 Task: Get directions from Big Thicket National Preserve, Texas, United States to Jekyll Island, Georgia, United States and reverse  starting point and destination and check the best travel modes
Action: Mouse moved to (1008, 655)
Screenshot: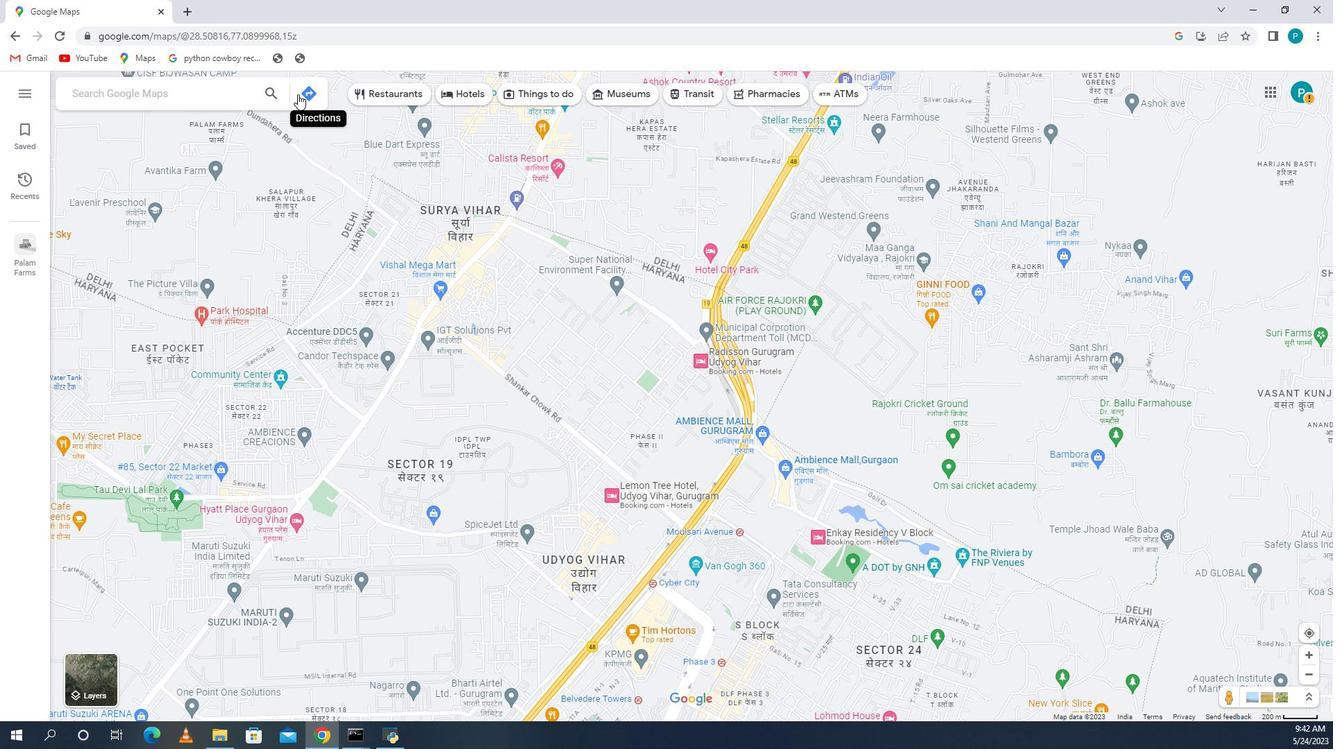 
Action: Mouse pressed left at (1008, 655)
Screenshot: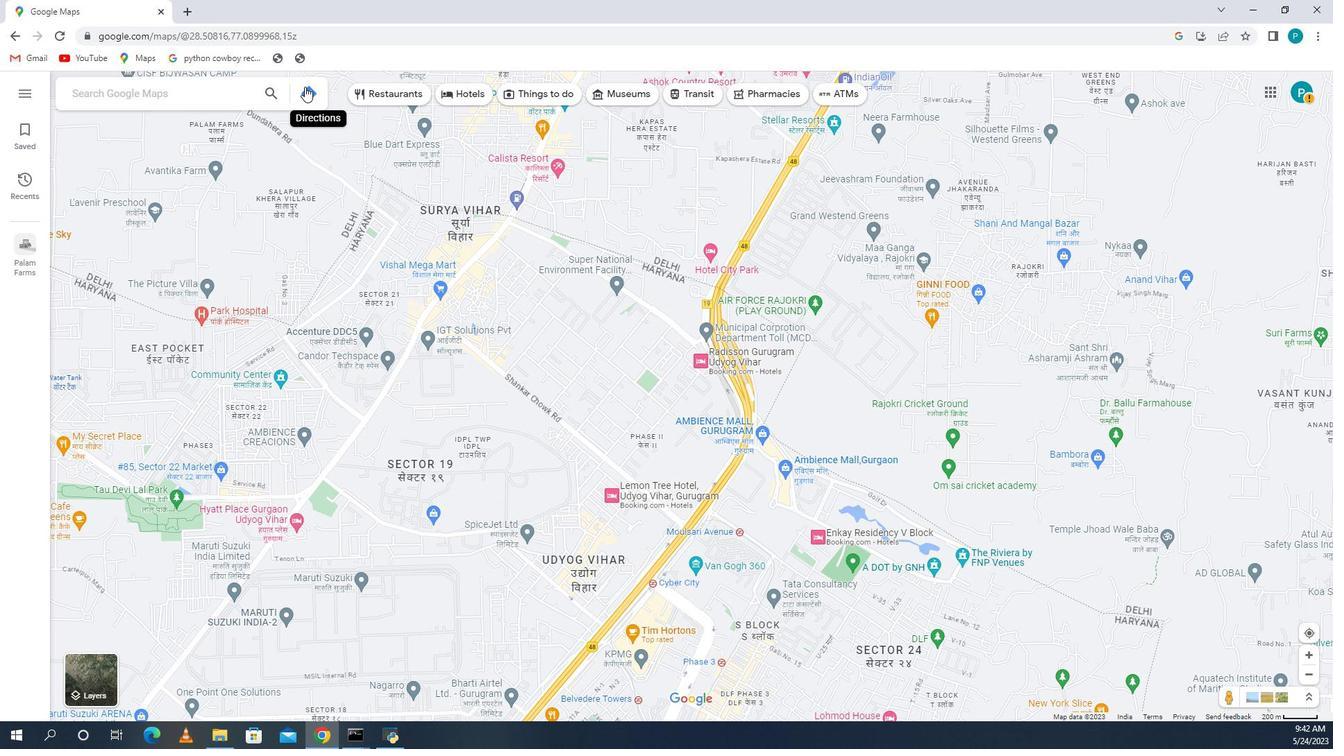 
Action: Mouse moved to (1050, 638)
Screenshot: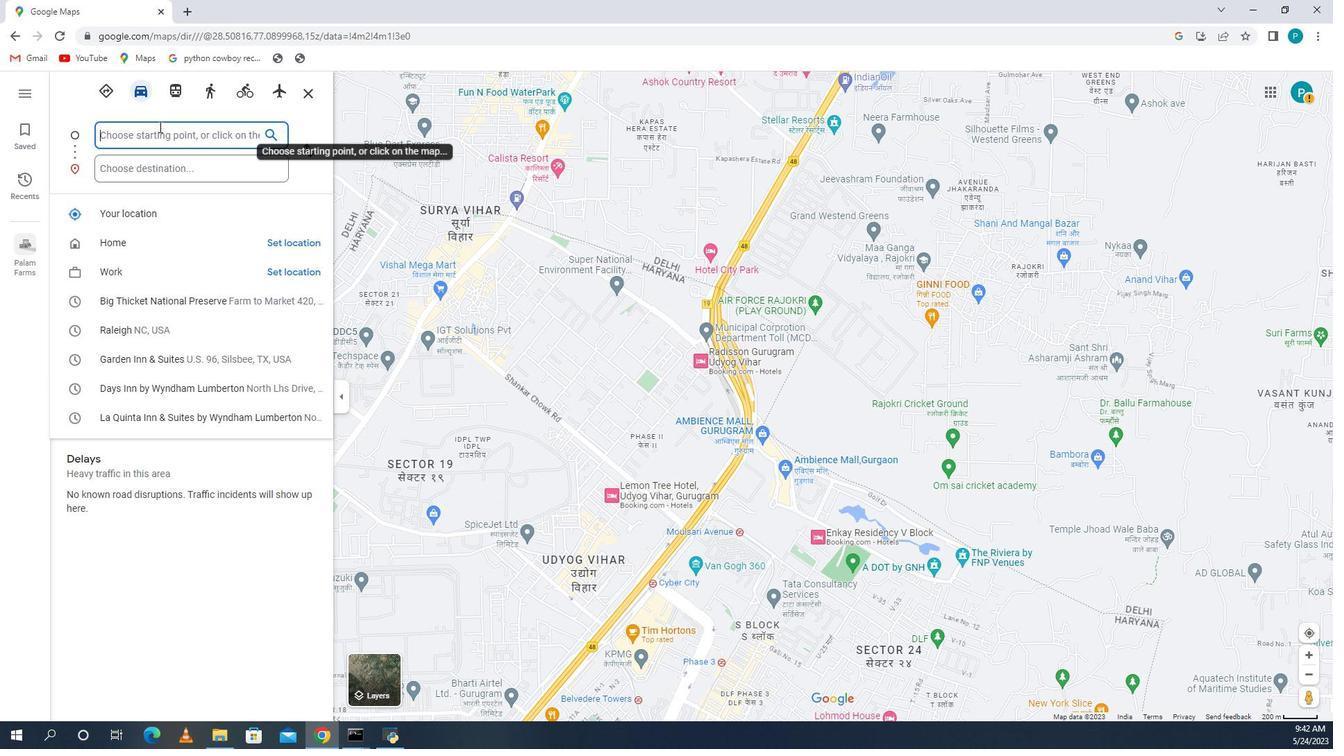 
Action: Mouse pressed left at (1050, 638)
Screenshot: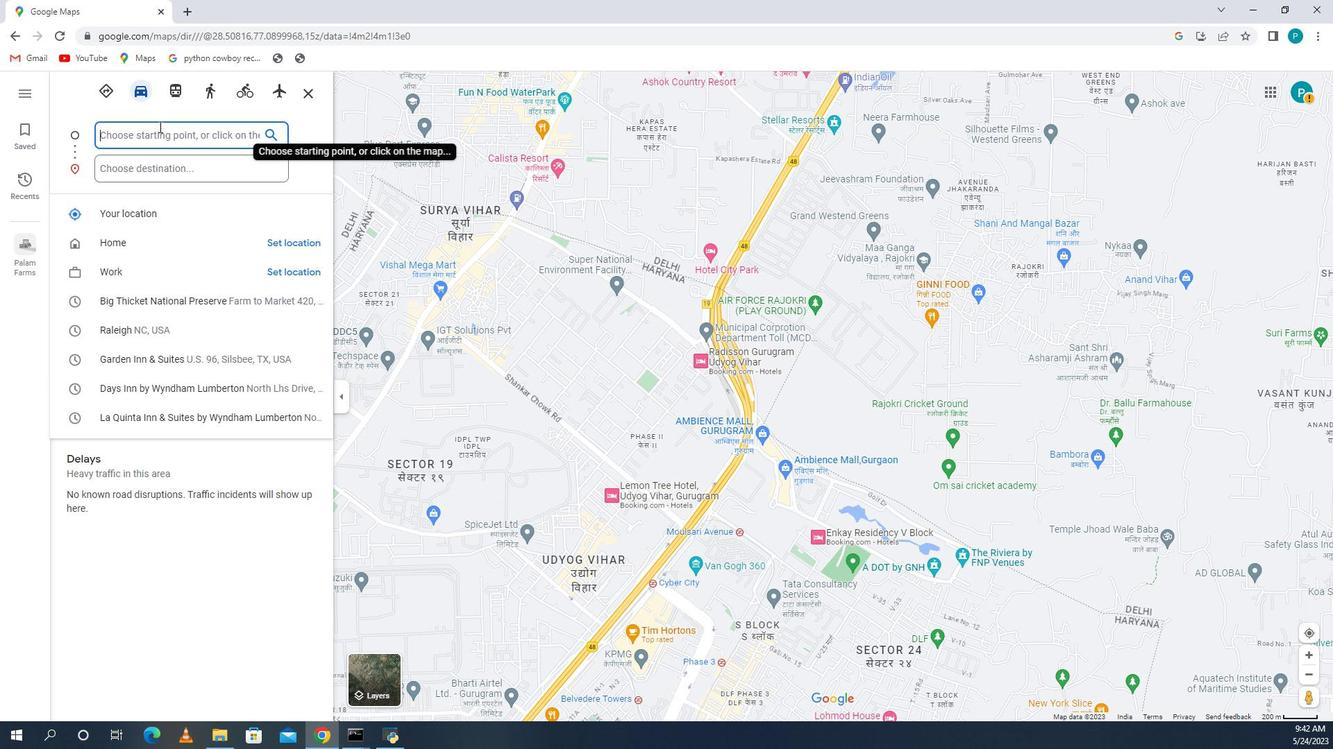 
Action: Mouse moved to (1052, 636)
Screenshot: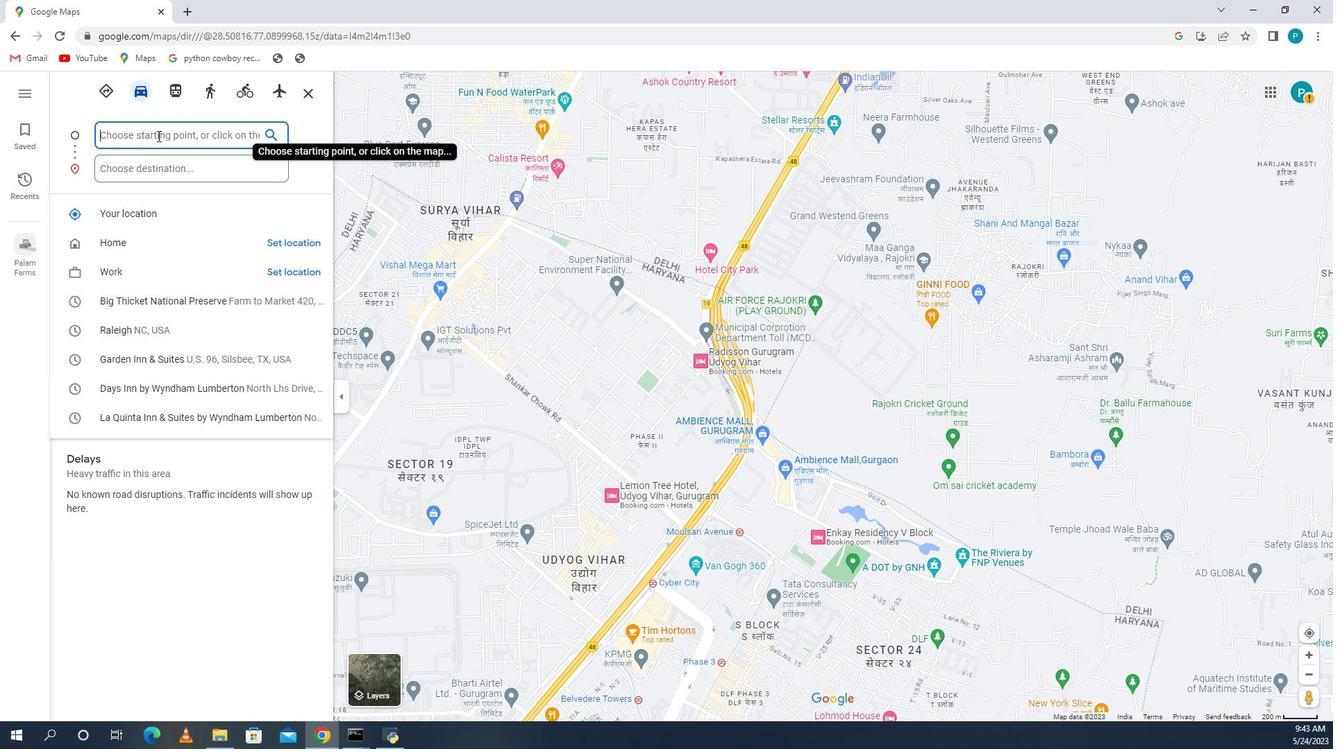 
Action: Key pressed b
Screenshot: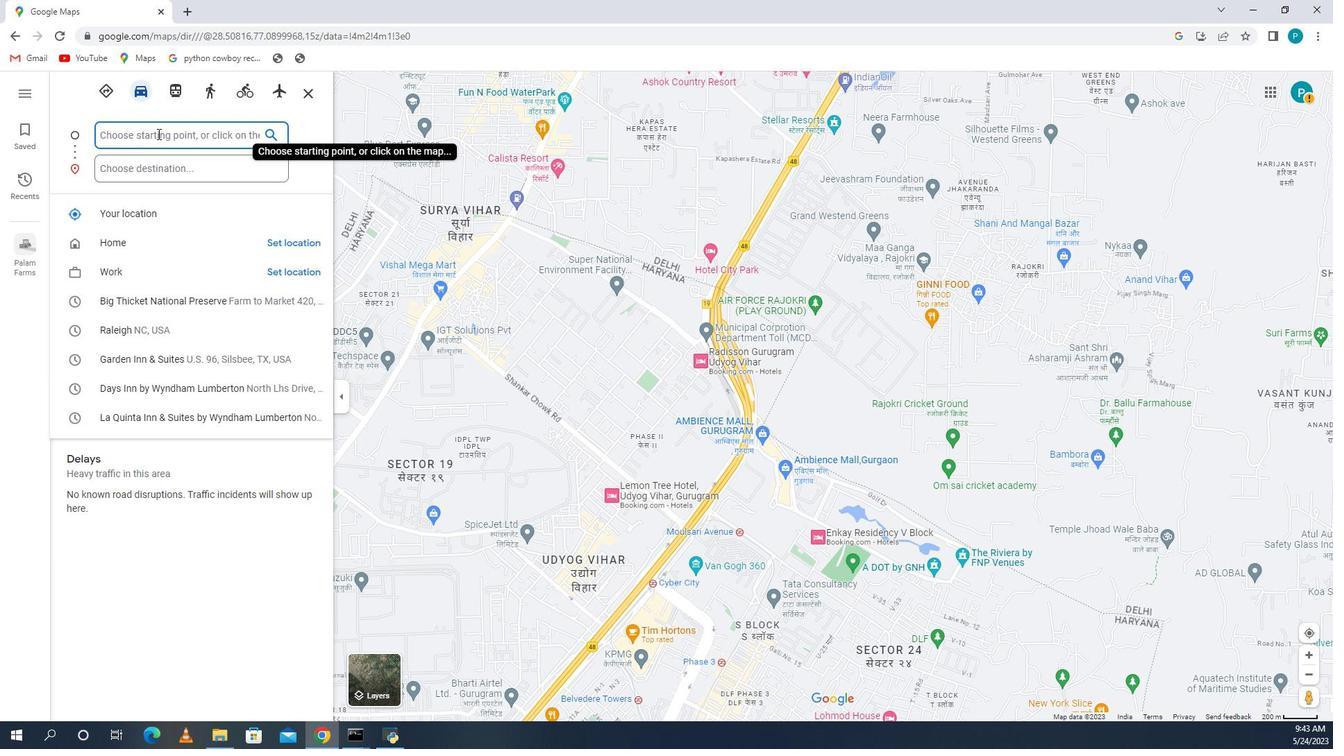 
Action: Mouse moved to (1052, 636)
Screenshot: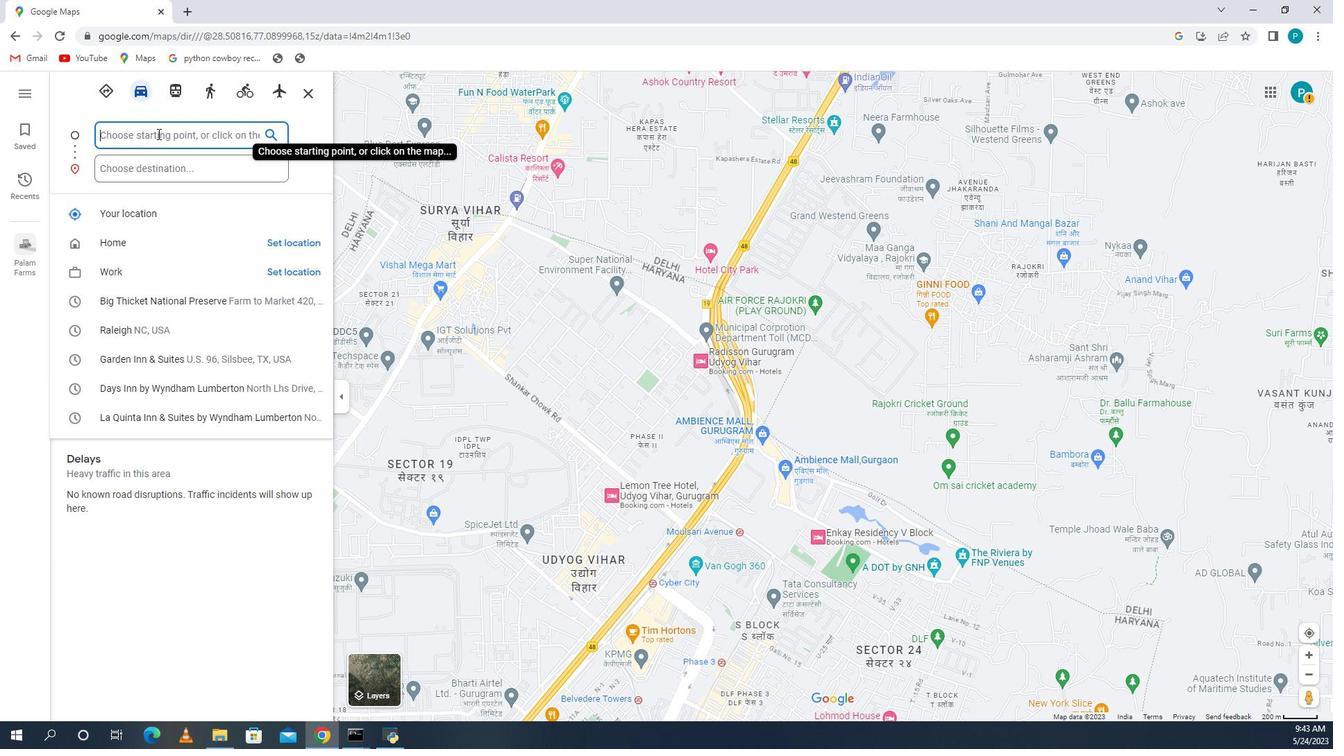 
Action: Key pressed ig
Screenshot: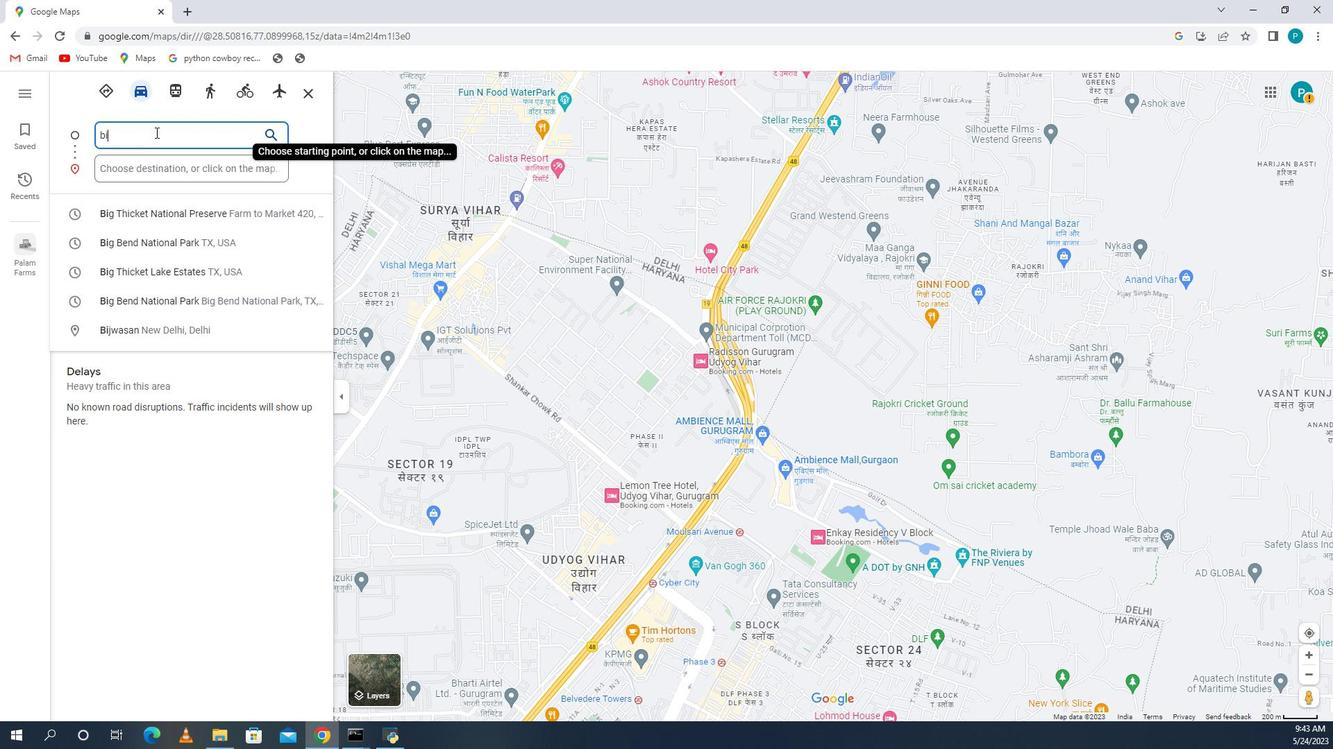 
Action: Mouse moved to (1045, 604)
Screenshot: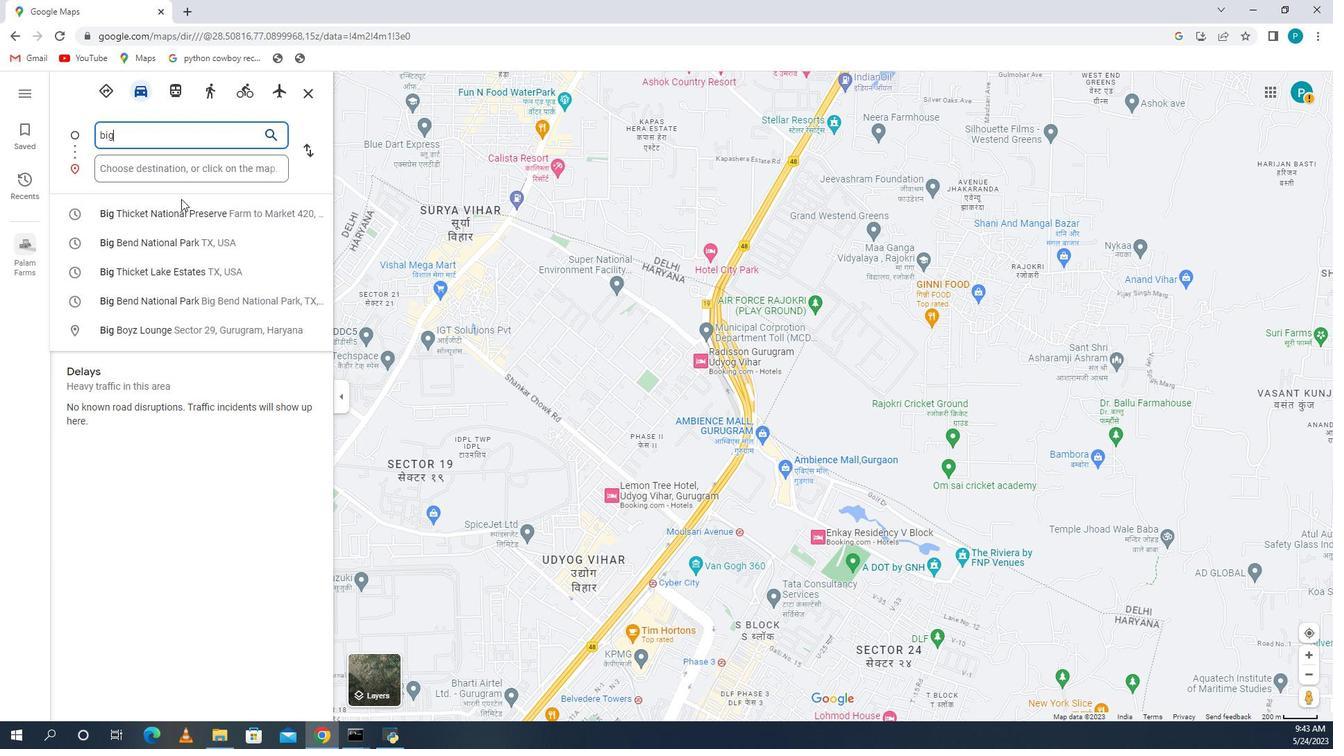 
Action: Mouse pressed left at (1045, 604)
Screenshot: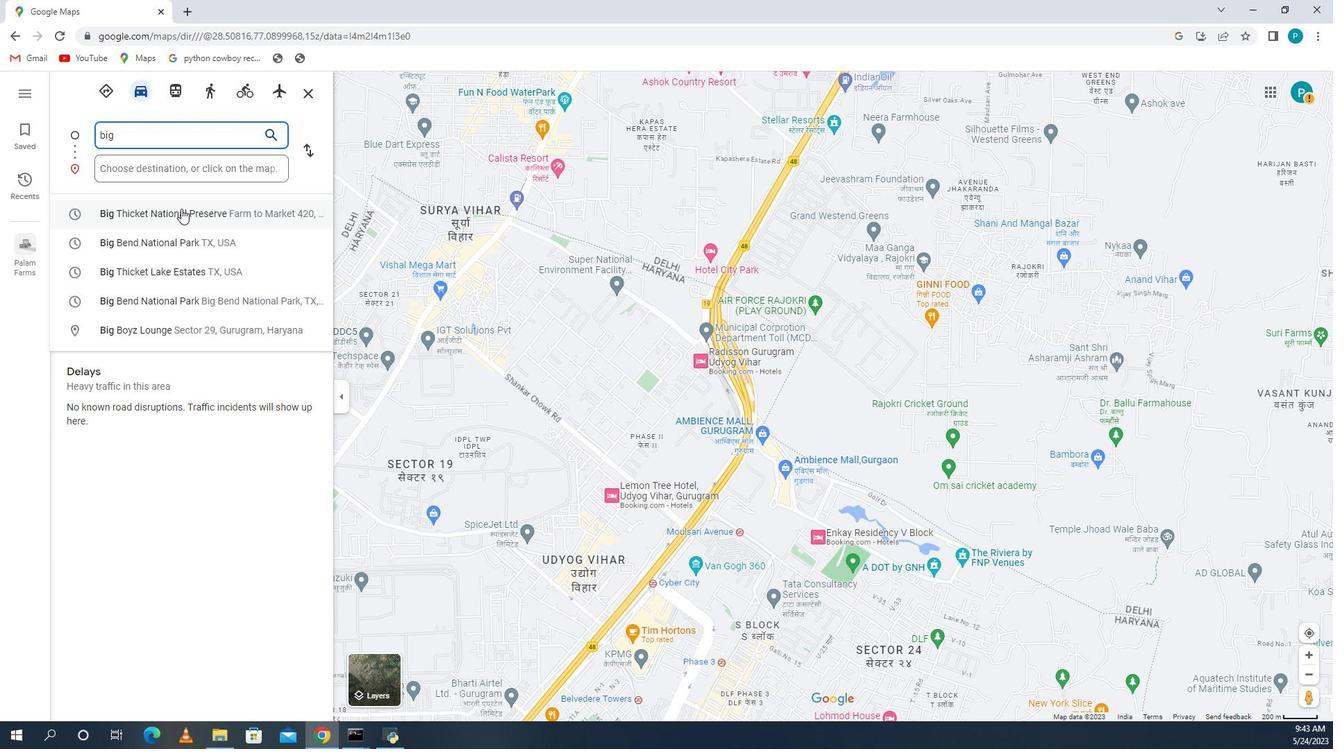 
Action: Mouse moved to (1038, 620)
Screenshot: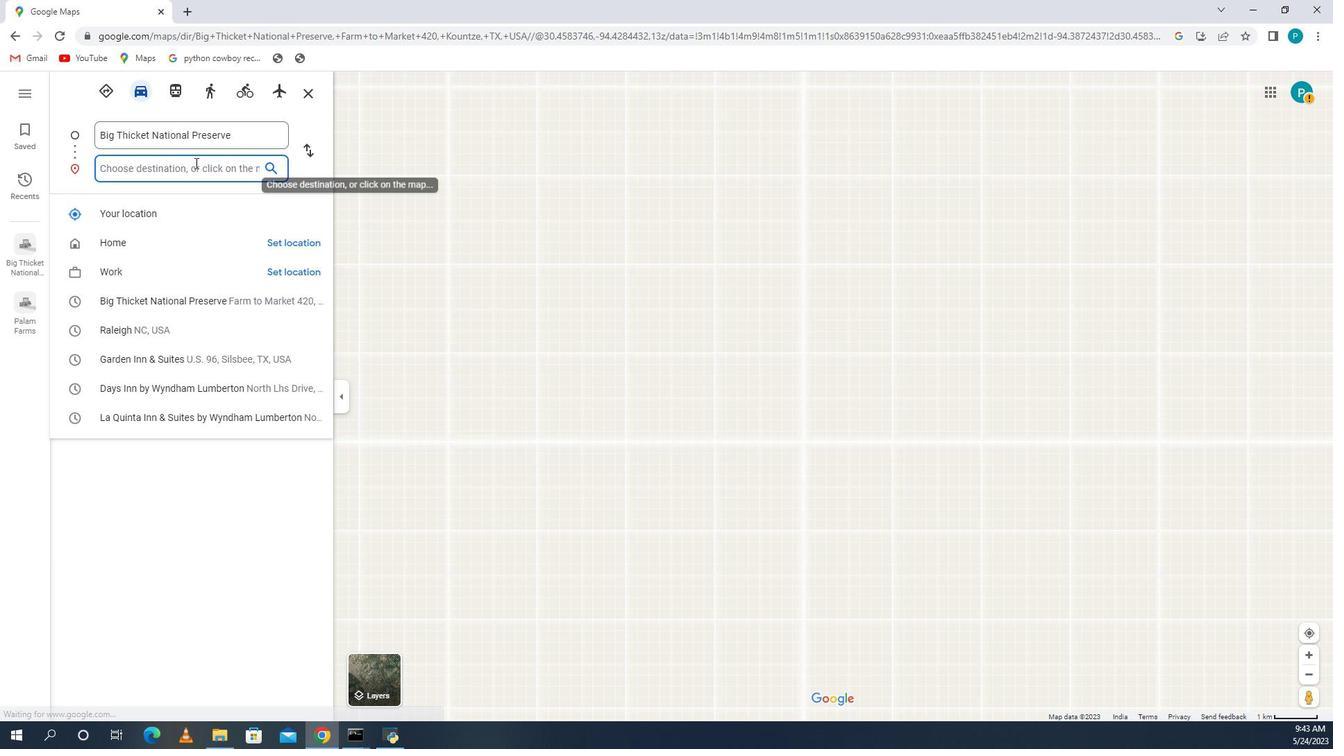 
Action: Mouse pressed left at (1038, 620)
Screenshot: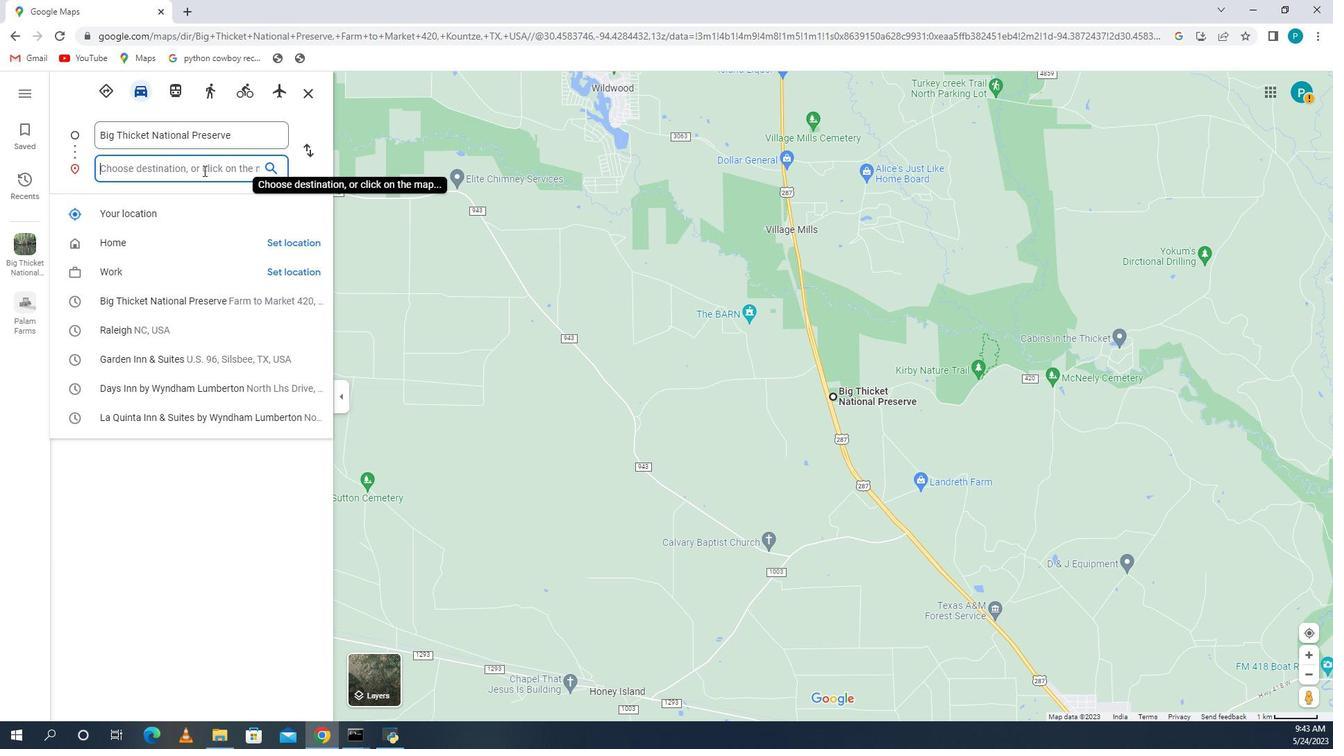 
Action: Mouse moved to (1167, 598)
Screenshot: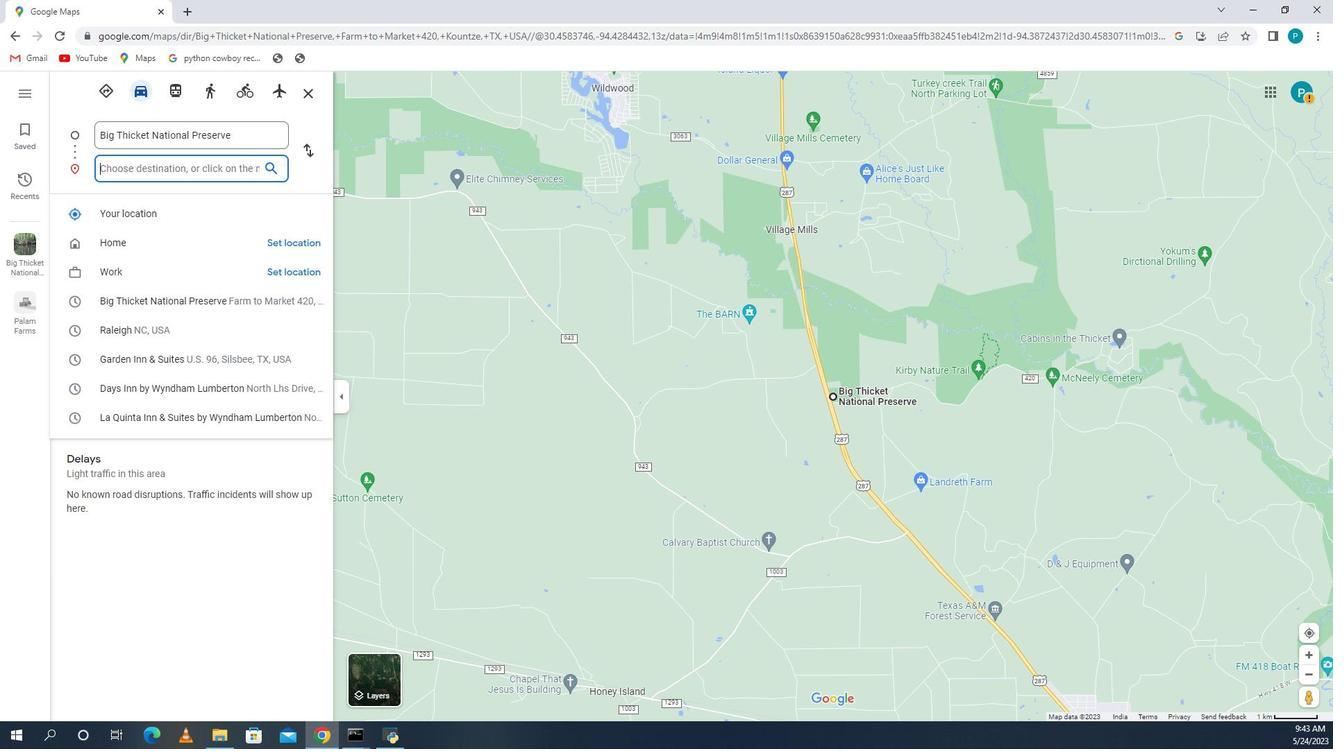 
Action: Key pressed je
Screenshot: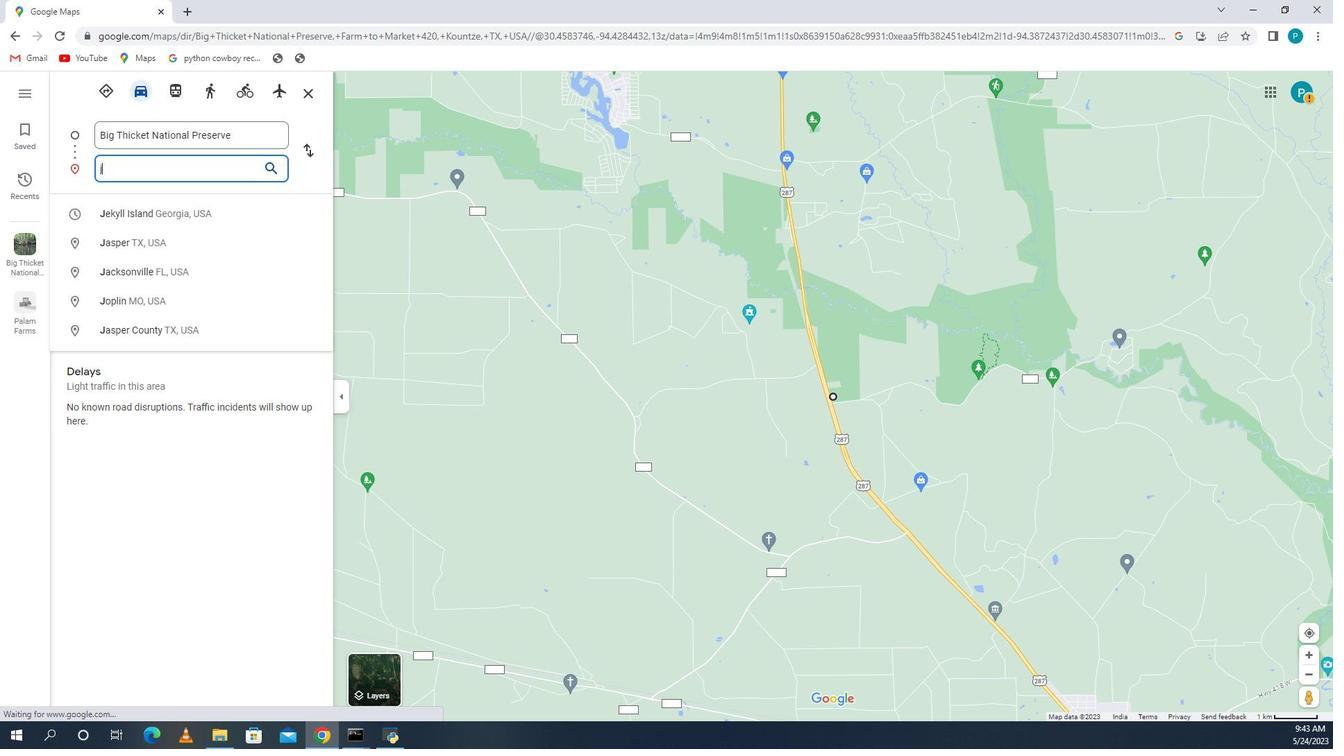 
Action: Mouse moved to (1167, 600)
Screenshot: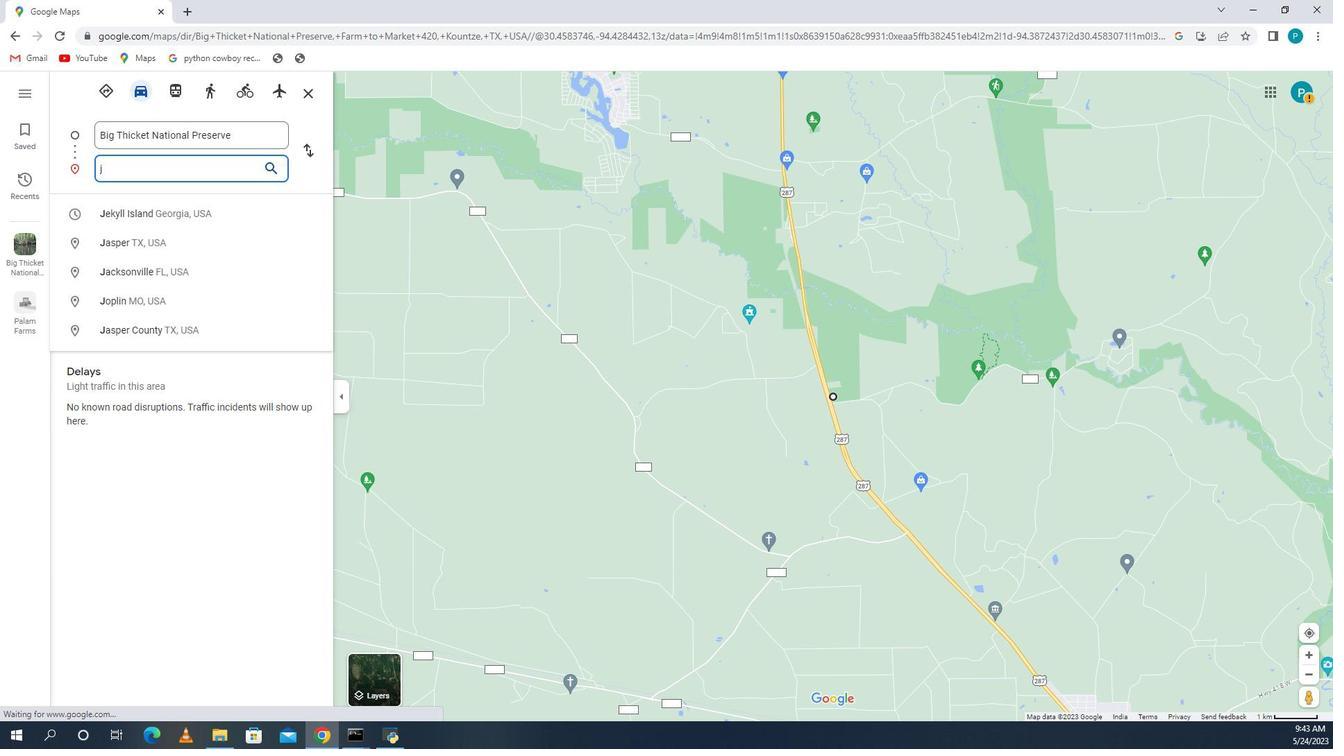 
Action: Key pressed ky
Screenshot: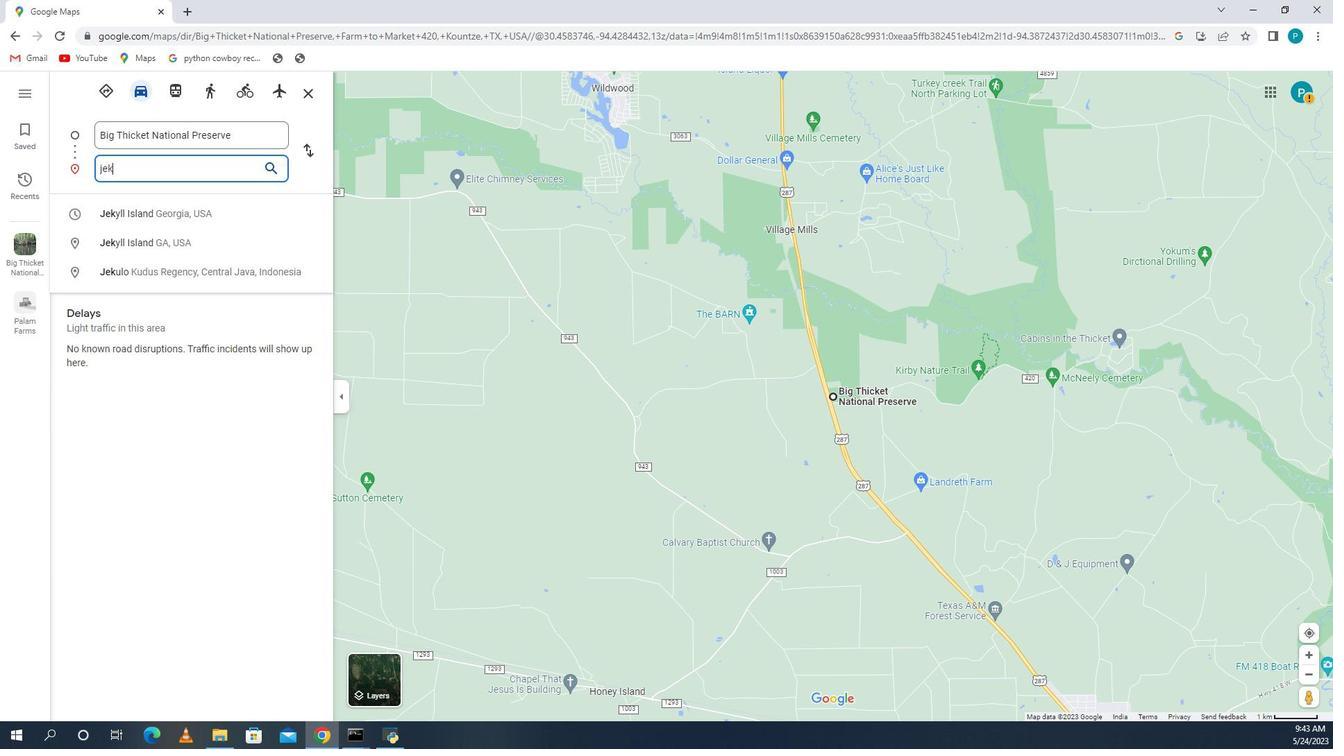 
Action: Mouse moved to (1040, 607)
Screenshot: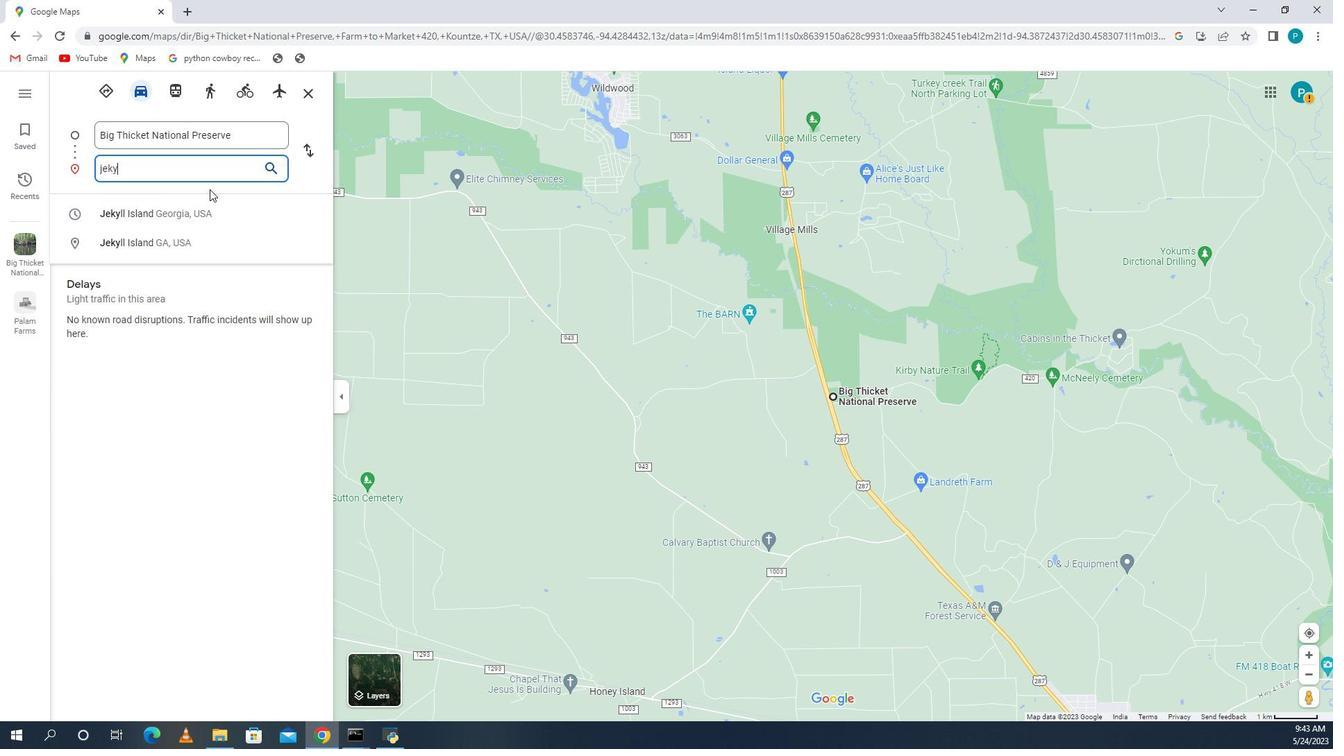 
Action: Mouse pressed left at (1040, 607)
Screenshot: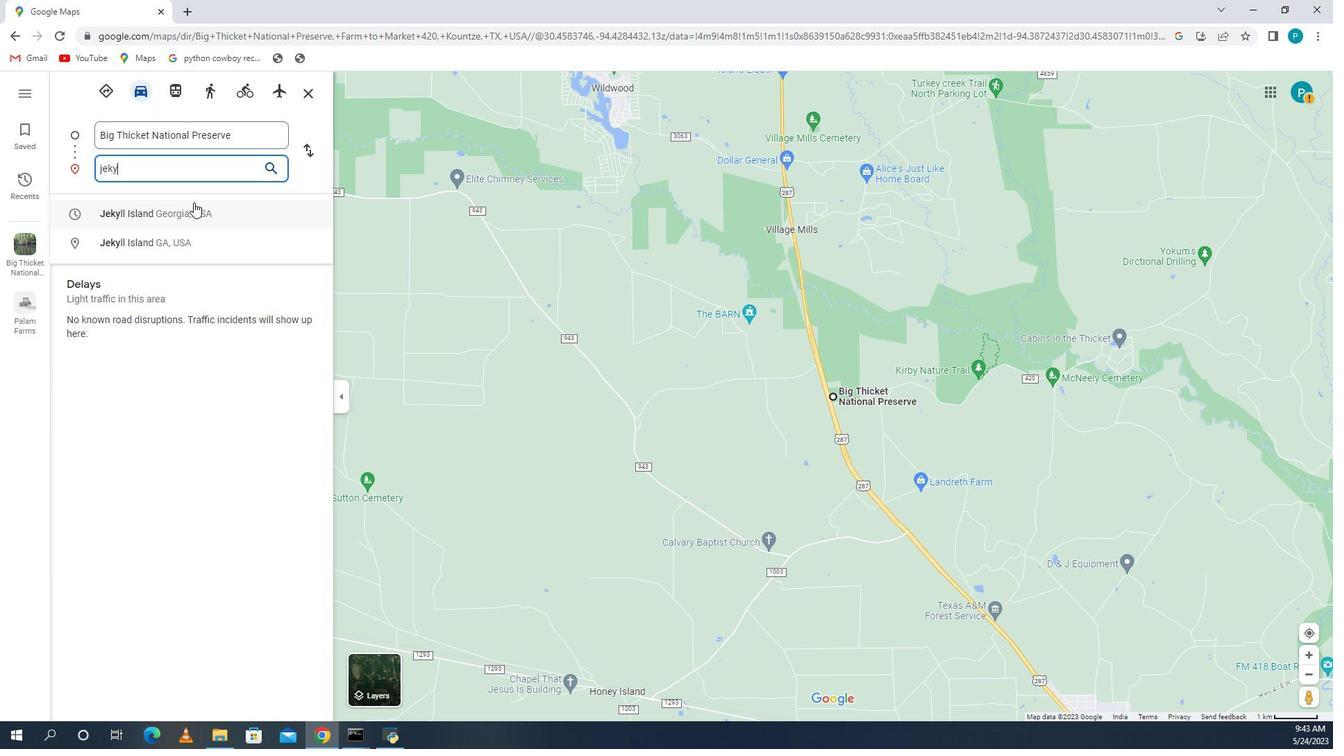 
Action: Mouse moved to (1025, 486)
Screenshot: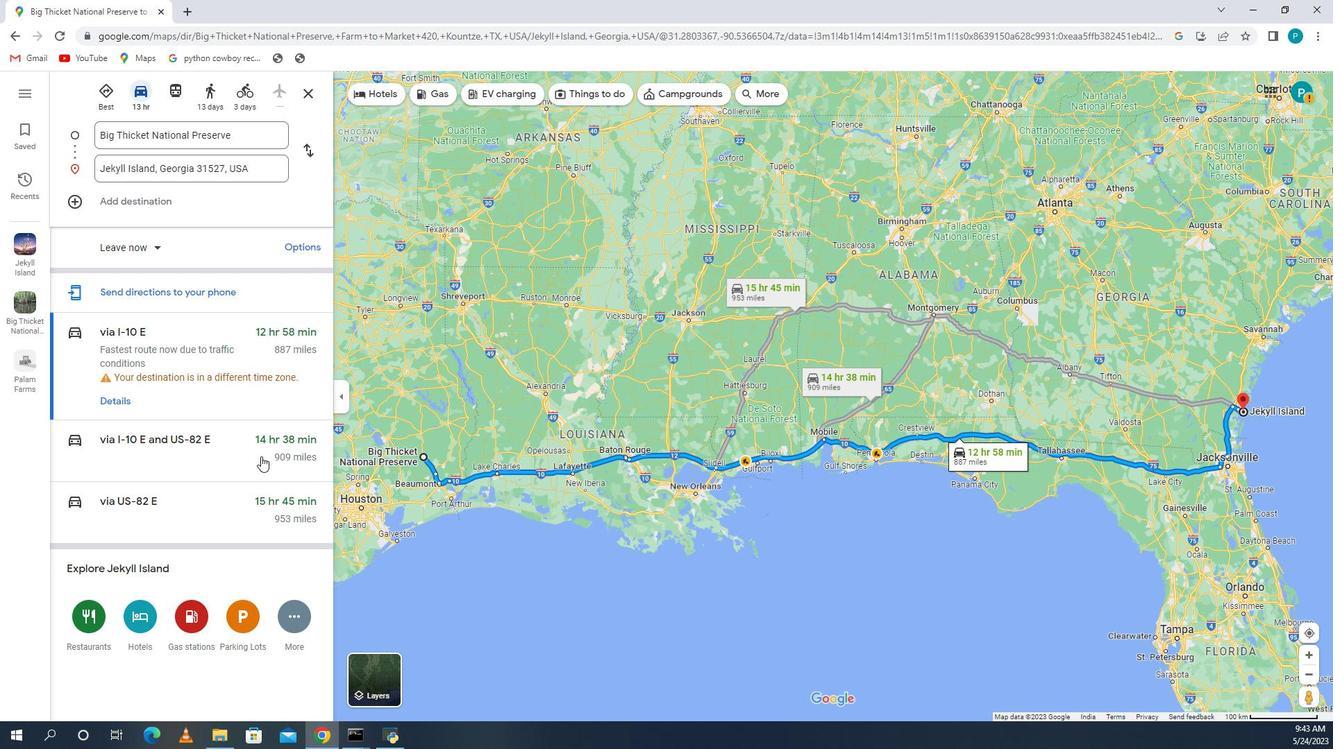 
Action: Mouse scrolled (1025, 486) with delta (0, 0)
Screenshot: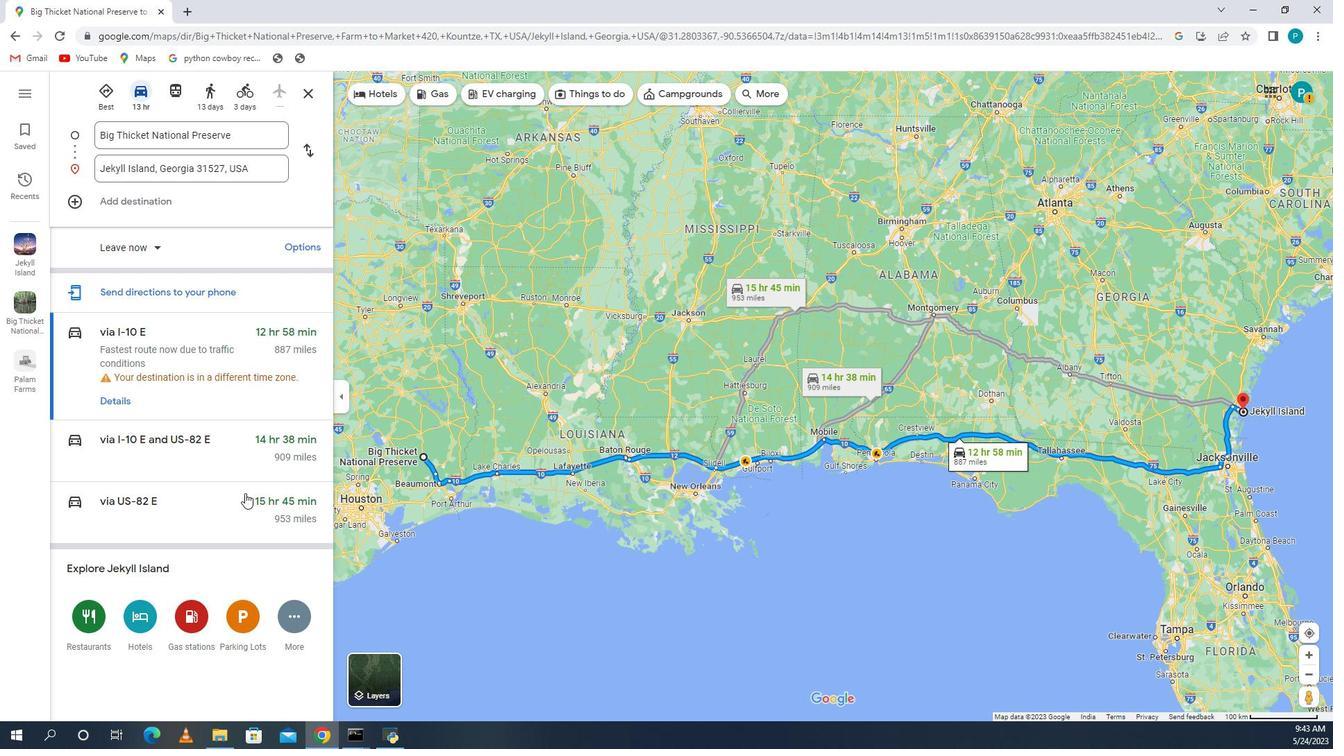
Action: Mouse scrolled (1025, 486) with delta (0, 0)
Screenshot: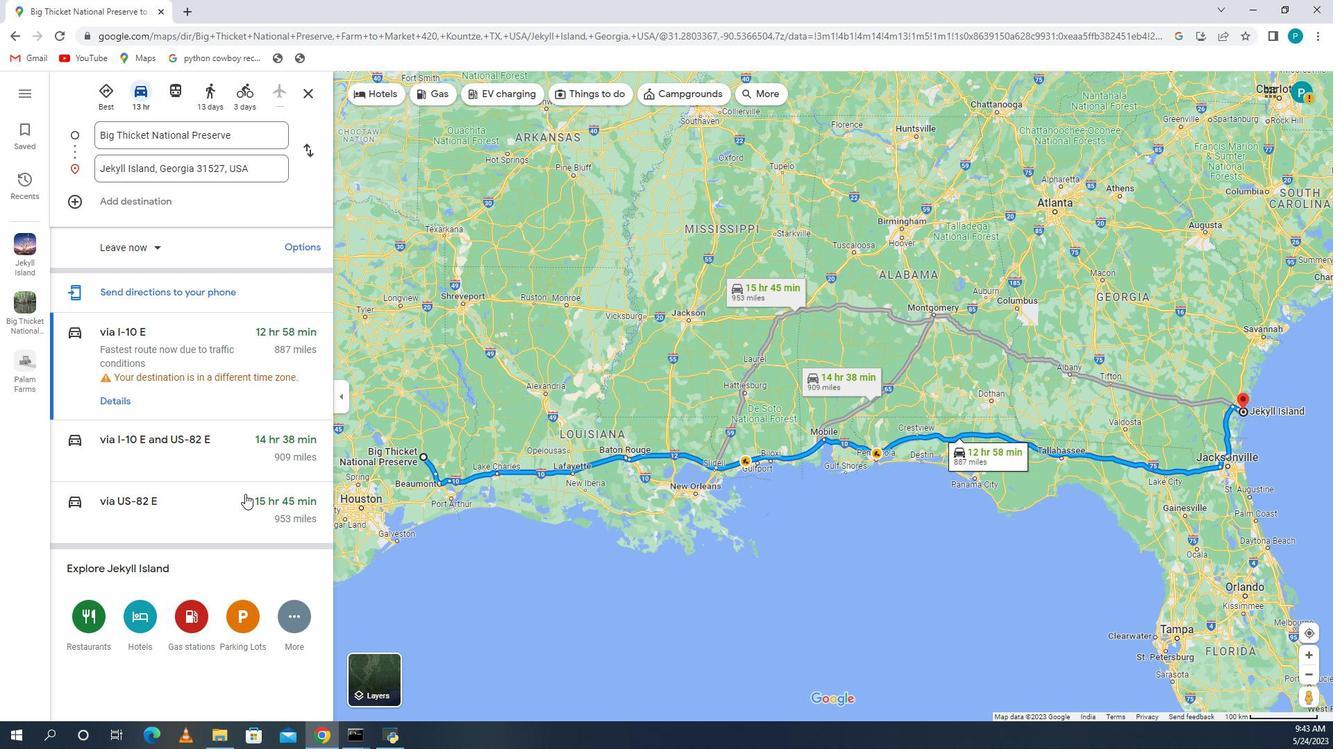
Action: Mouse scrolled (1025, 486) with delta (0, 0)
Screenshot: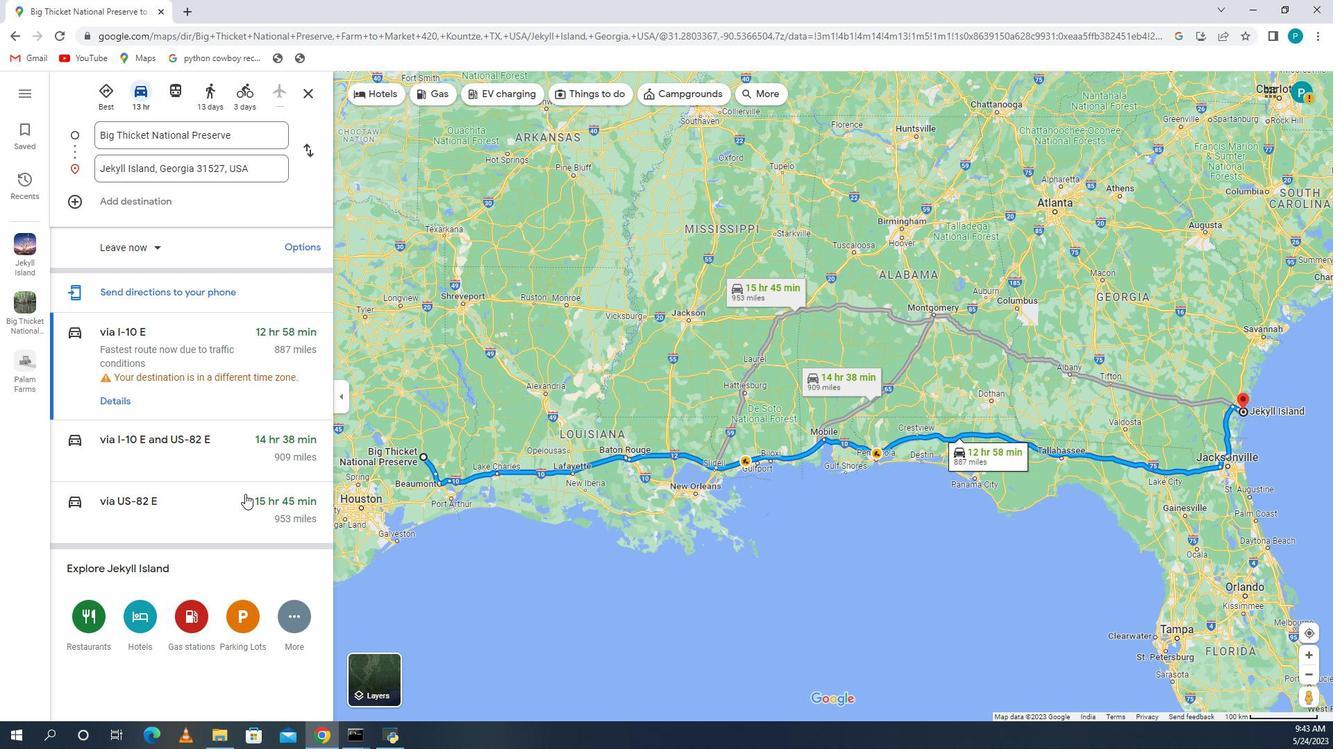 
Action: Mouse scrolled (1025, 486) with delta (0, 0)
Screenshot: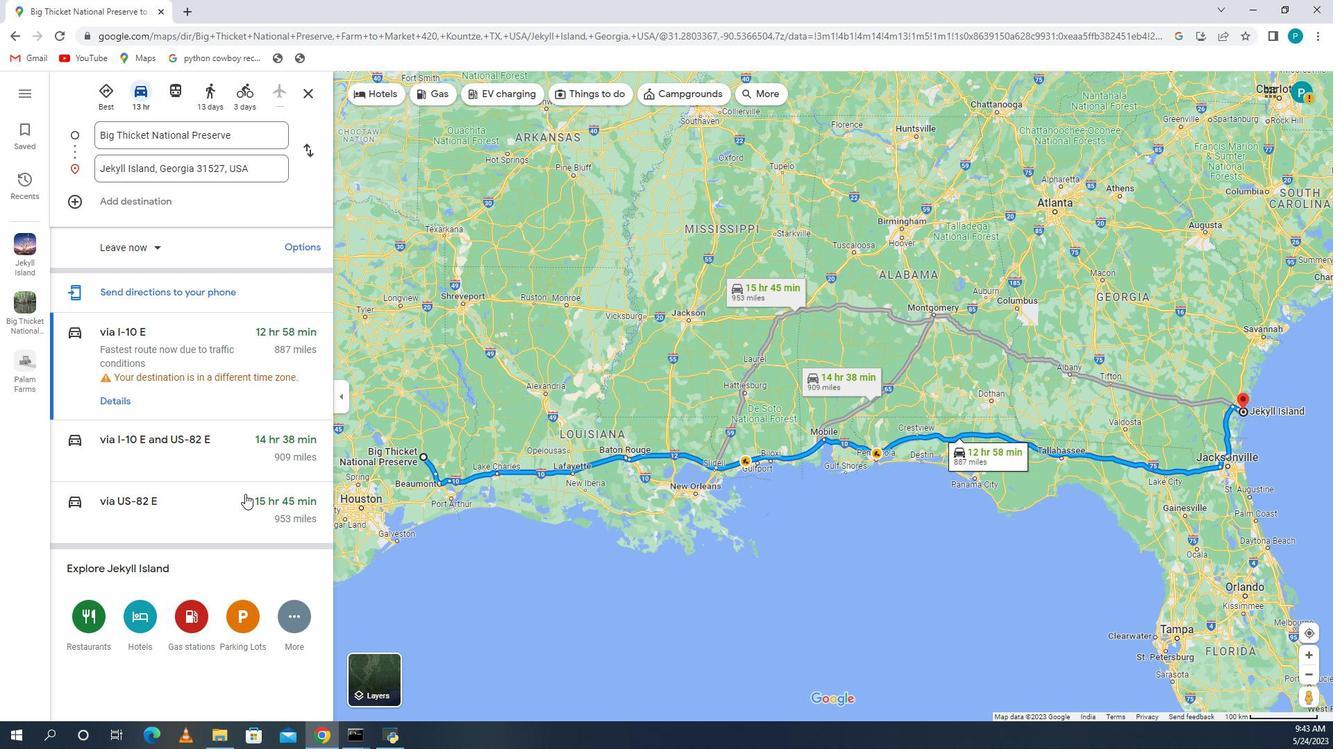 
Action: Mouse scrolled (1025, 486) with delta (0, 0)
Screenshot: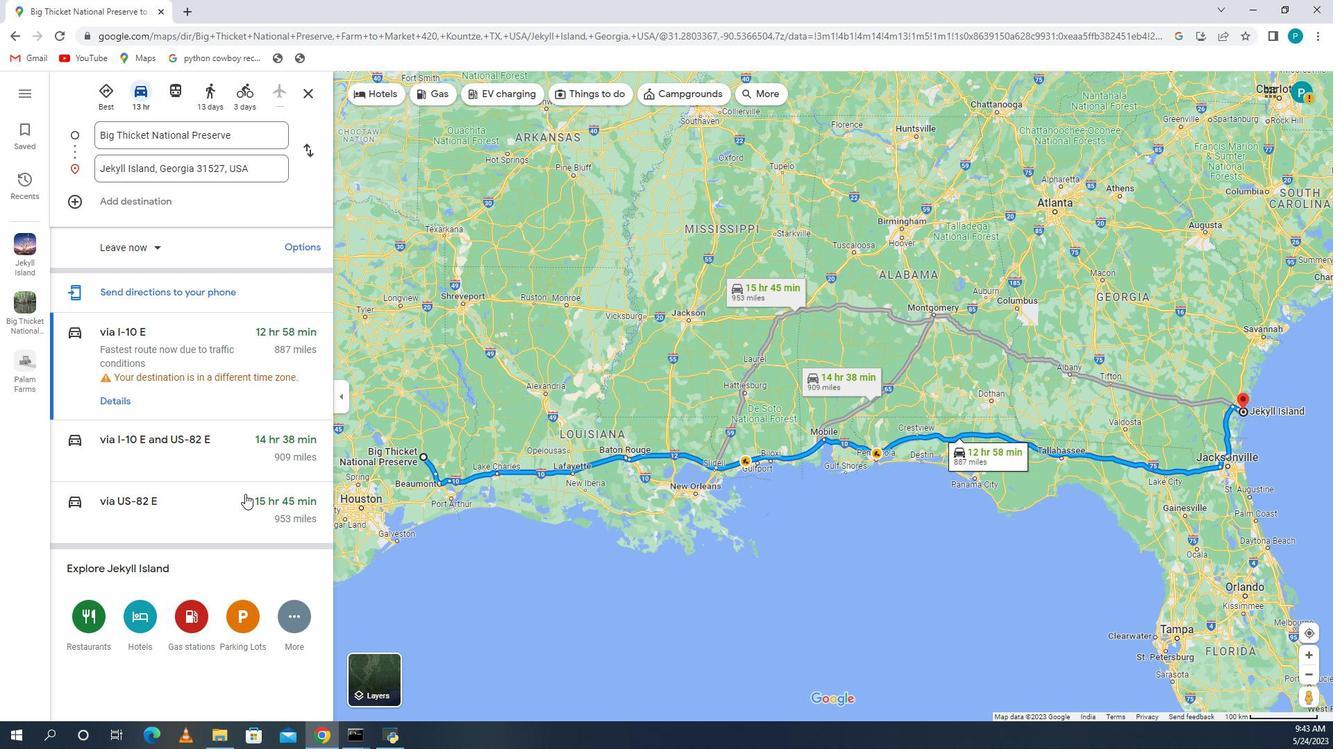 
Action: Mouse scrolled (1025, 486) with delta (0, 0)
Screenshot: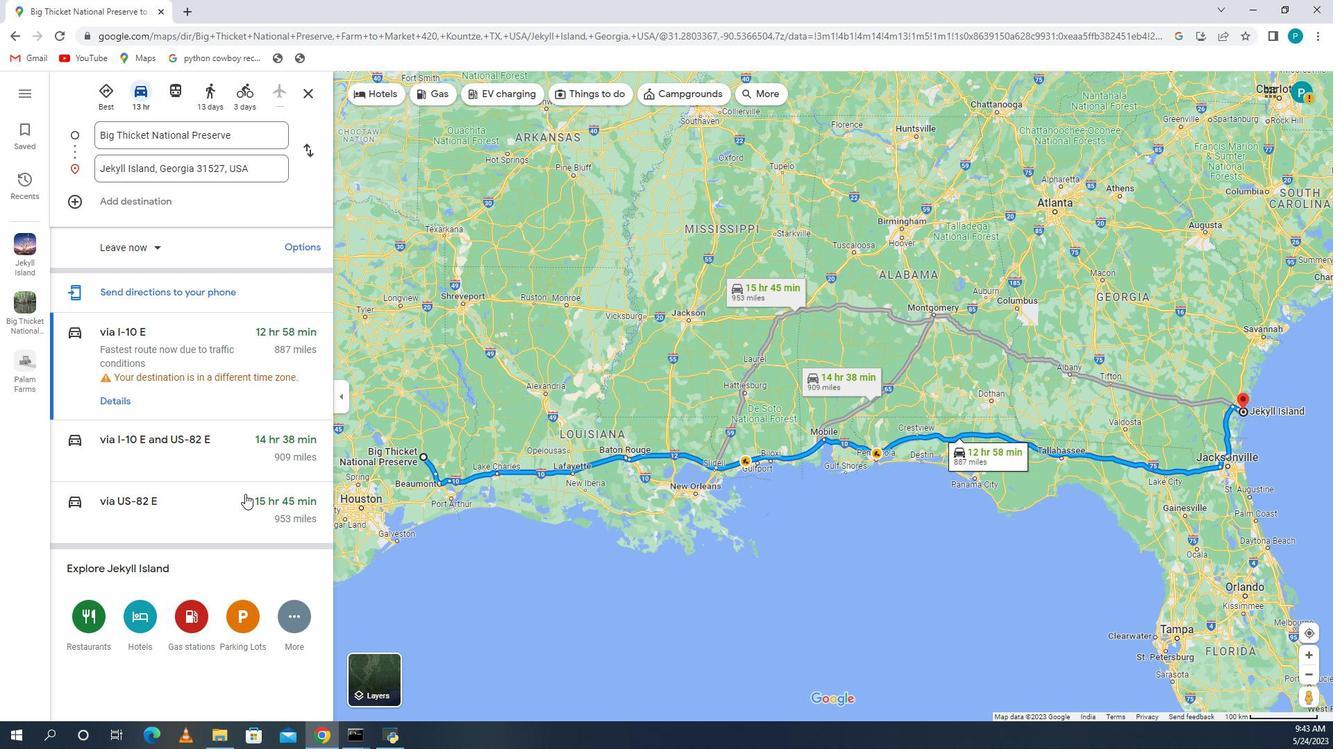 
Action: Mouse scrolled (1025, 486) with delta (0, 0)
Screenshot: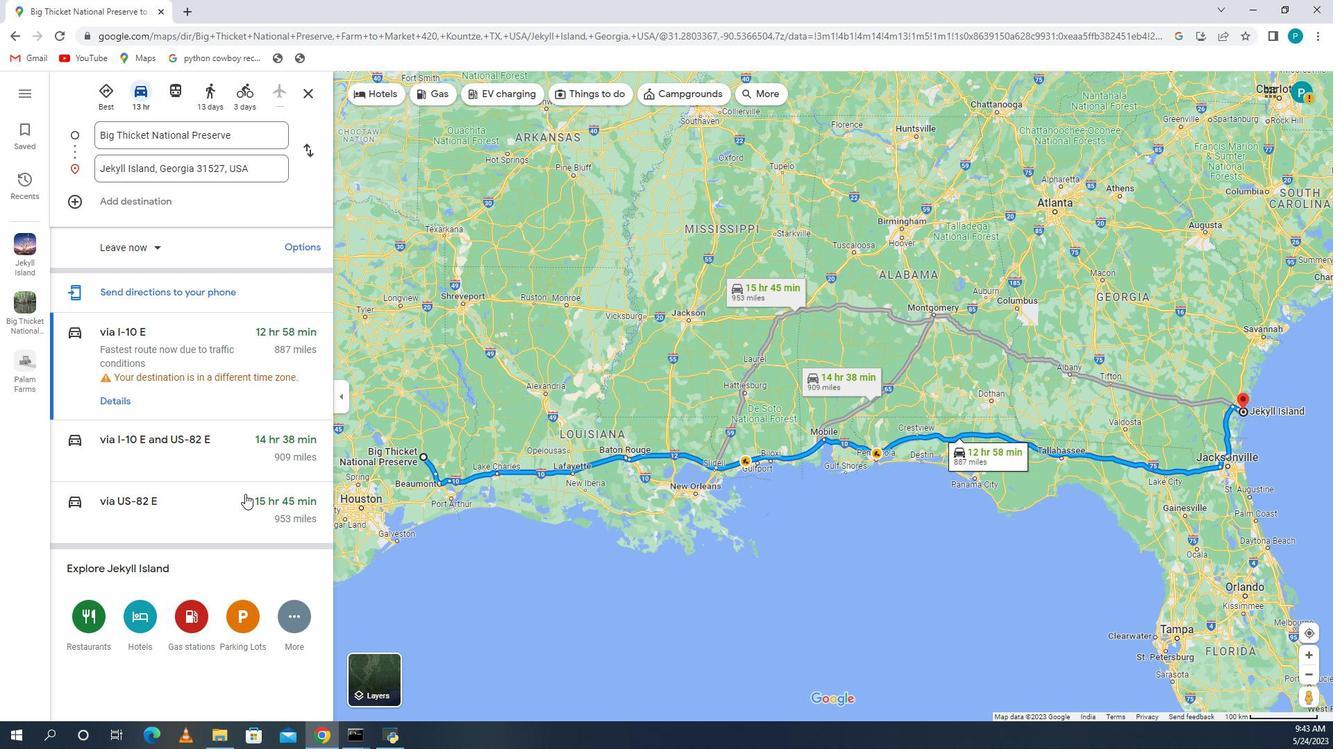 
Action: Mouse scrolled (1025, 486) with delta (0, 0)
Screenshot: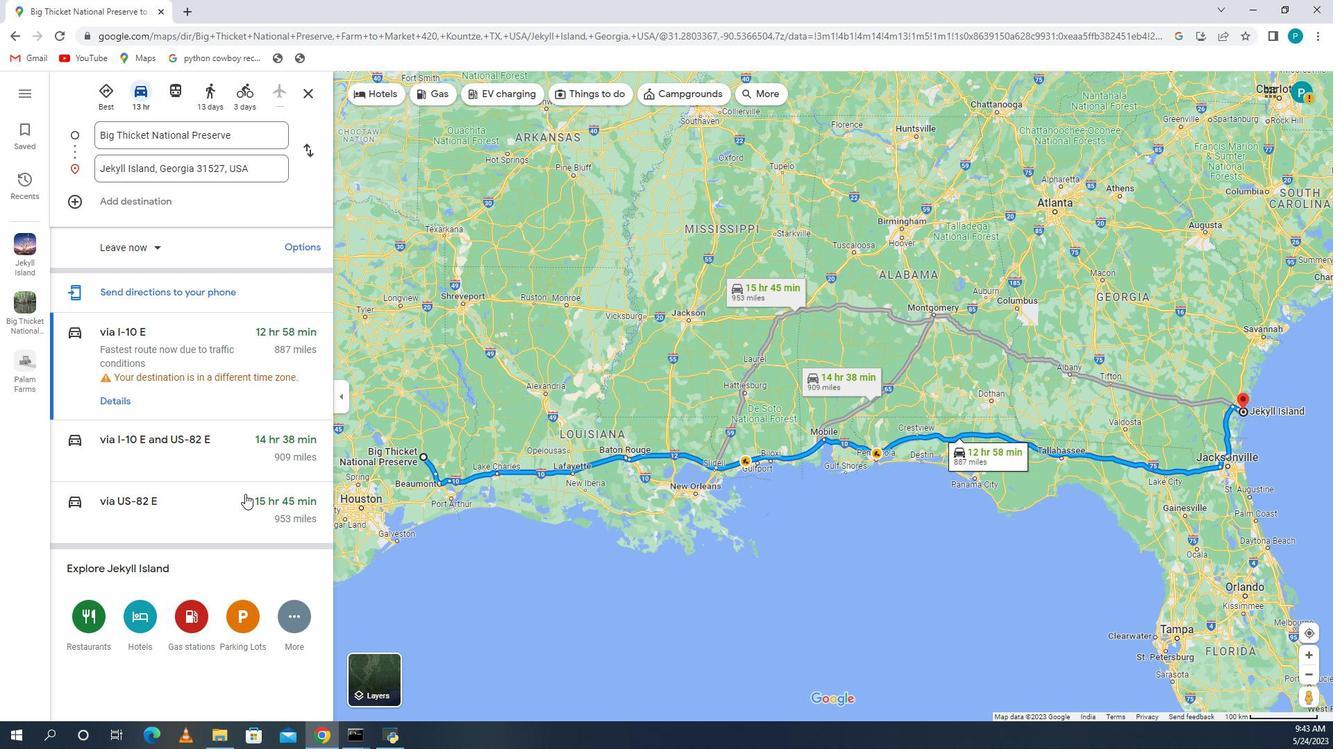 
Action: Mouse scrolled (1025, 486) with delta (0, 0)
Screenshot: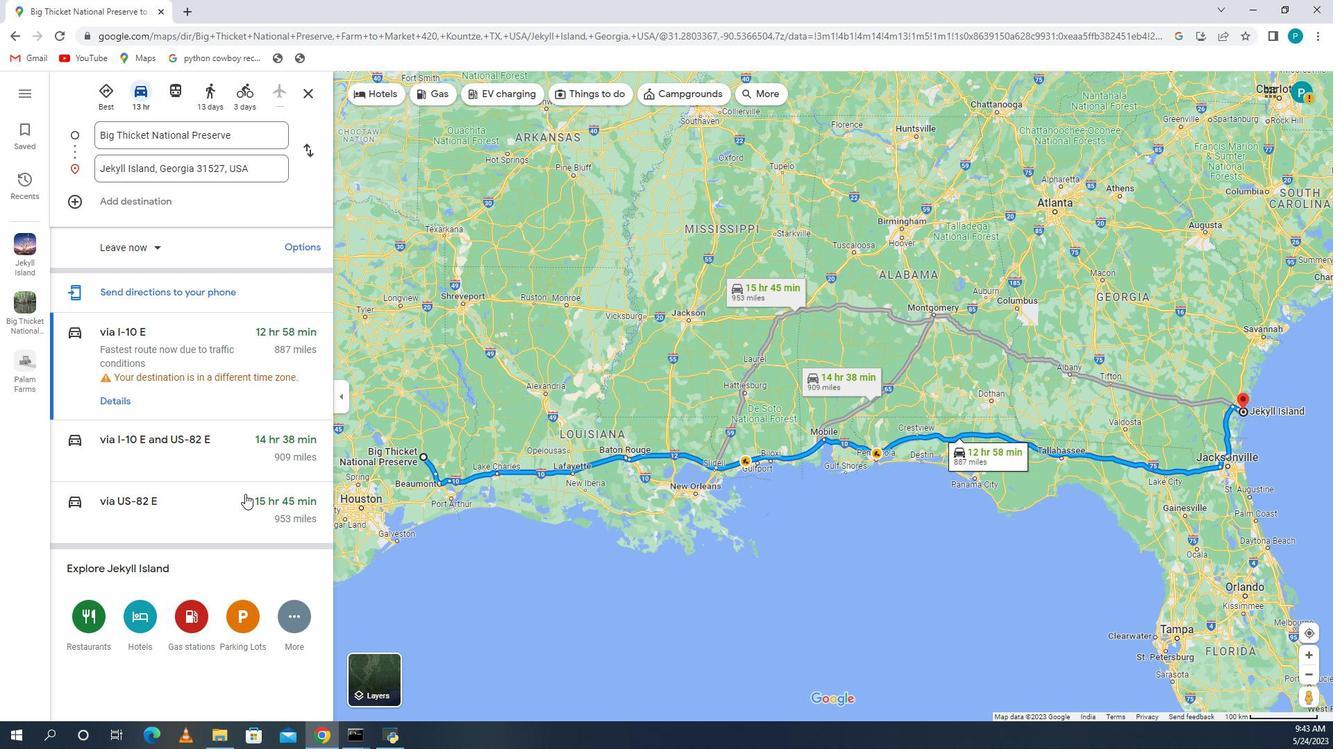 
Action: Mouse scrolled (1025, 486) with delta (0, 0)
Screenshot: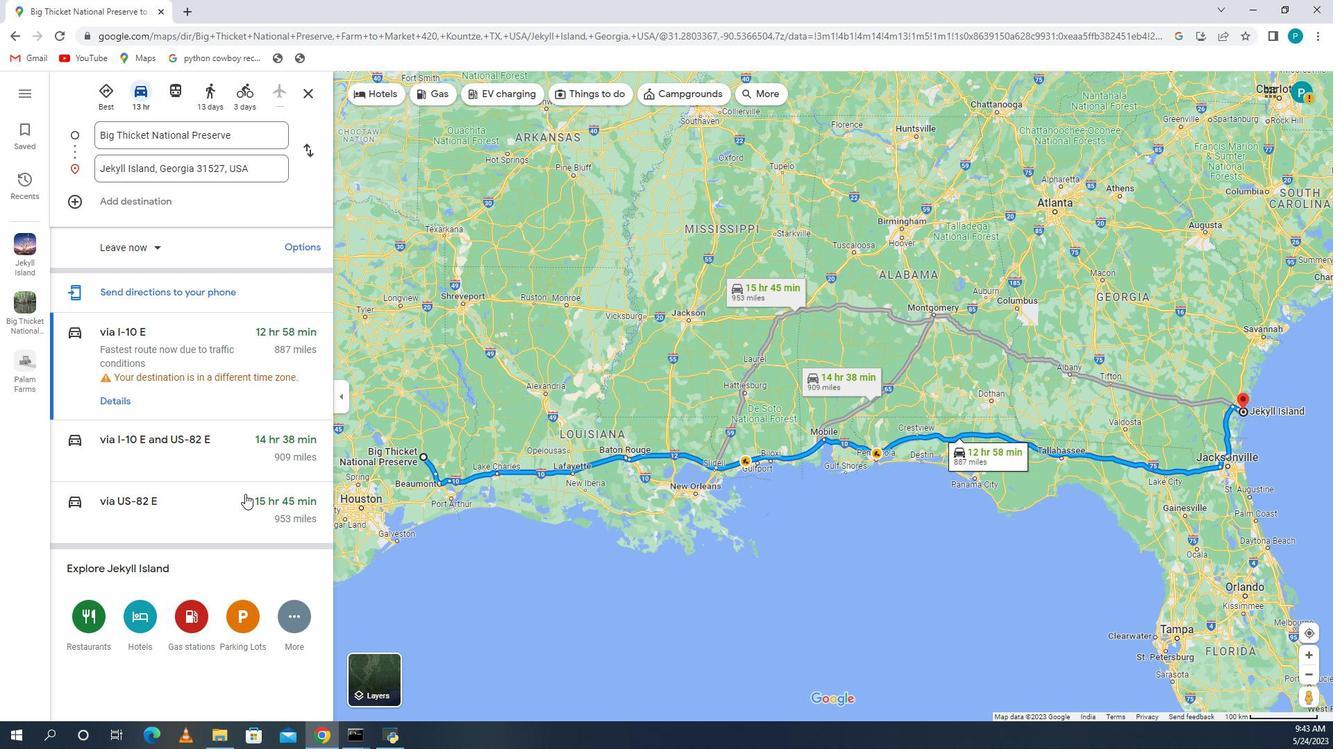 
Action: Mouse scrolled (1025, 486) with delta (0, 0)
Screenshot: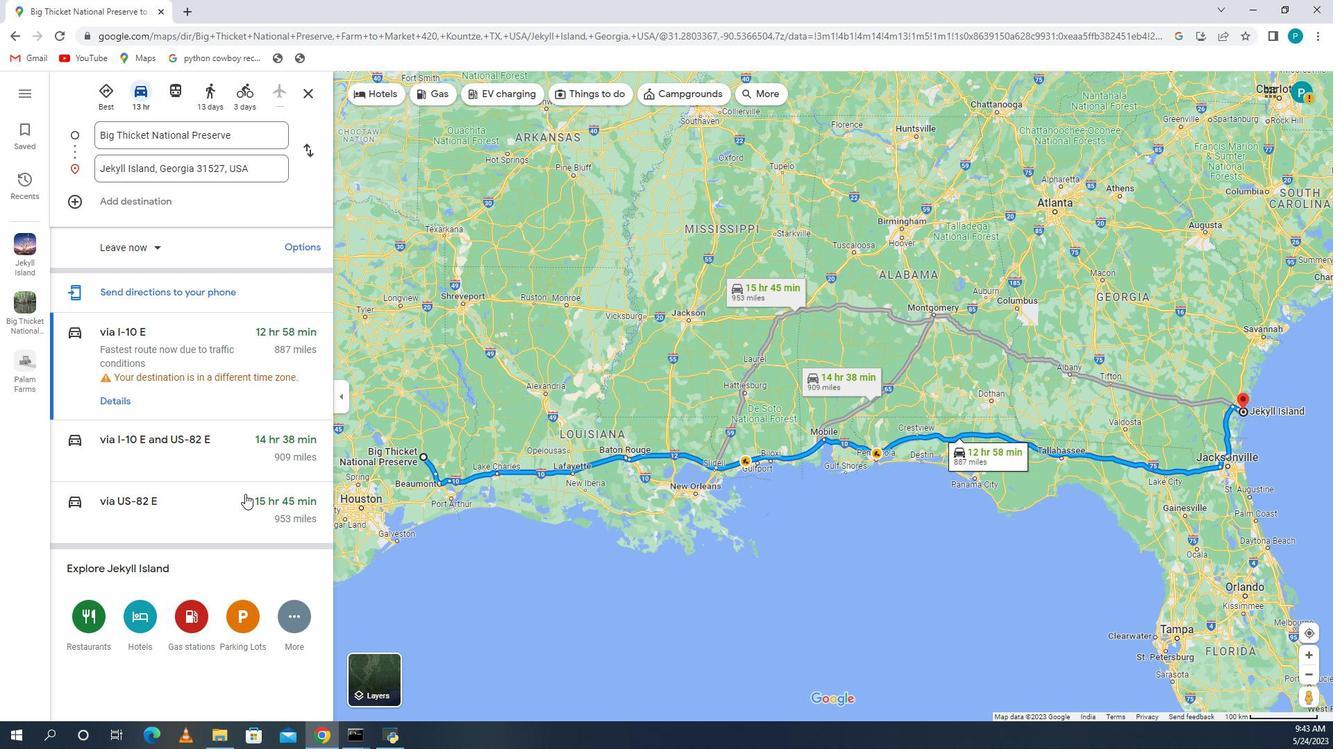 
Action: Mouse scrolled (1025, 486) with delta (0, 0)
Screenshot: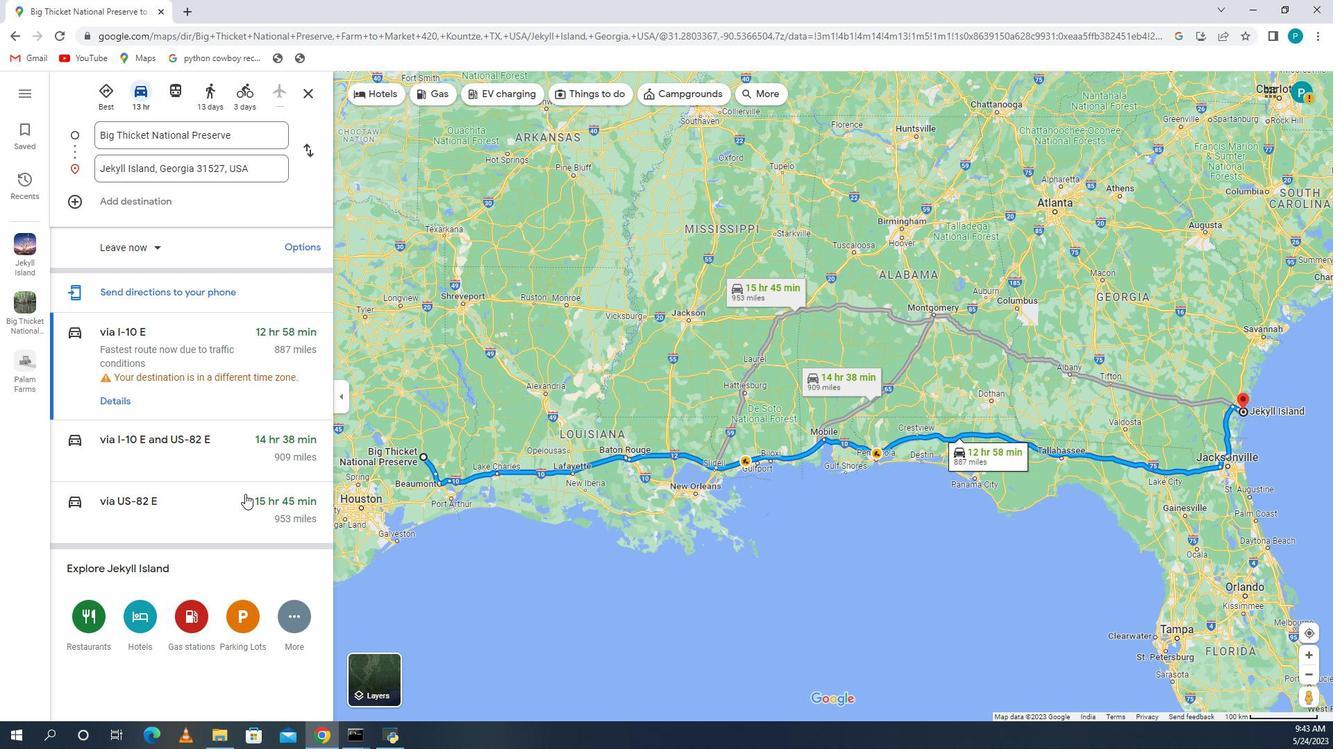 
Action: Mouse scrolled (1025, 486) with delta (0, 0)
Screenshot: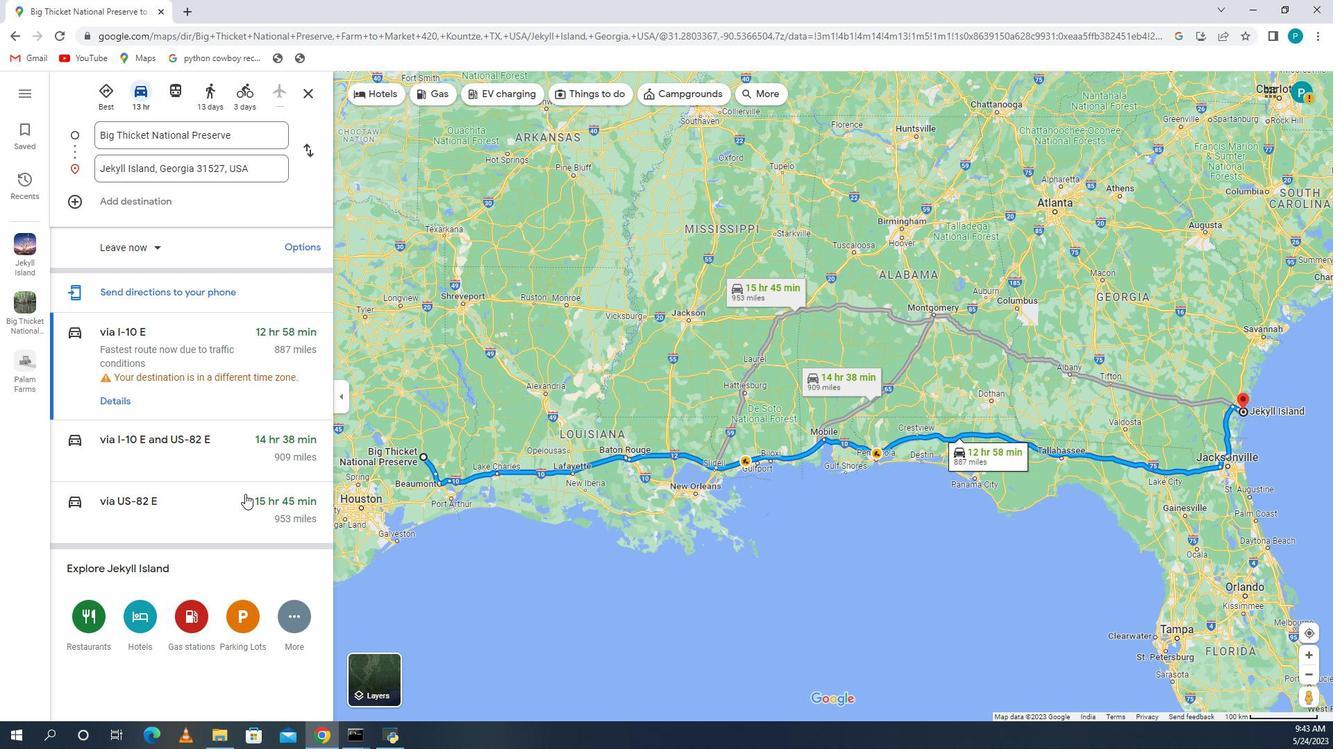 
Action: Mouse moved to (1067, 652)
Screenshot: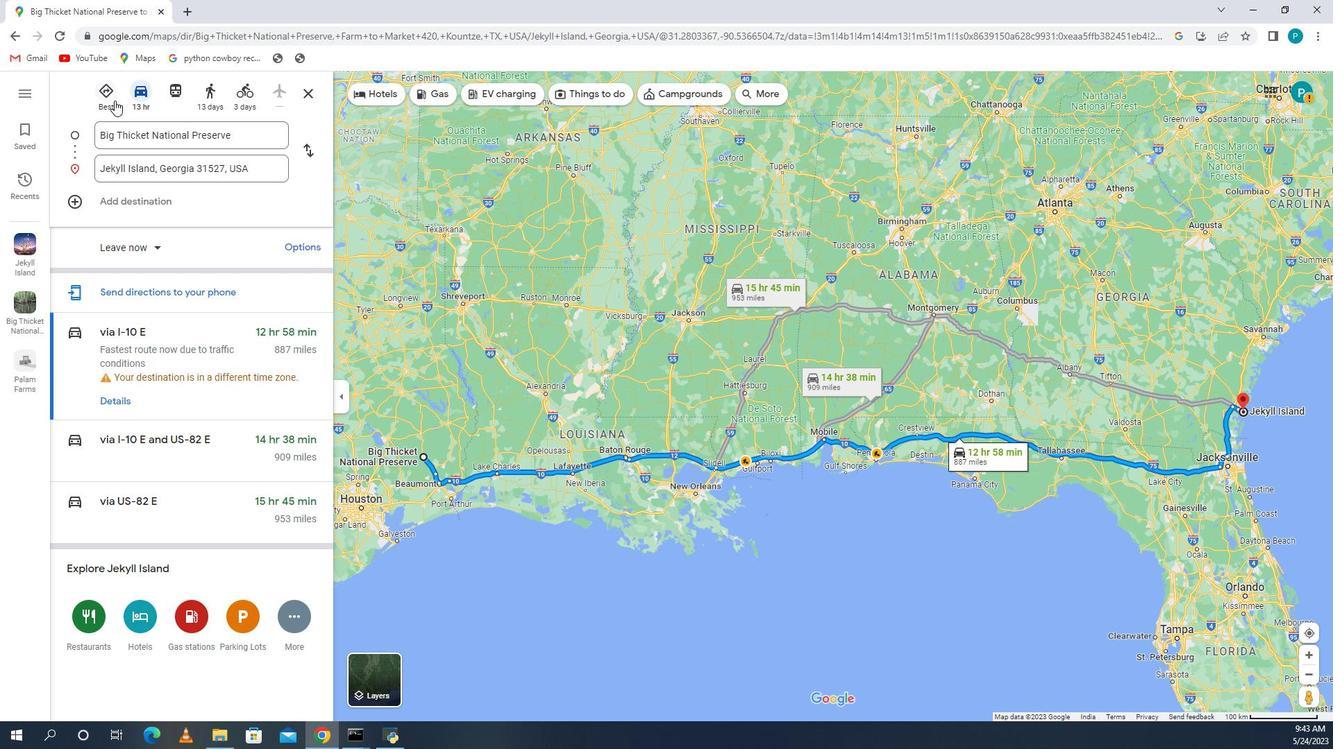
Action: Mouse pressed left at (1067, 652)
Screenshot: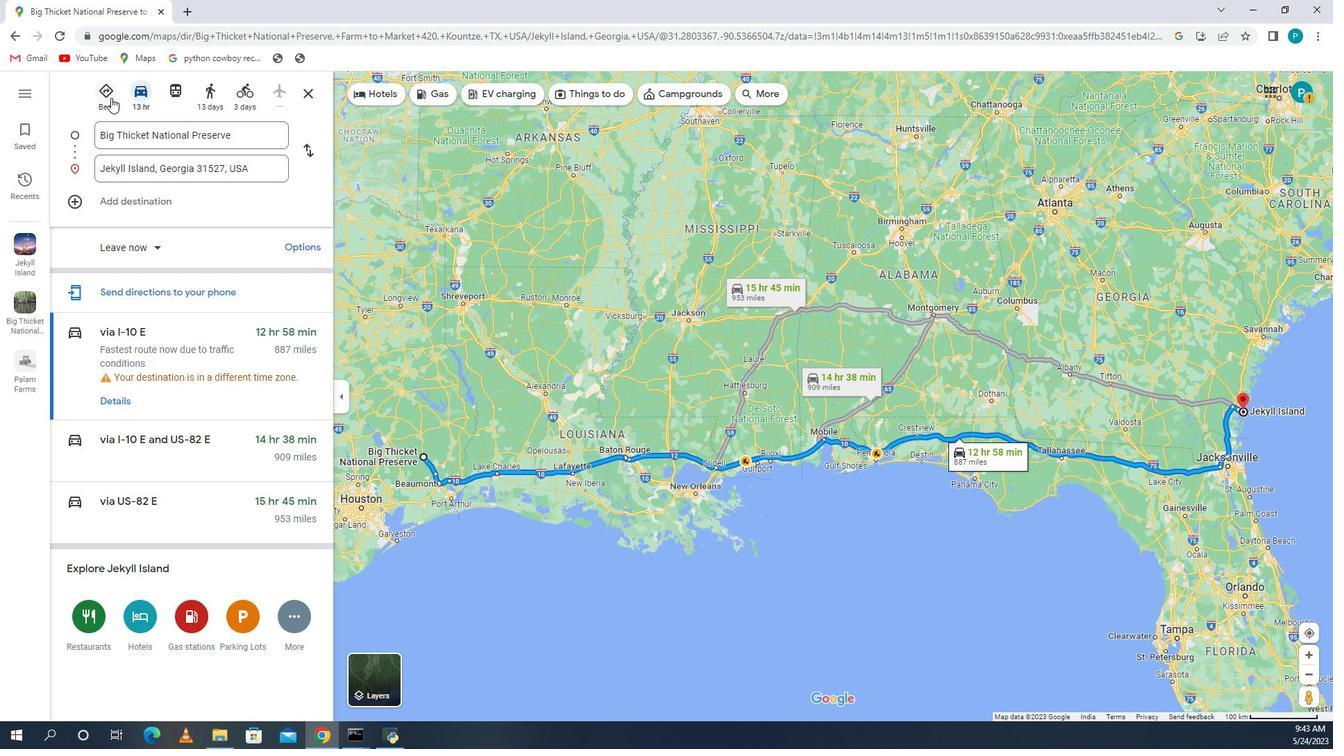 
Action: Mouse moved to (1046, 652)
Screenshot: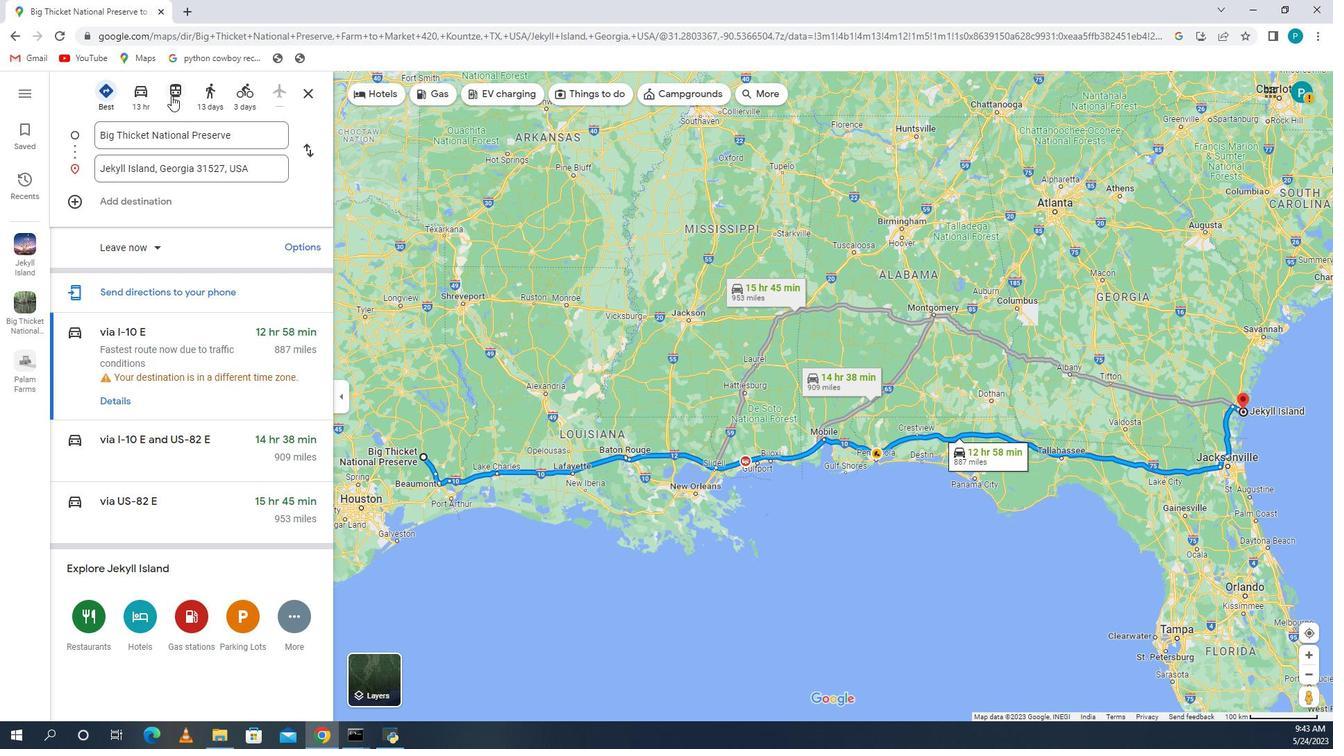 
Action: Mouse pressed left at (1046, 652)
Screenshot: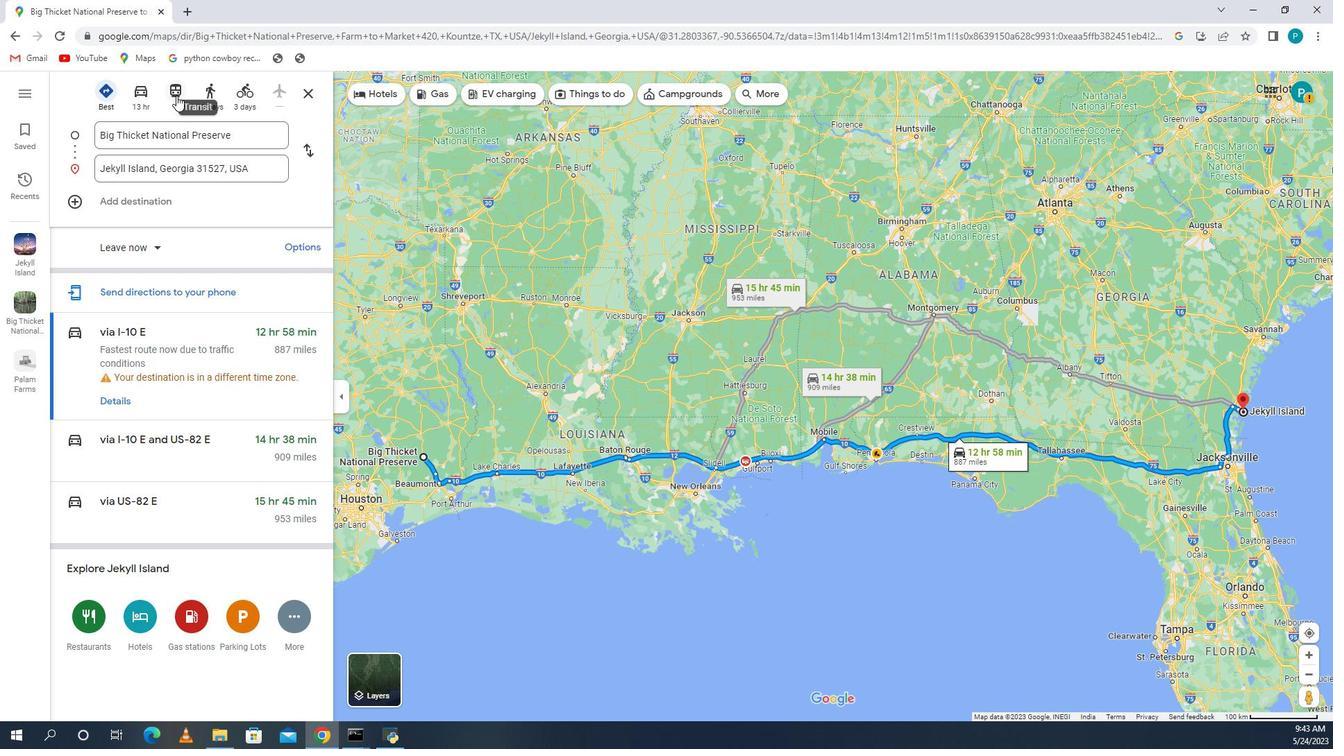 
Action: Mouse moved to (1037, 653)
Screenshot: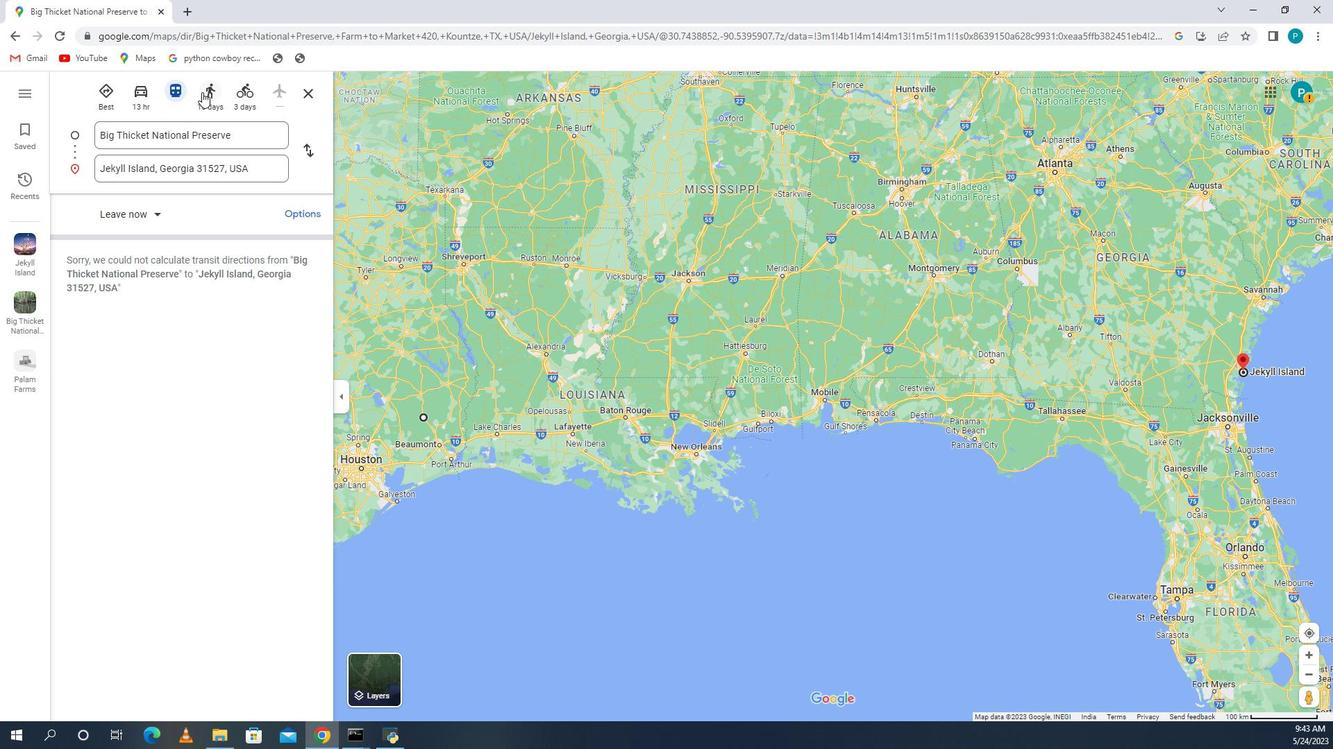 
Action: Mouse pressed left at (1037, 653)
Screenshot: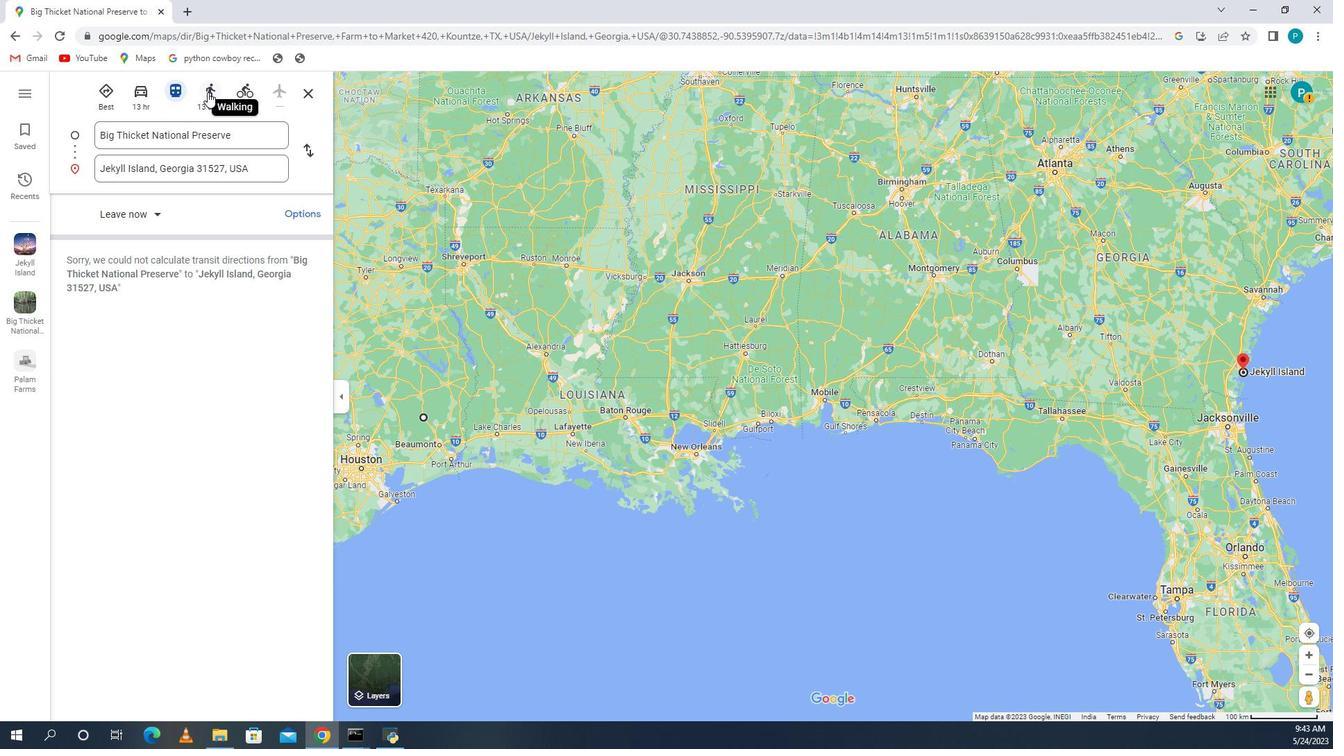 
Action: Mouse moved to (1024, 654)
Screenshot: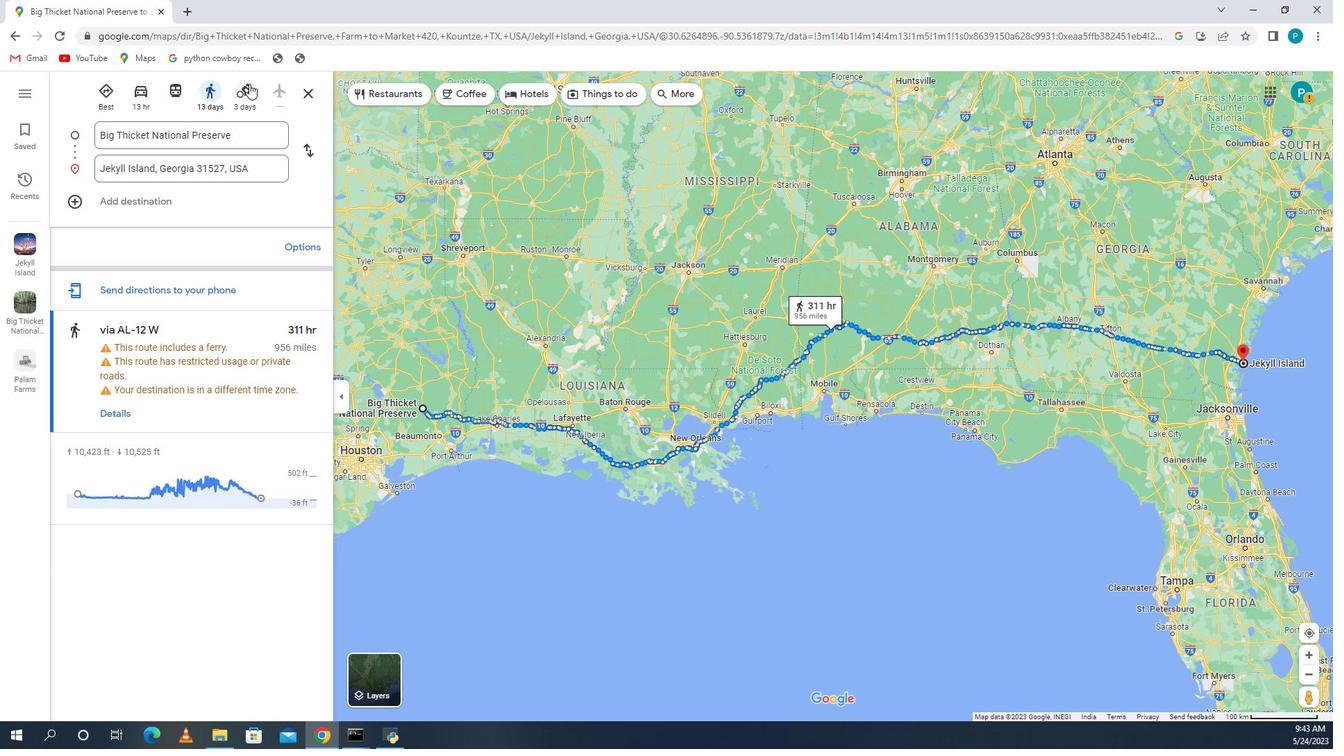 
Action: Mouse pressed left at (1024, 654)
Screenshot: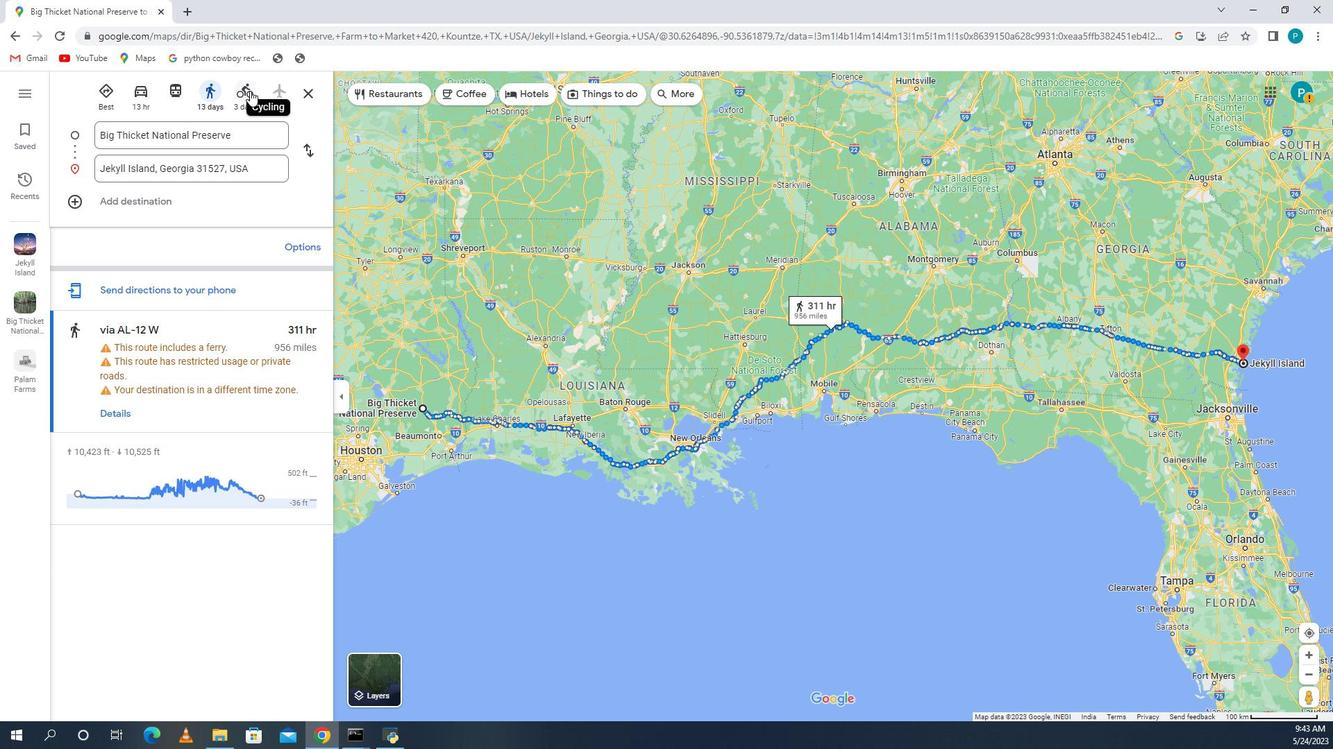 
Action: Mouse moved to (1045, 654)
Screenshot: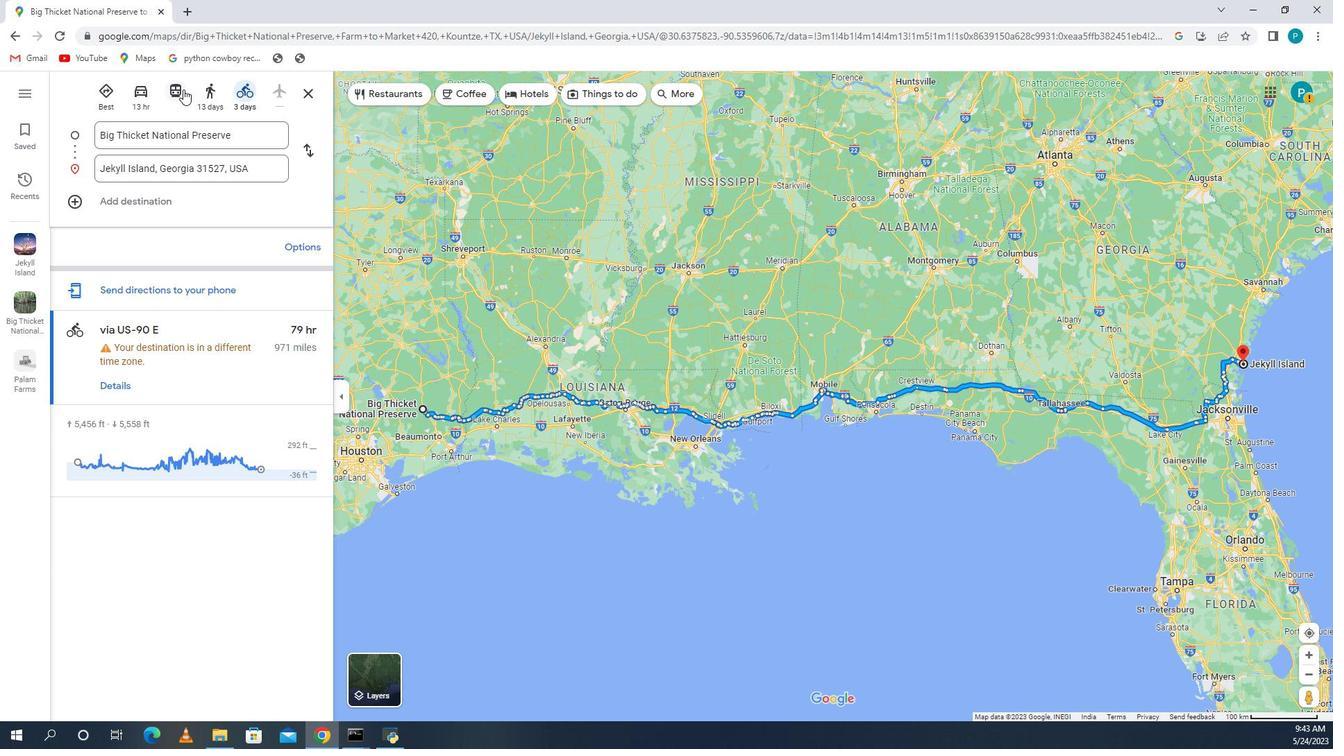 
Action: Mouse pressed left at (1045, 654)
Screenshot: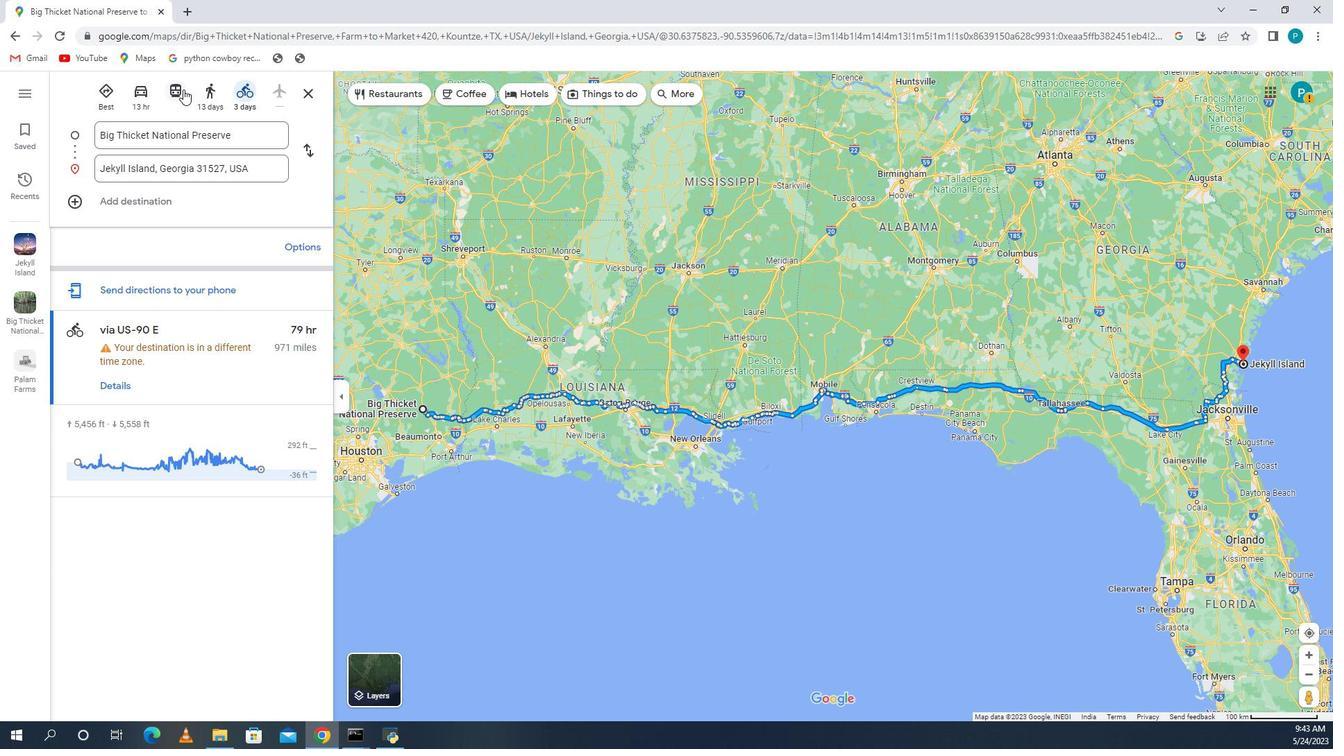
Action: Mouse moved to (1060, 650)
Screenshot: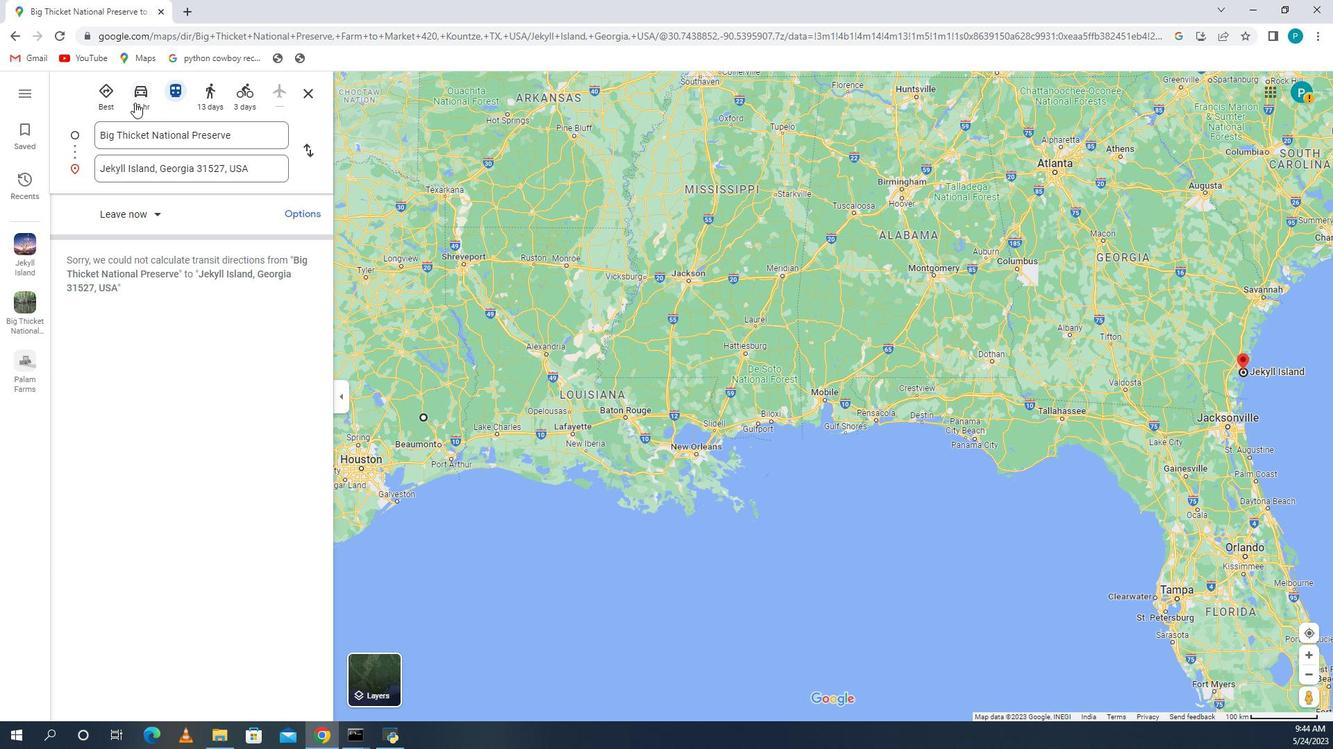 
Action: Mouse pressed left at (1060, 650)
Screenshot: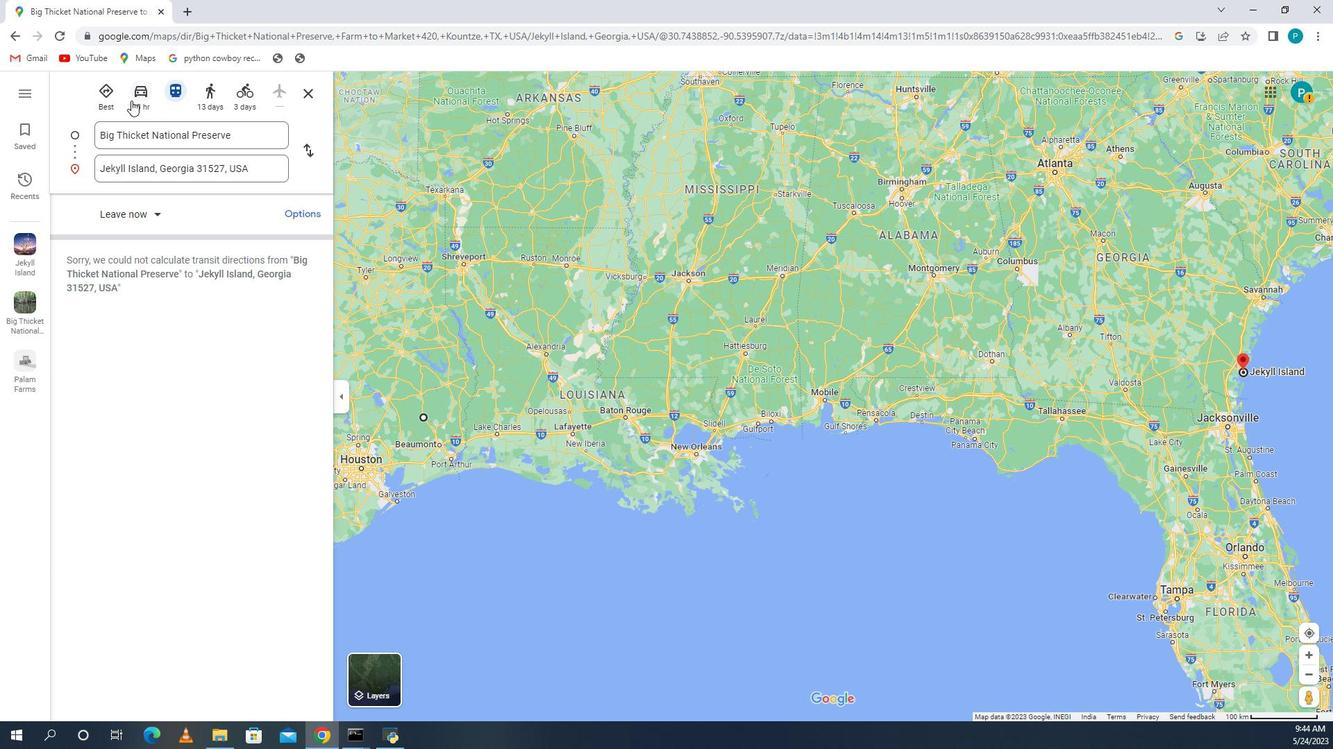 
Action: Mouse moved to (1068, 654)
Screenshot: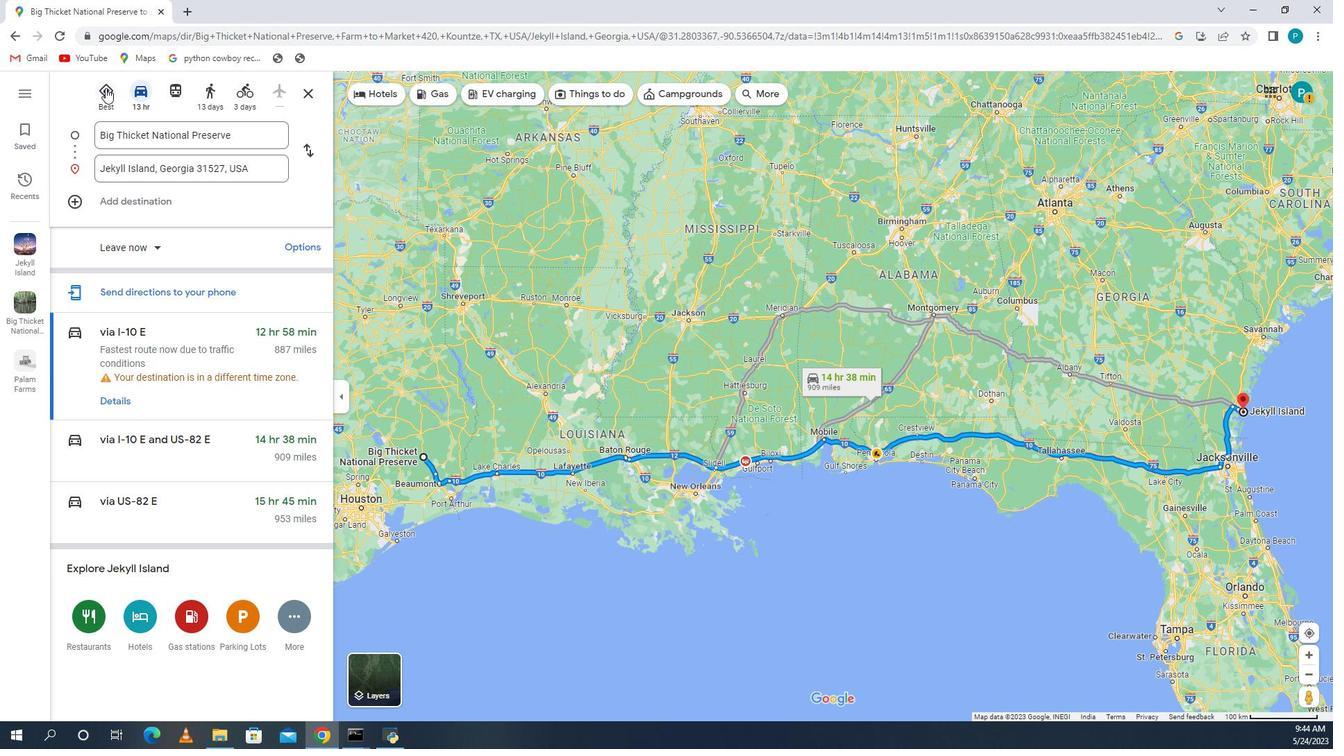 
Action: Mouse pressed left at (1068, 654)
Screenshot: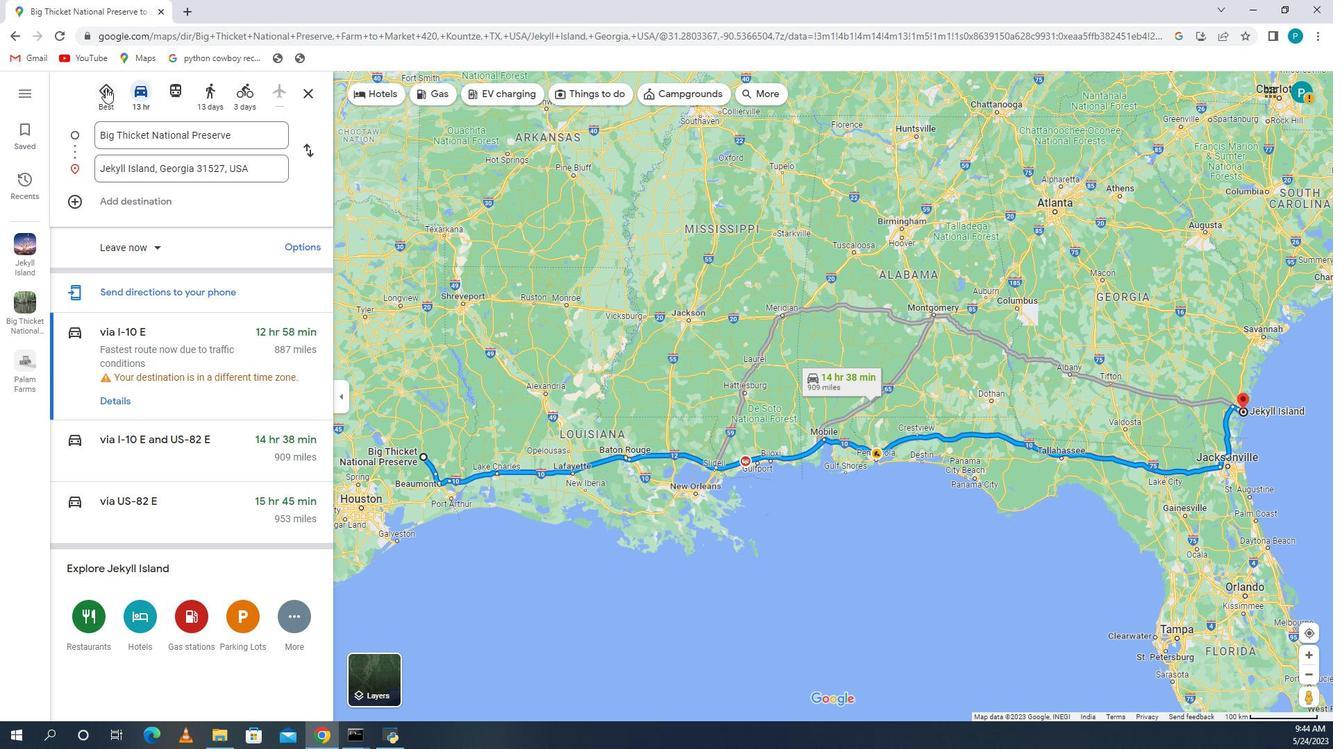 
Action: Mouse moved to (1007, 631)
Screenshot: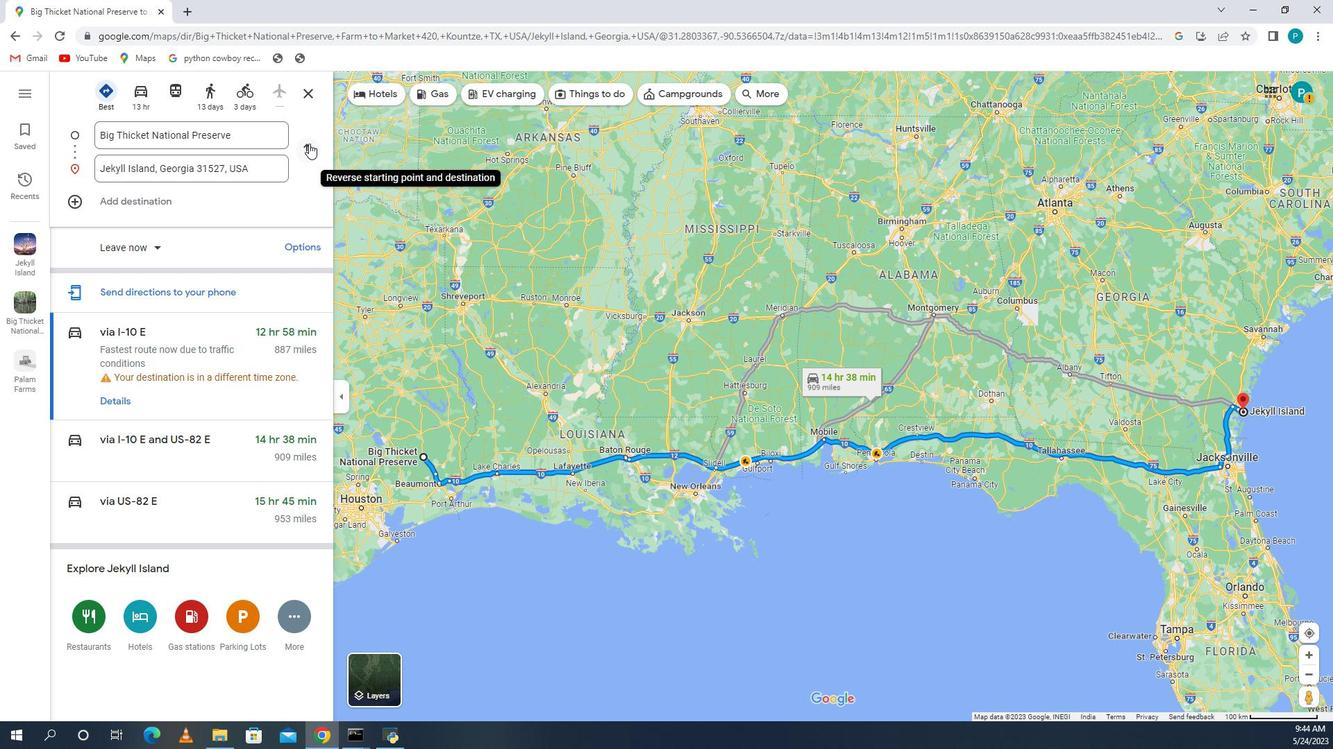 
Action: Mouse pressed left at (1007, 631)
Screenshot: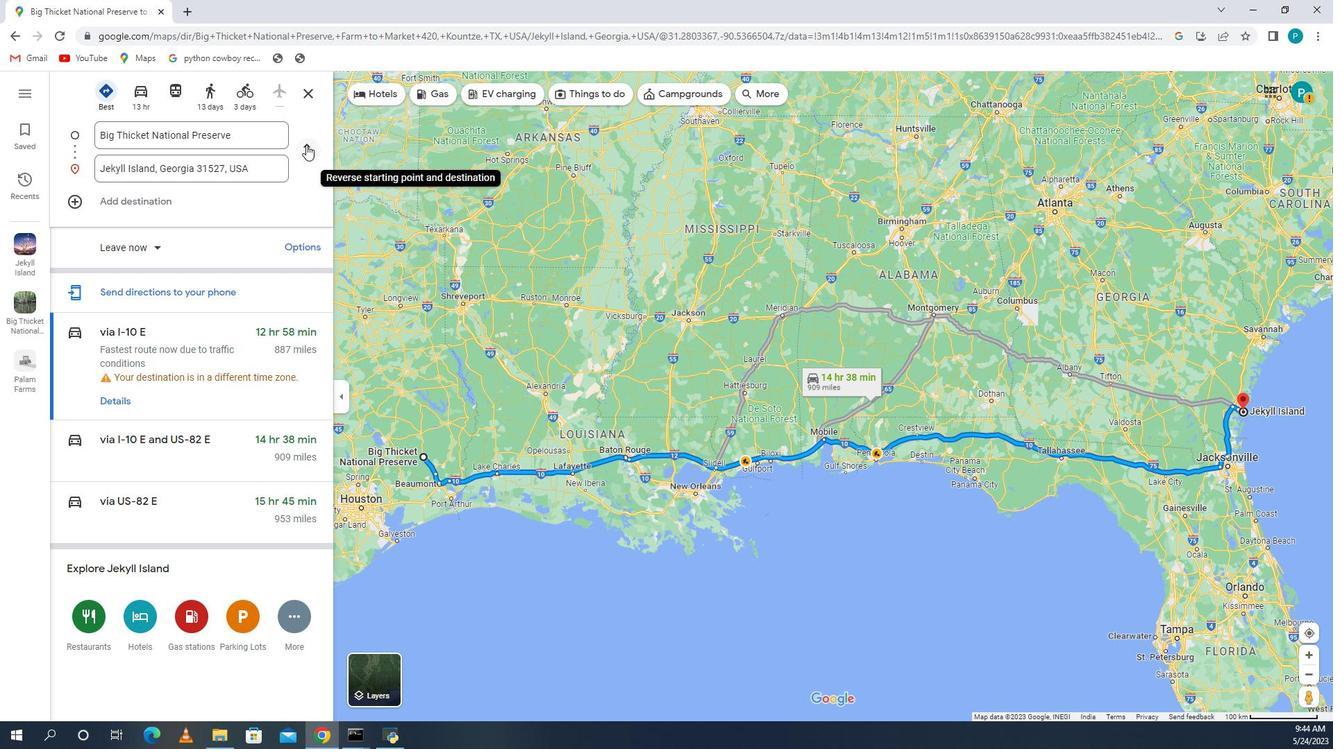 
Action: Mouse moved to (1056, 652)
Screenshot: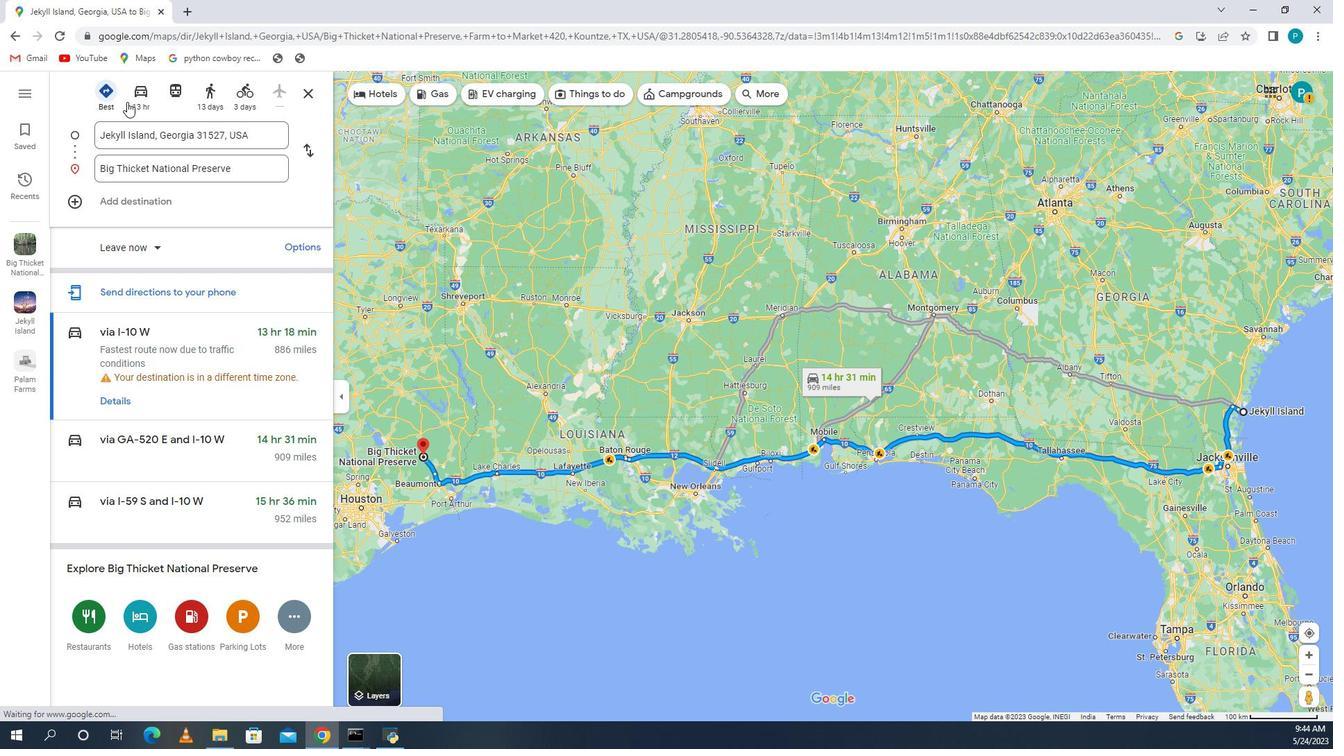 
Action: Mouse pressed left at (1056, 652)
Screenshot: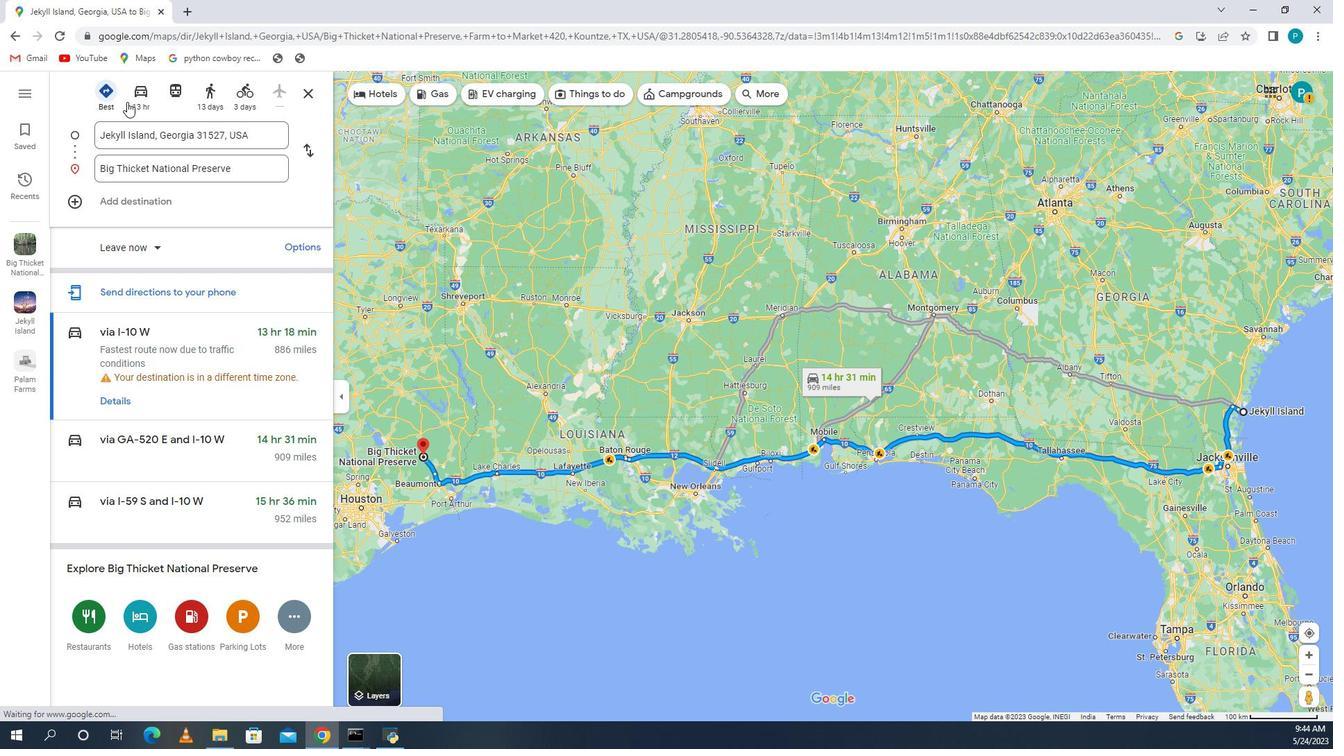 
Action: Mouse moved to (1045, 653)
Screenshot: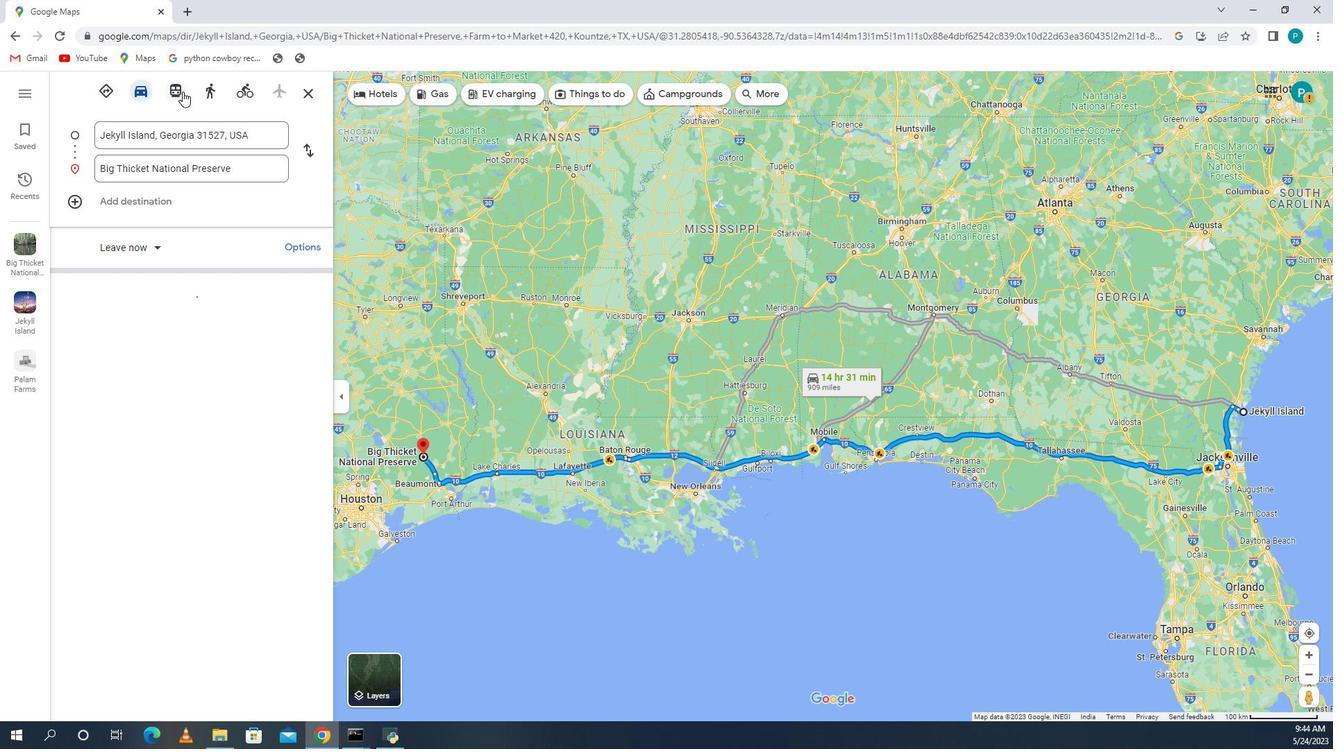 
Action: Mouse pressed left at (1045, 653)
Screenshot: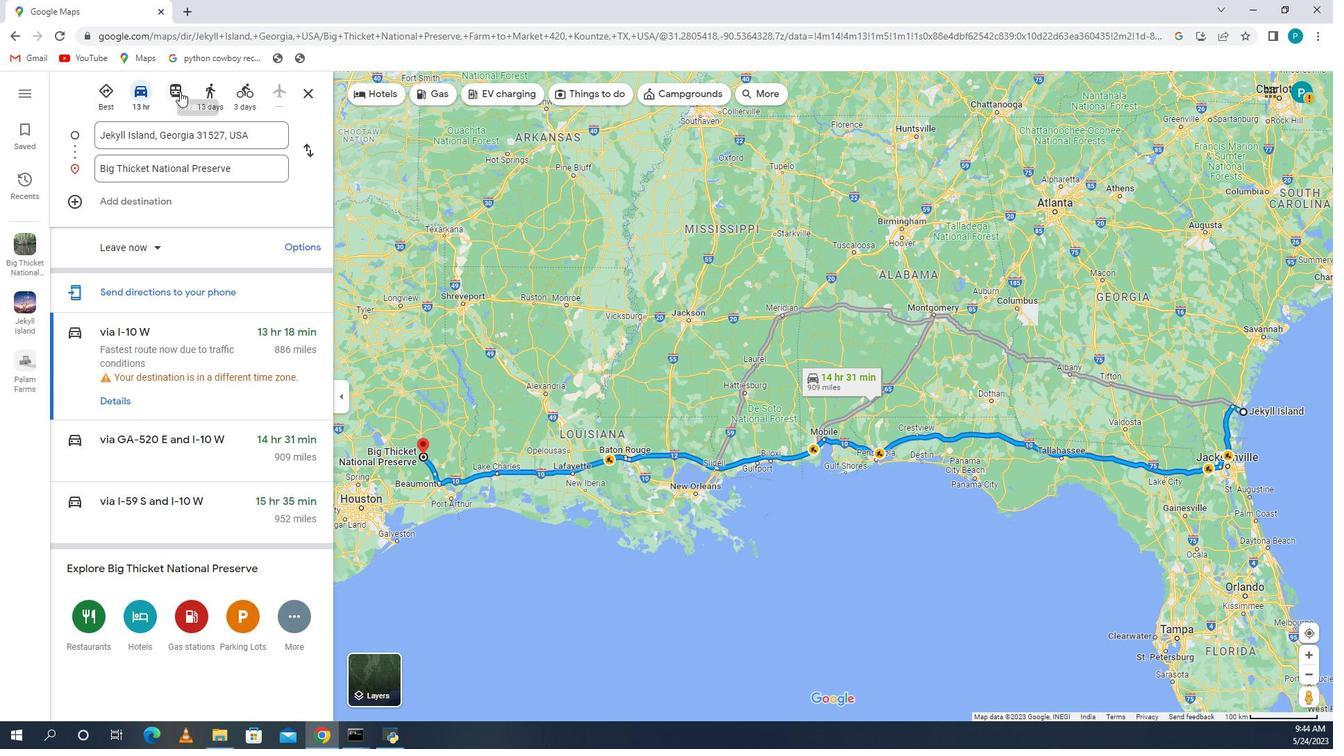
Action: Mouse moved to (1036, 654)
Screenshot: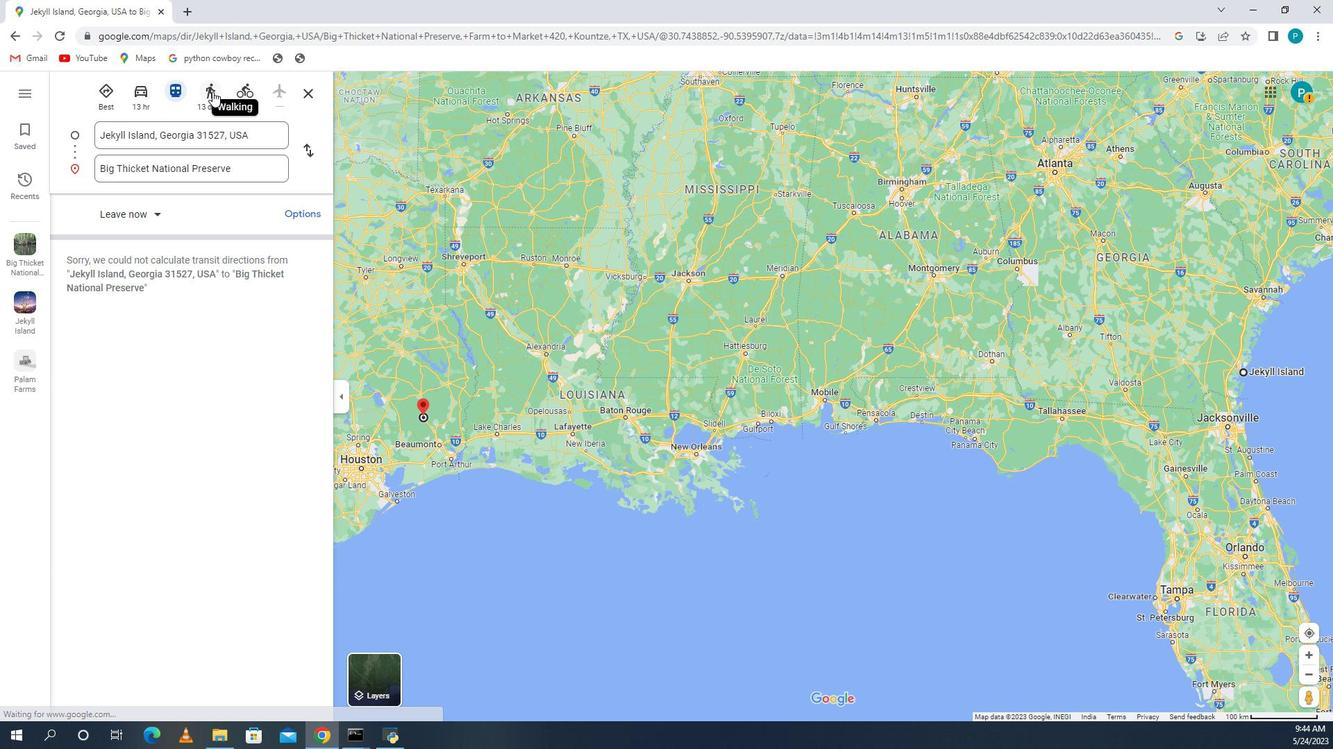 
Action: Mouse pressed left at (1036, 654)
Screenshot: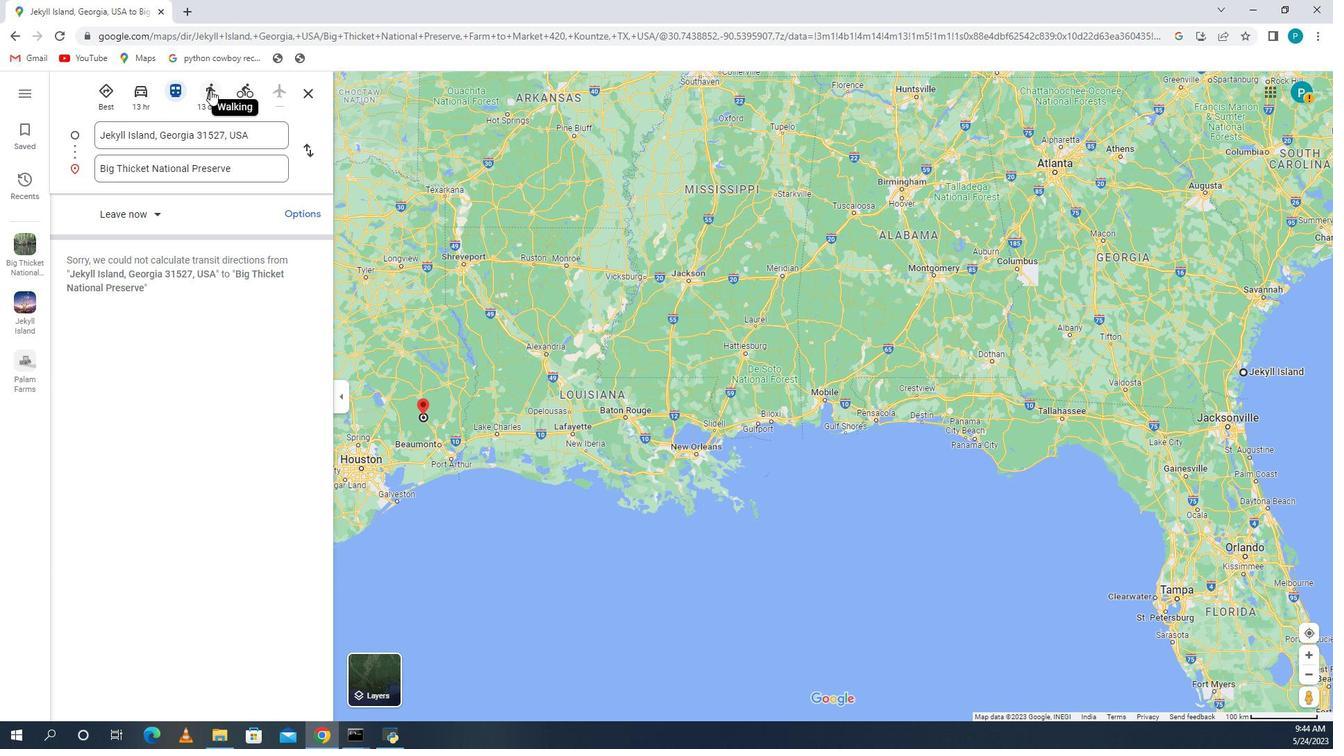 
Action: Mouse moved to (1024, 653)
Screenshot: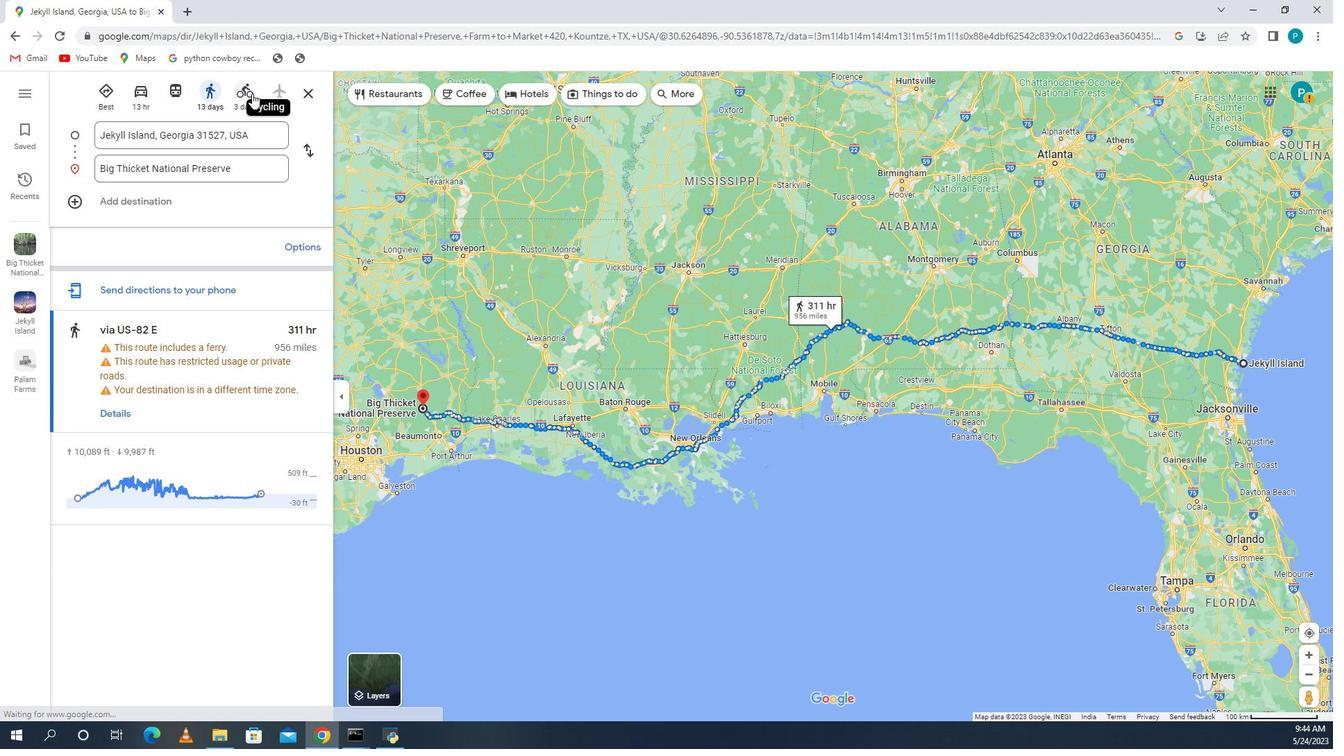 
Action: Mouse pressed left at (1024, 653)
Screenshot: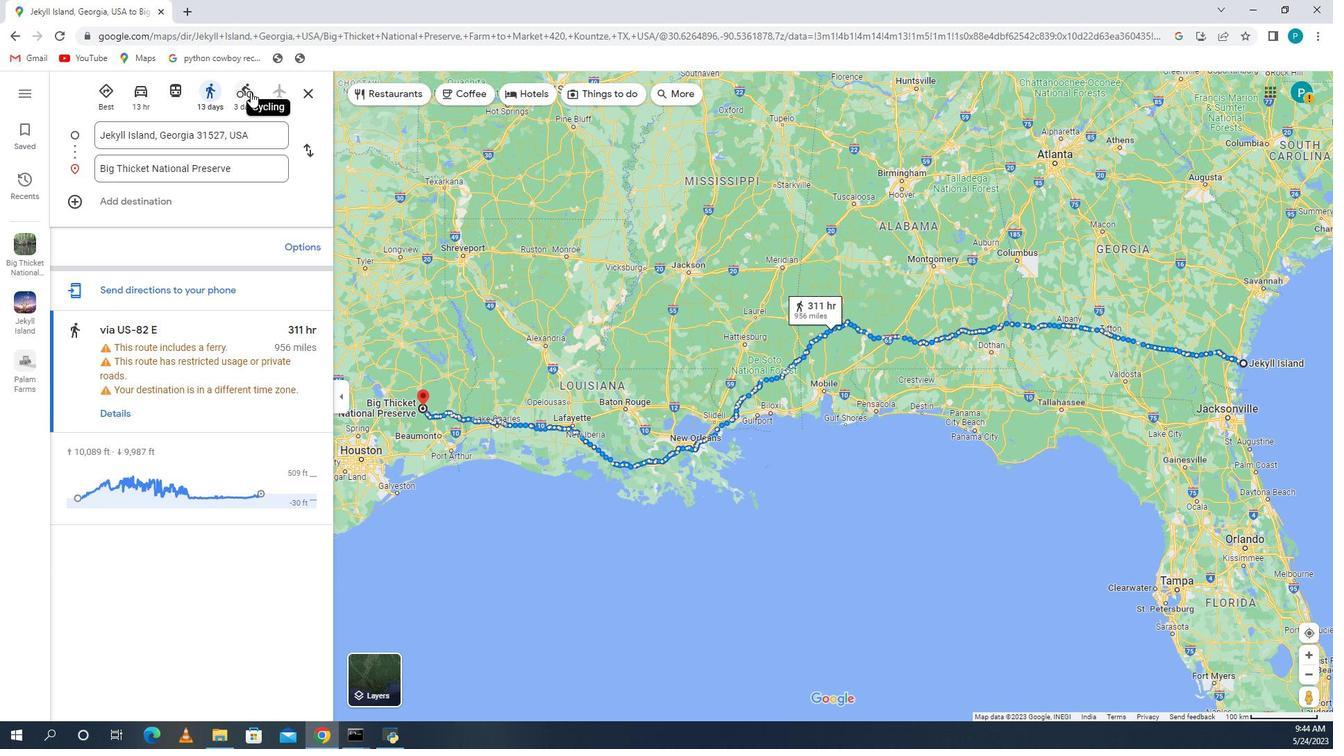 
Action: Mouse moved to (1066, 648)
Screenshot: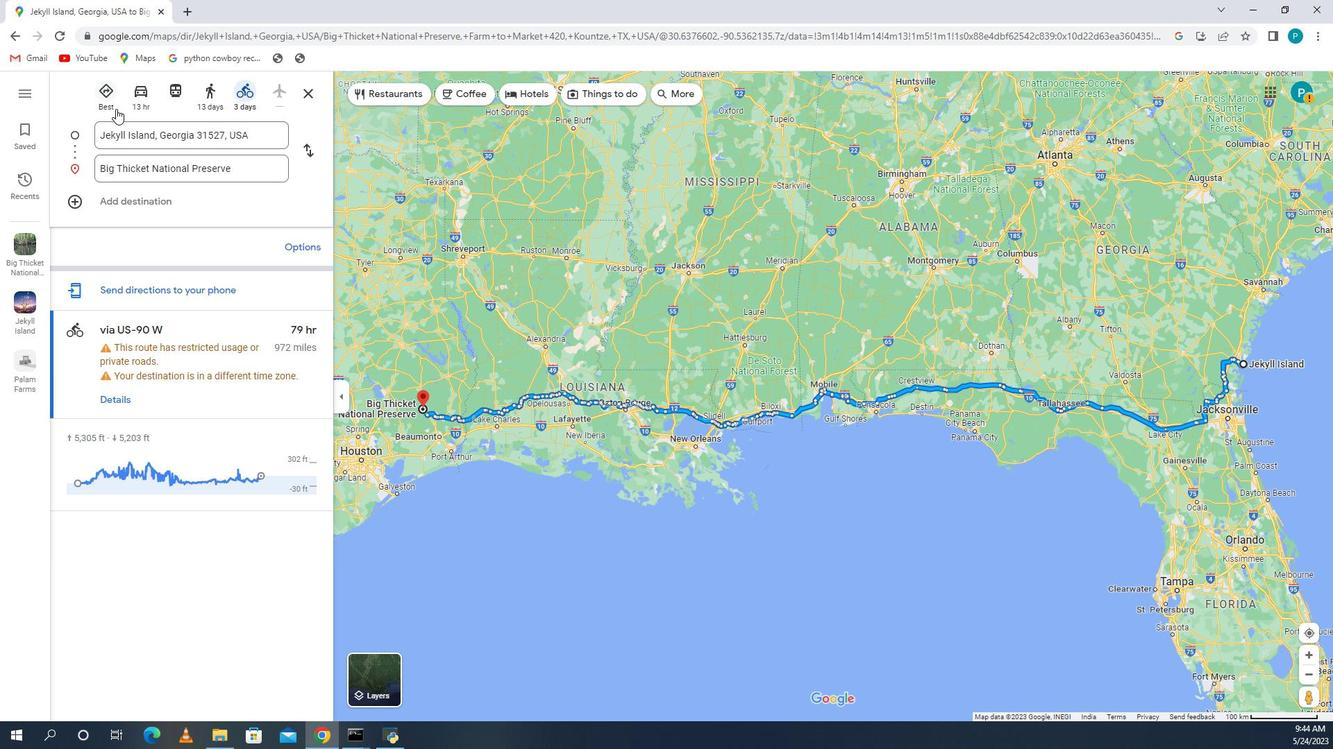 
Action: Mouse pressed left at (1066, 648)
Screenshot: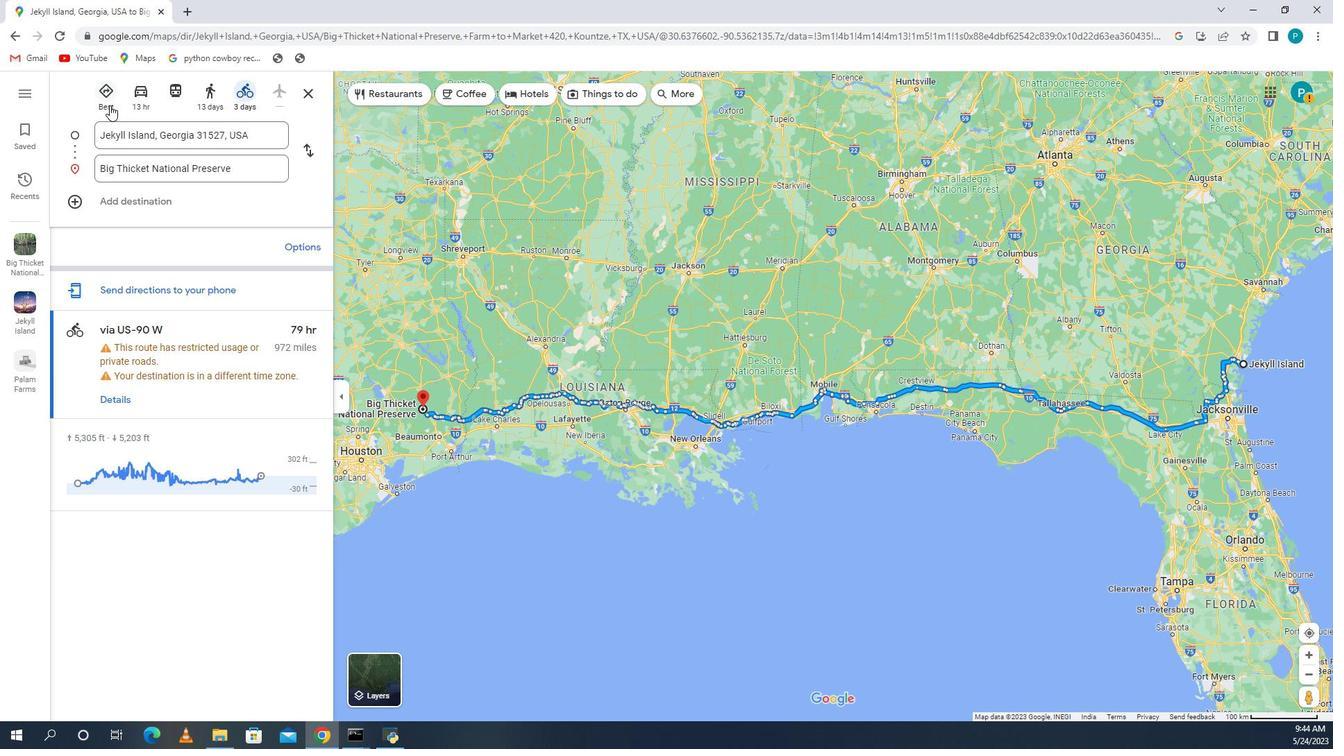 
Action: Mouse moved to (1057, 656)
Screenshot: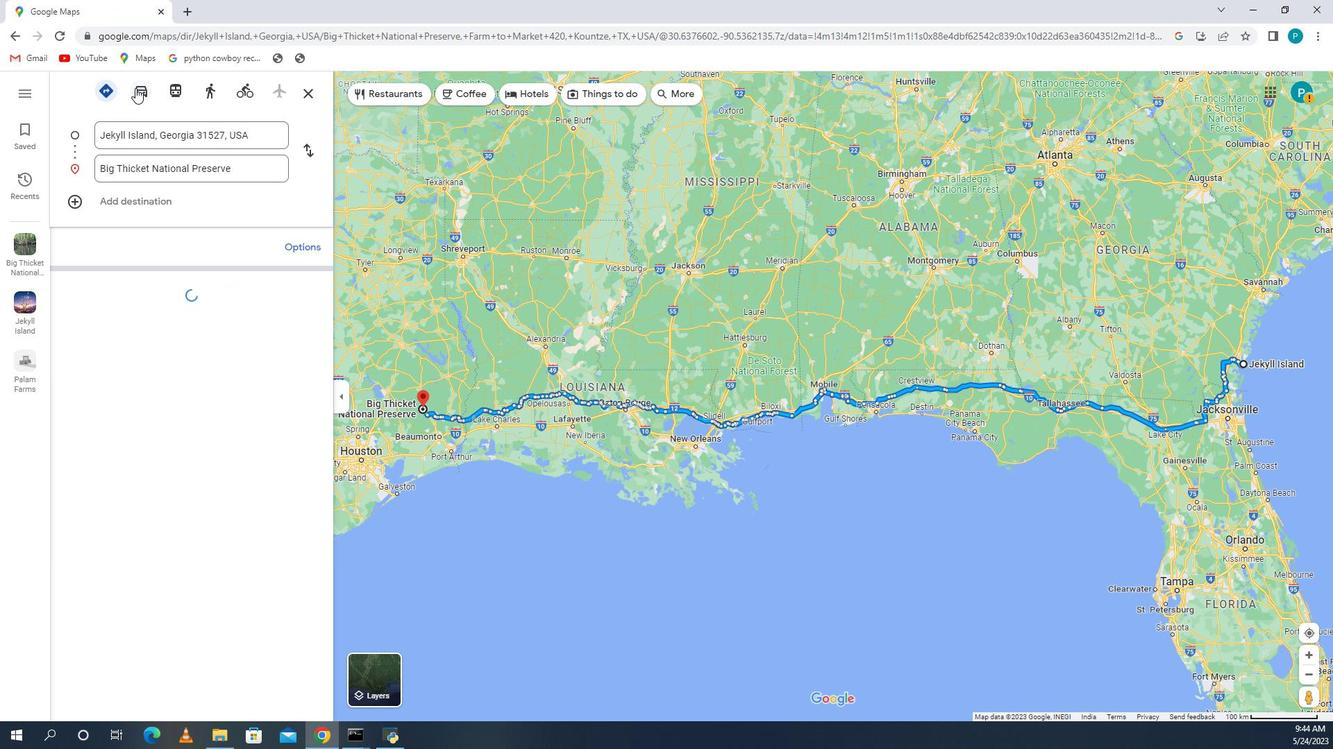 
Action: Mouse pressed left at (1057, 656)
Screenshot: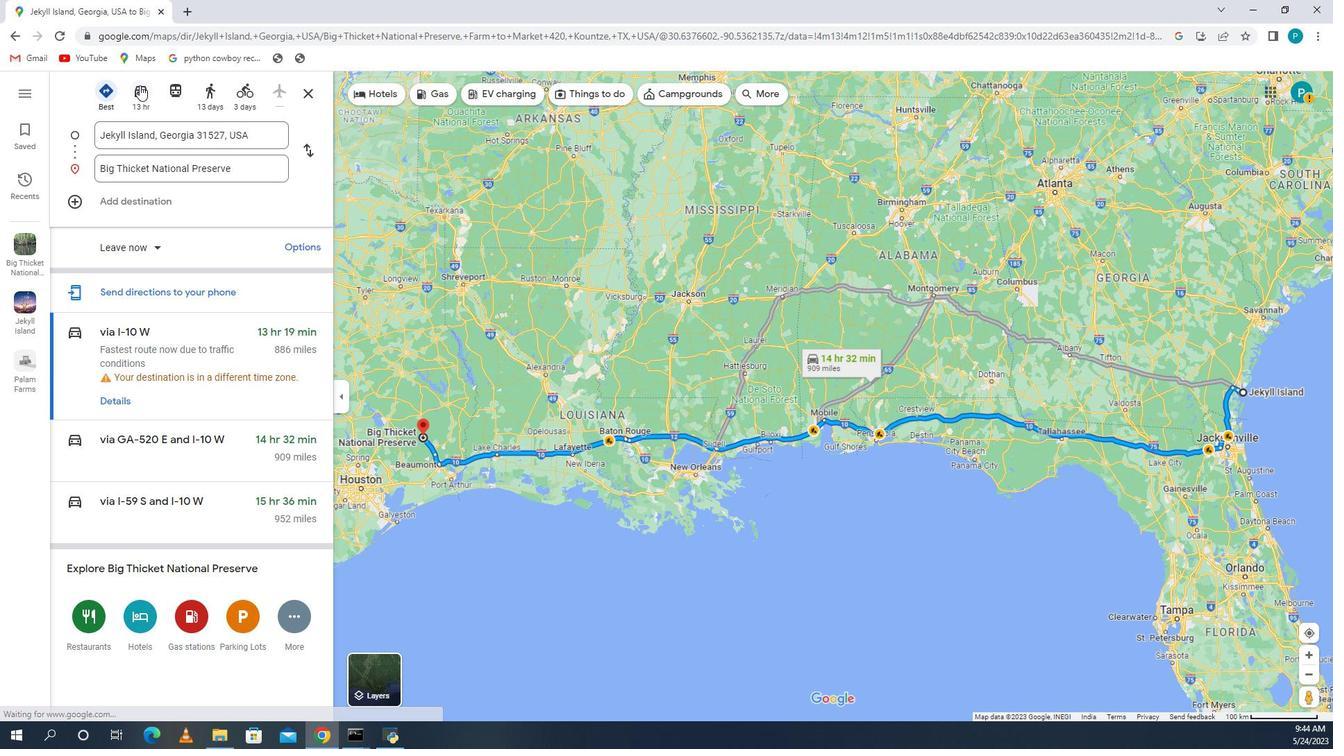 
Action: Mouse moved to (1046, 656)
Screenshot: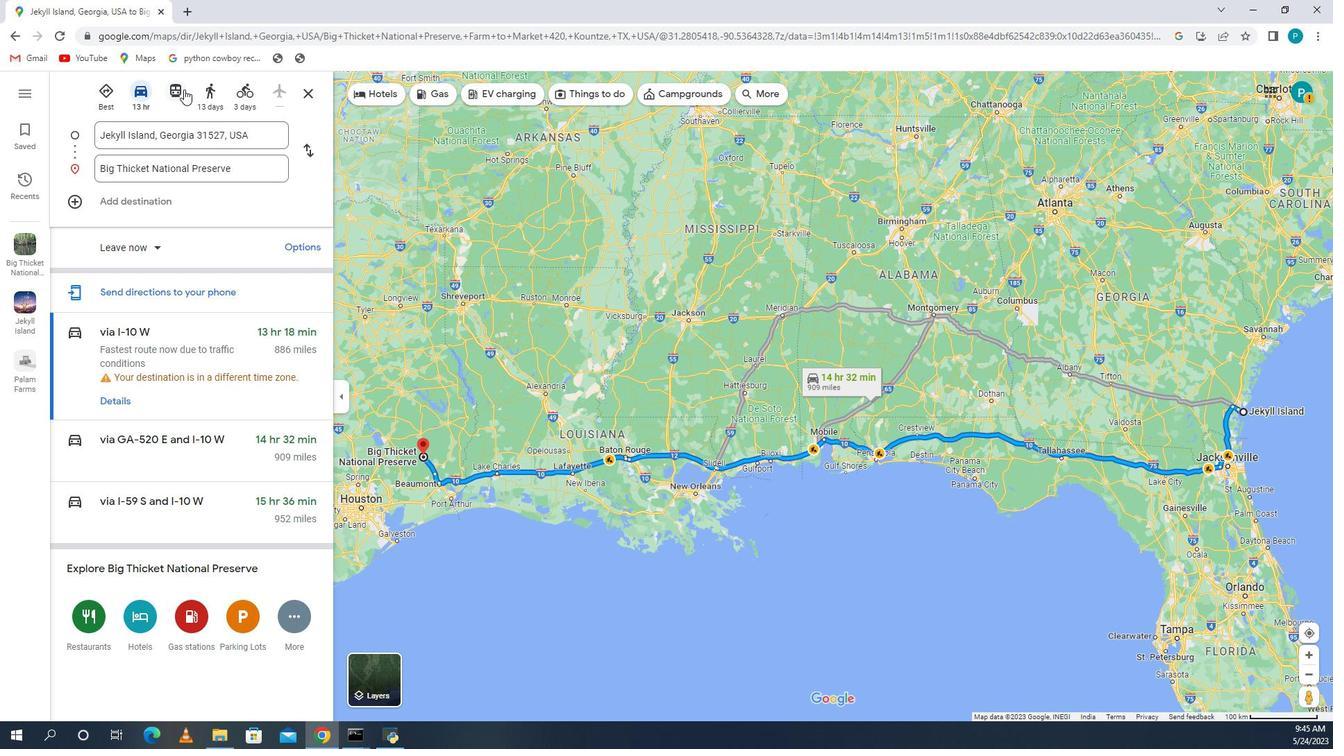 
Action: Mouse pressed left at (1046, 656)
Screenshot: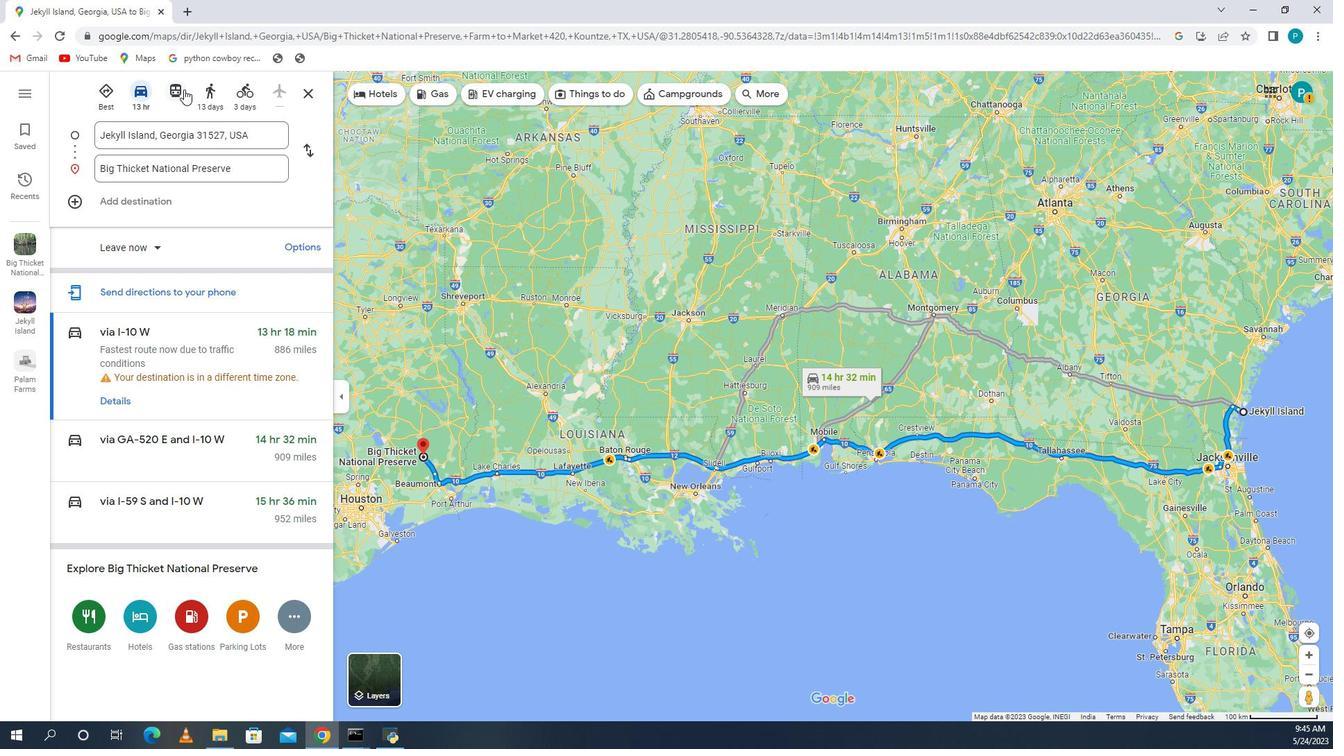 
Action: Mouse moved to (1035, 658)
Screenshot: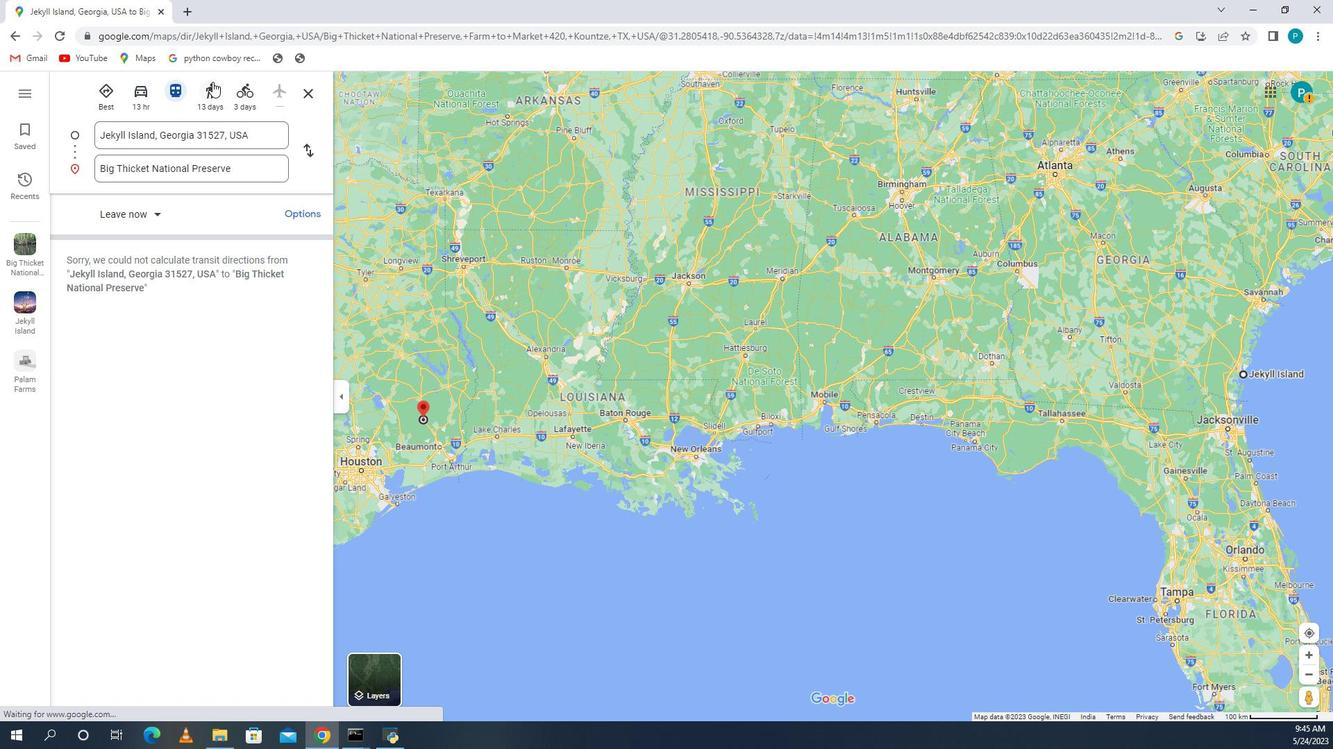 
Action: Mouse pressed left at (1035, 658)
Screenshot: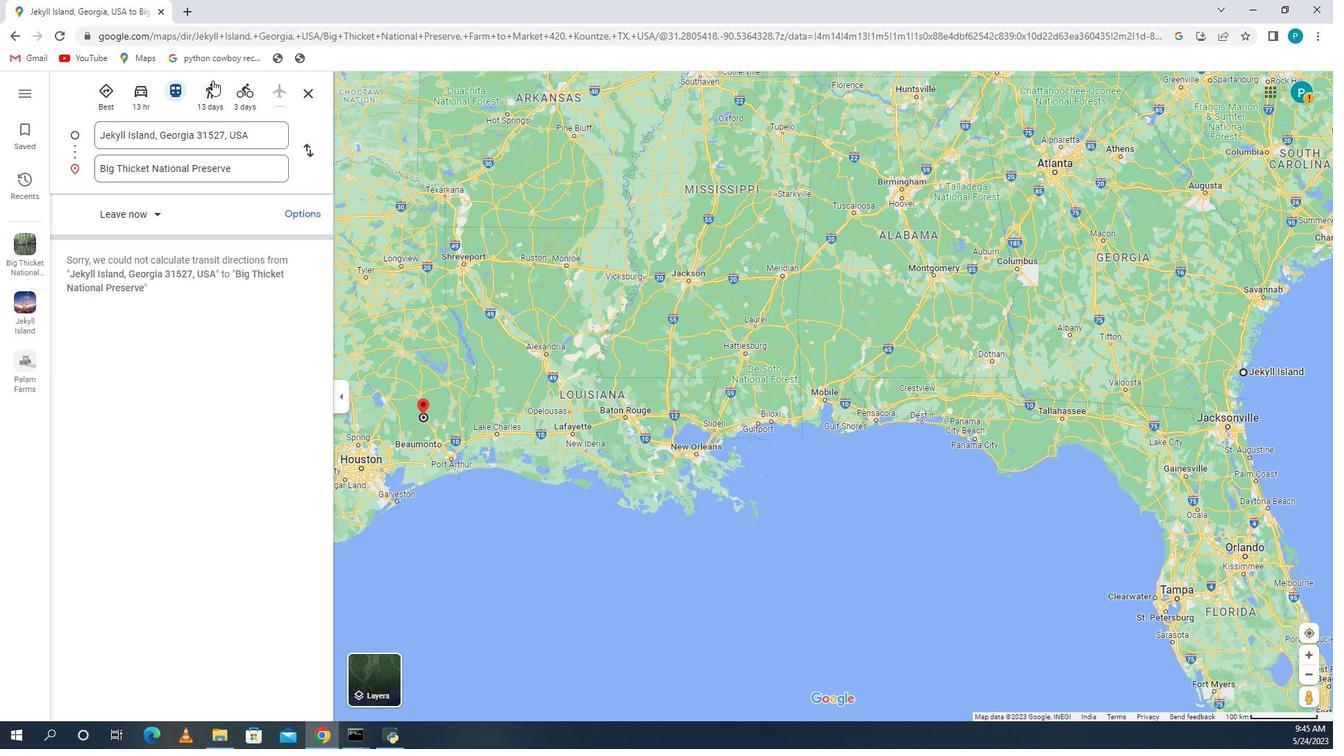 
Action: Mouse moved to (1024, 653)
Screenshot: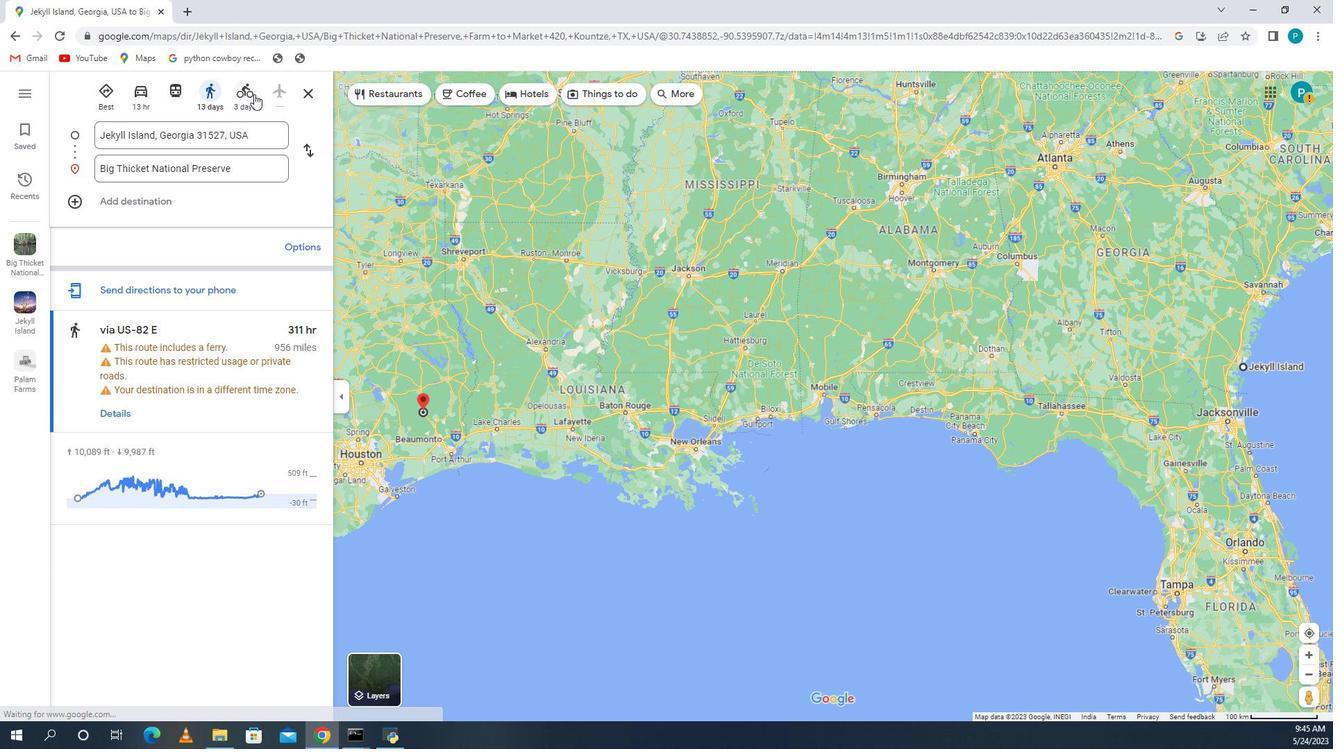 
Action: Mouse pressed left at (1024, 653)
Screenshot: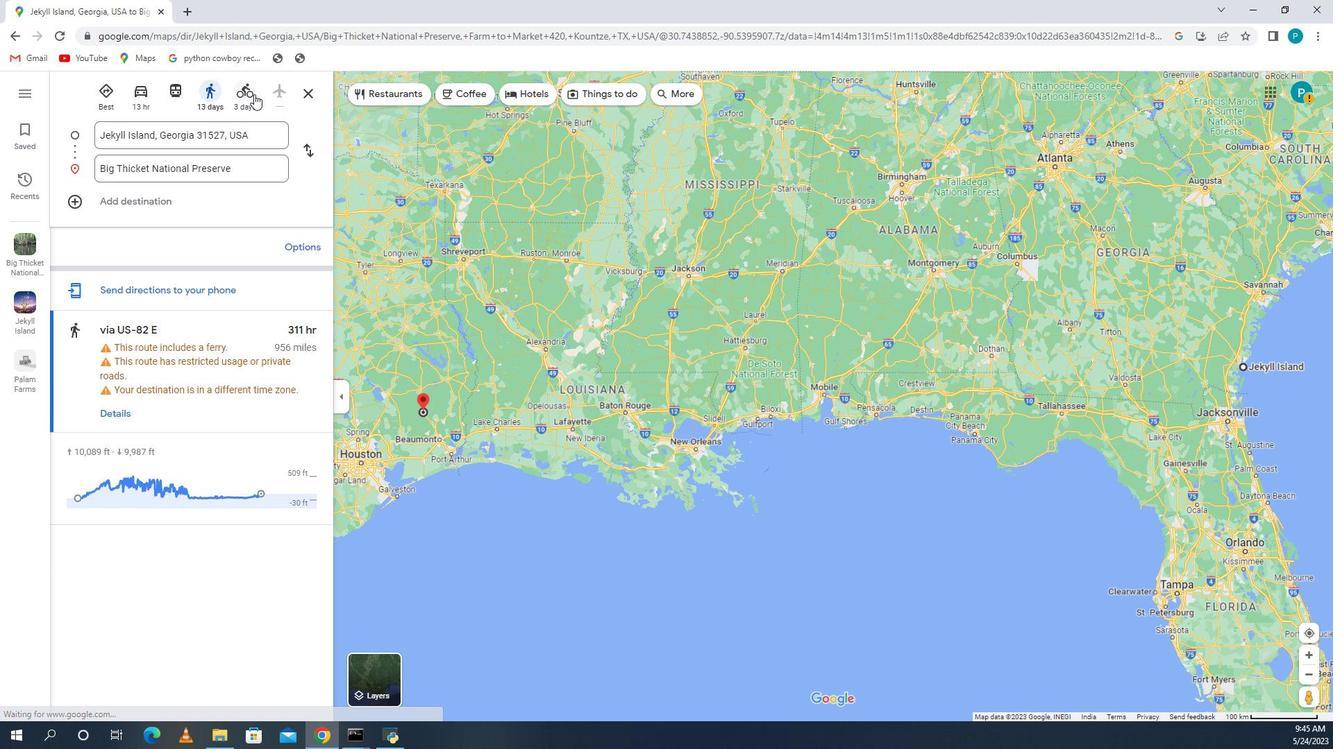 
Action: Mouse moved to (1211, 588)
Screenshot: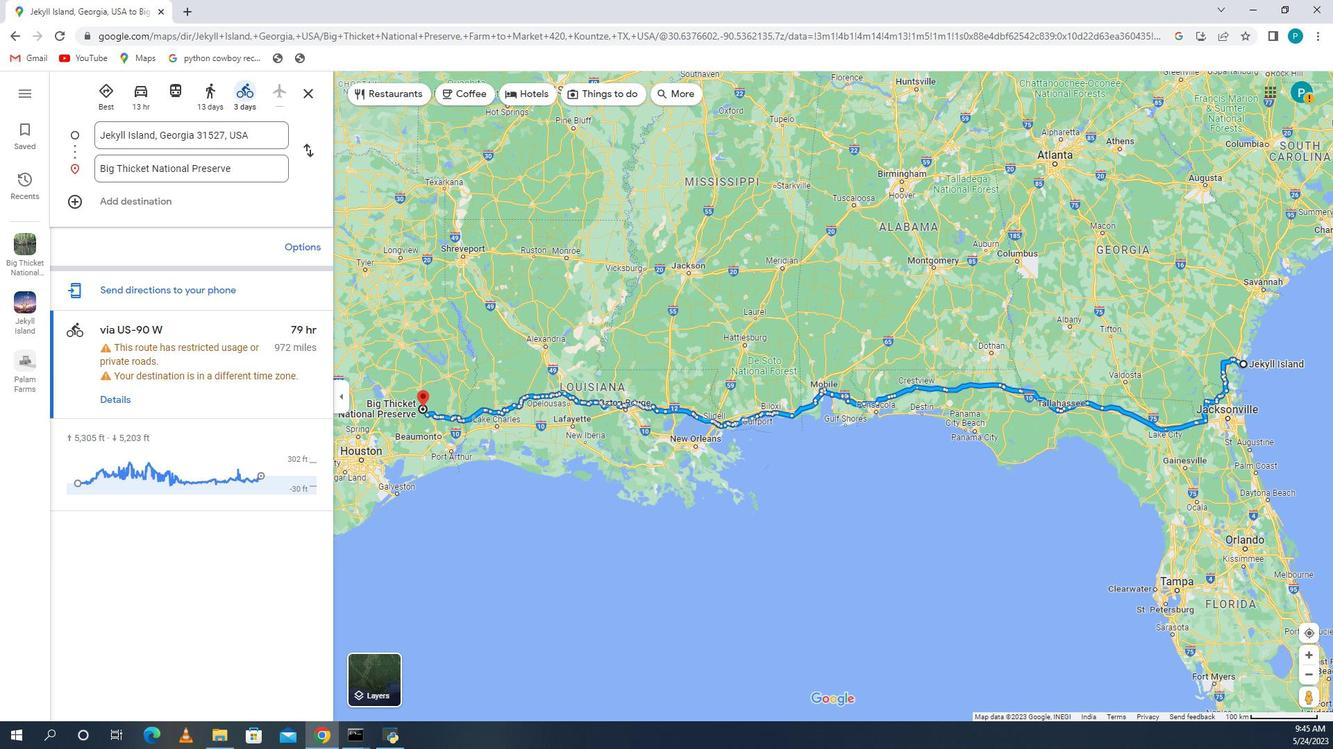 
Action: Mouse pressed left at (1211, 588)
Screenshot: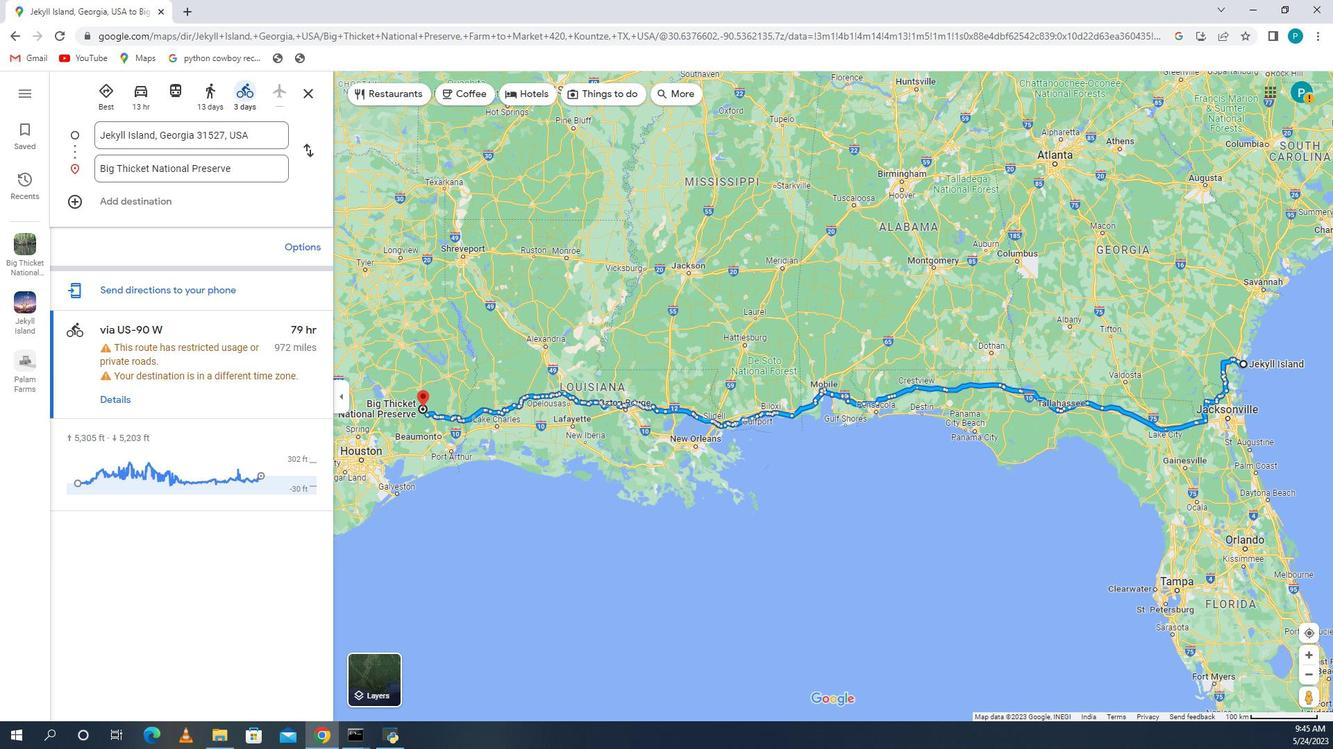 
Action: Mouse moved to (1177, 588)
Screenshot: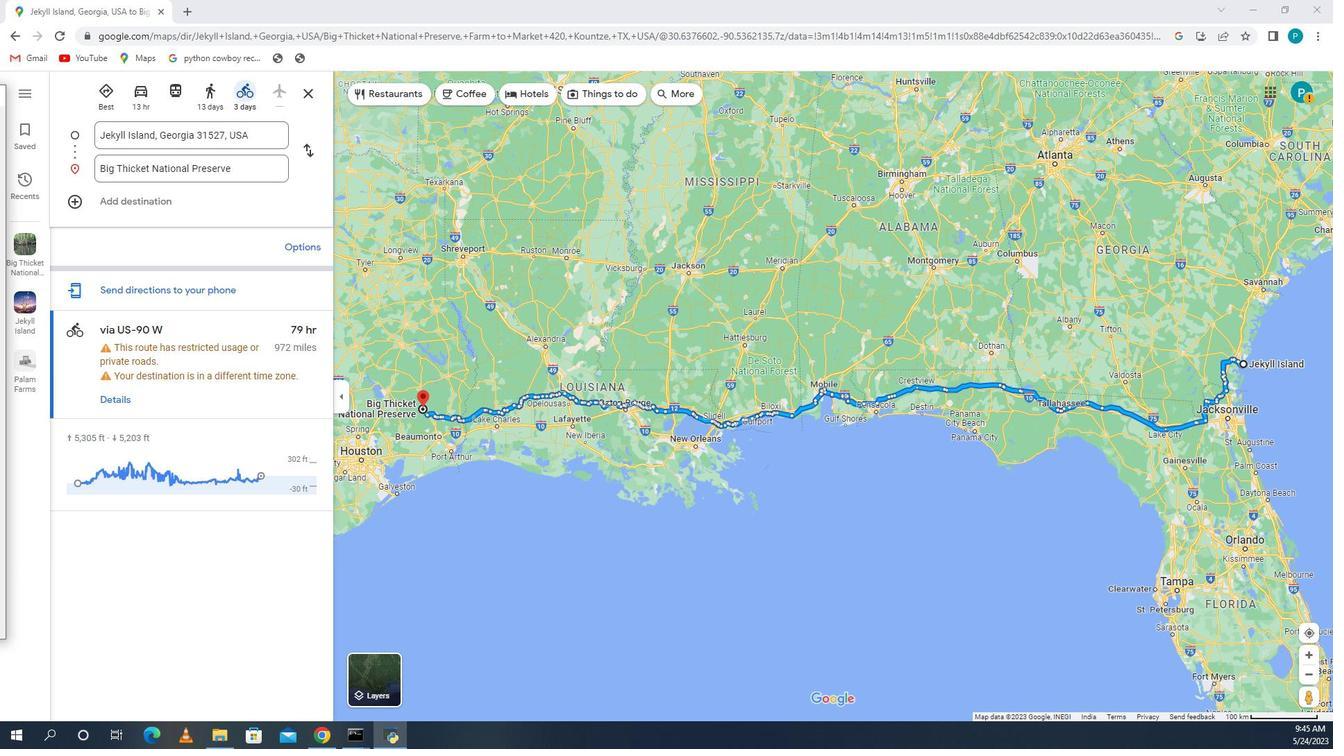 
Action: Mouse pressed left at (1177, 588)
Screenshot: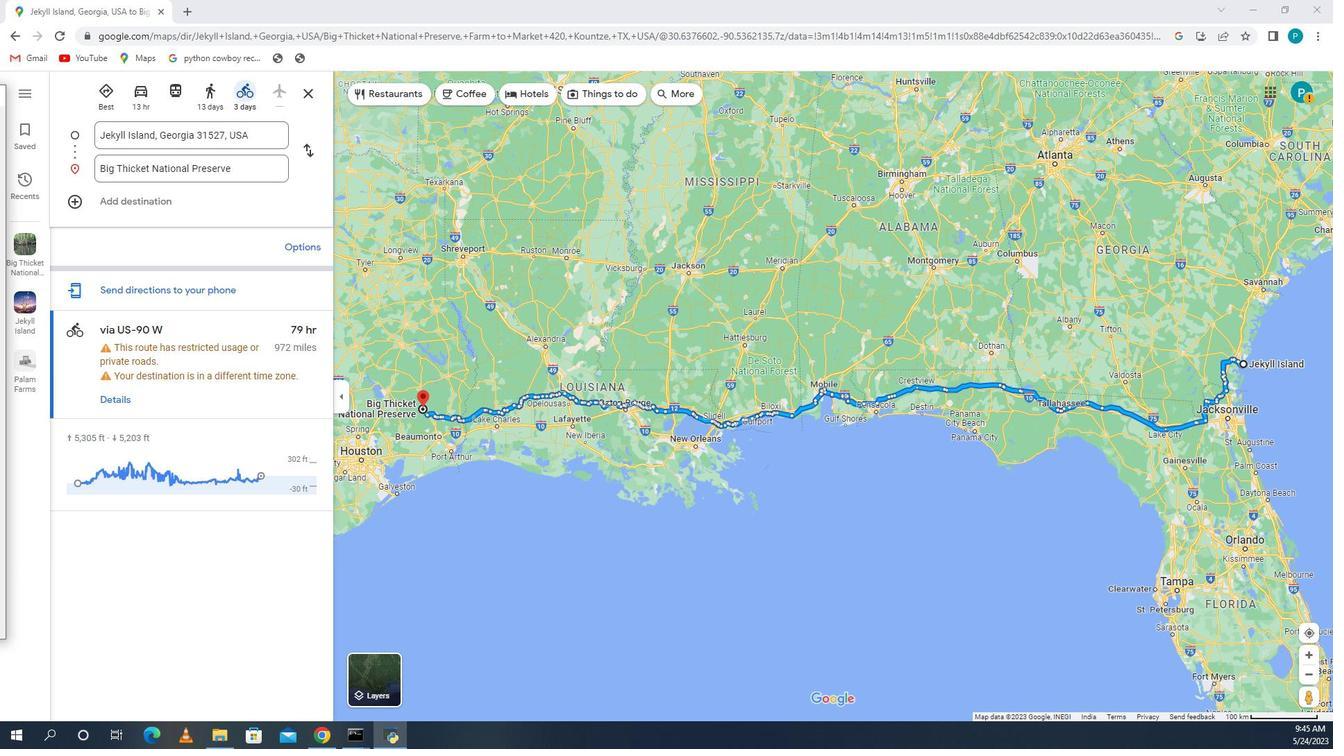 
Action: Mouse moved to (1042, 527)
Screenshot: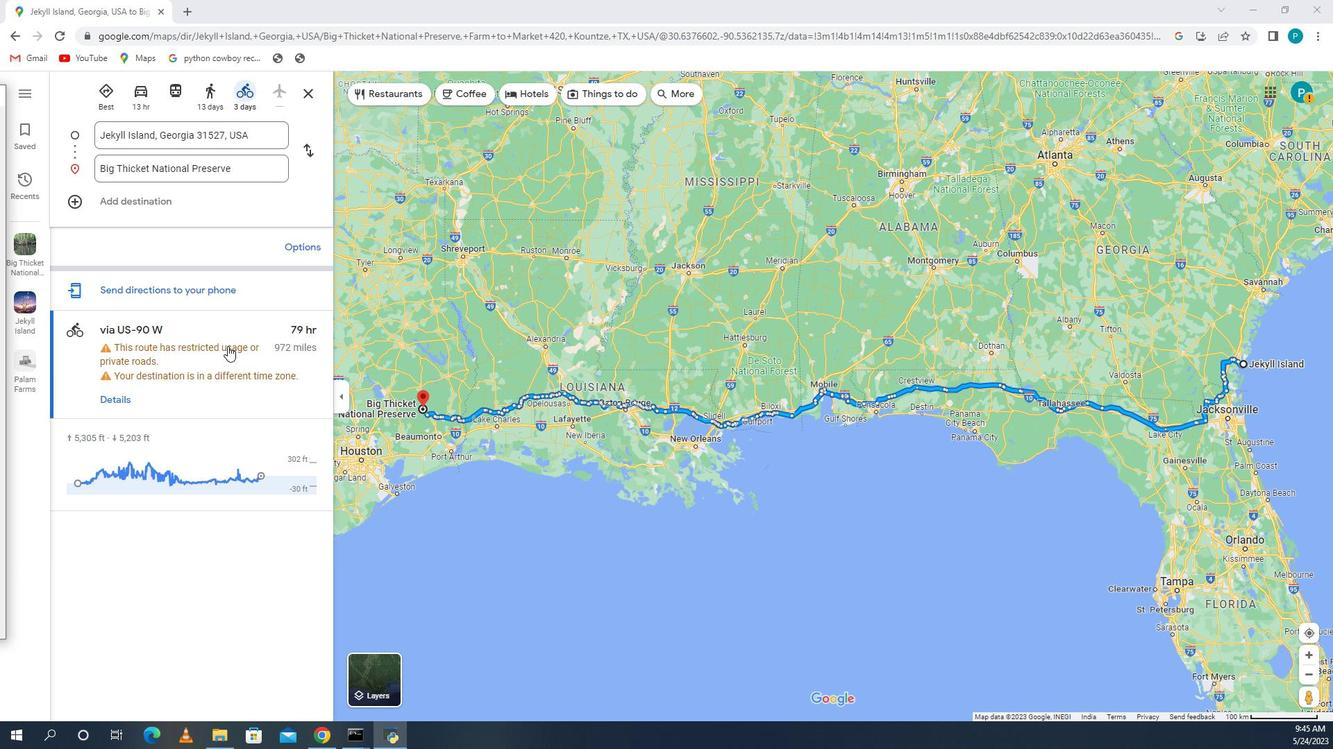 
Action: Mouse scrolled (1042, 527) with delta (0, 0)
Screenshot: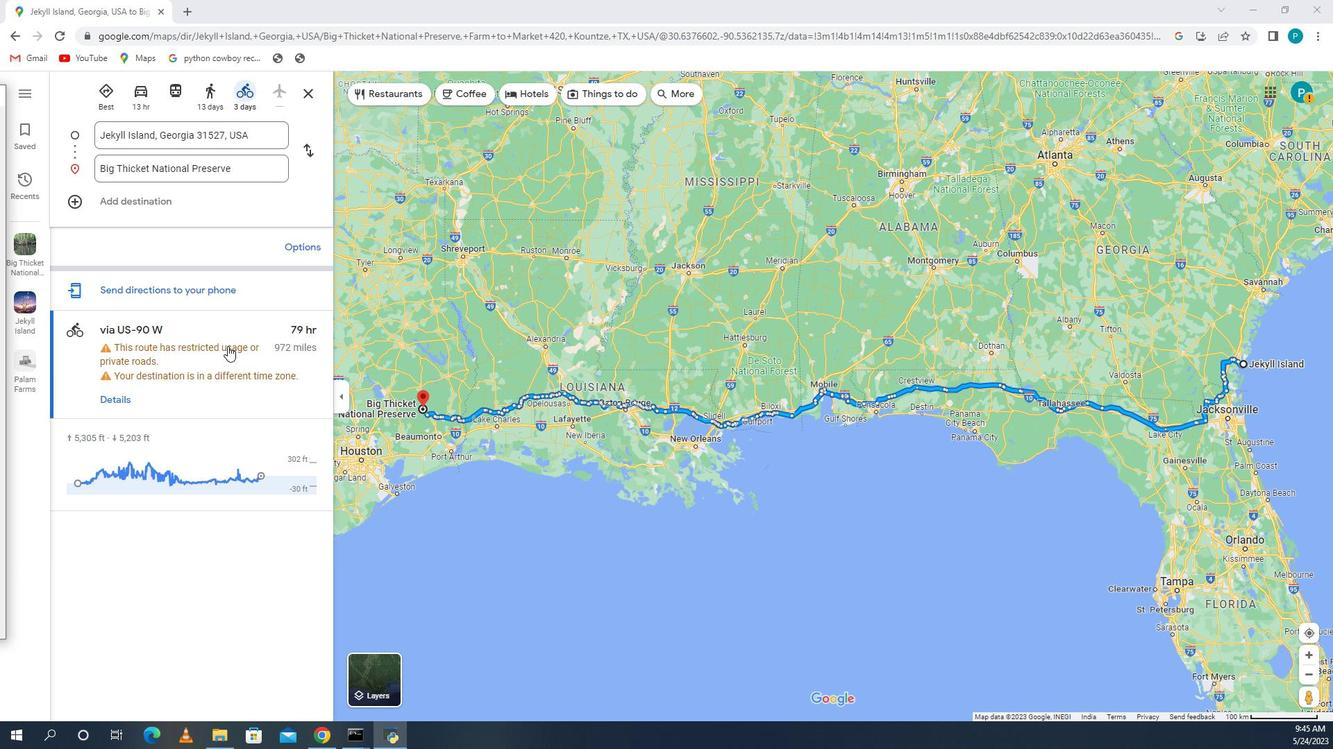 
Action: Mouse scrolled (1042, 527) with delta (0, 0)
Screenshot: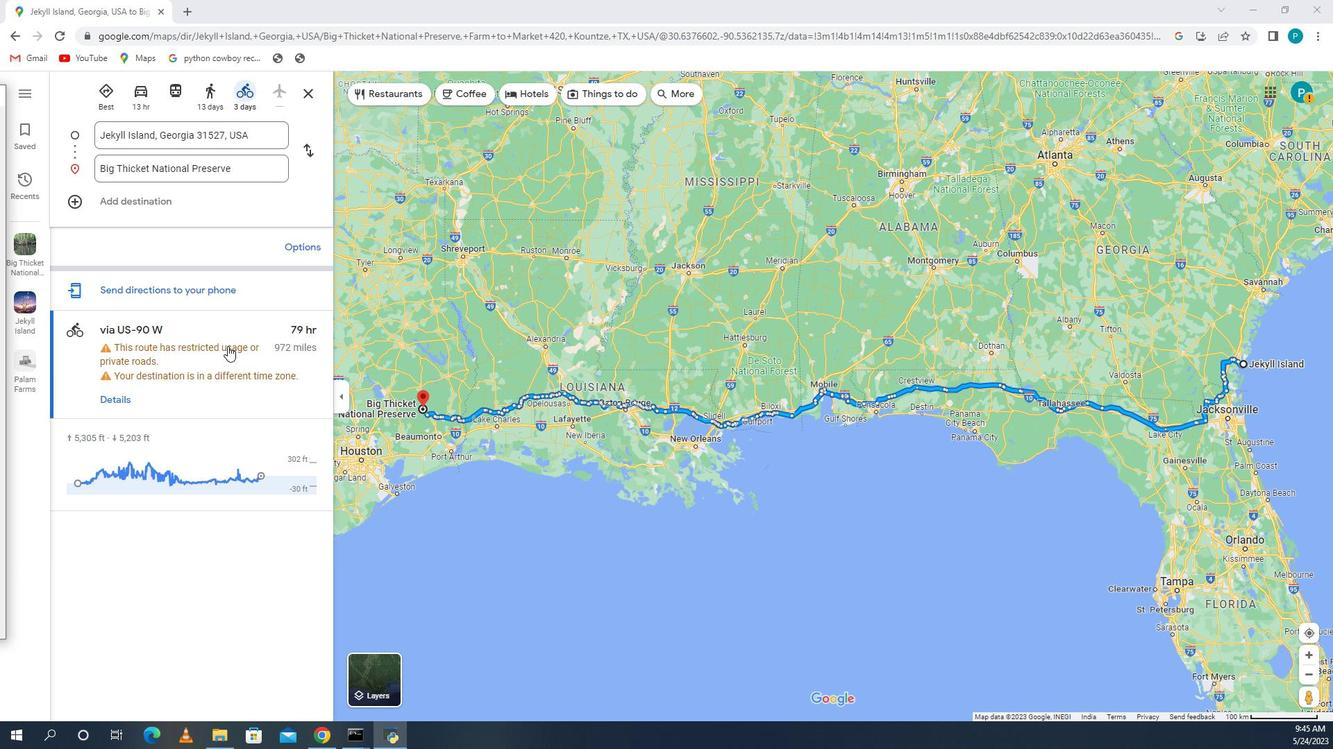 
Action: Mouse scrolled (1042, 527) with delta (0, 0)
Screenshot: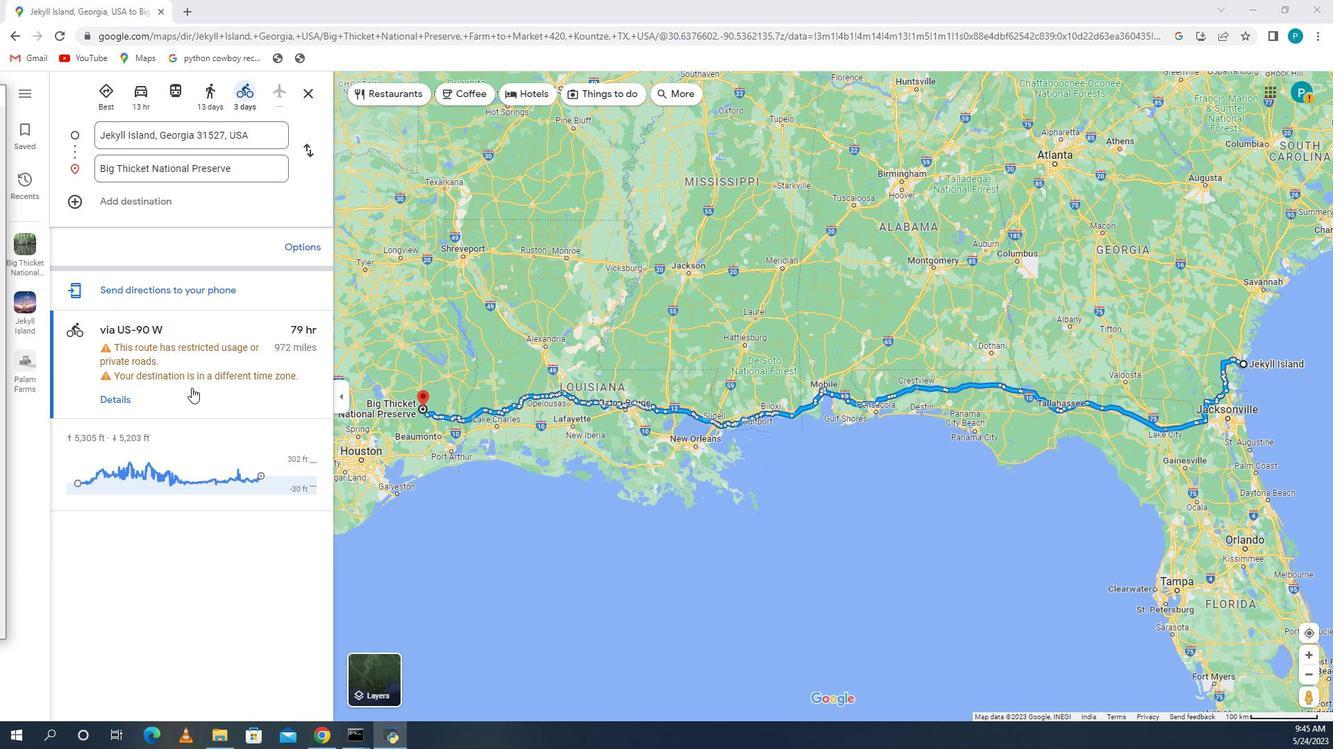 
Action: Mouse scrolled (1042, 527) with delta (0, 0)
Screenshot: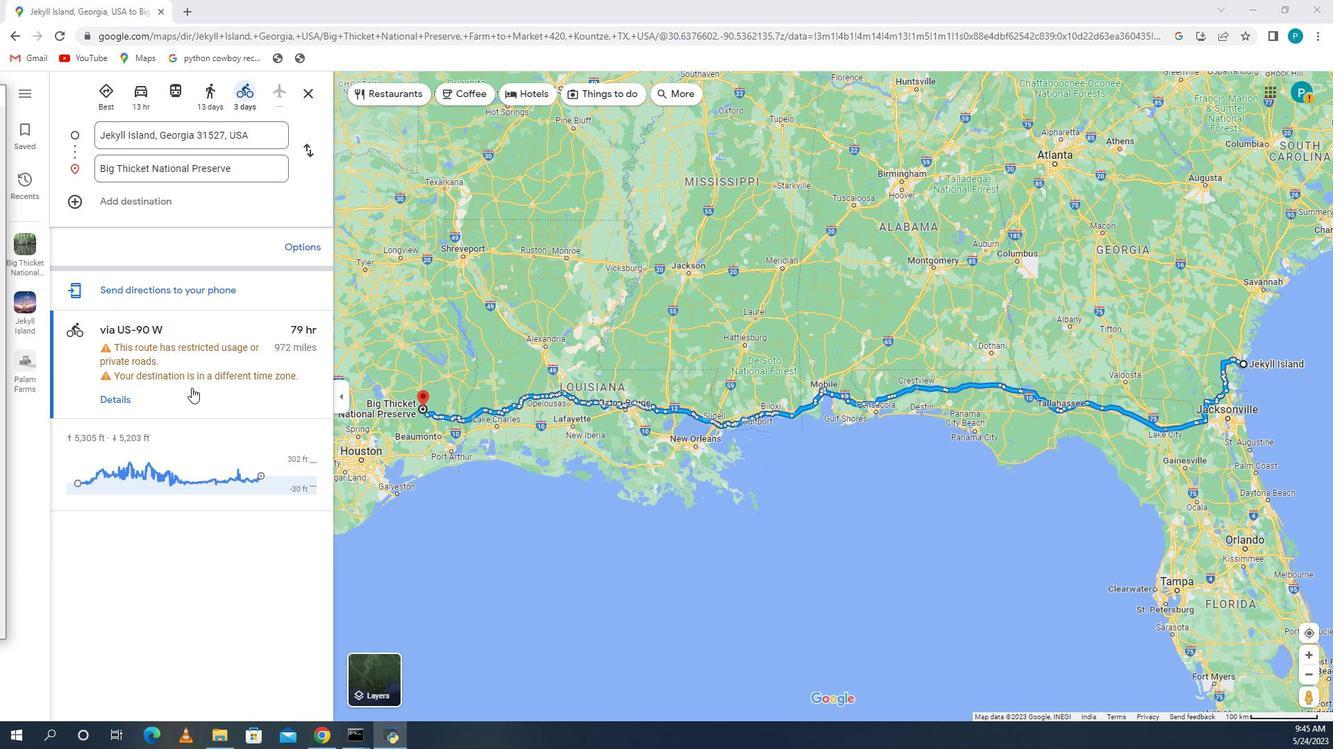 
Action: Mouse scrolled (1042, 527) with delta (0, 0)
Screenshot: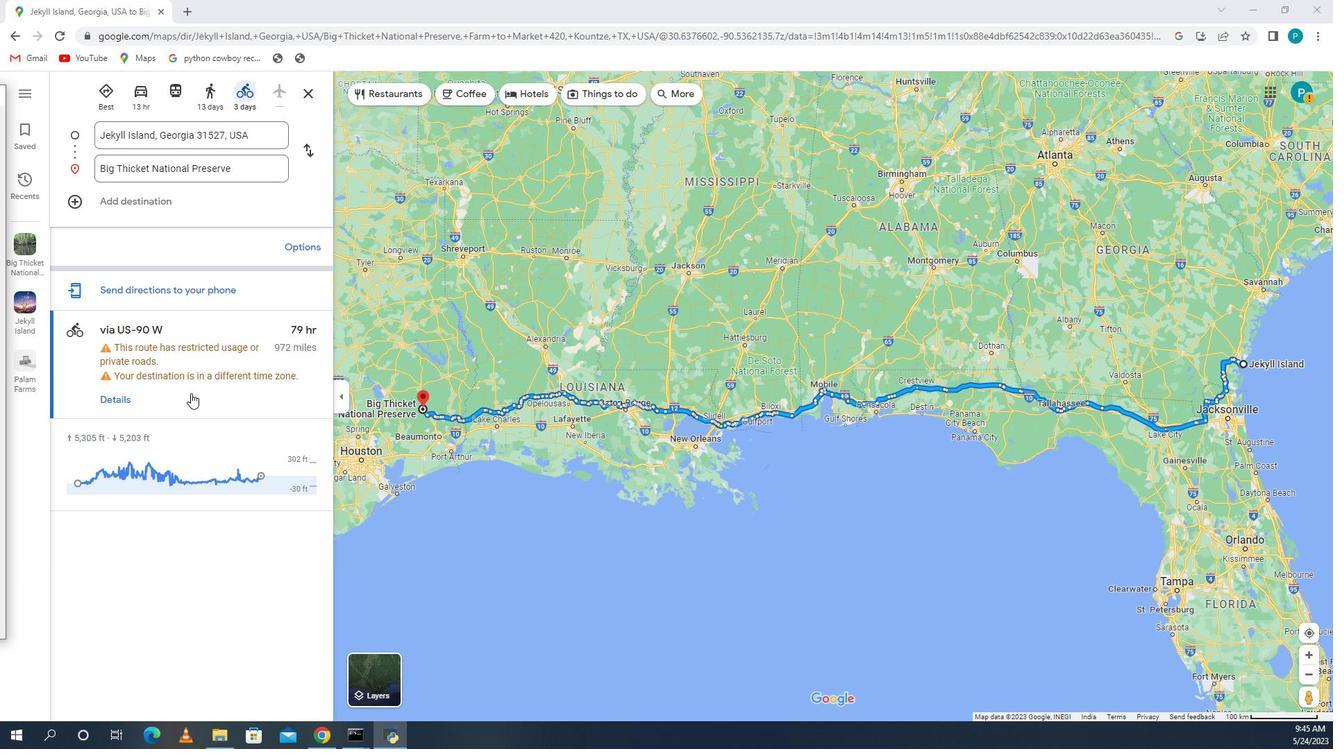 
Action: Mouse moved to (1058, 650)
Screenshot: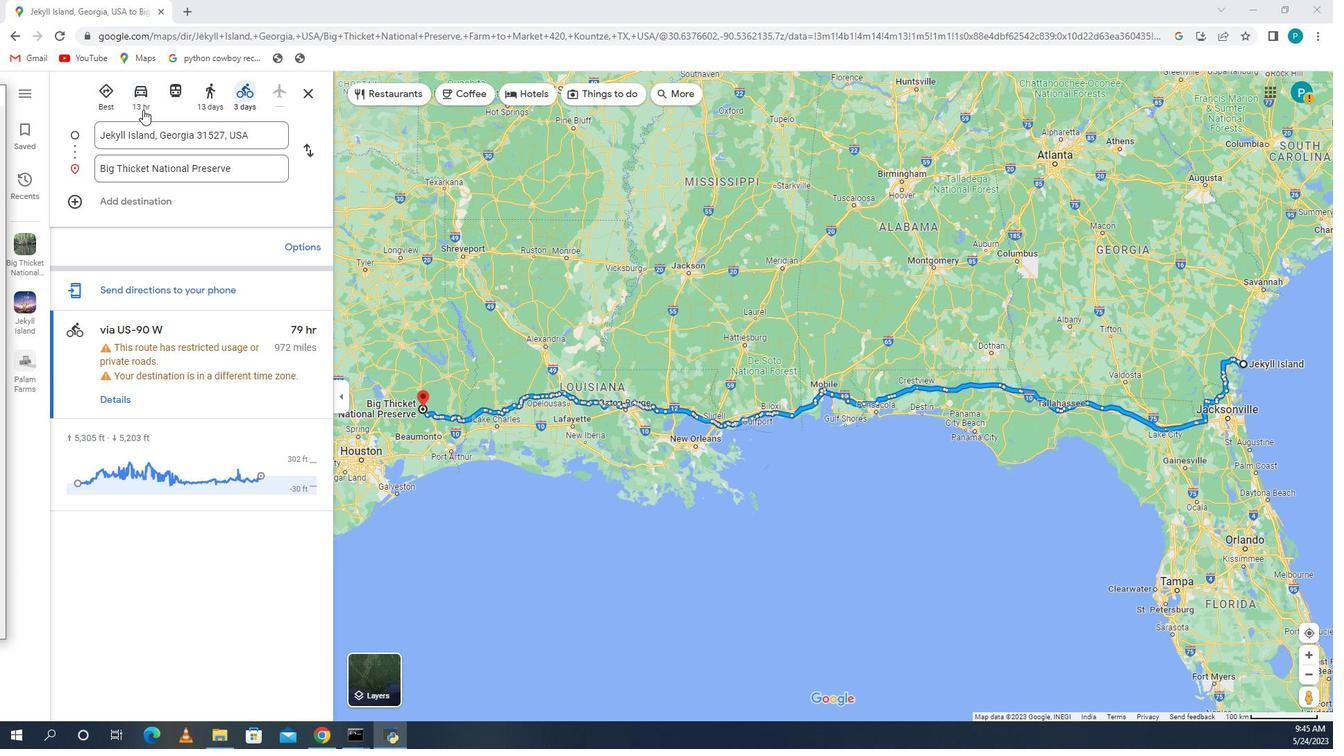 
Action: Mouse pressed left at (1058, 650)
Screenshot: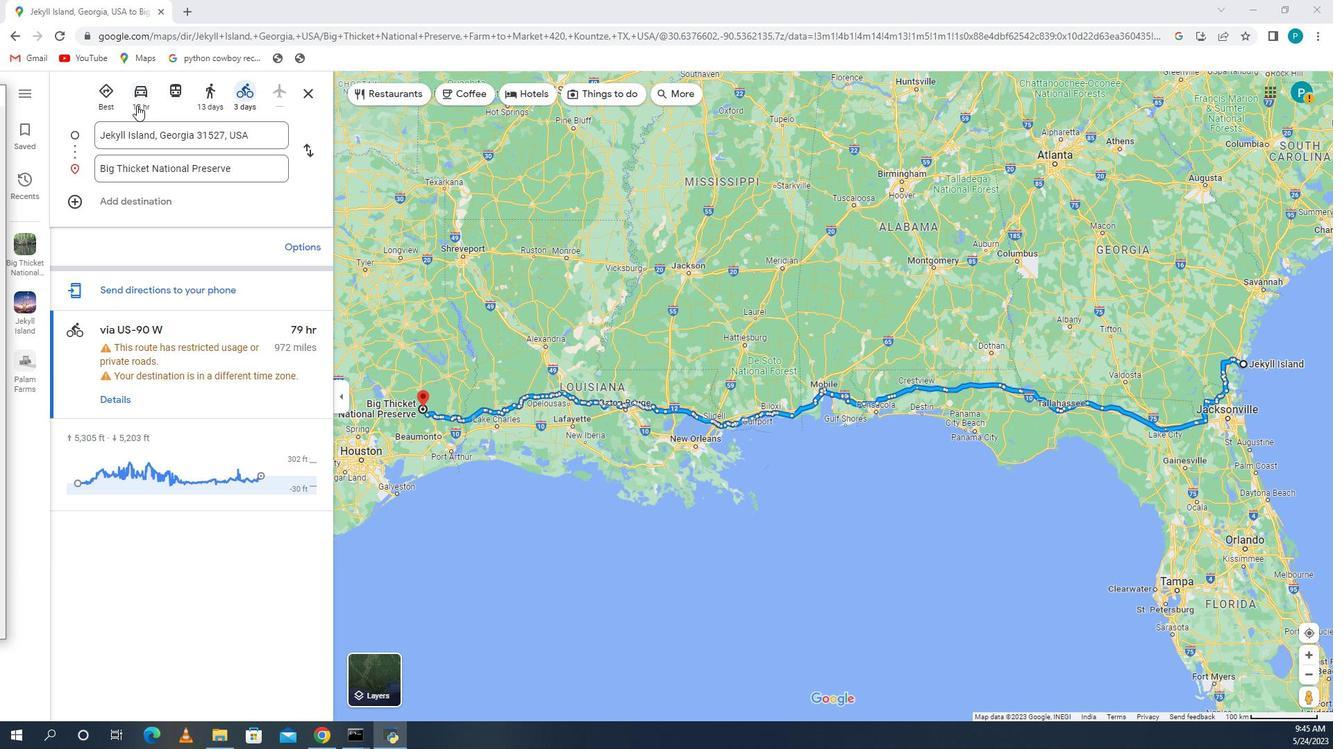
Action: Mouse moved to (1066, 656)
Screenshot: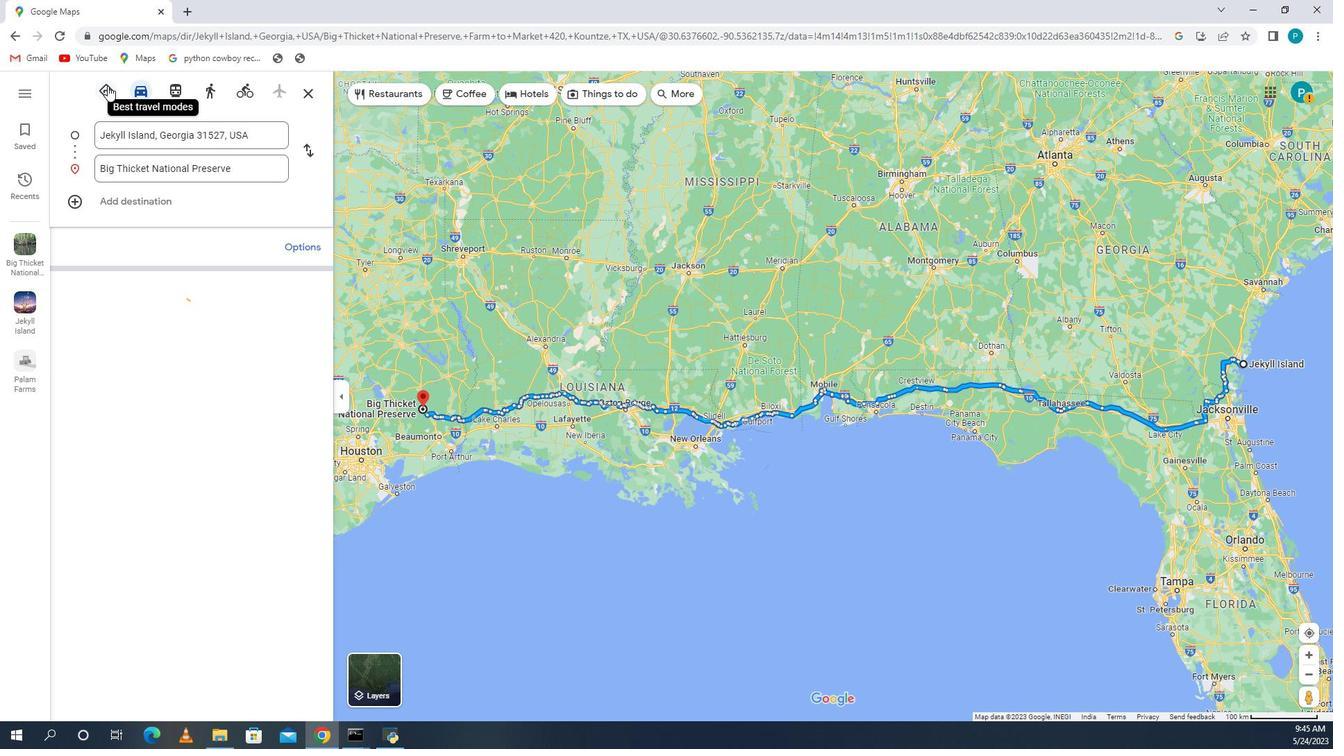 
Action: Mouse pressed left at (1066, 656)
Screenshot: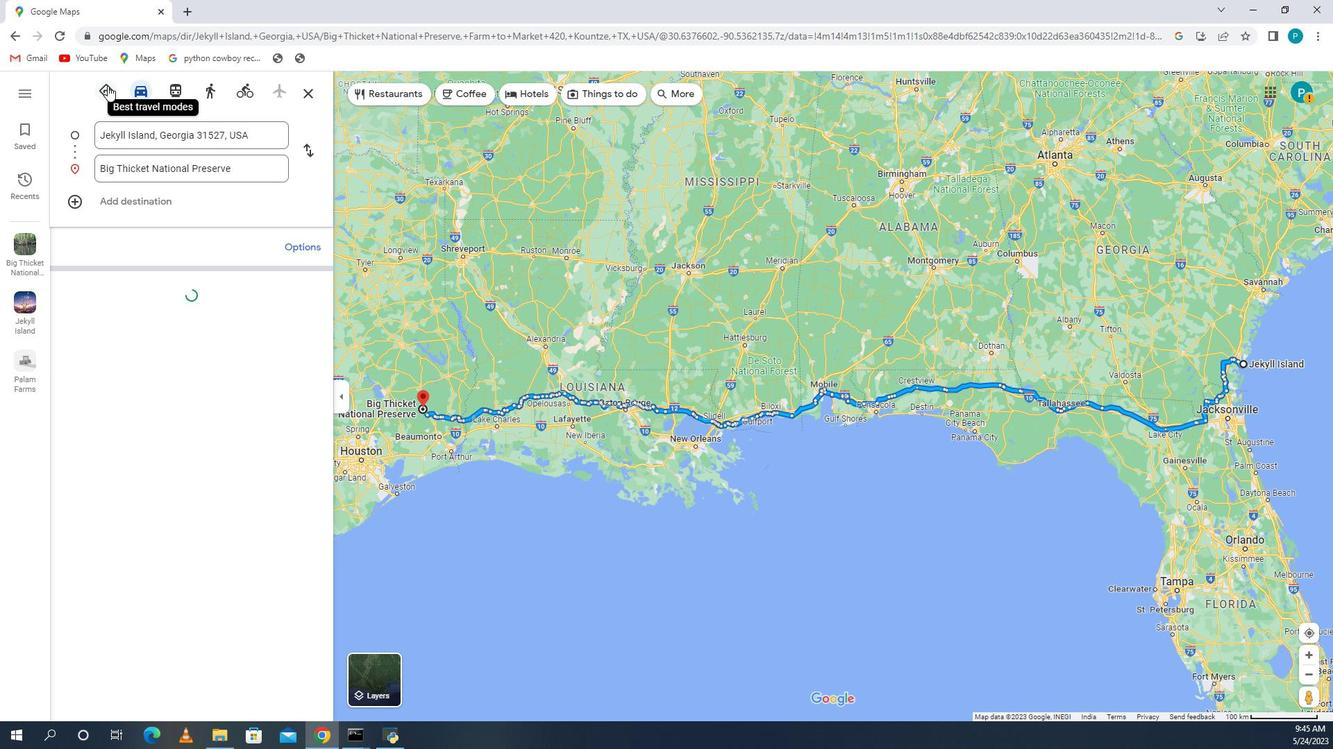 
Action: Mouse moved to (953, 450)
Screenshot: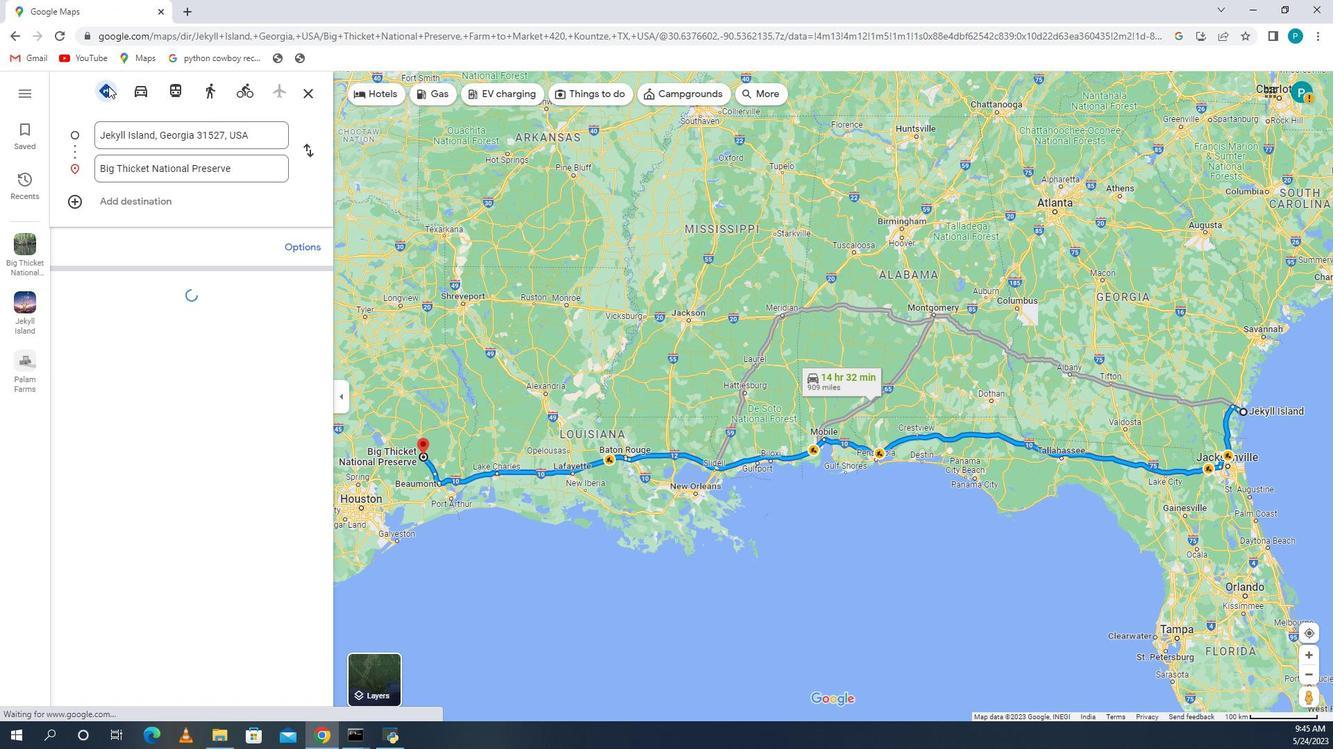 
Action: Mouse scrolled (953, 450) with delta (0, 0)
Screenshot: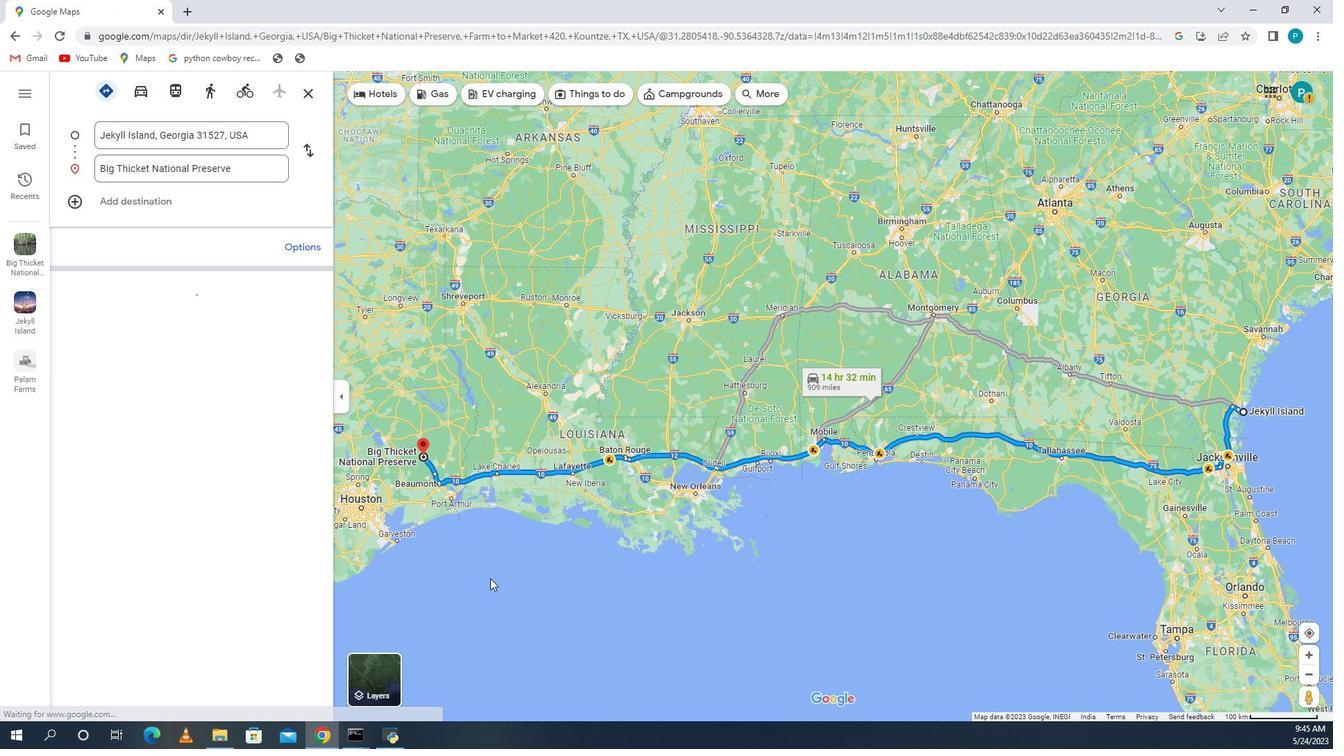 
Action: Mouse scrolled (953, 450) with delta (0, 0)
Screenshot: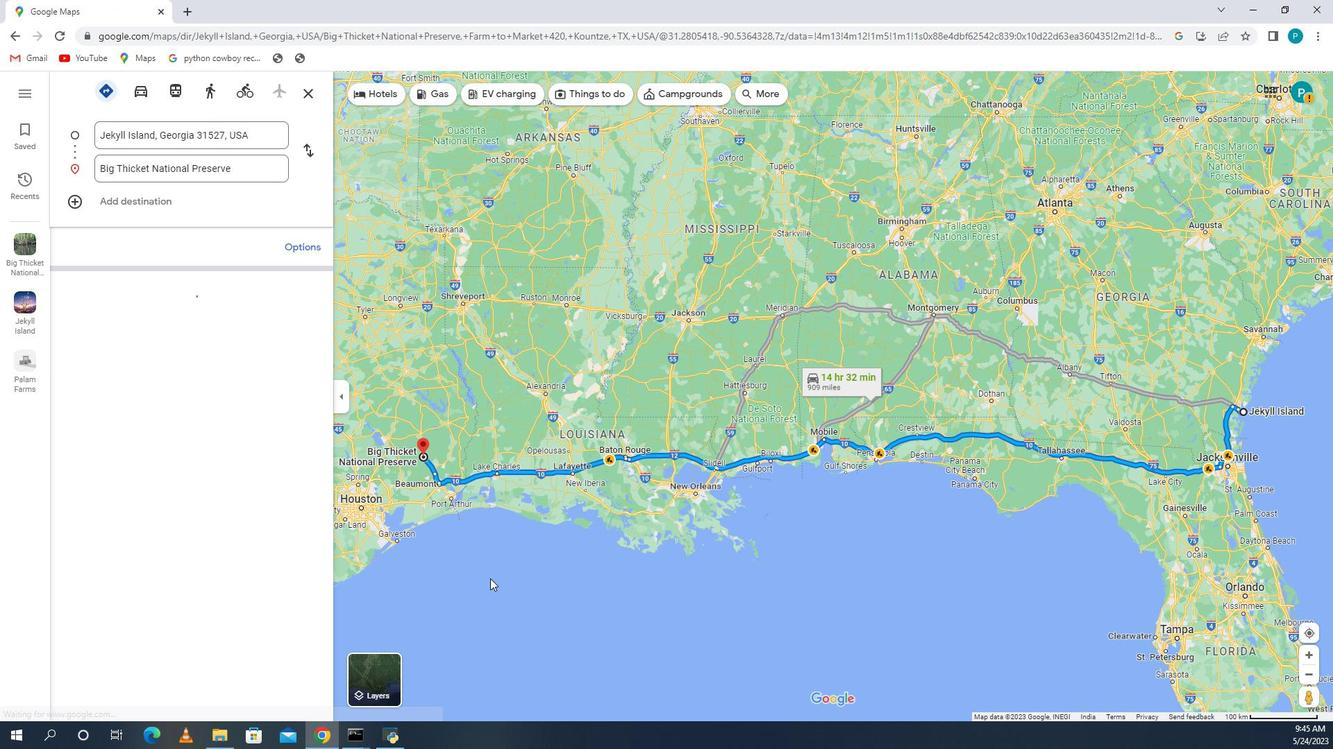 
Action: Mouse scrolled (953, 450) with delta (0, 0)
Screenshot: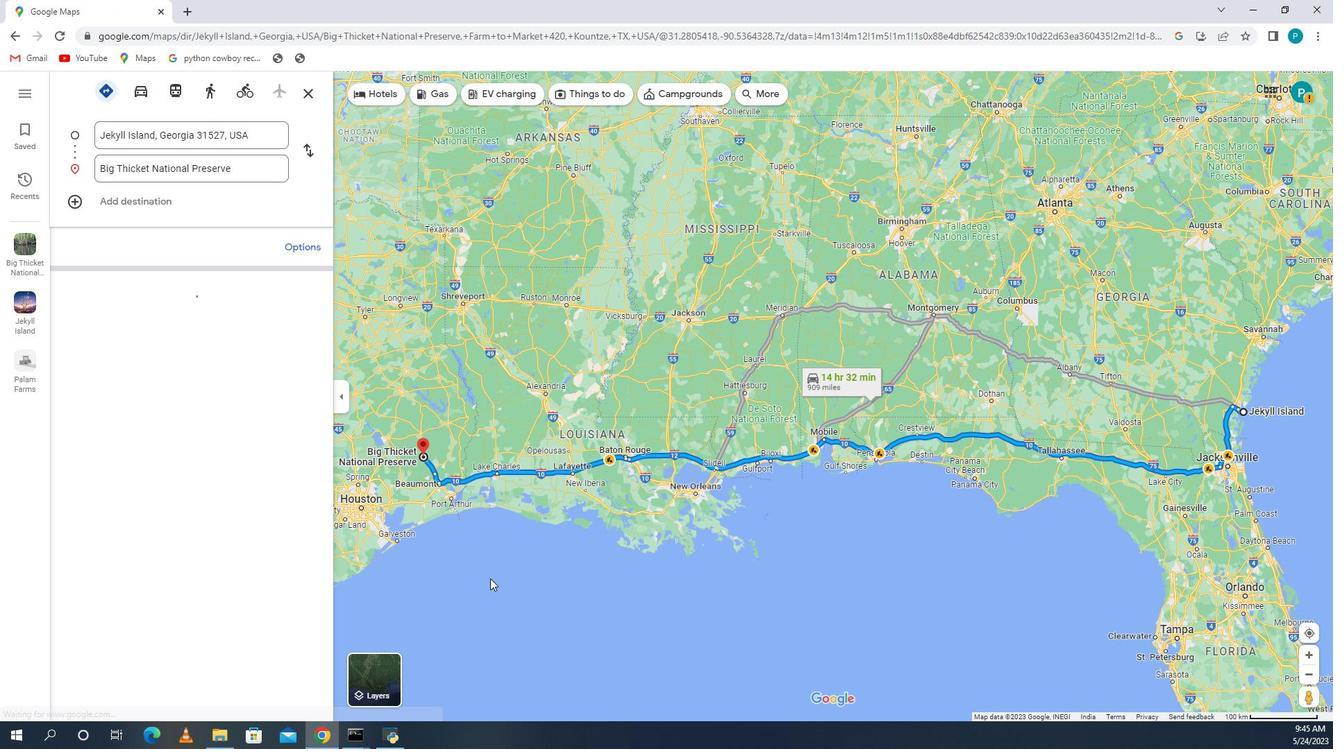 
Action: Mouse scrolled (953, 450) with delta (0, 0)
Screenshot: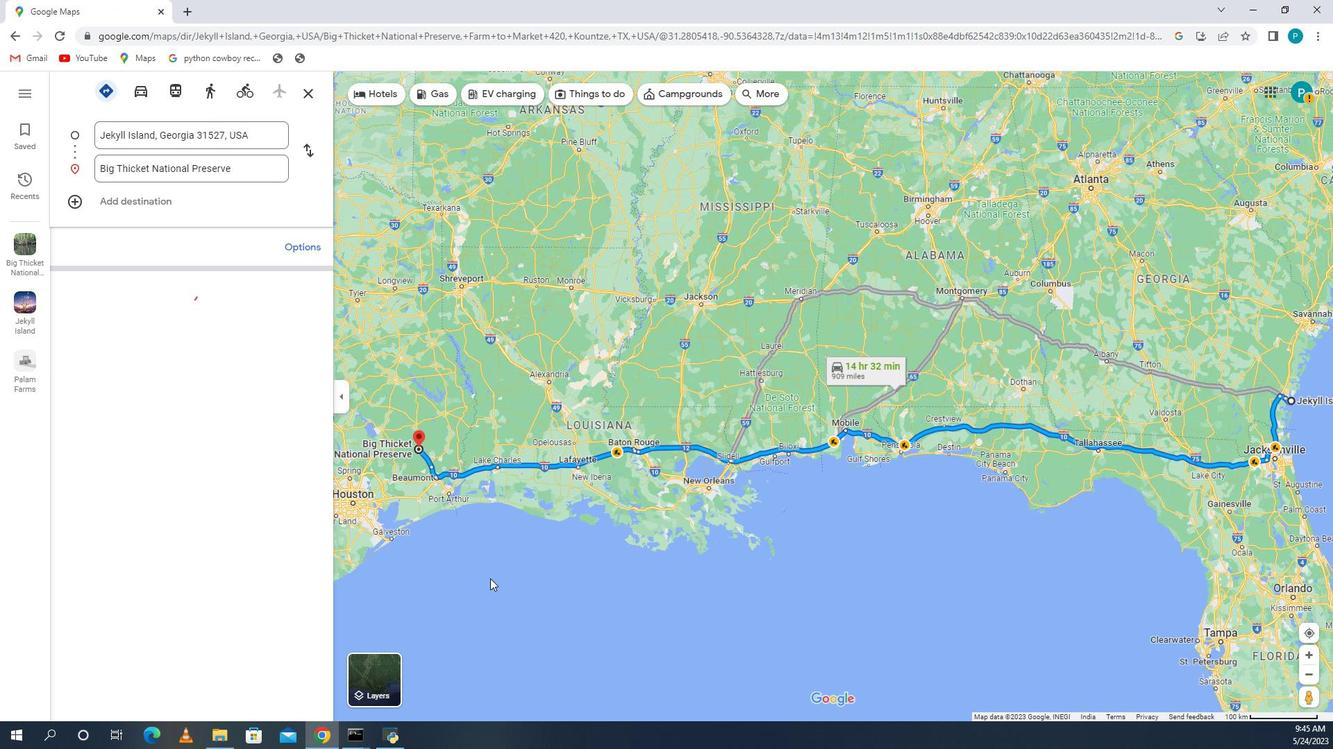 
Action: Mouse scrolled (953, 450) with delta (0, 0)
Screenshot: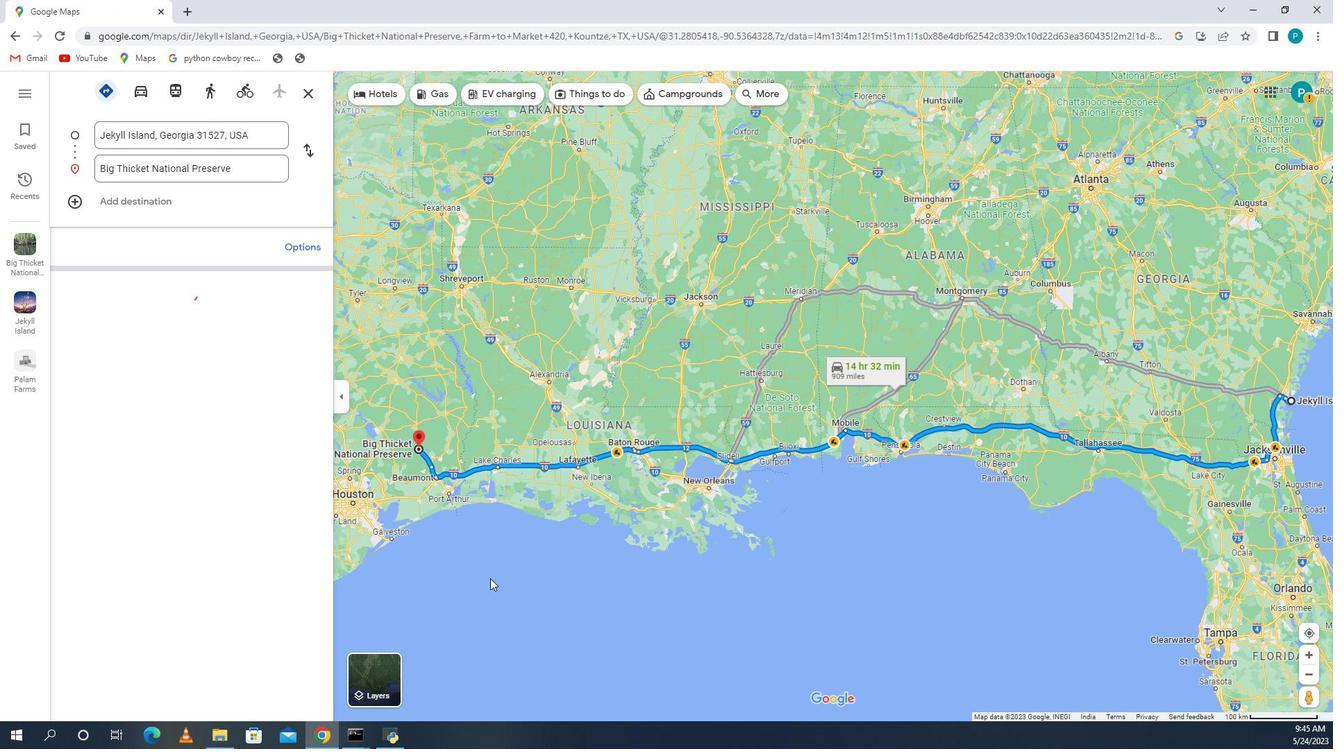 
Action: Mouse moved to (977, 477)
Screenshot: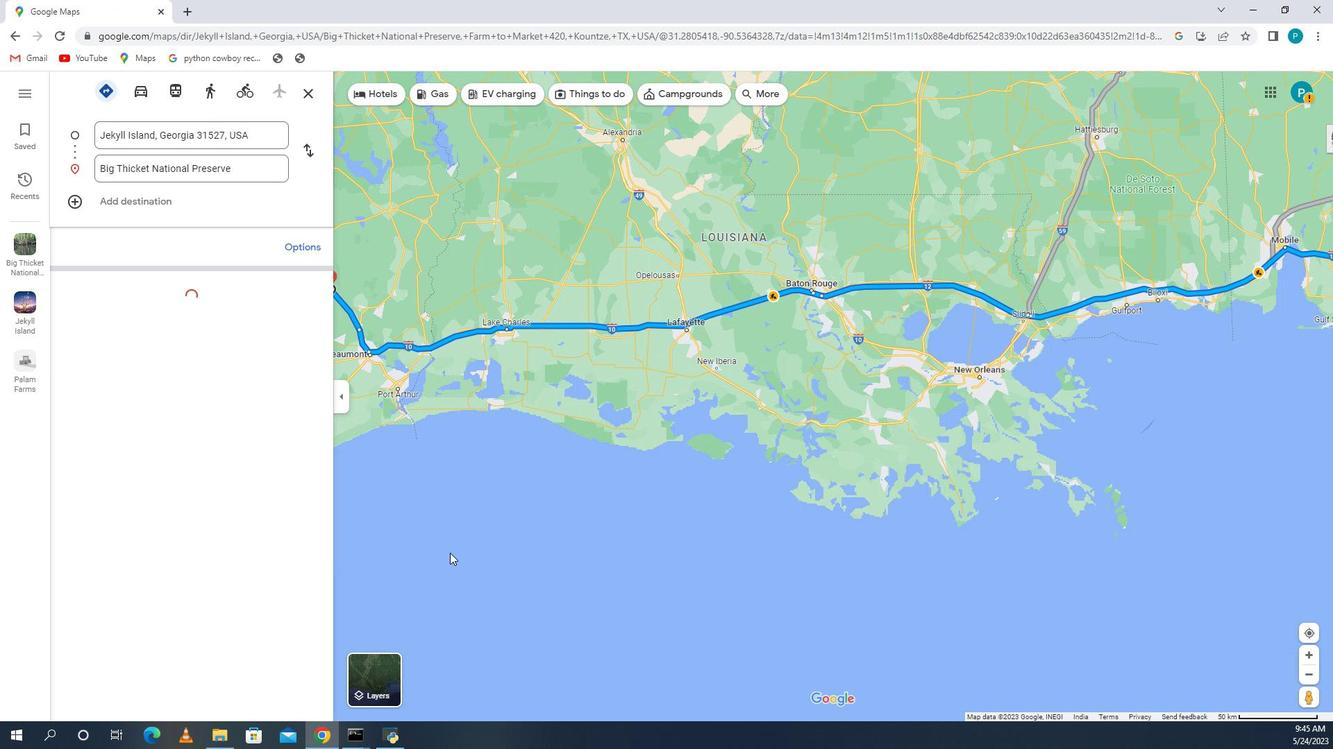
Action: Mouse pressed left at (977, 477)
Screenshot: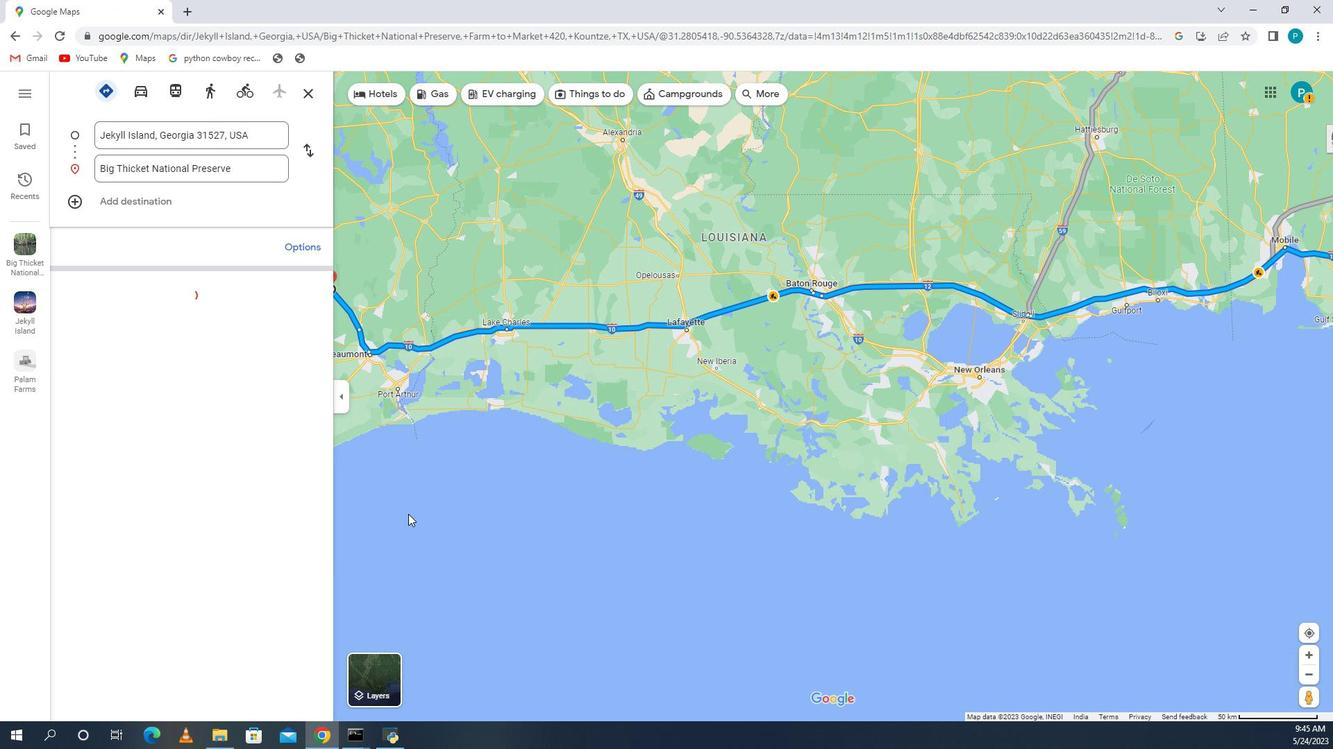 
Action: Mouse moved to (947, 443)
Screenshot: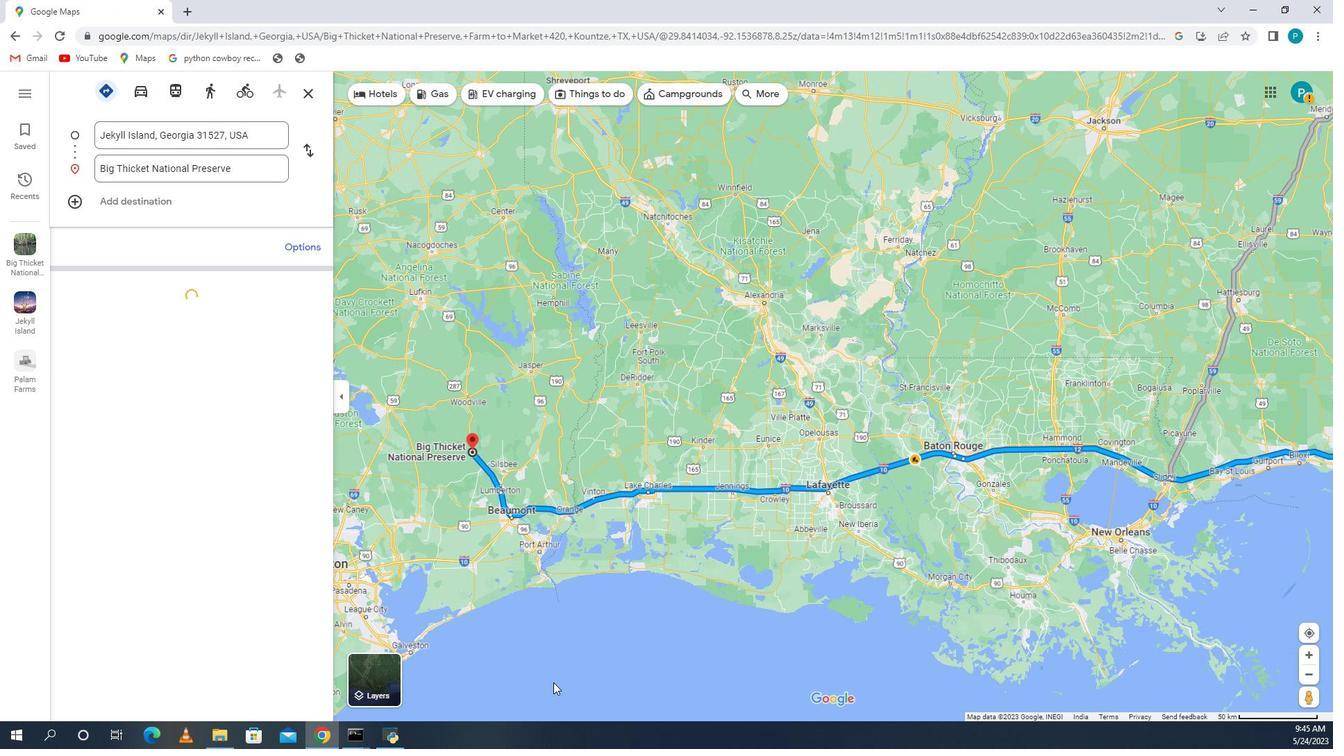
Action: Mouse scrolled (947, 443) with delta (0, 0)
Screenshot: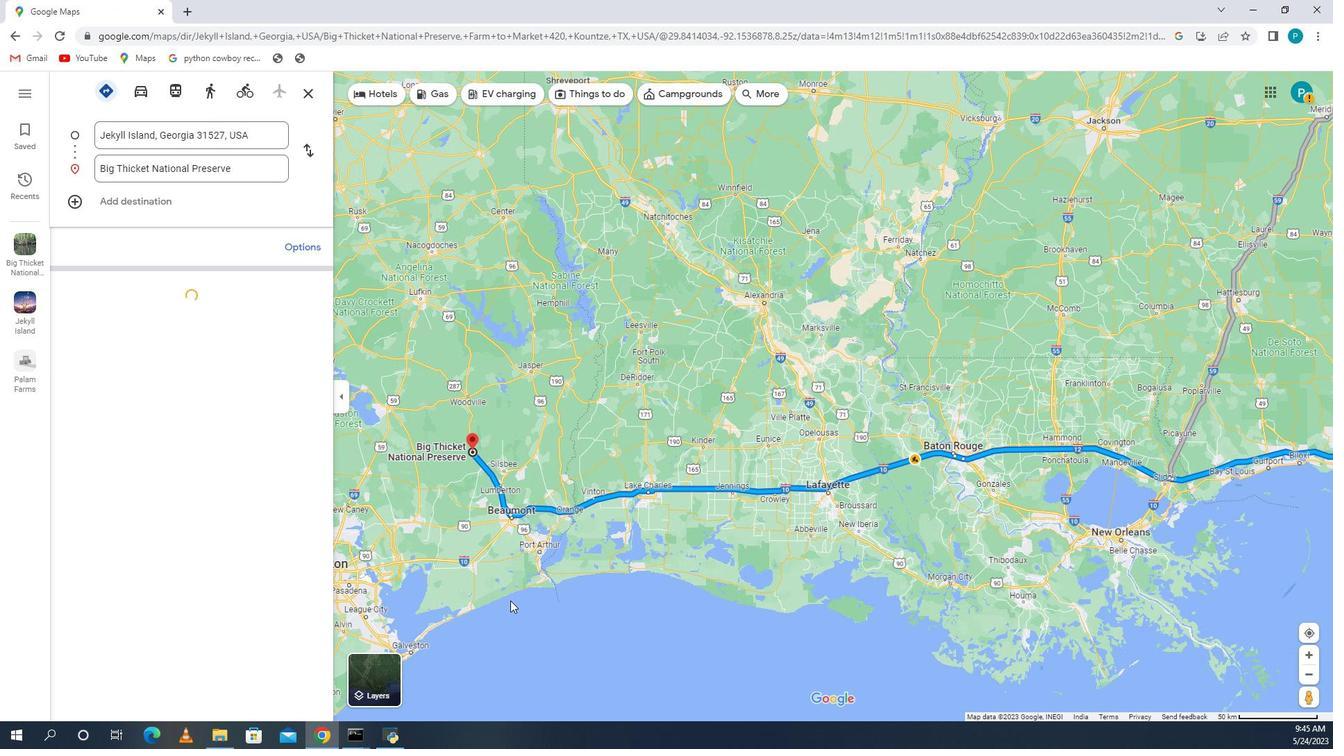 
Action: Mouse scrolled (947, 443) with delta (0, 0)
Screenshot: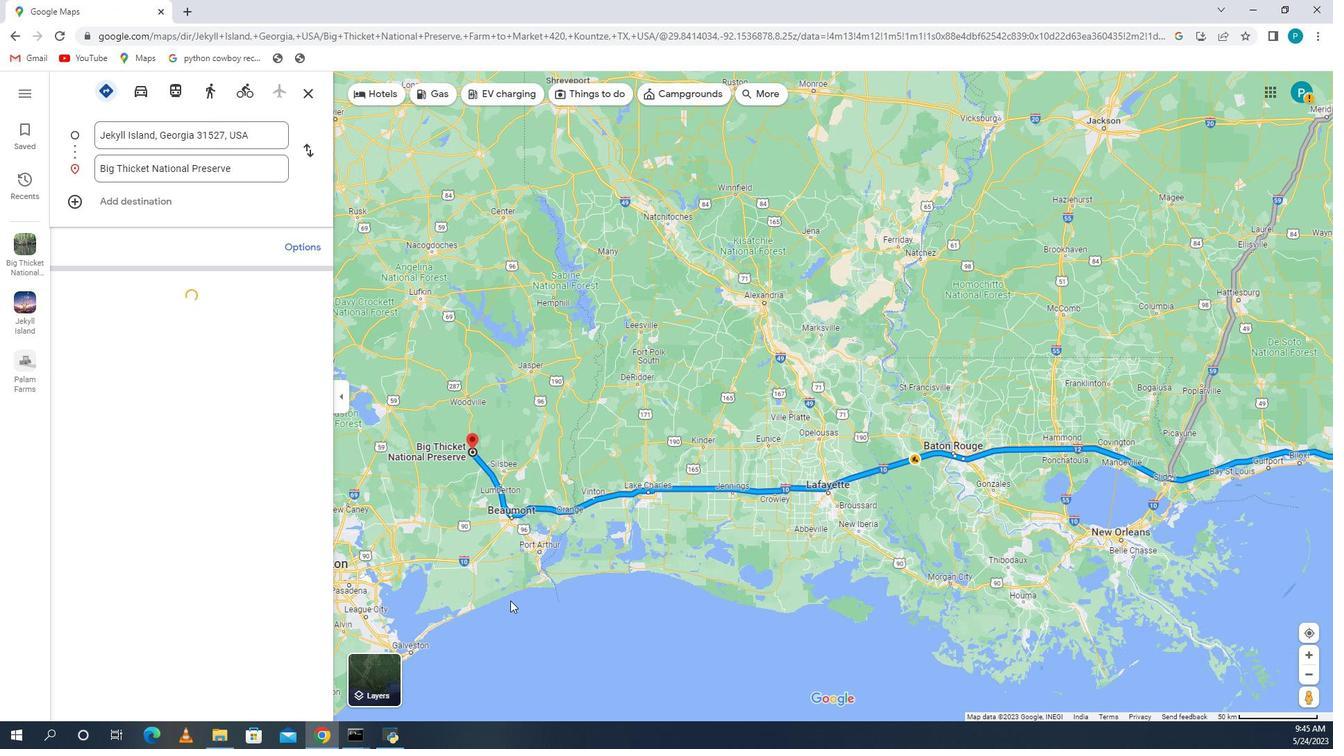 
Action: Mouse scrolled (947, 443) with delta (0, 0)
Screenshot: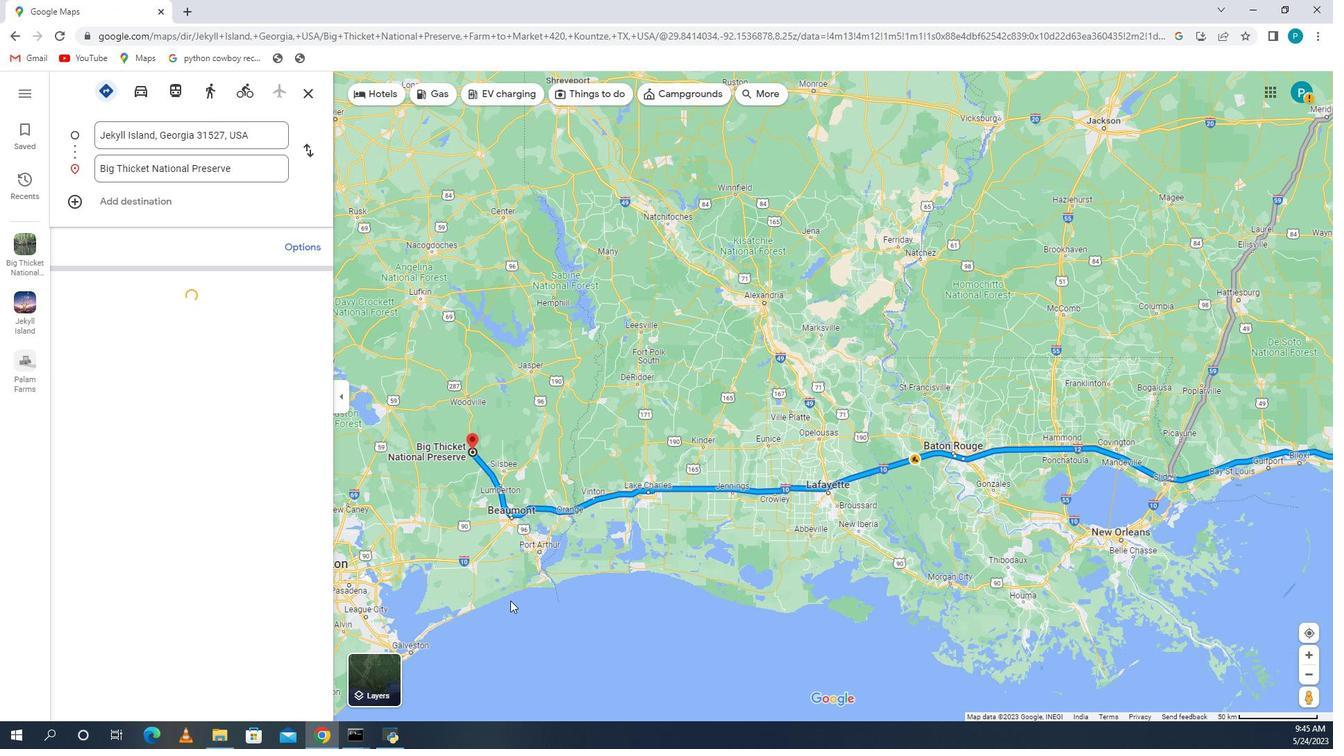 
Action: Mouse scrolled (947, 443) with delta (0, 0)
Screenshot: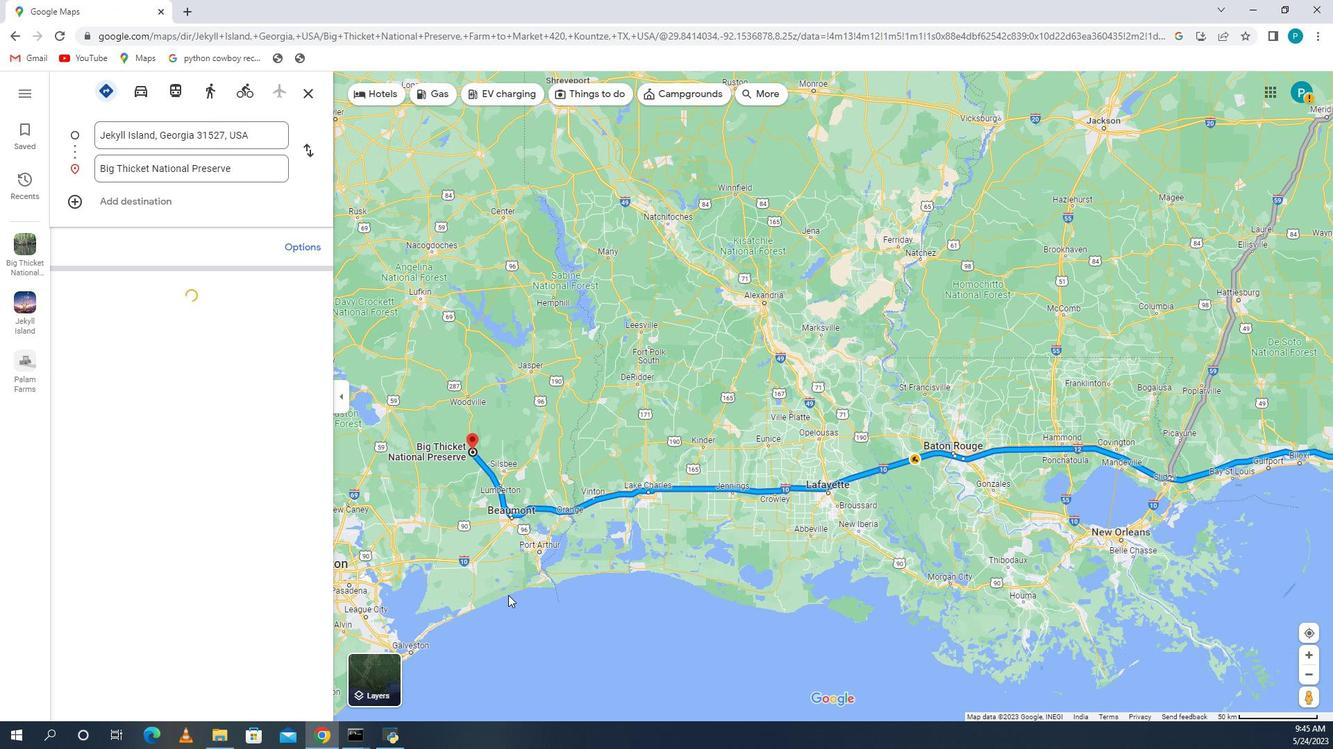 
Action: Mouse scrolled (947, 443) with delta (0, 0)
Screenshot: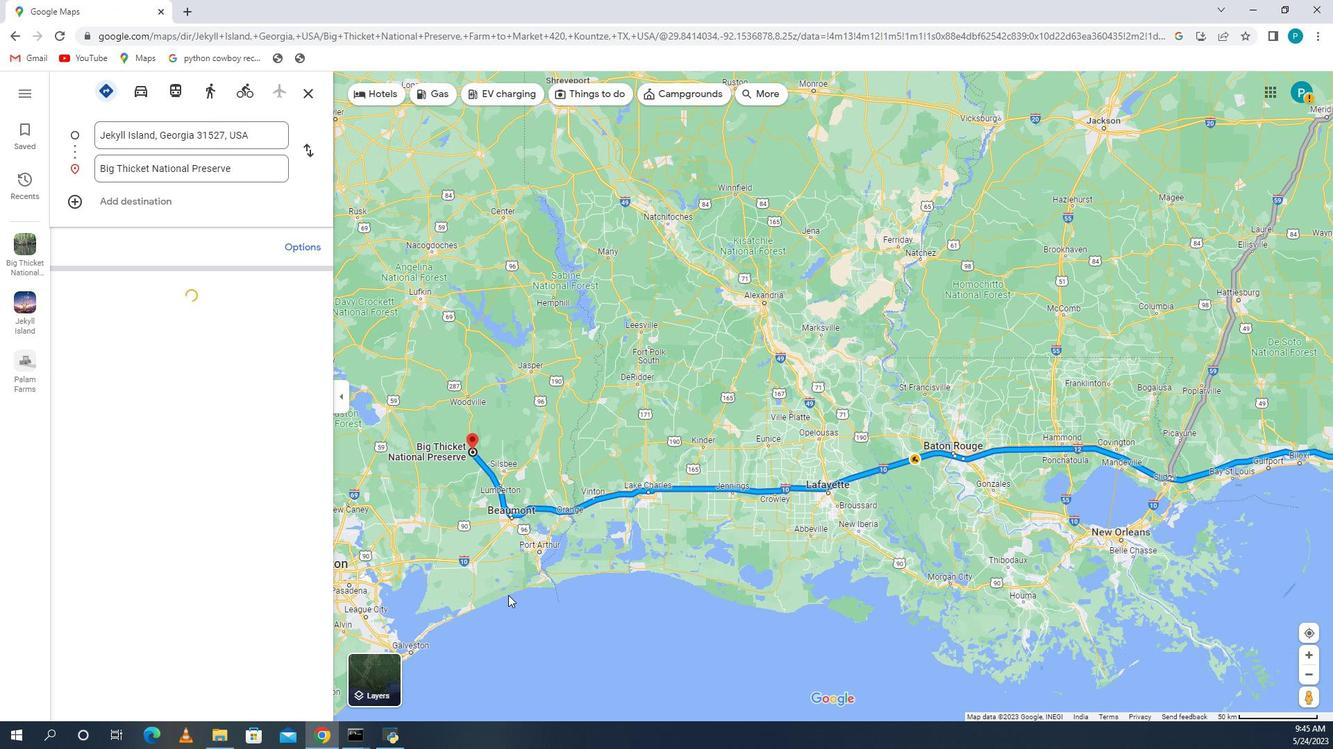 
Action: Mouse scrolled (947, 443) with delta (0, 0)
Screenshot: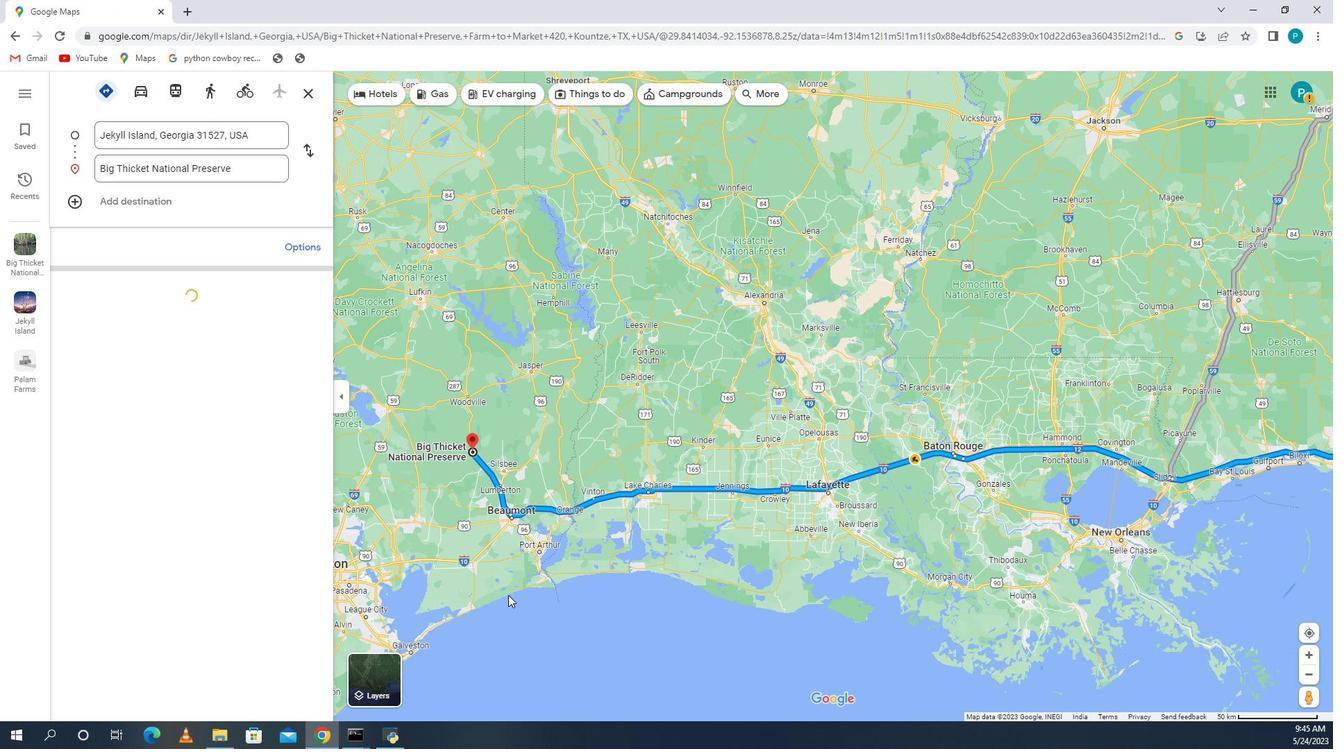 
Action: Mouse scrolled (947, 443) with delta (0, 0)
Screenshot: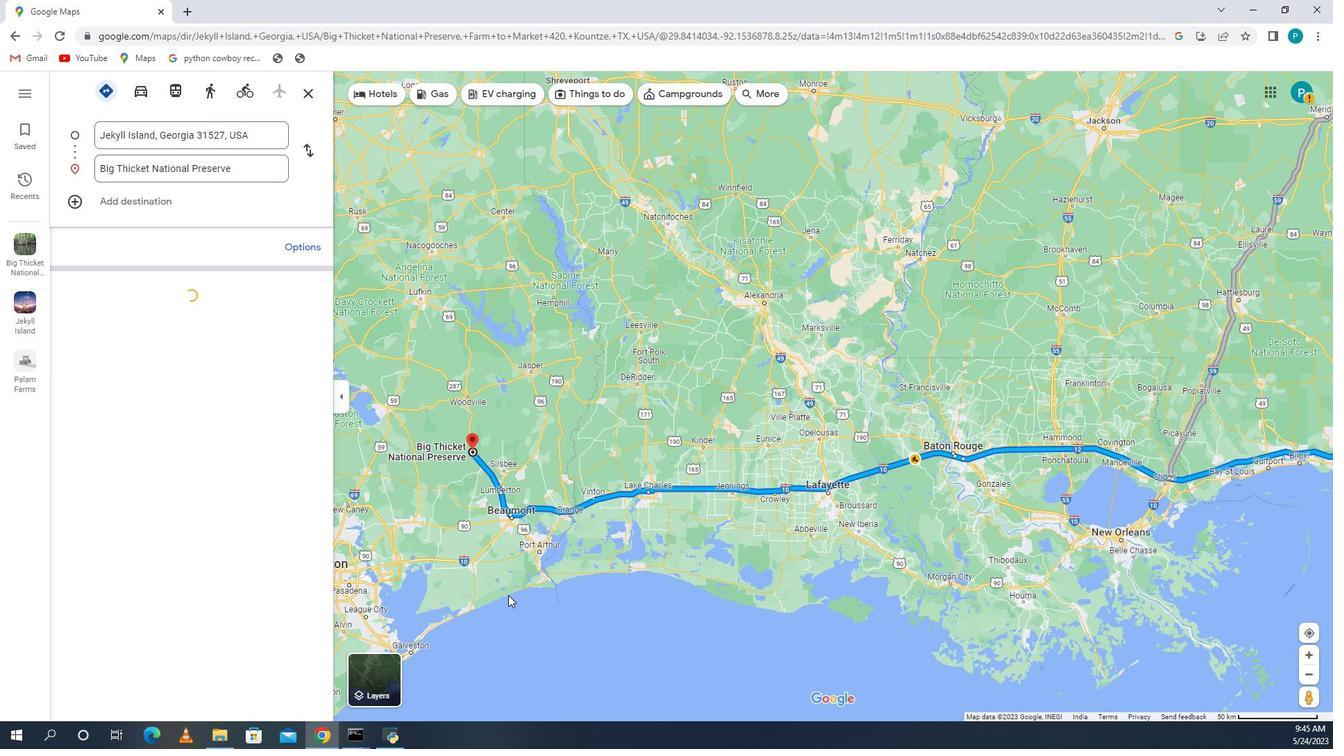 
Action: Mouse moved to (963, 457)
Screenshot: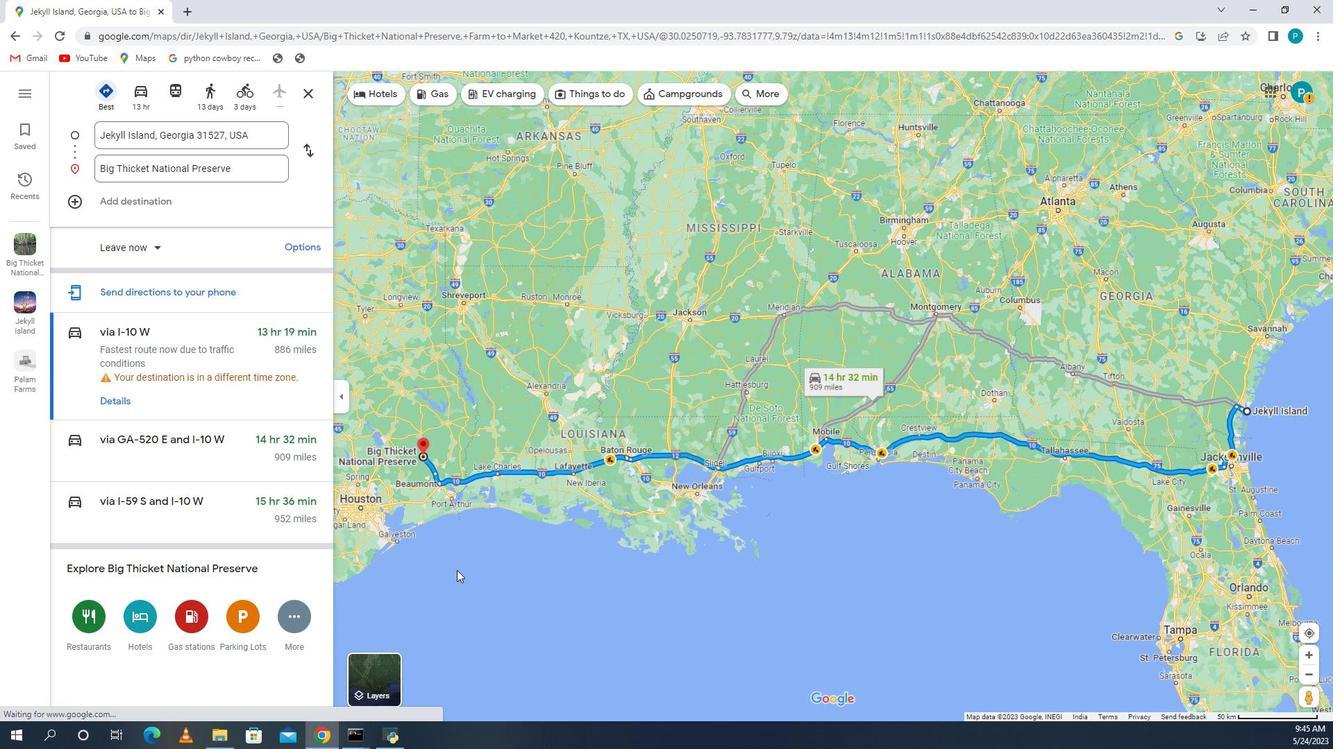 
Action: Mouse scrolled (963, 457) with delta (0, 0)
Screenshot: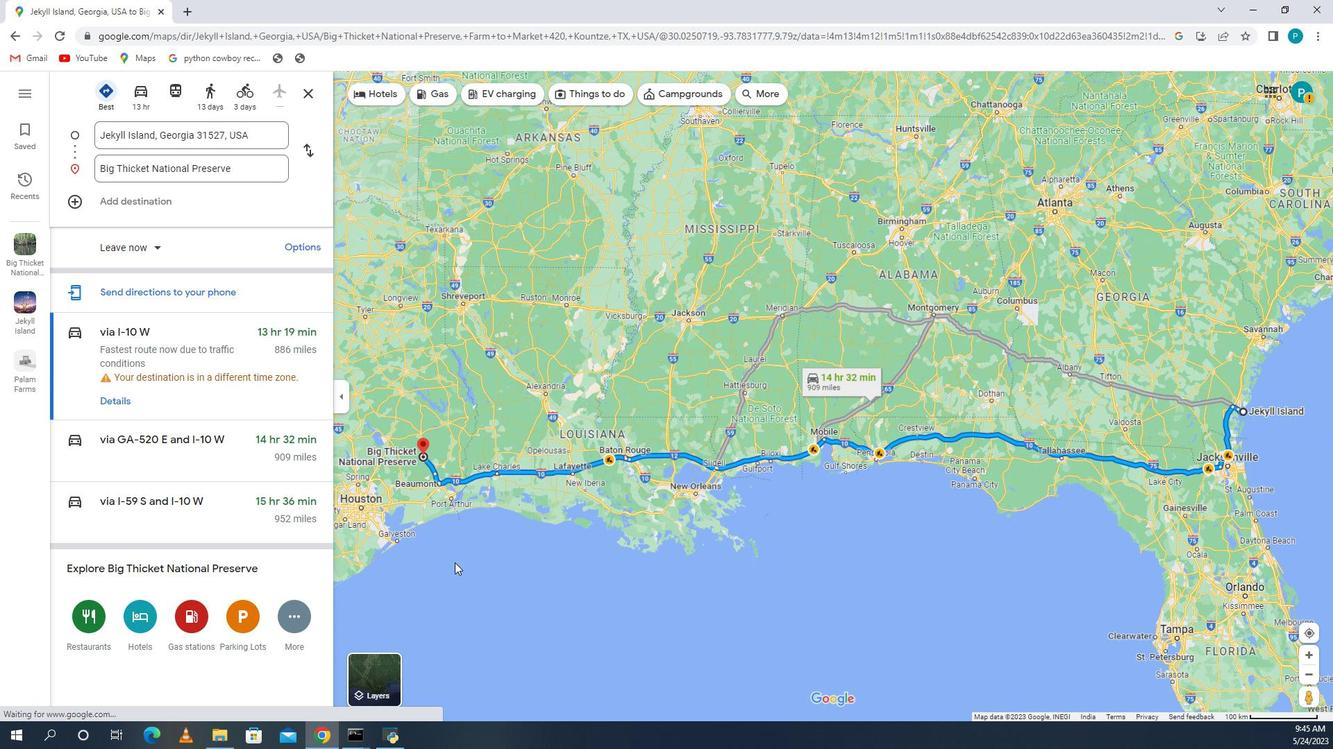 
Action: Mouse scrolled (963, 457) with delta (0, 0)
Screenshot: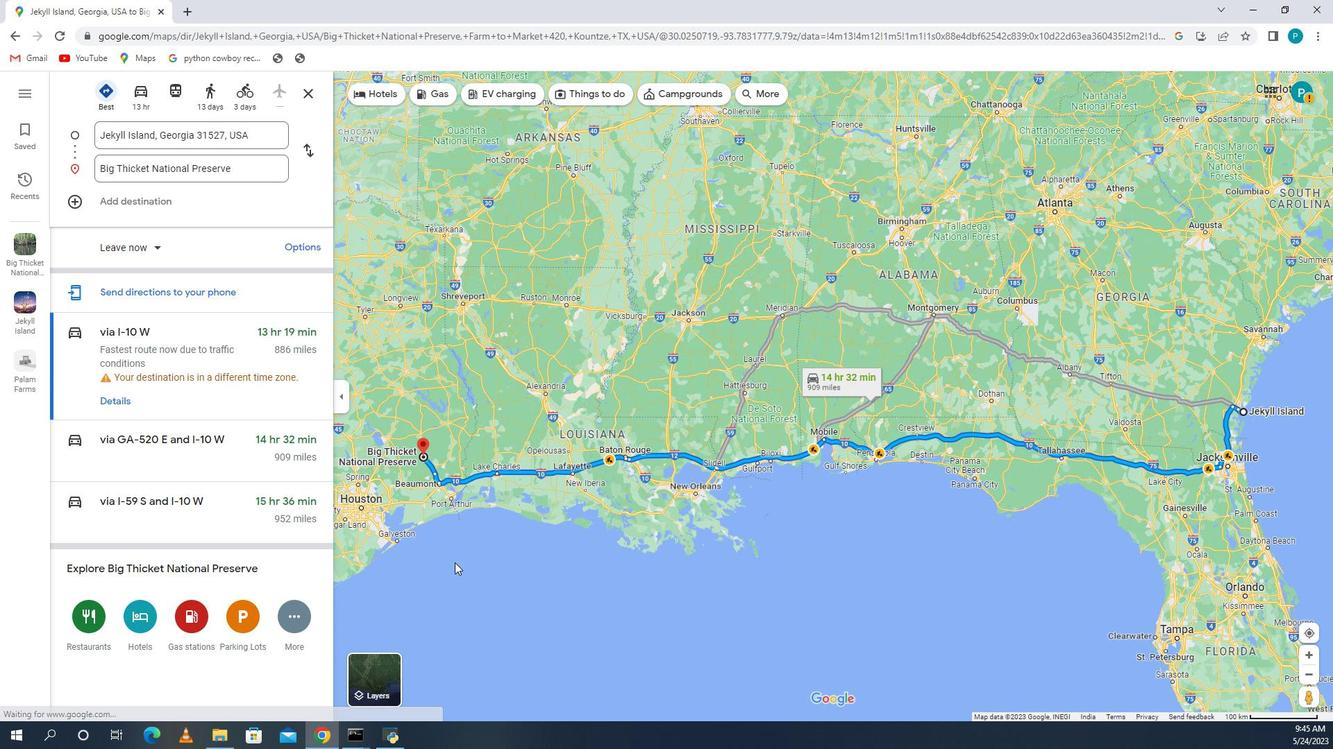 
Action: Mouse scrolled (963, 457) with delta (0, 0)
Screenshot: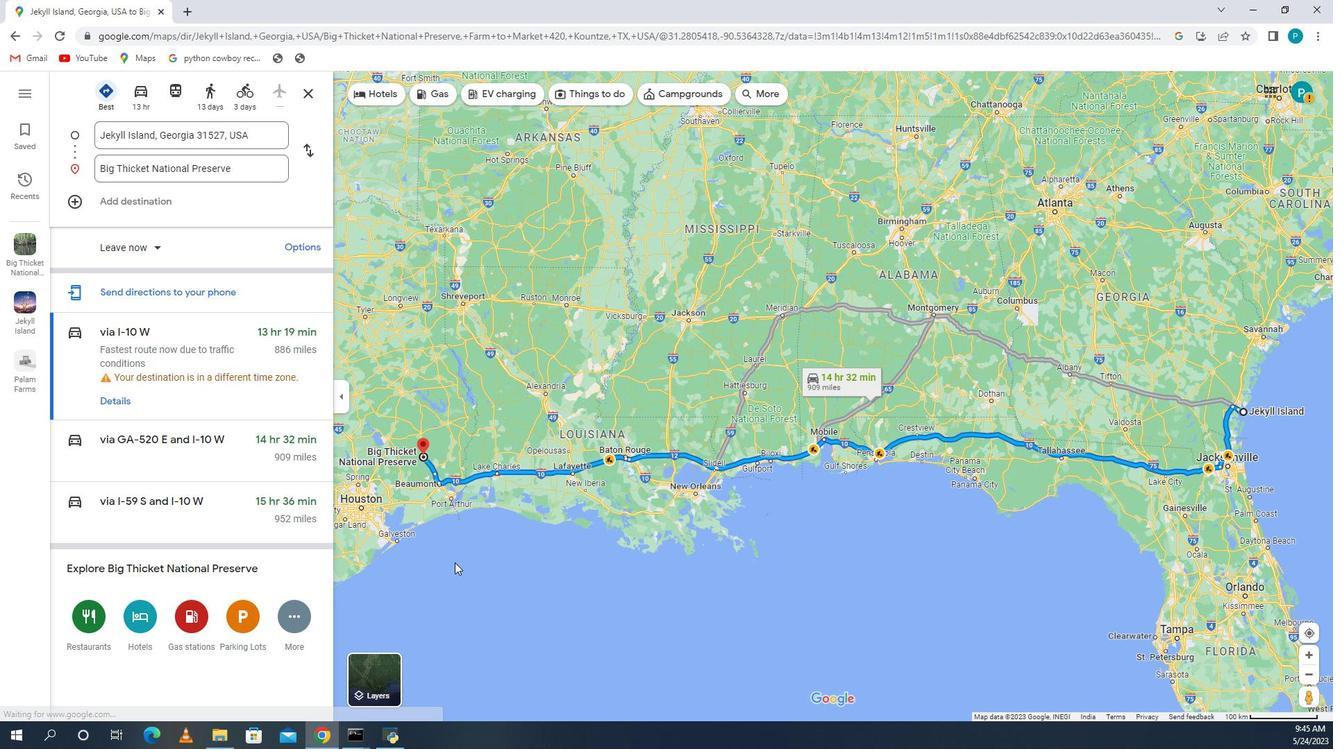 
Action: Mouse scrolled (963, 457) with delta (0, 0)
Screenshot: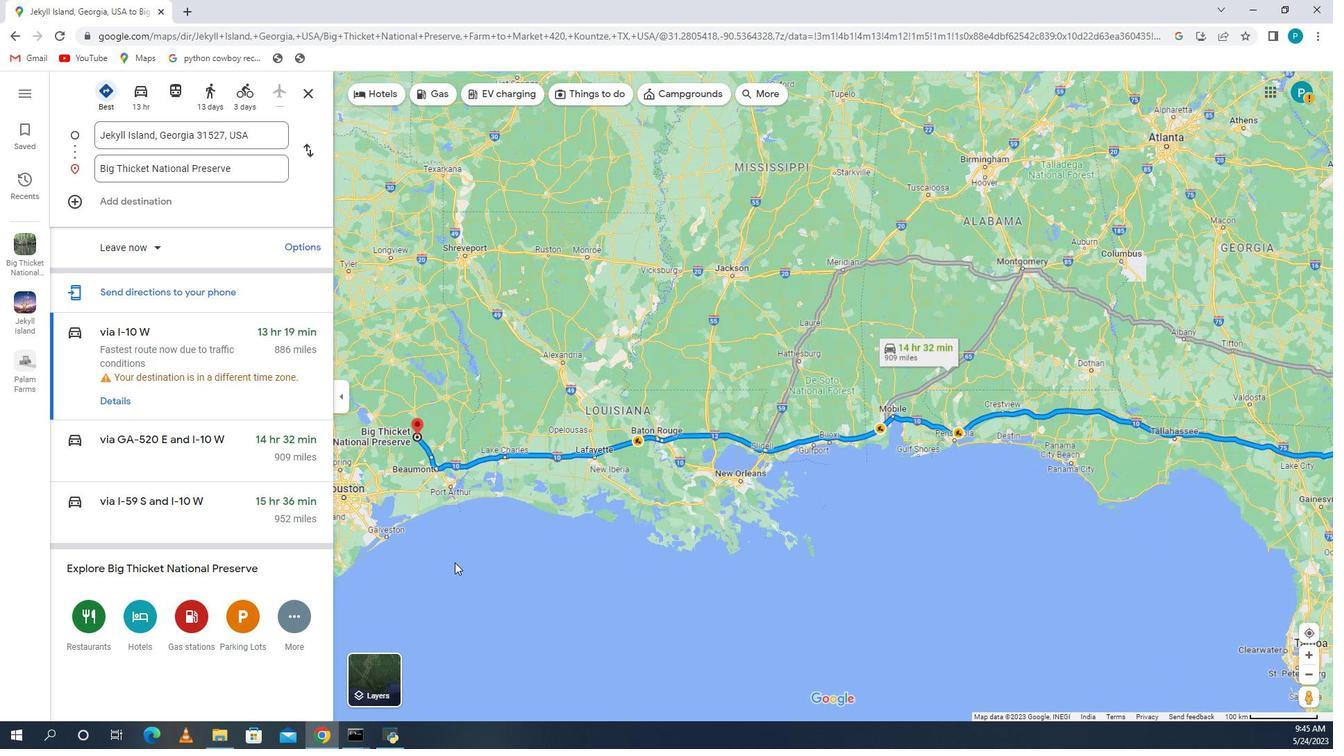 
Action: Mouse scrolled (963, 457) with delta (0, 0)
Screenshot: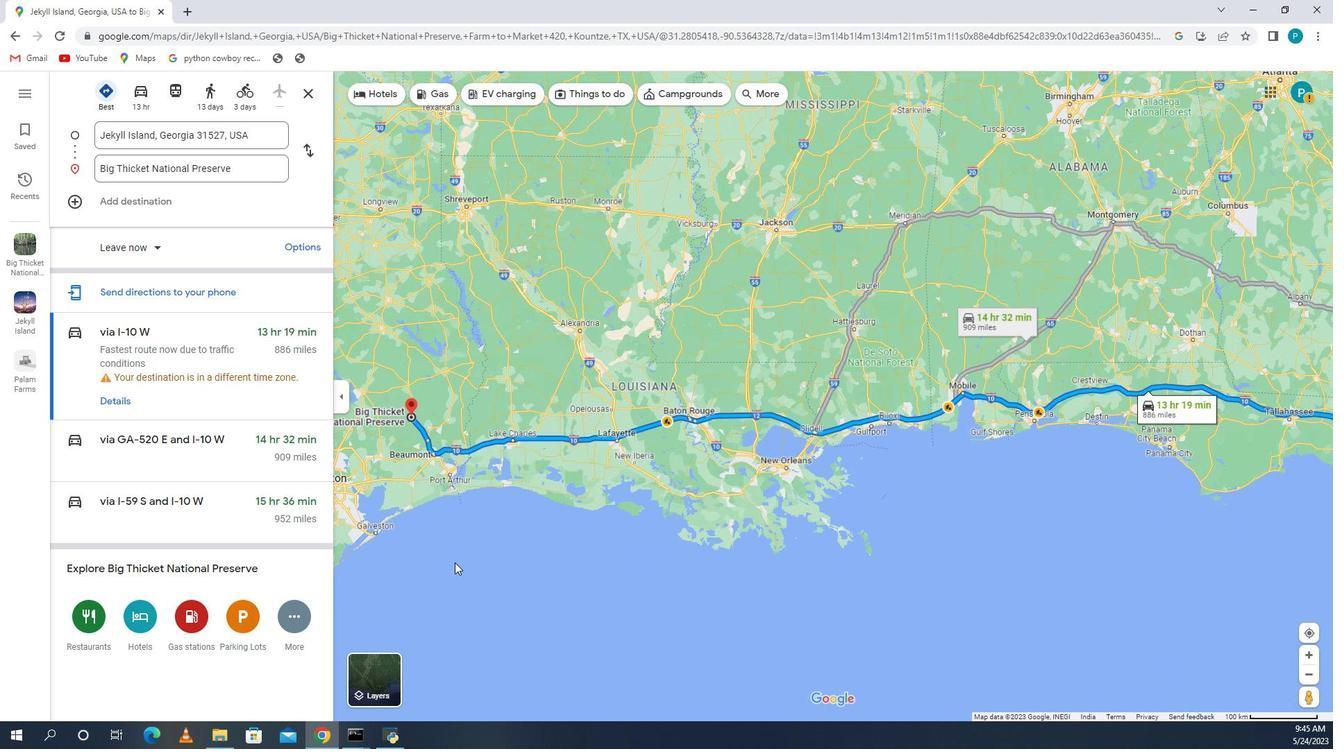 
Action: Mouse scrolled (963, 457) with delta (0, 0)
Screenshot: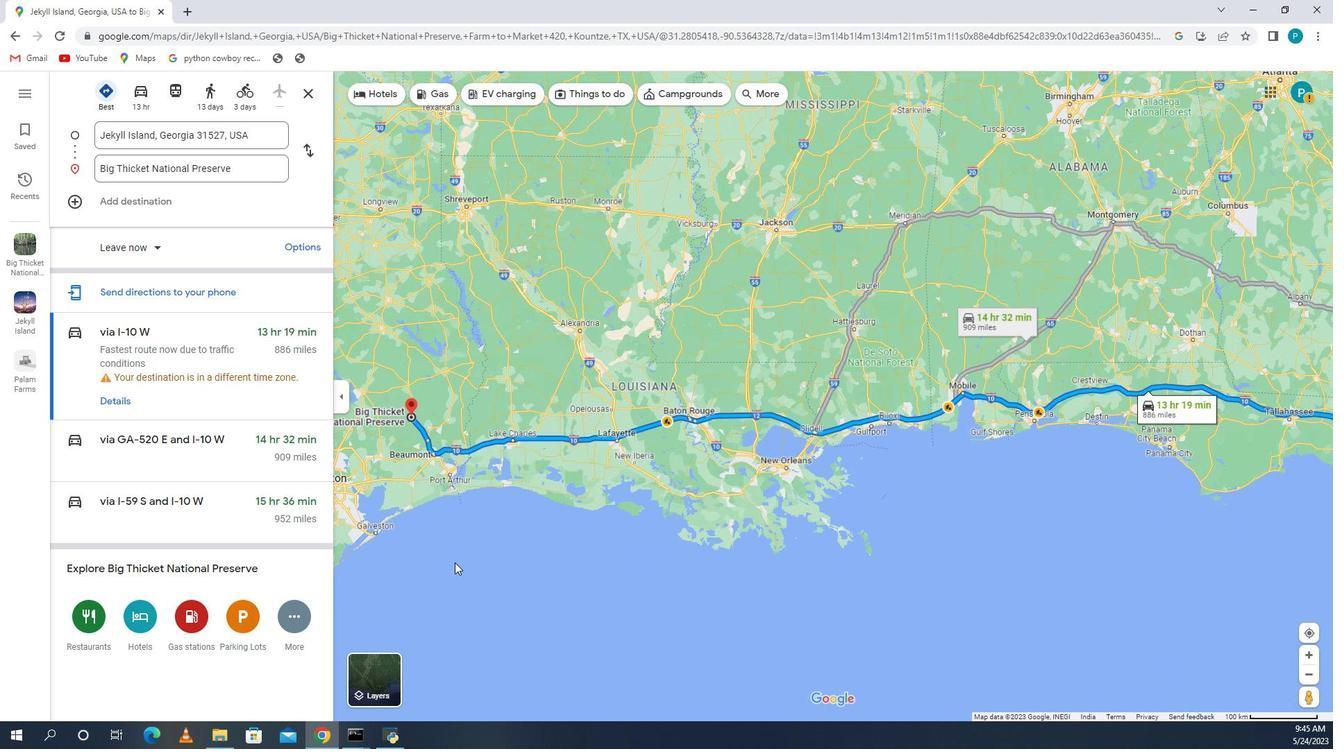 
Action: Mouse moved to (965, 457)
Screenshot: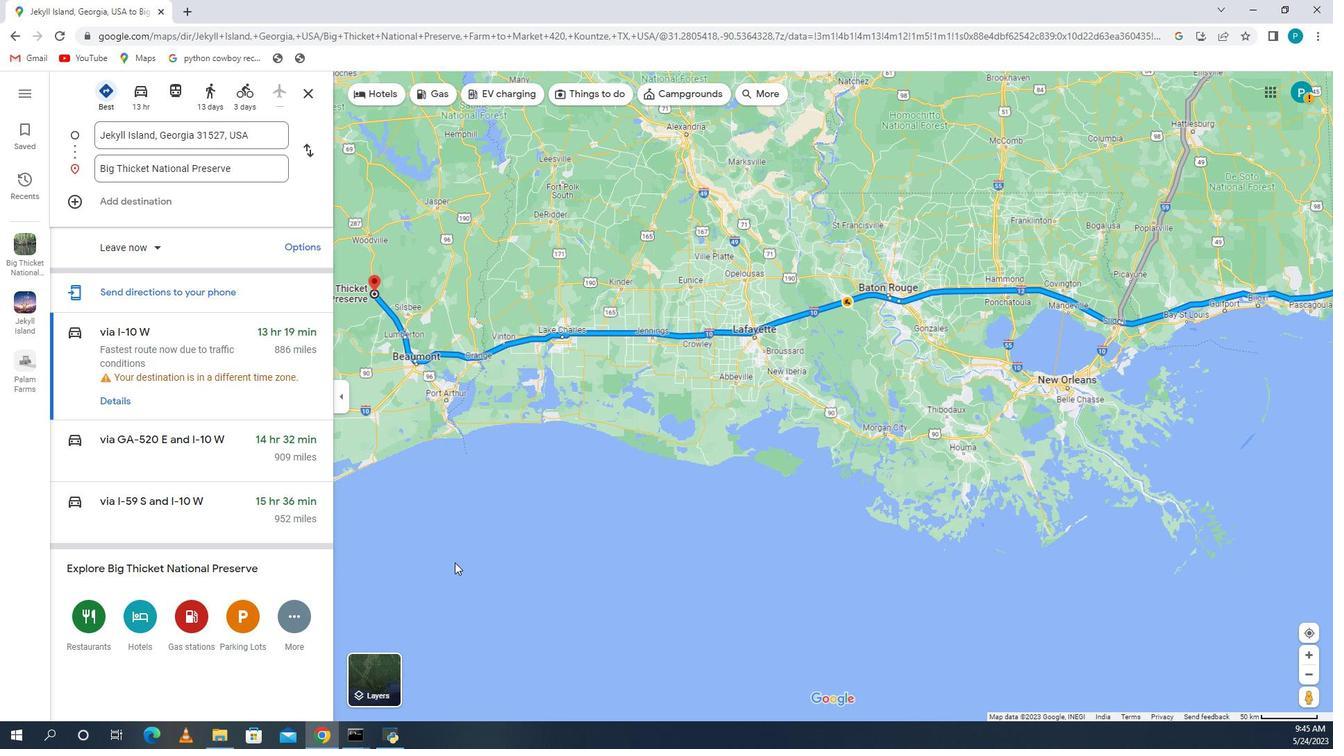 
Action: Mouse pressed left at (965, 457)
Screenshot: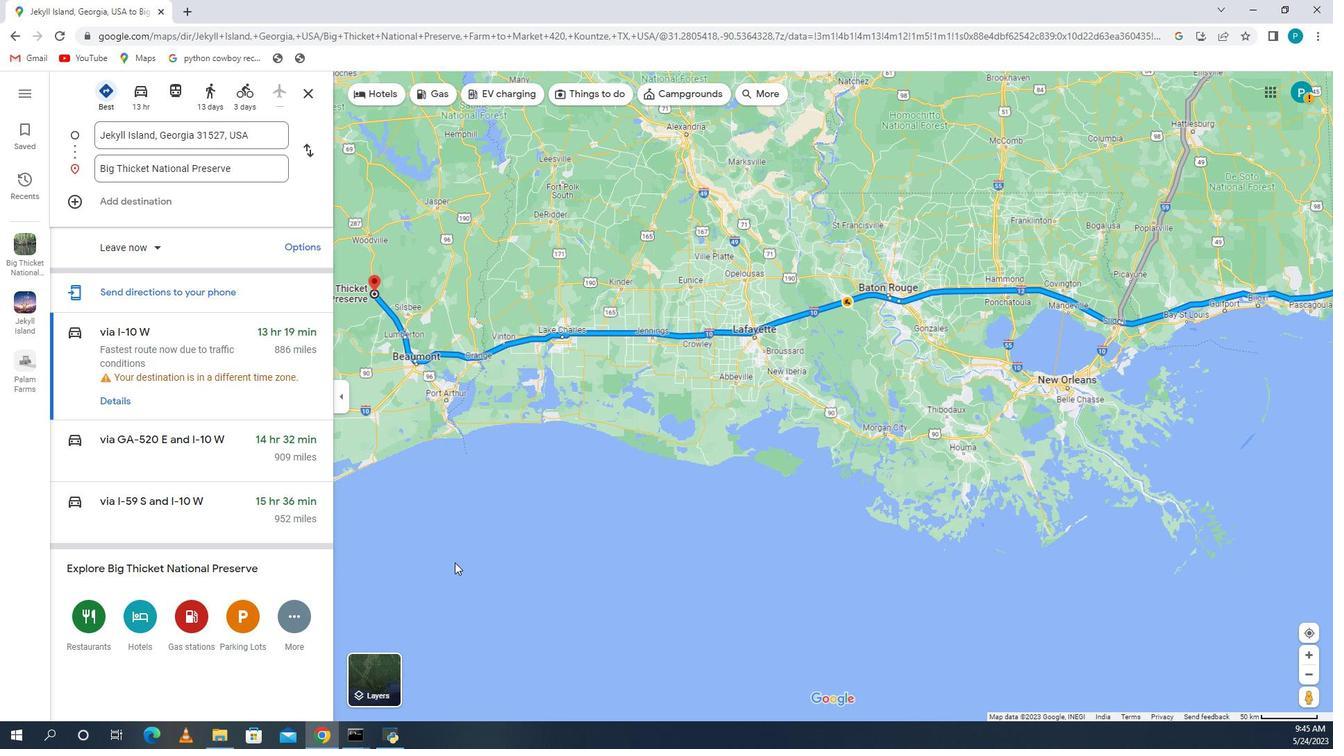 
Action: Mouse moved to (951, 422)
Screenshot: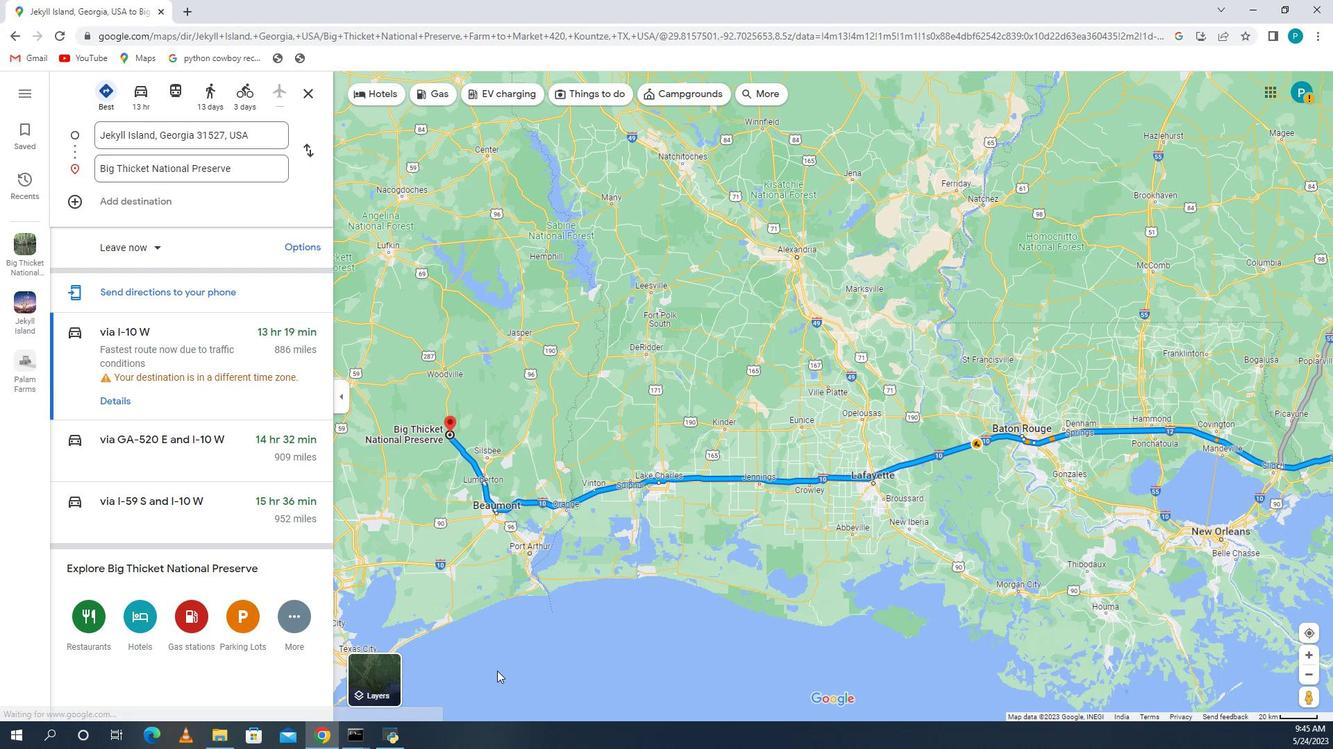 
Action: Mouse scrolled (951, 422) with delta (0, 0)
Screenshot: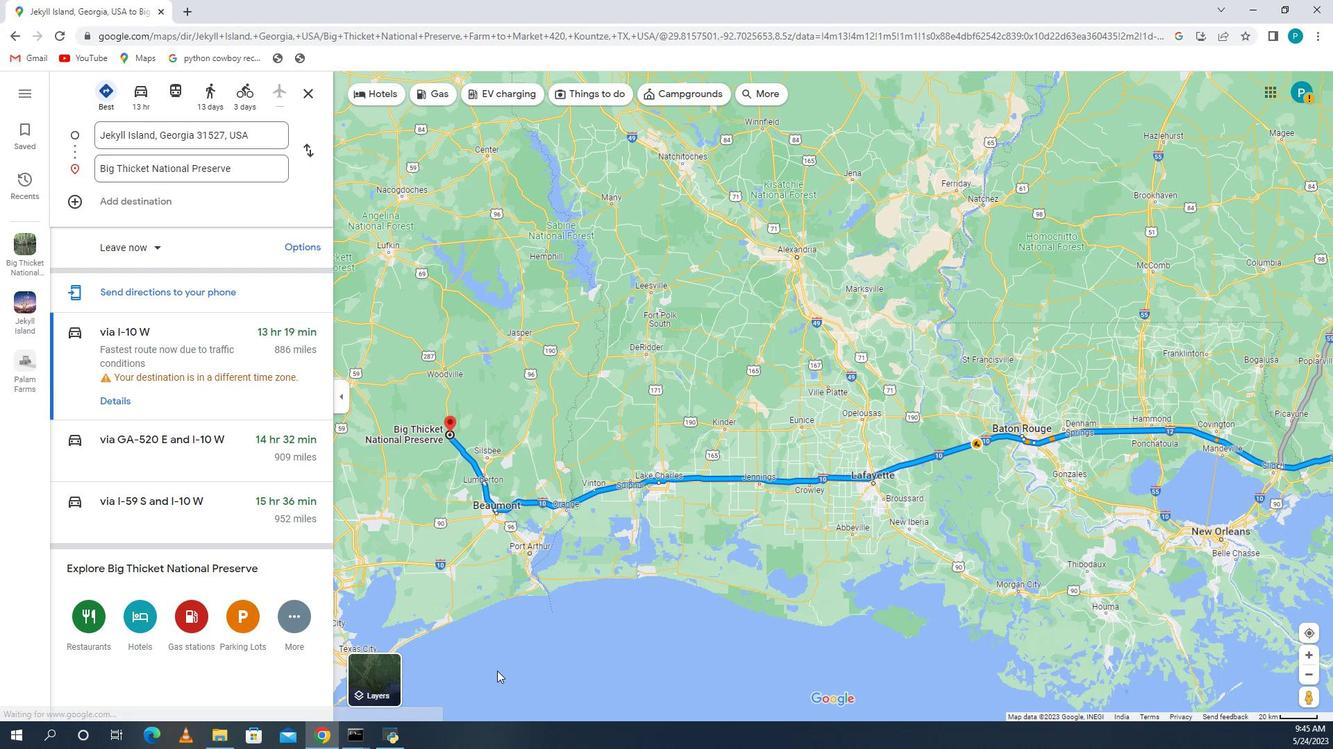 
Action: Mouse moved to (951, 423)
Screenshot: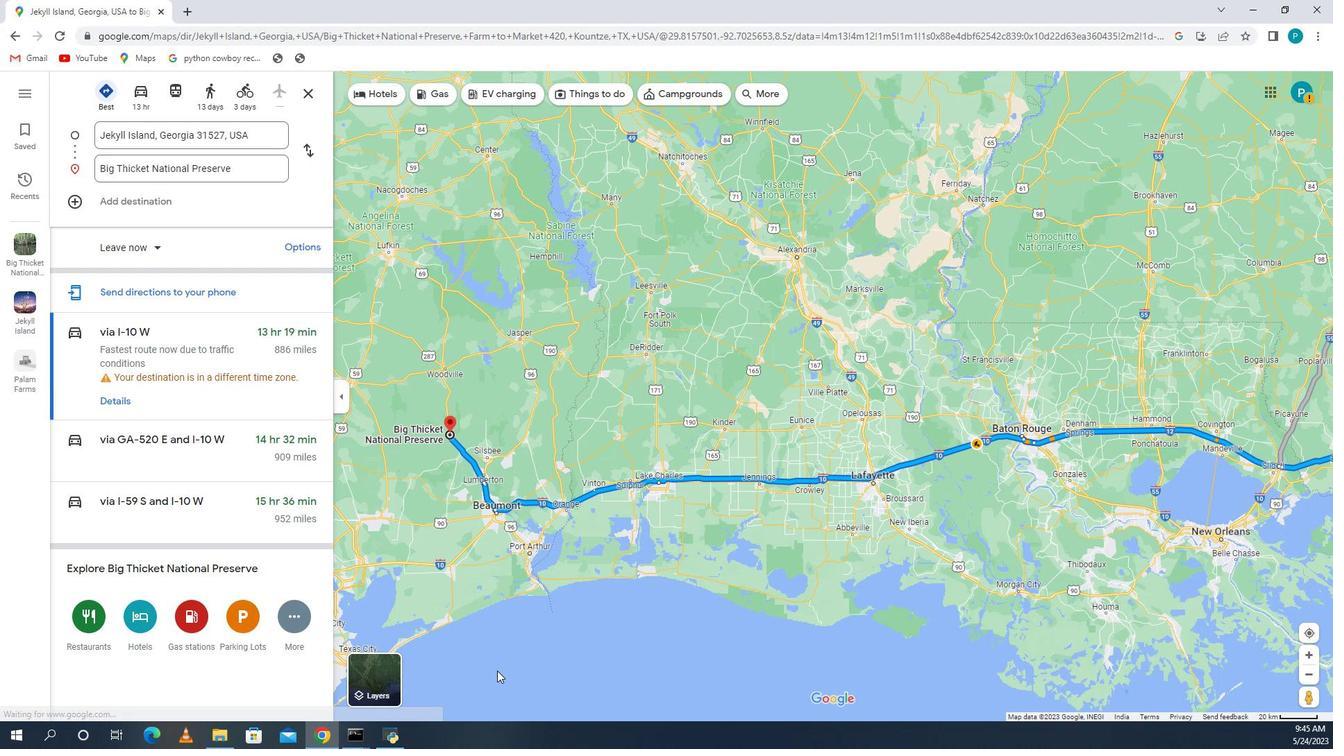 
Action: Mouse scrolled (951, 422) with delta (0, 0)
Screenshot: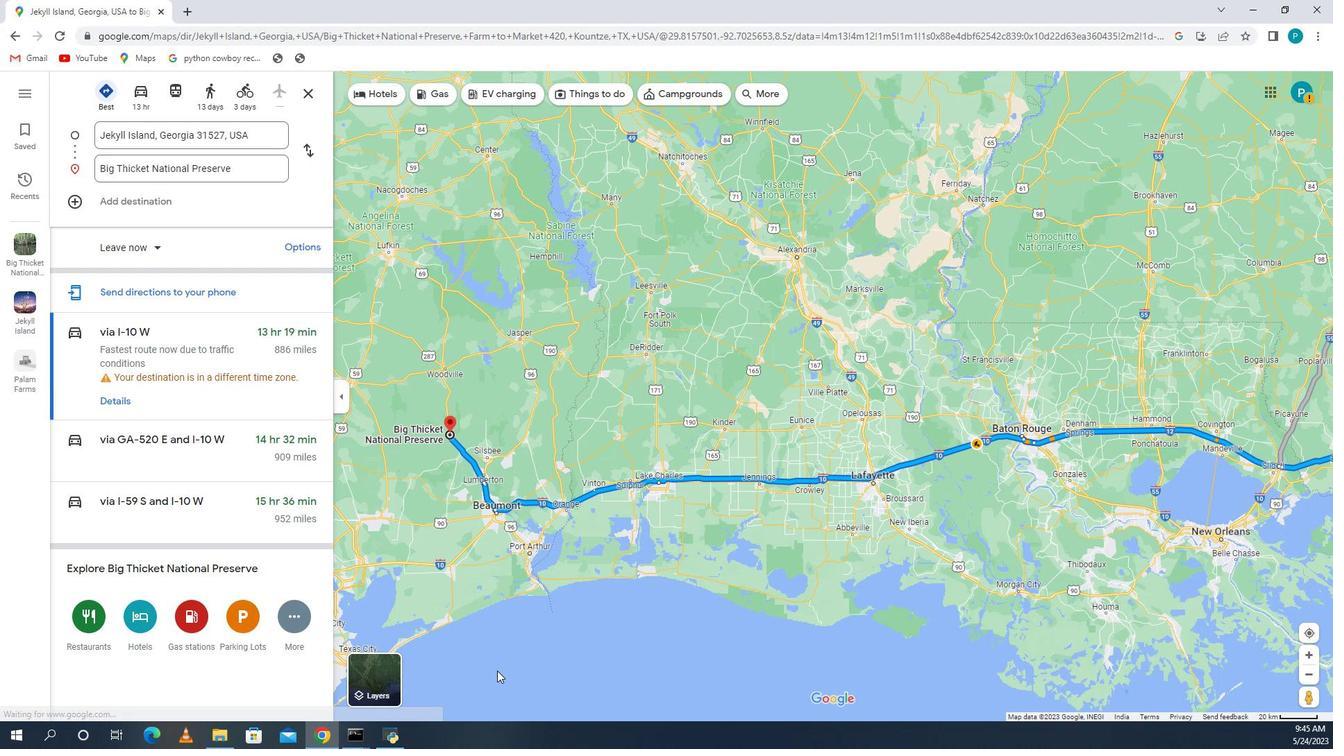 
Action: Mouse moved to (951, 424)
Screenshot: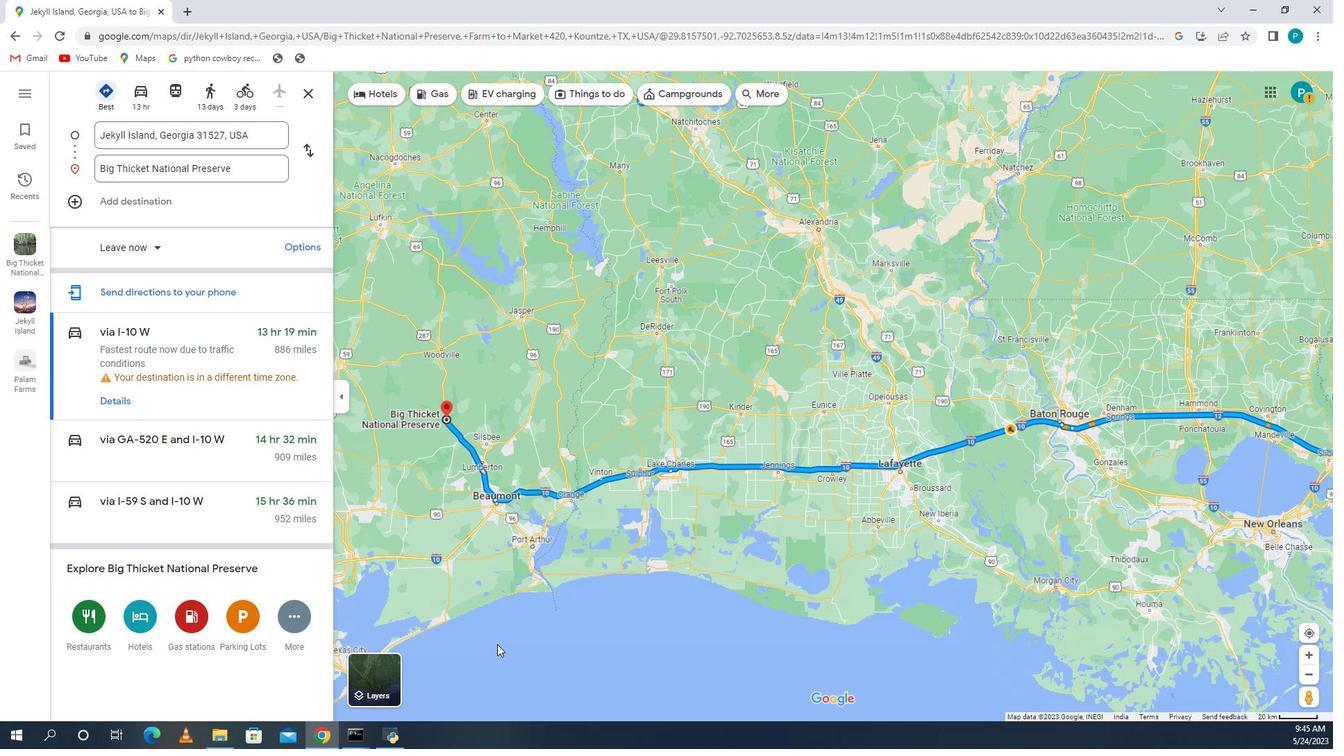 
Action: Mouse scrolled (951, 424) with delta (0, 0)
Screenshot: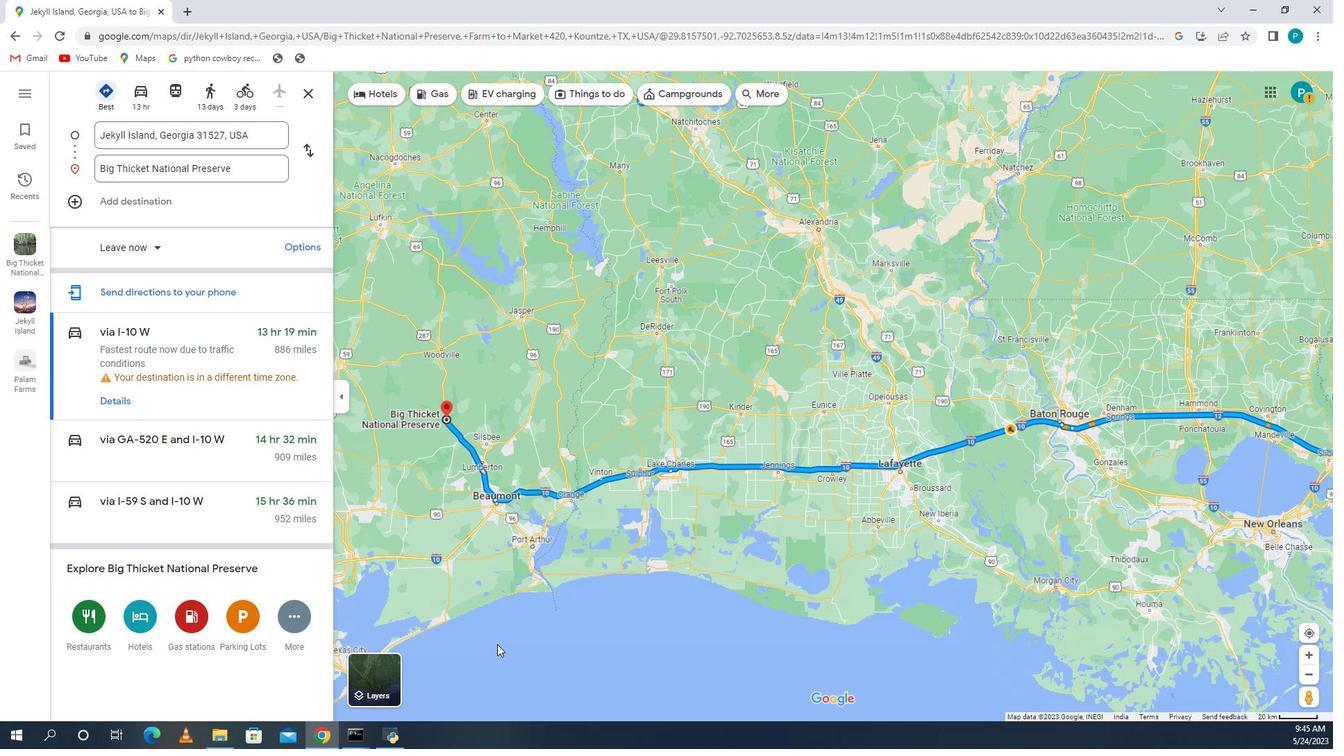 
Action: Mouse scrolled (951, 424) with delta (0, 0)
Screenshot: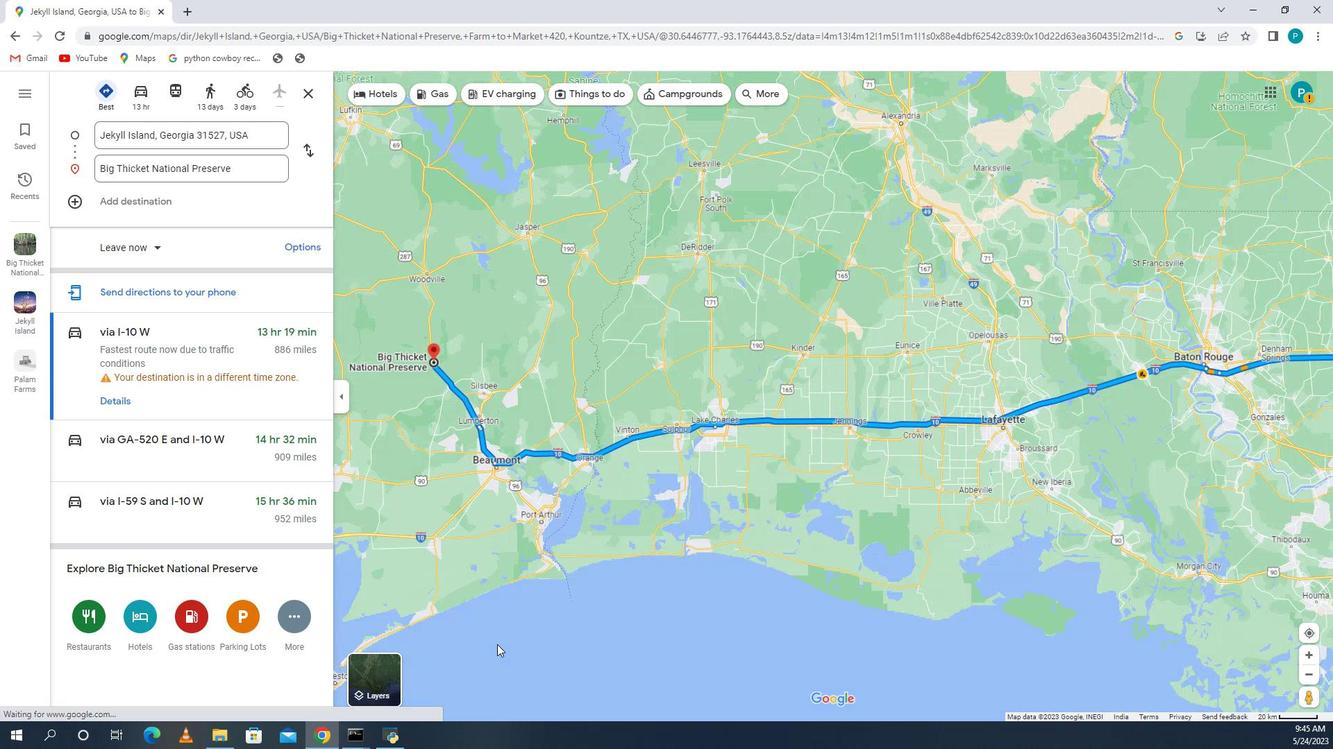 
Action: Mouse scrolled (951, 424) with delta (0, 0)
Screenshot: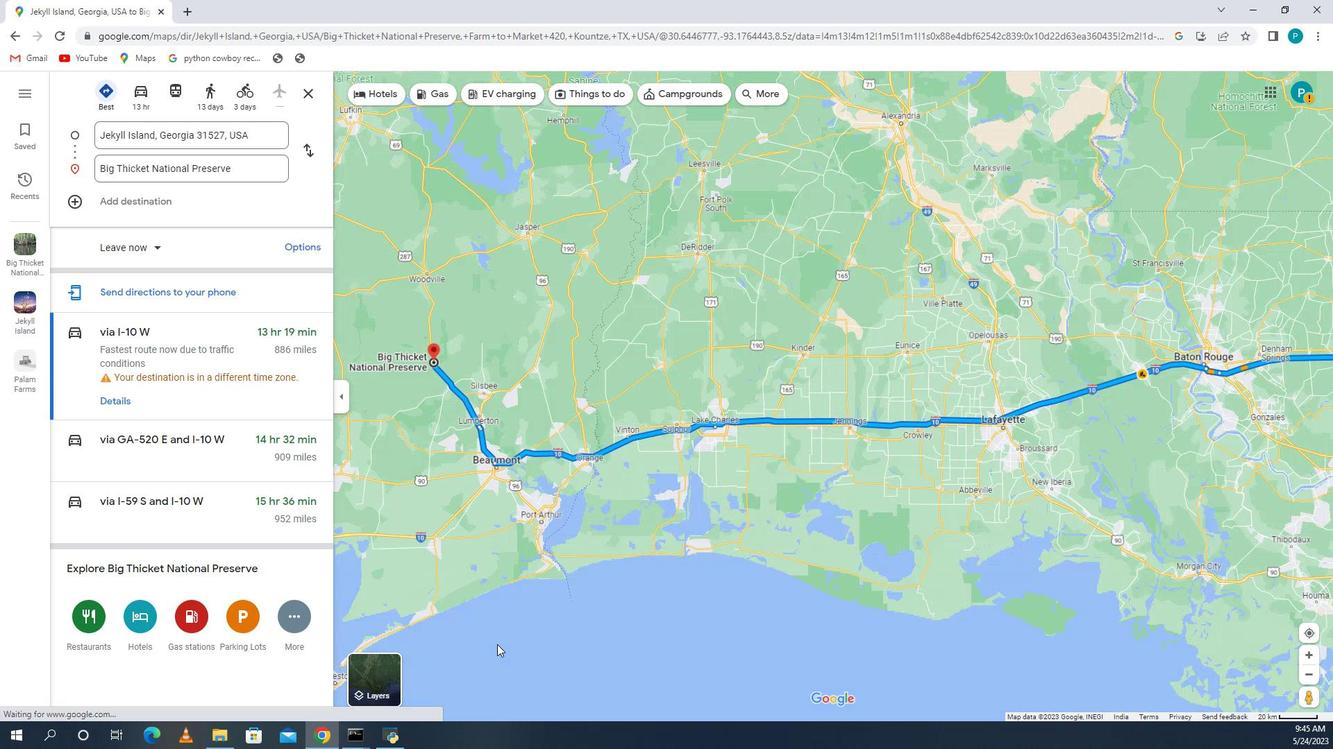 
Action: Mouse moved to (948, 474)
Screenshot: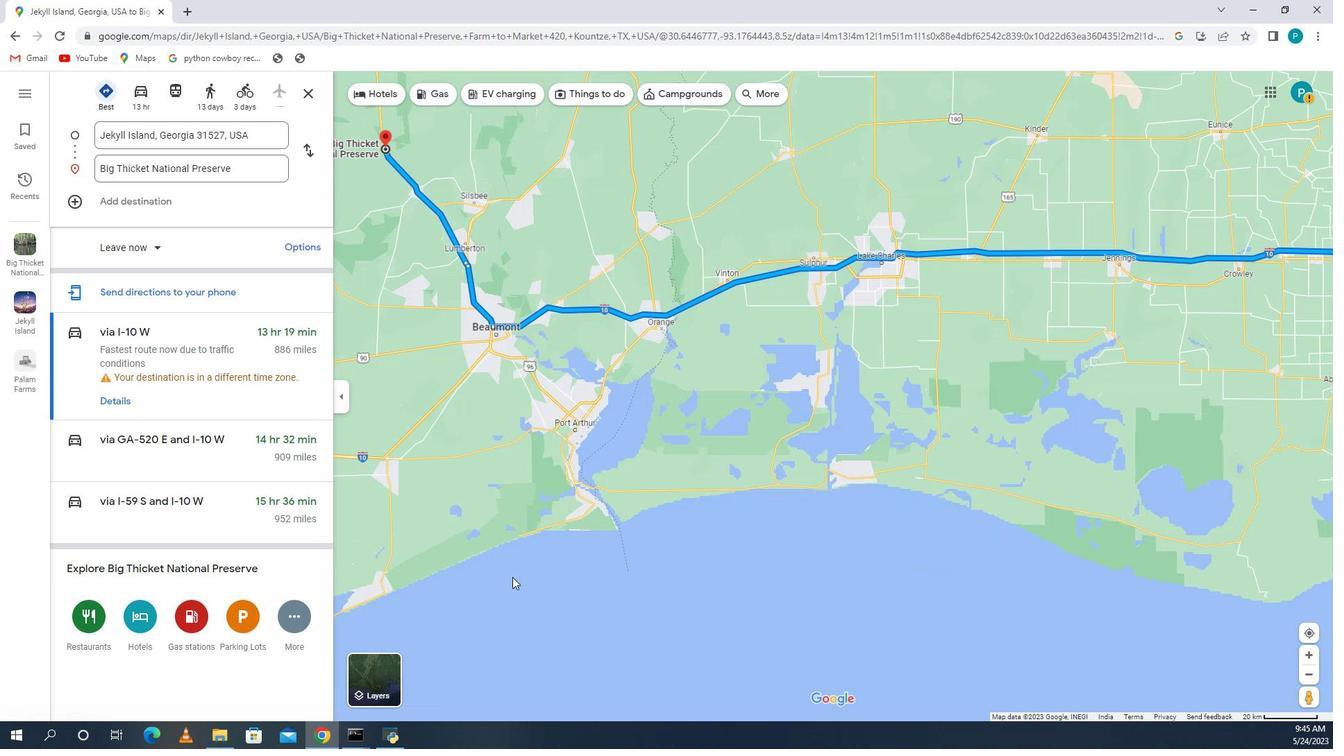 
Action: Mouse pressed left at (948, 474)
Screenshot: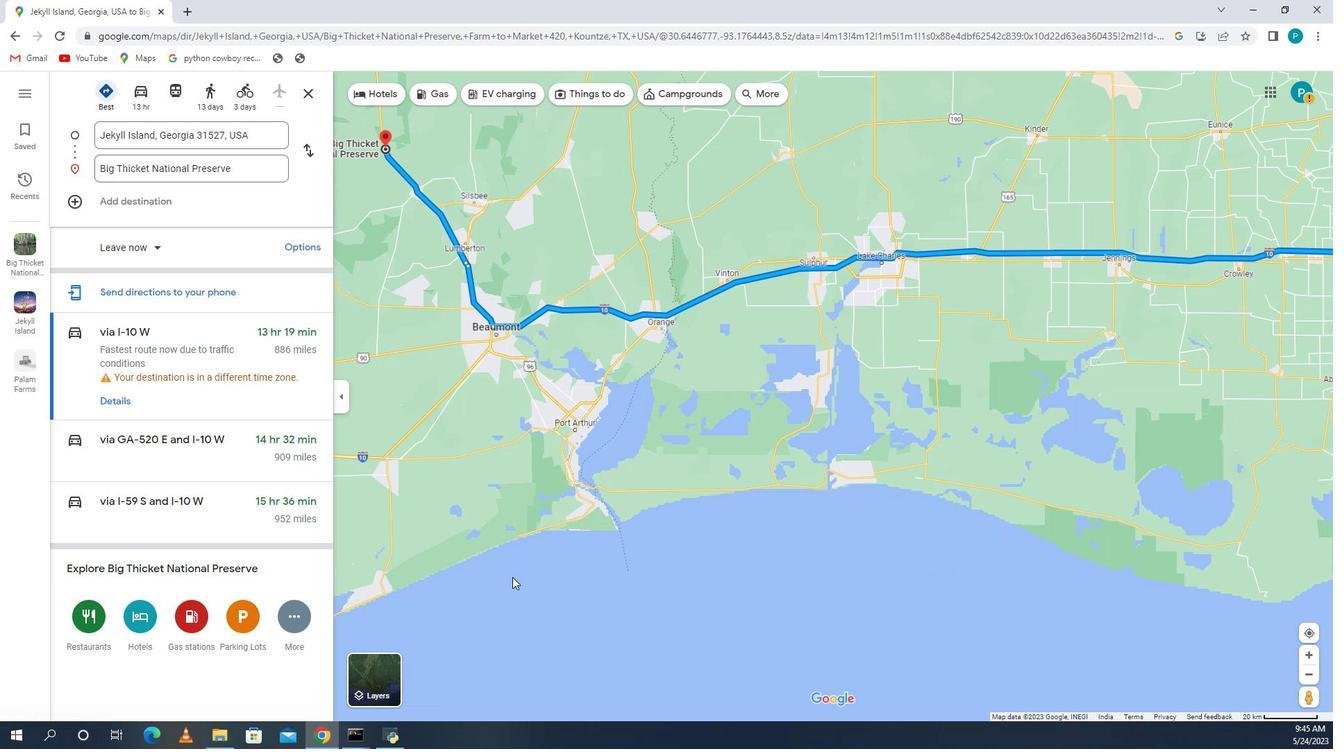 
Action: Mouse moved to (937, 471)
Screenshot: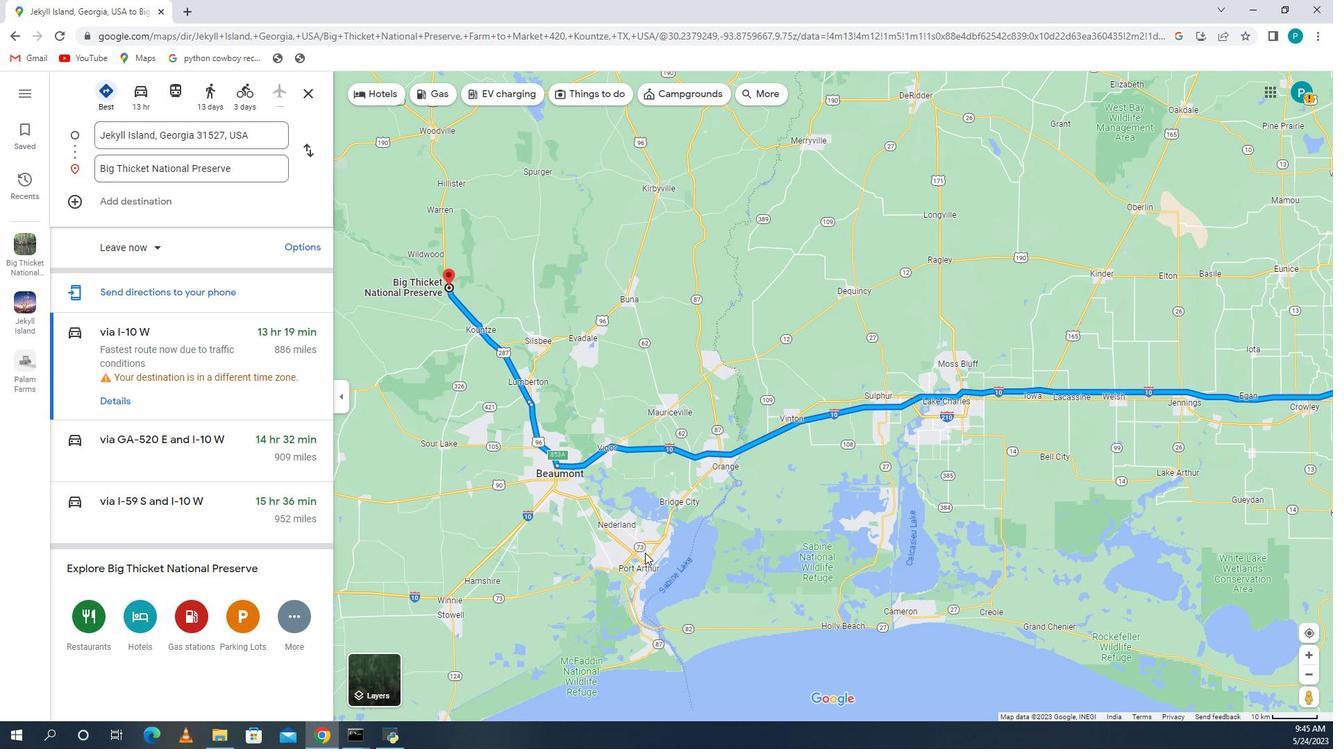 
Action: Mouse scrolled (937, 470) with delta (0, 0)
Screenshot: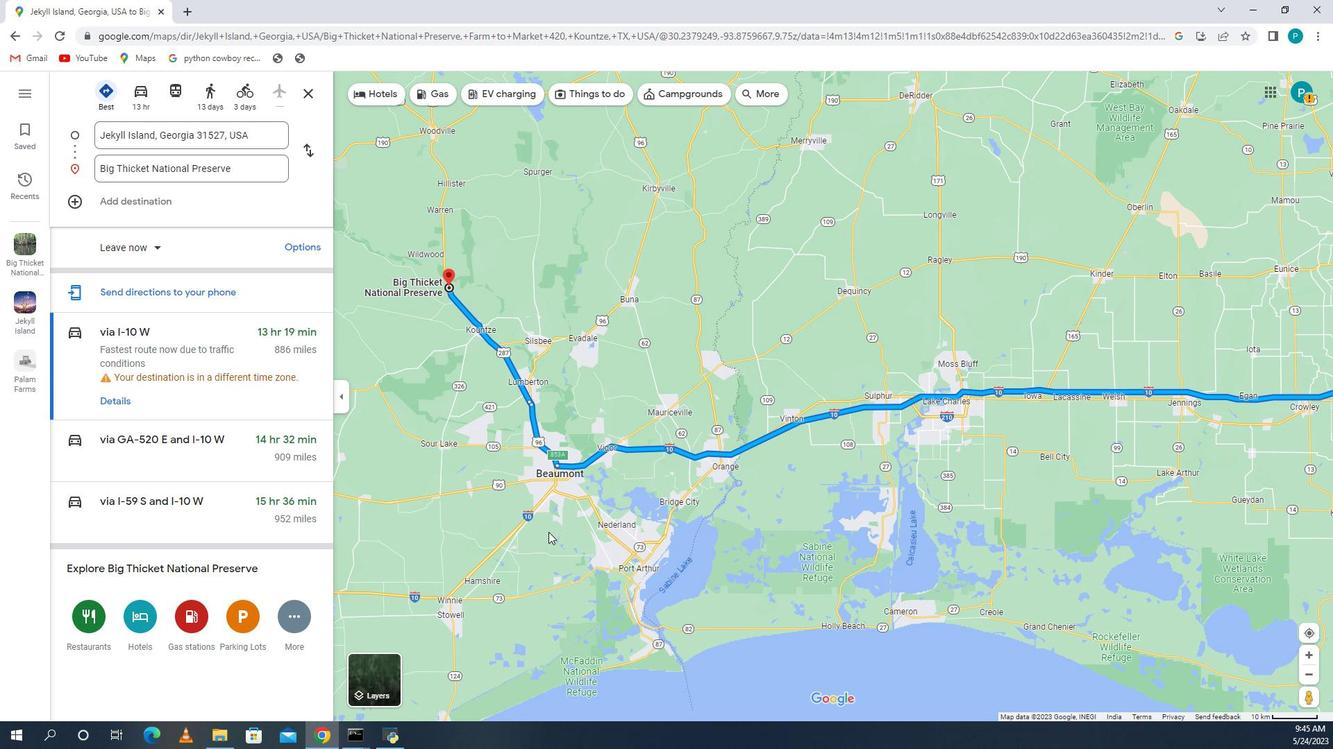 
Action: Mouse scrolled (937, 470) with delta (0, 0)
Screenshot: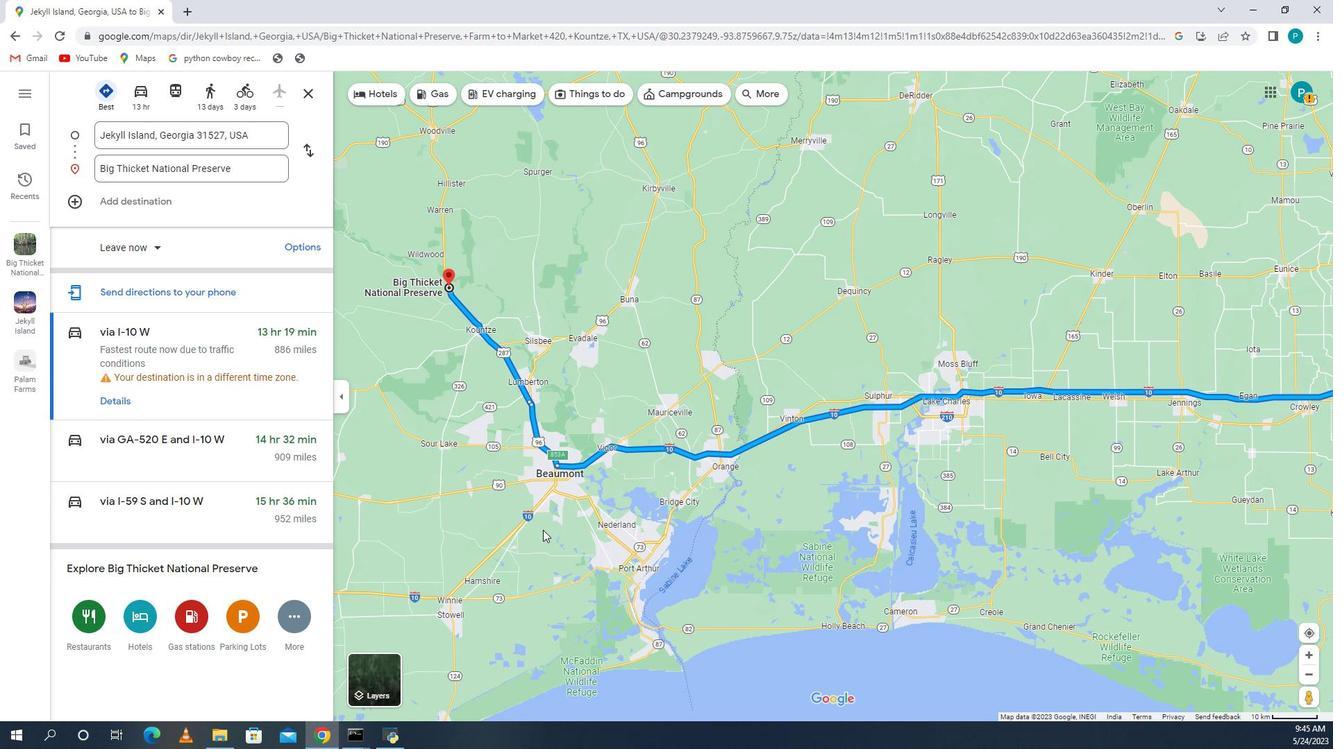 
Action: Mouse scrolled (937, 470) with delta (0, 0)
Screenshot: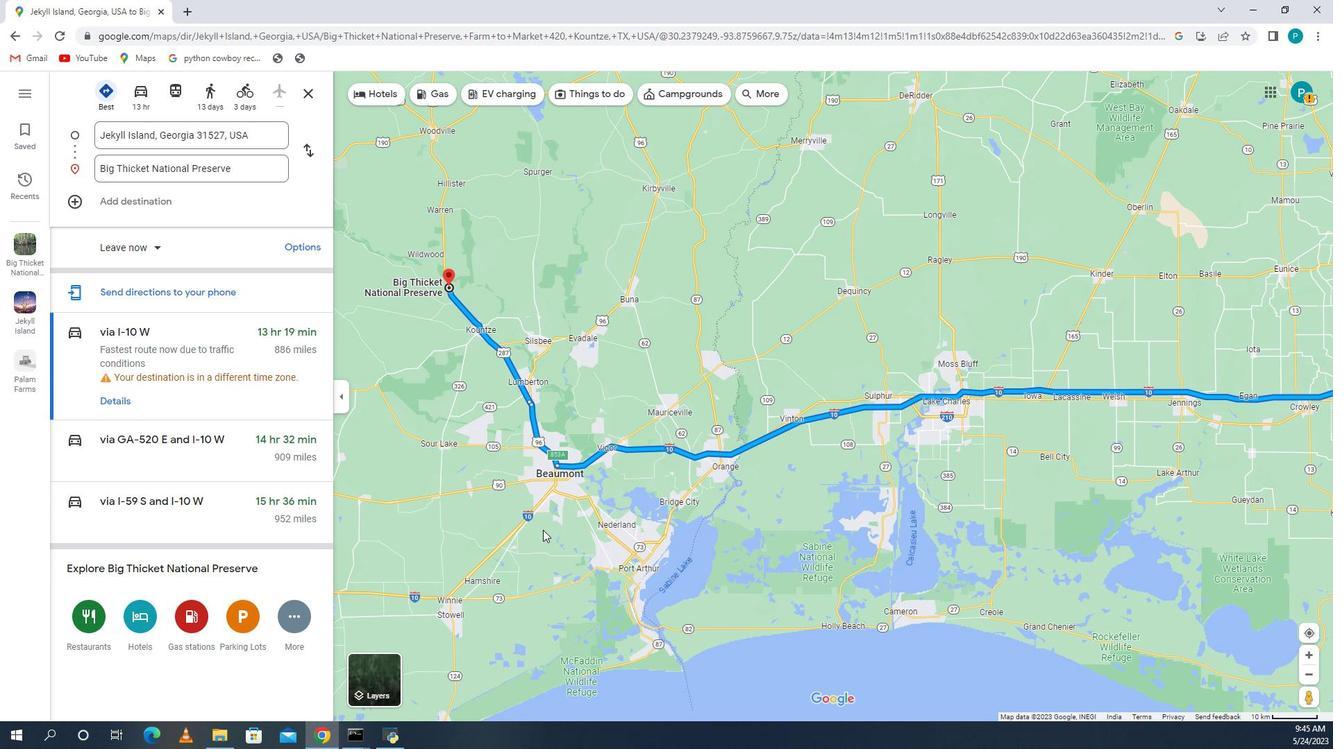 
Action: Mouse scrolled (937, 470) with delta (0, 0)
Screenshot: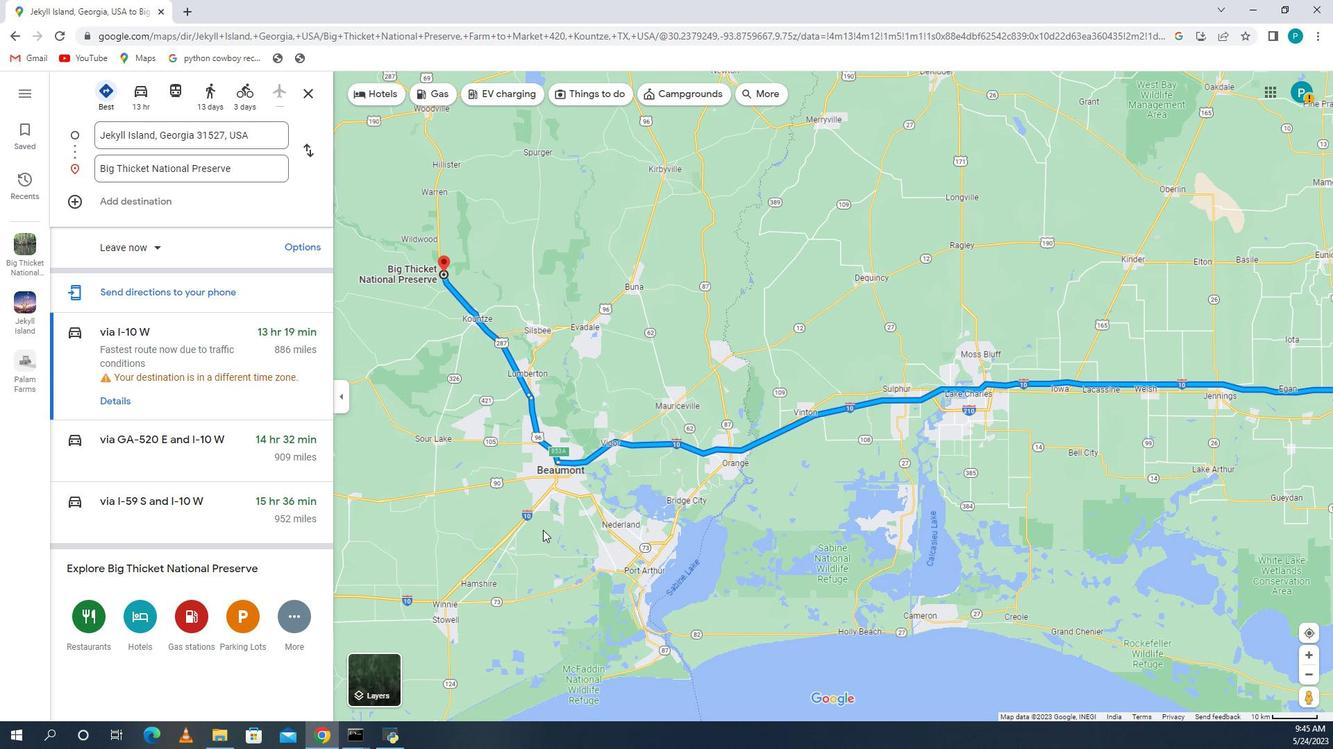 
Action: Mouse scrolled (937, 470) with delta (0, 0)
Screenshot: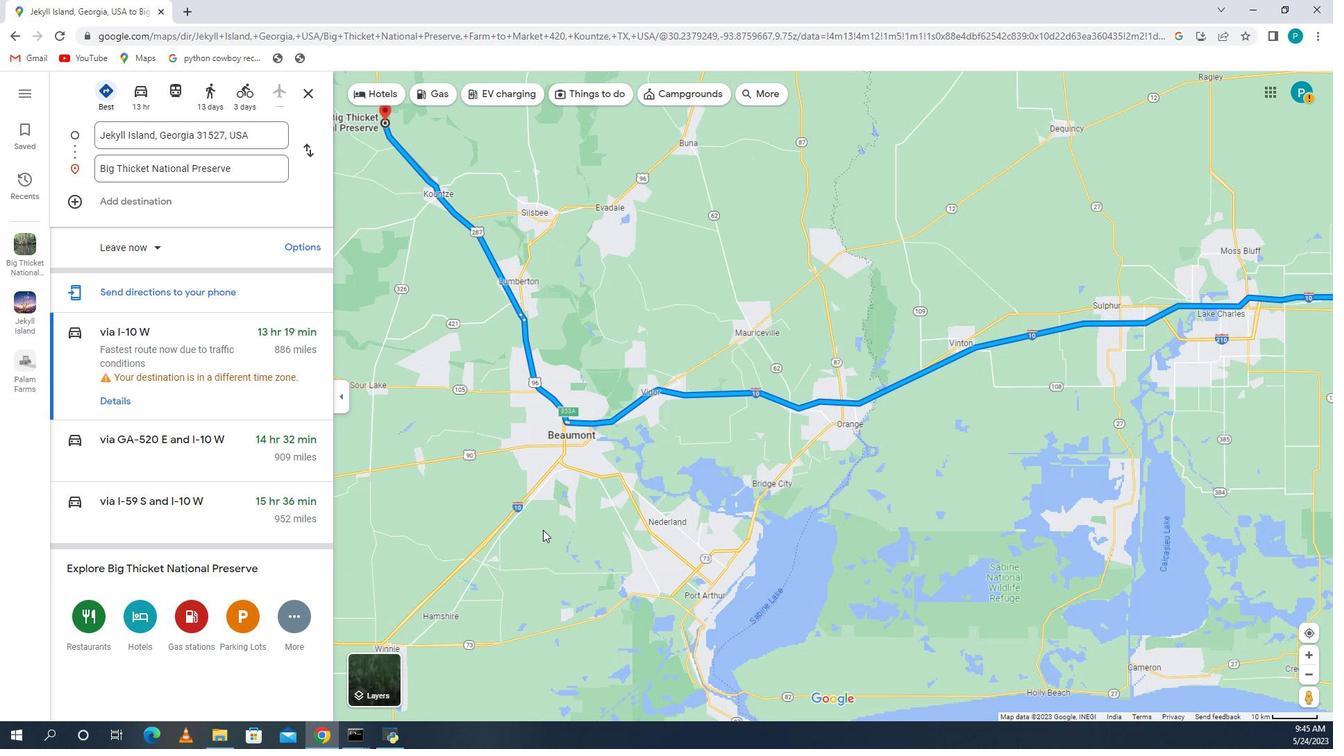 
Action: Mouse scrolled (937, 470) with delta (0, 0)
Screenshot: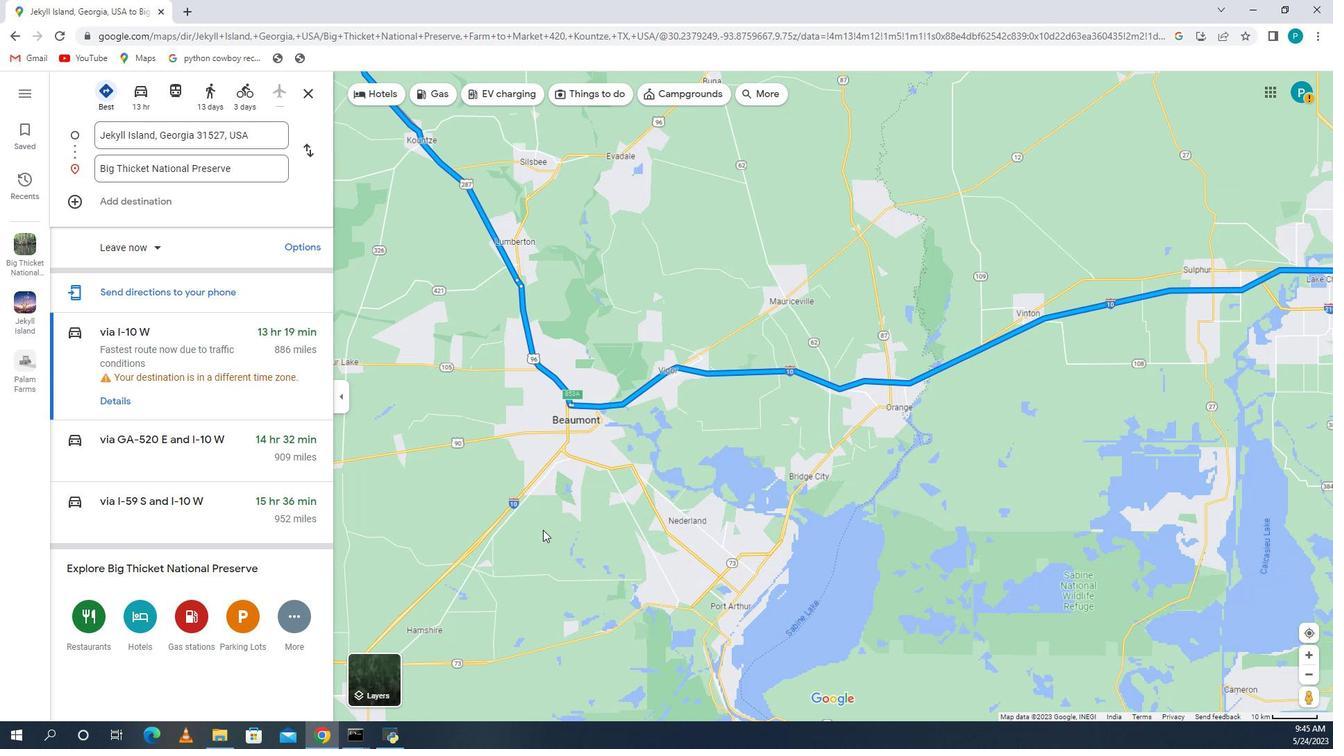 
Action: Mouse moved to (944, 528)
Screenshot: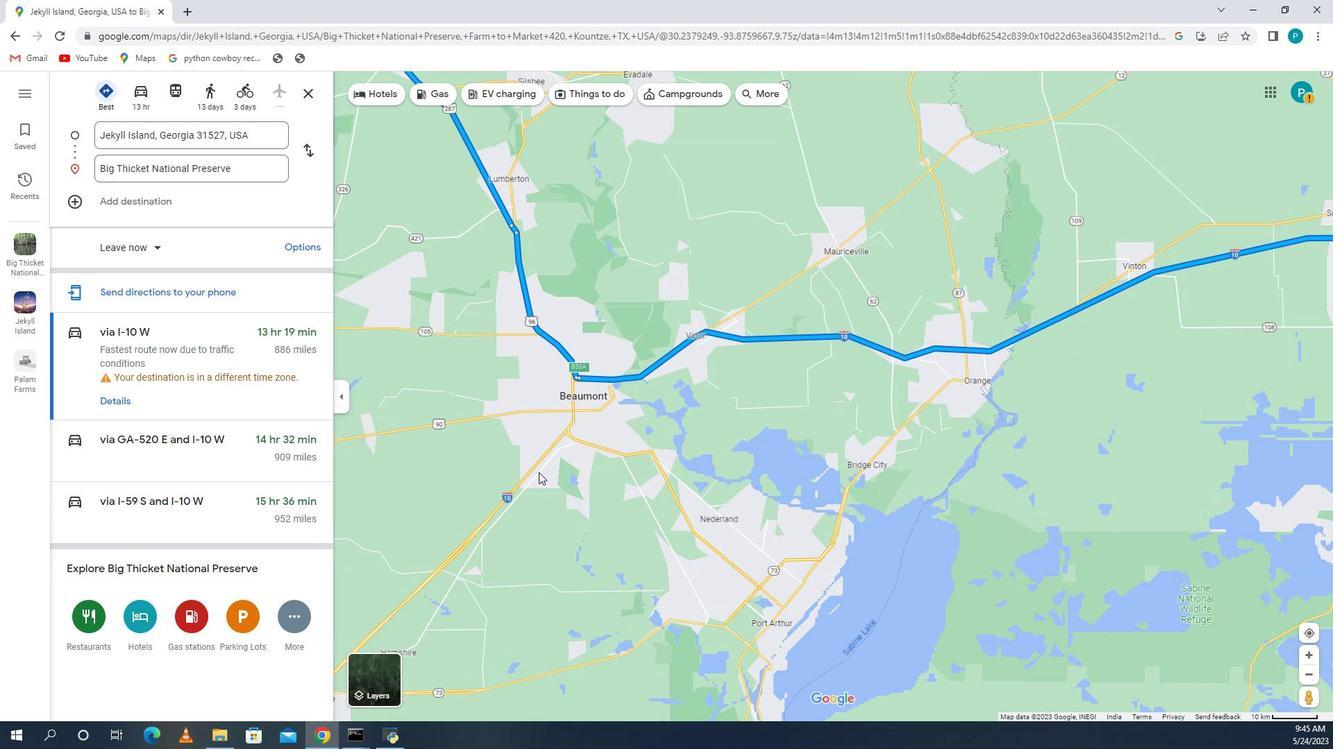 
Action: Mouse pressed left at (944, 528)
Screenshot: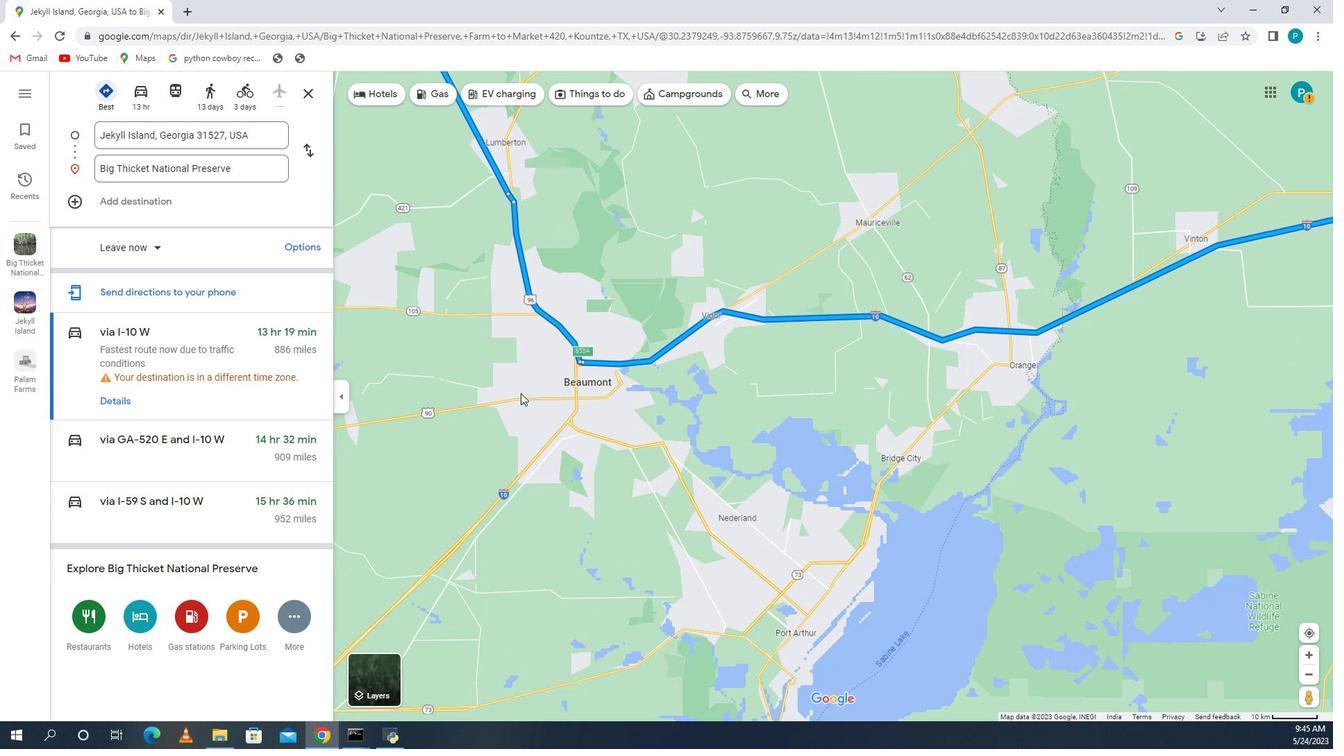 
Action: Mouse moved to (946, 493)
Screenshot: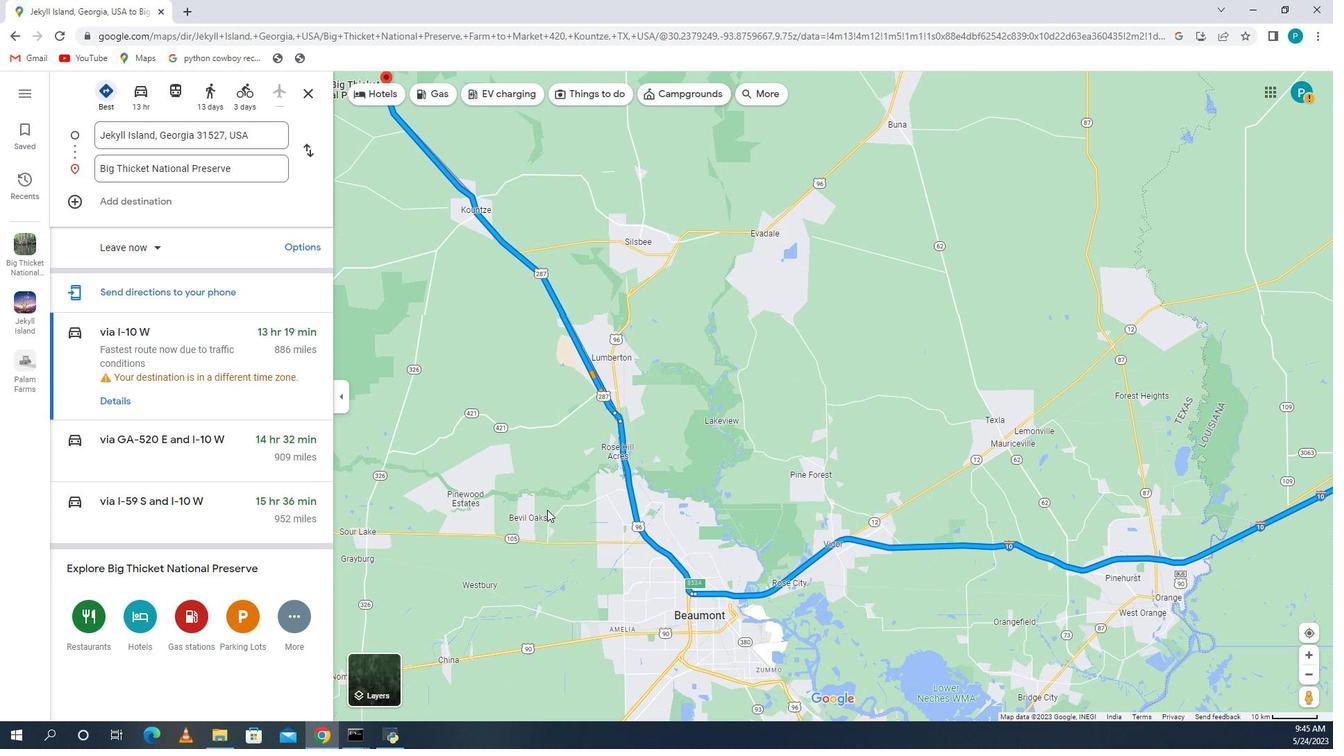 
Action: Mouse scrolled (946, 493) with delta (0, 0)
Screenshot: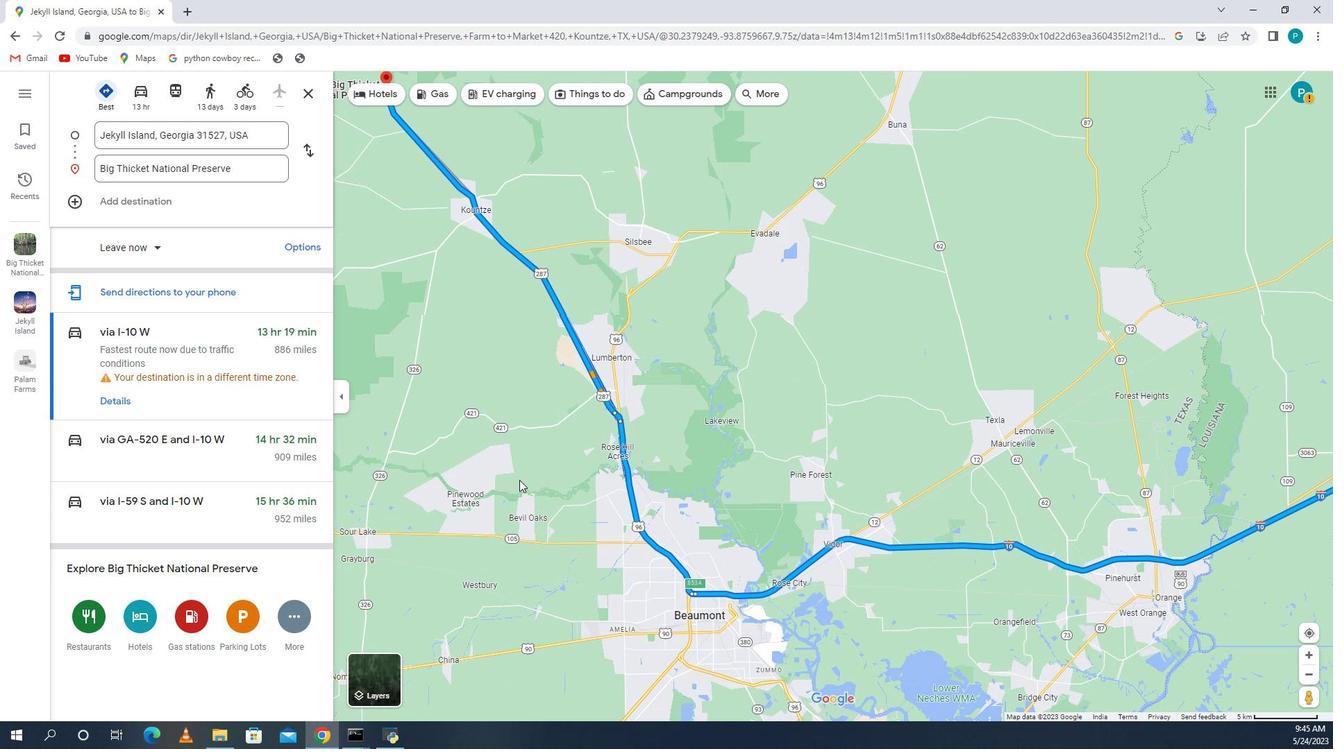 
Action: Mouse scrolled (946, 493) with delta (0, 0)
Screenshot: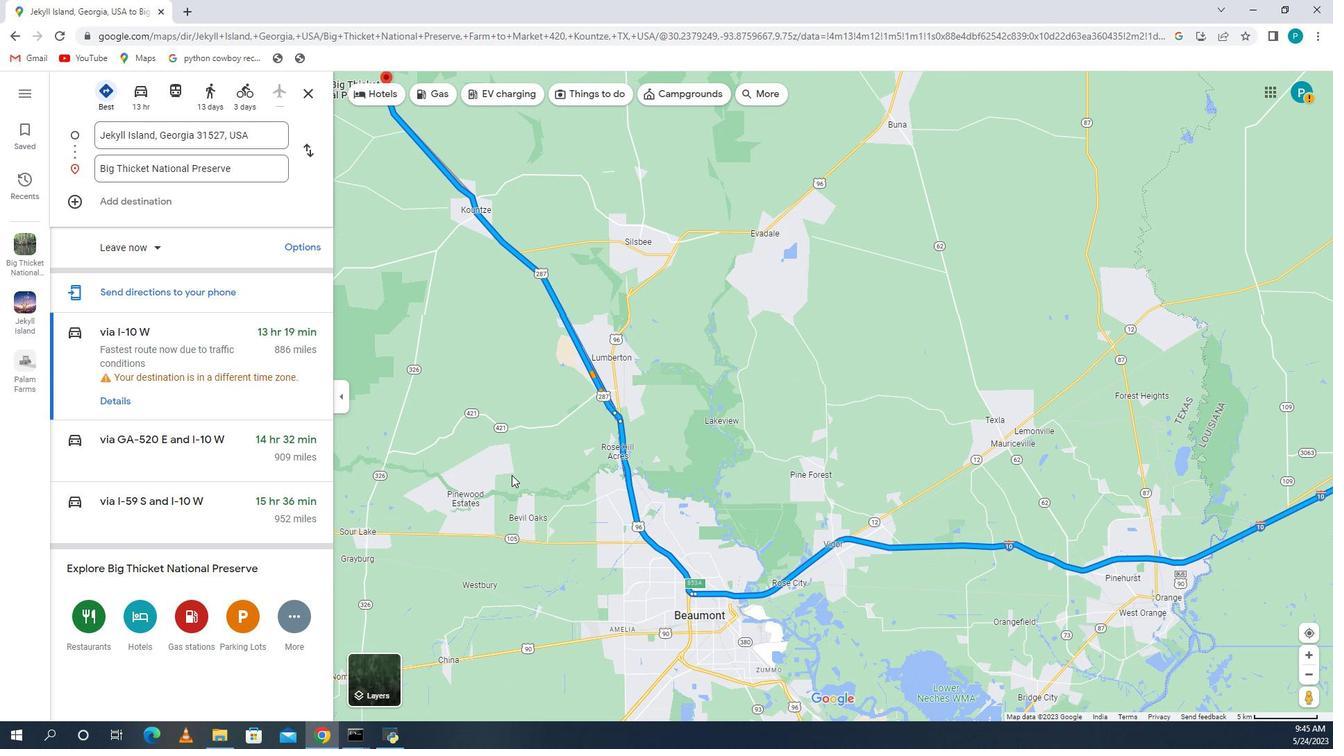 
Action: Mouse moved to (952, 536)
Screenshot: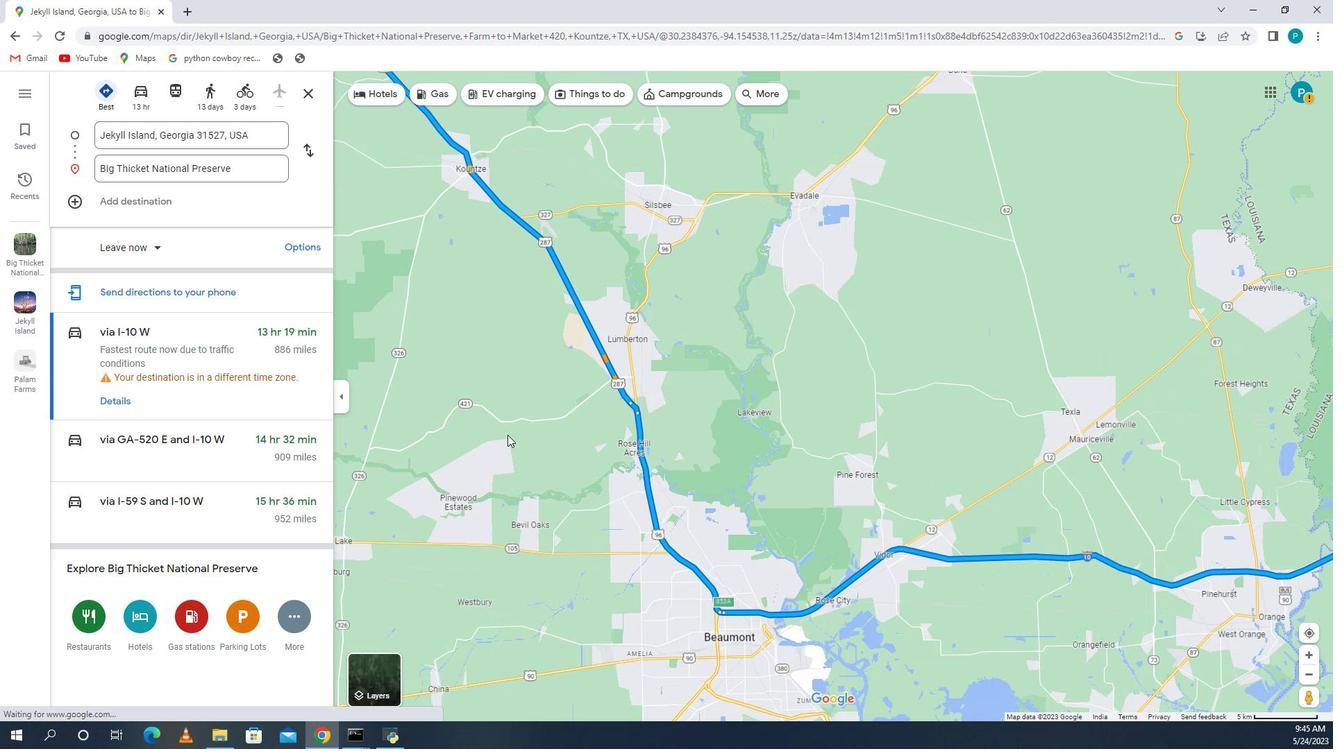 
Action: Mouse pressed left at (952, 536)
Screenshot: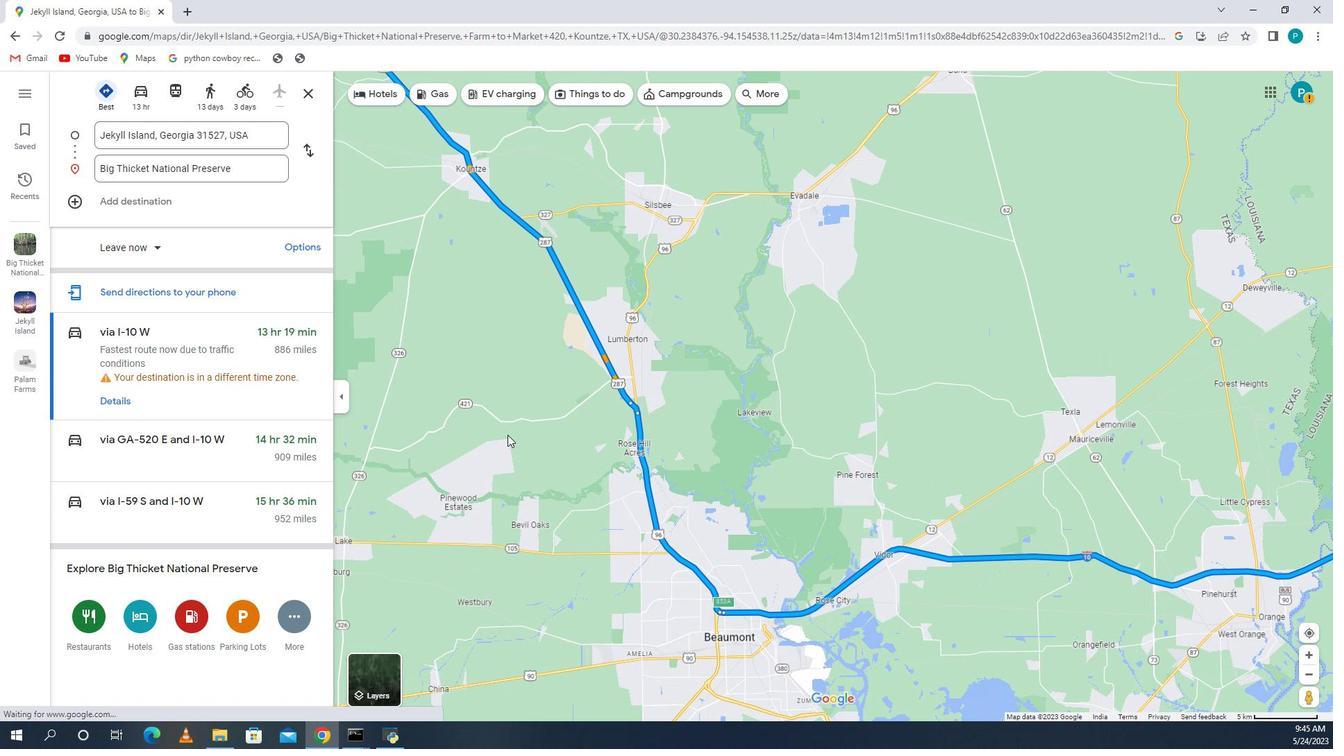 
Action: Mouse moved to (950, 525)
Screenshot: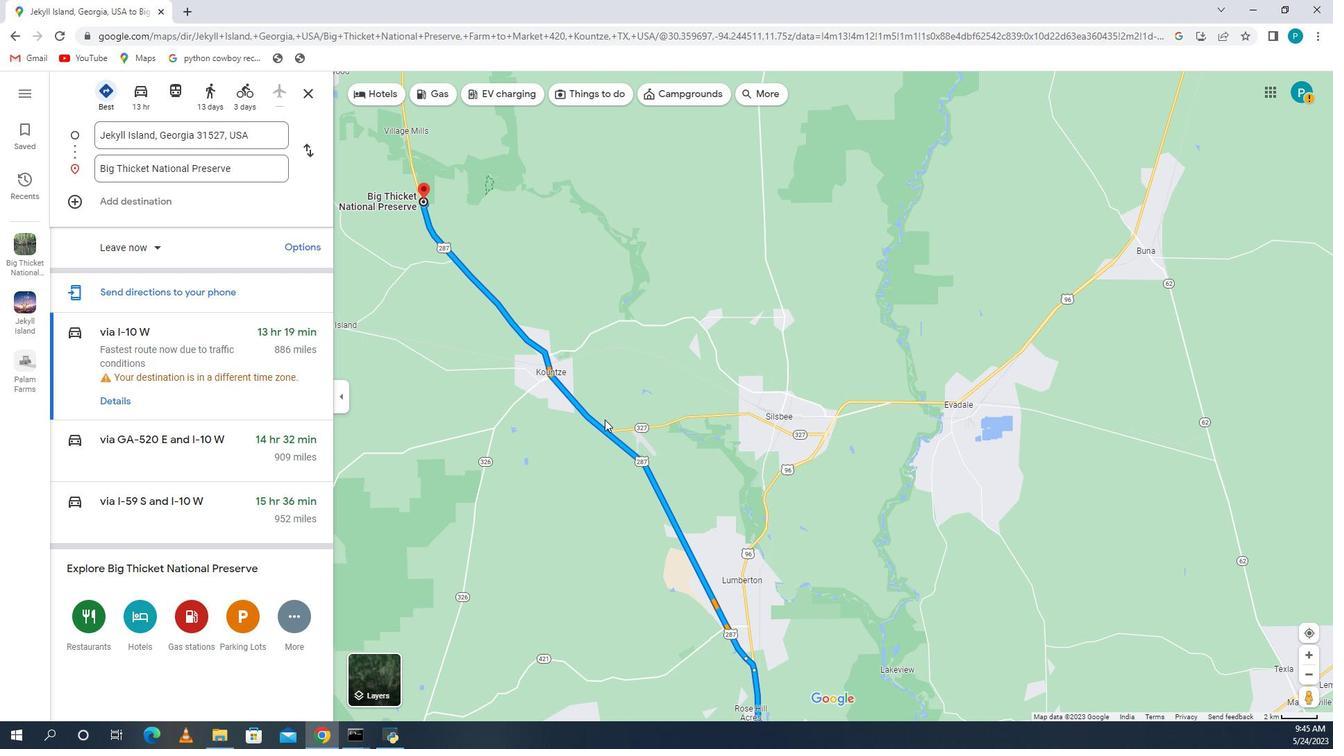 
Action: Mouse scrolled (950, 525) with delta (0, 0)
Screenshot: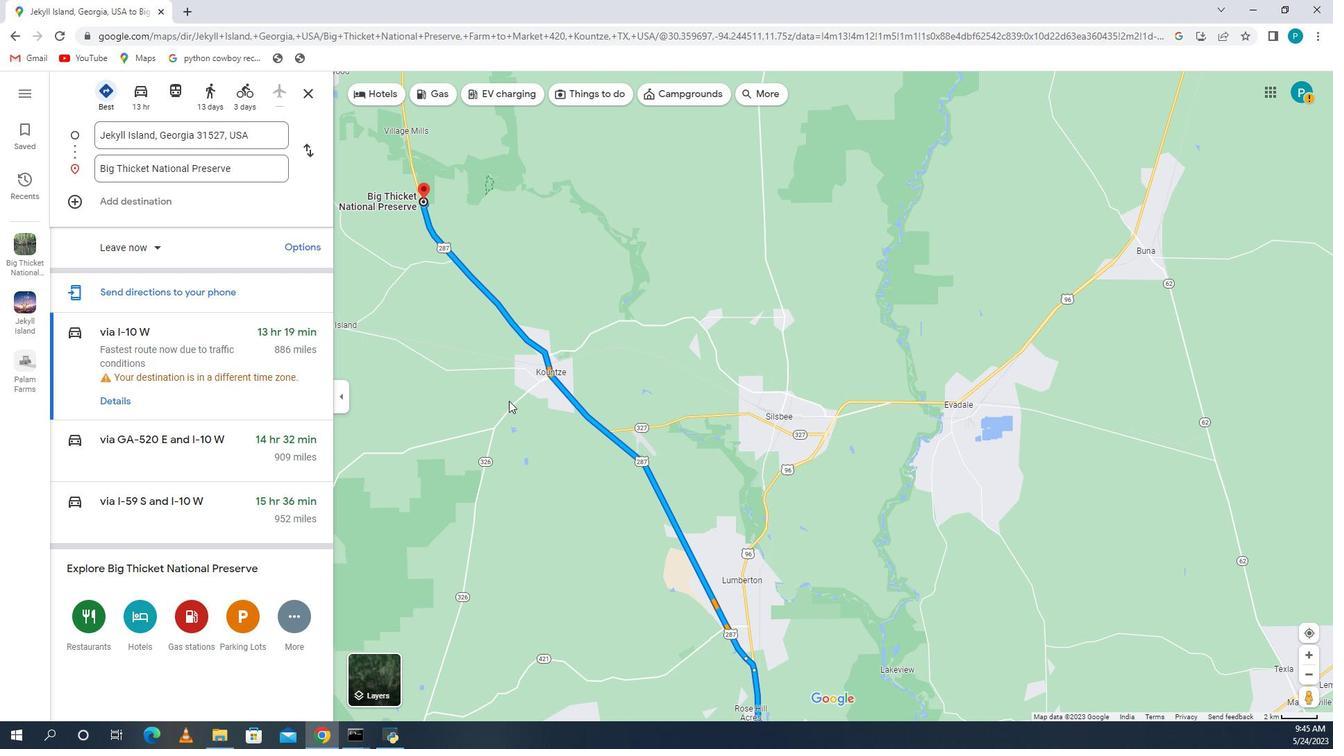 
Action: Mouse scrolled (950, 525) with delta (0, 0)
Screenshot: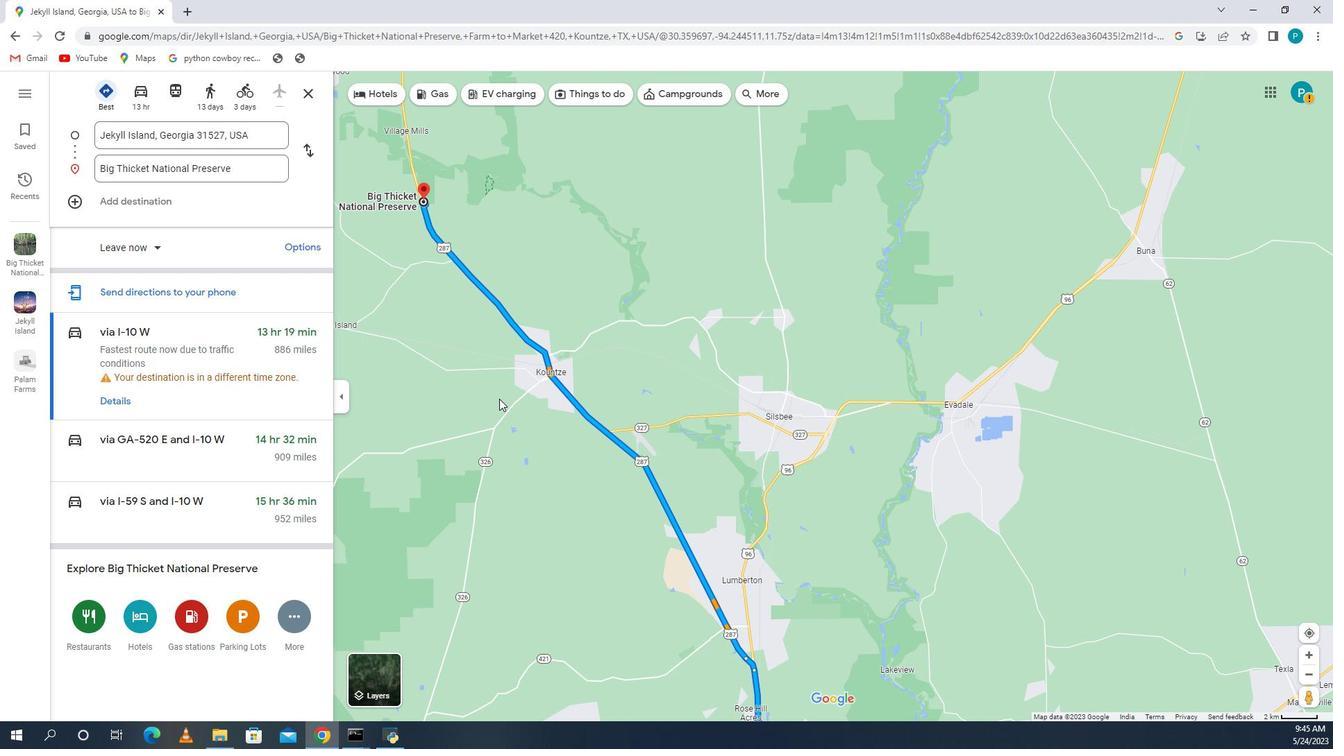 
Action: Mouse scrolled (950, 525) with delta (0, 0)
Screenshot: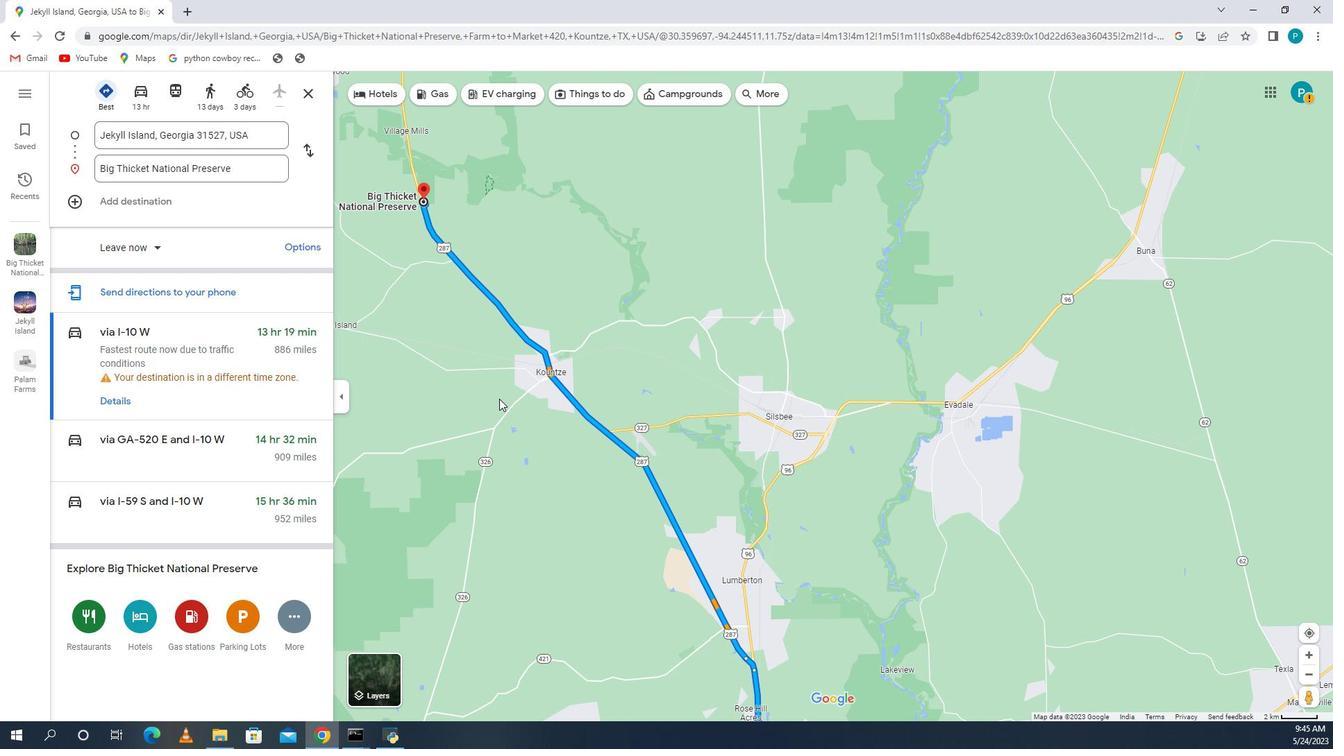 
Action: Mouse moved to (961, 538)
Screenshot: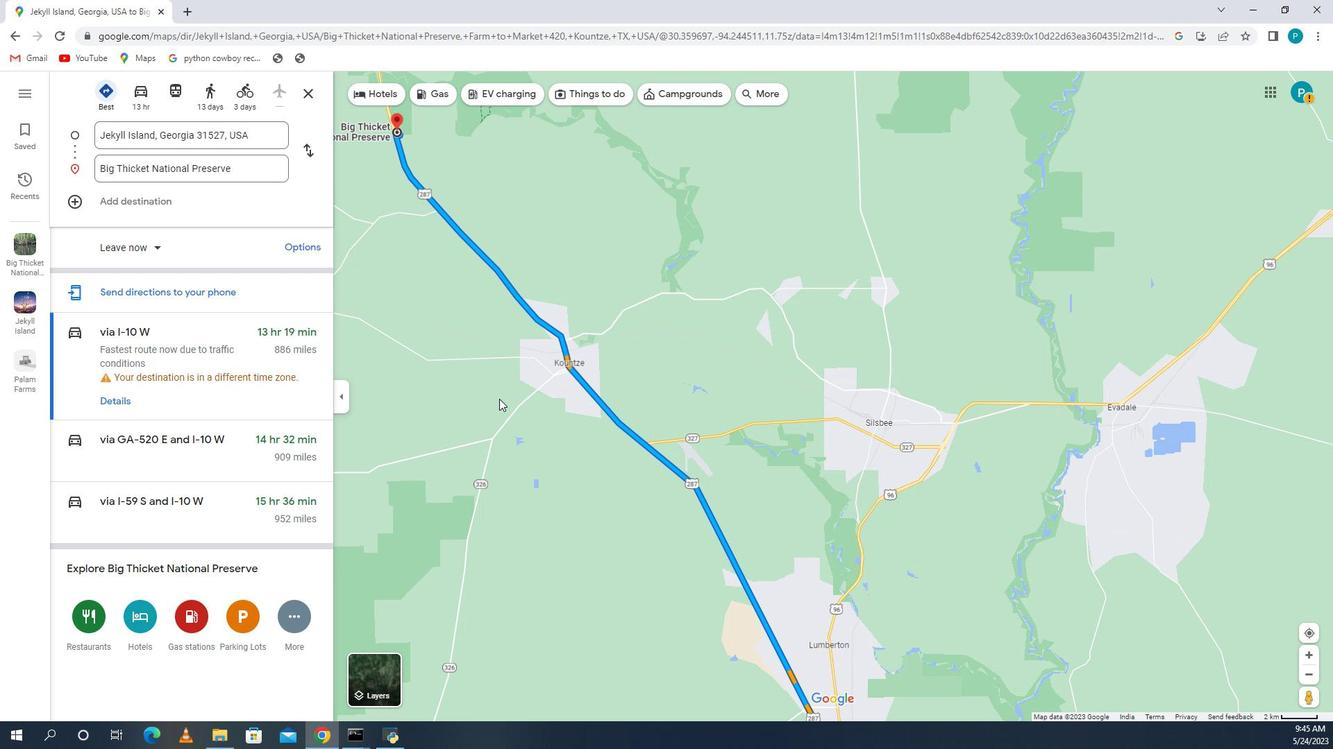 
Action: Mouse pressed left at (961, 538)
Screenshot: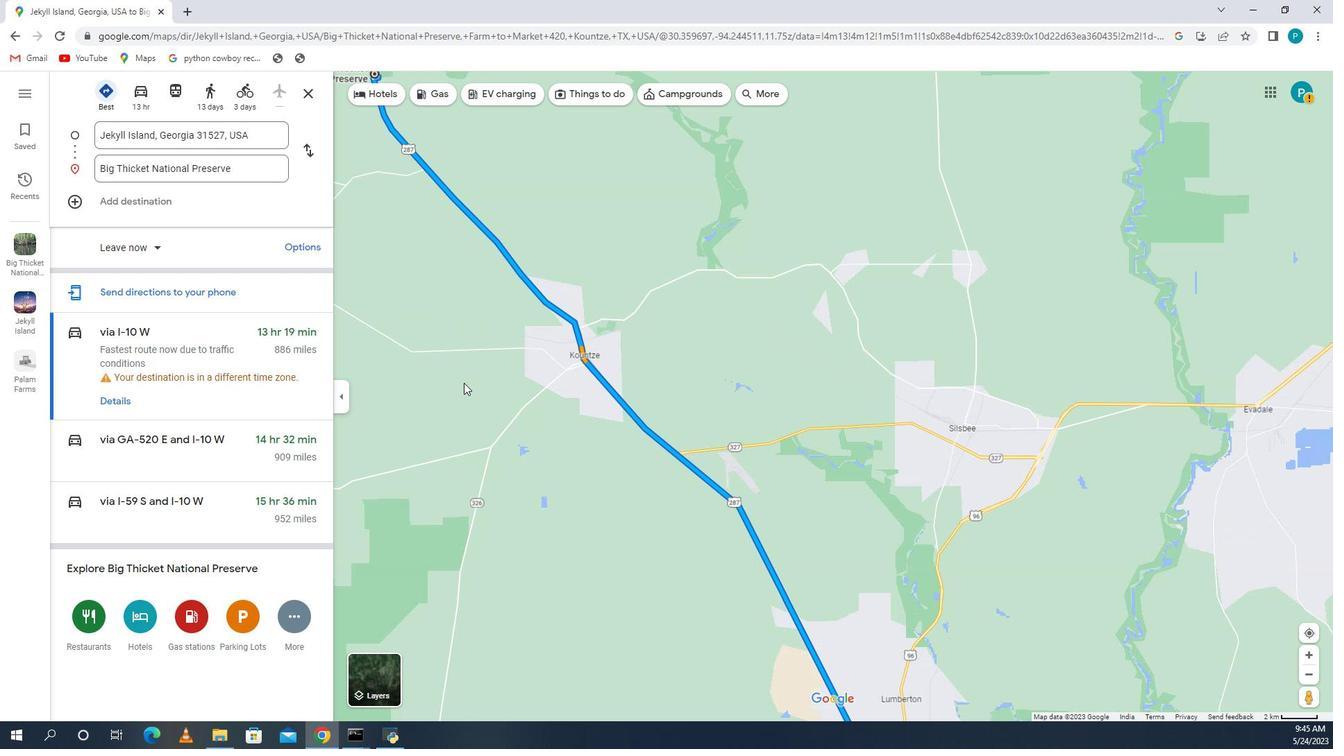 
Action: Mouse moved to (940, 464)
Screenshot: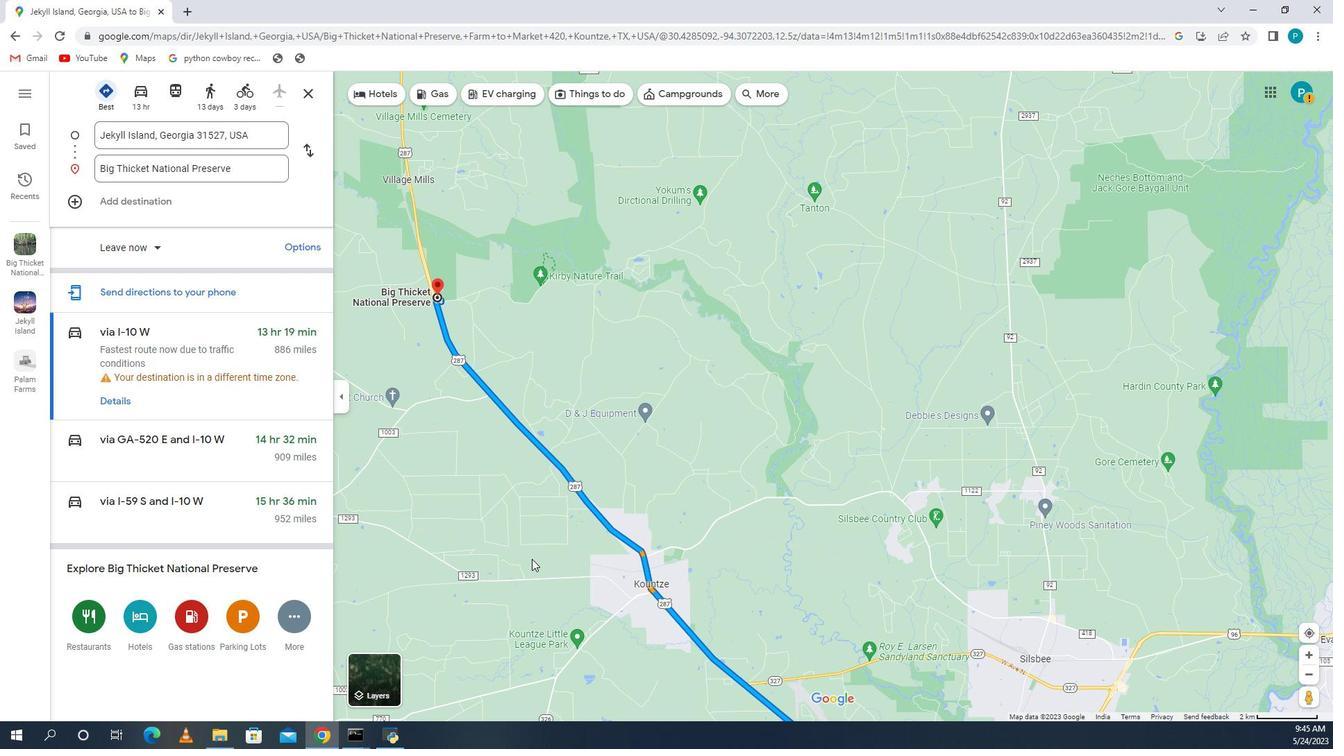 
Action: Mouse pressed left at (940, 464)
Screenshot: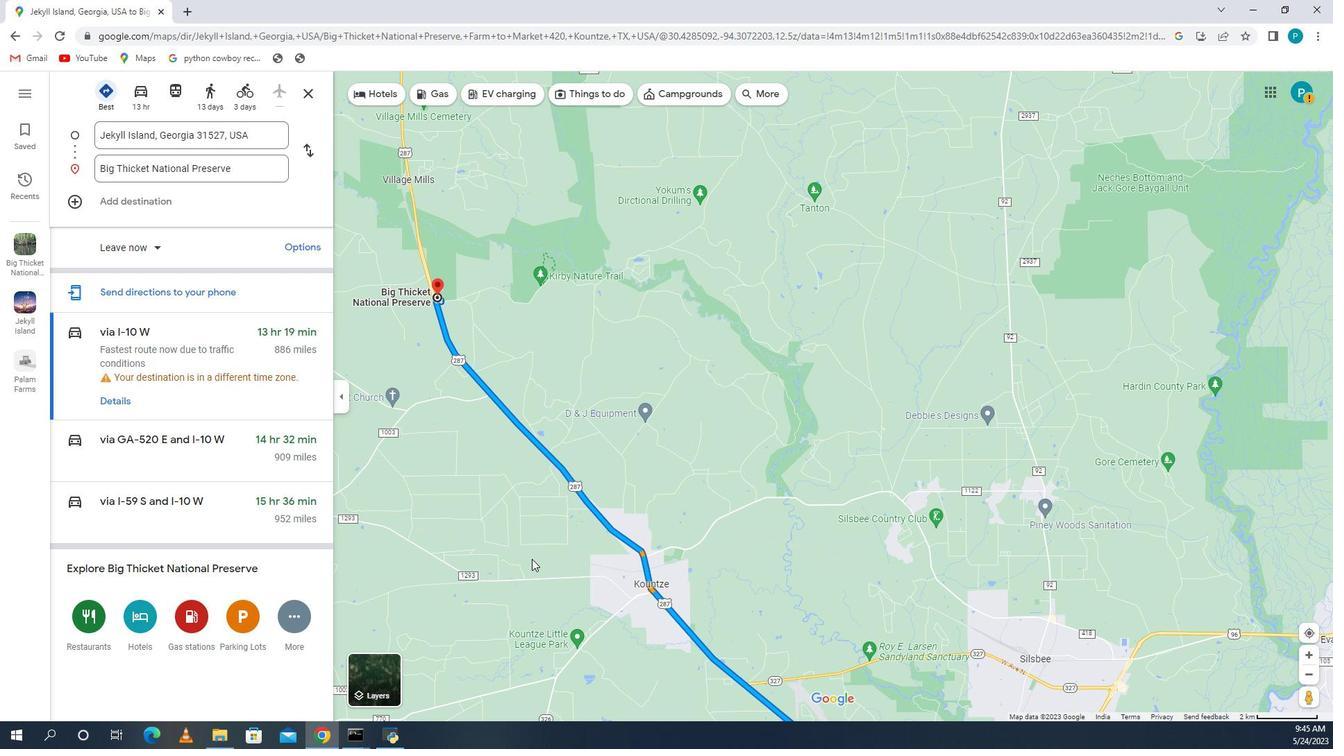 
Action: Mouse moved to (913, 431)
Screenshot: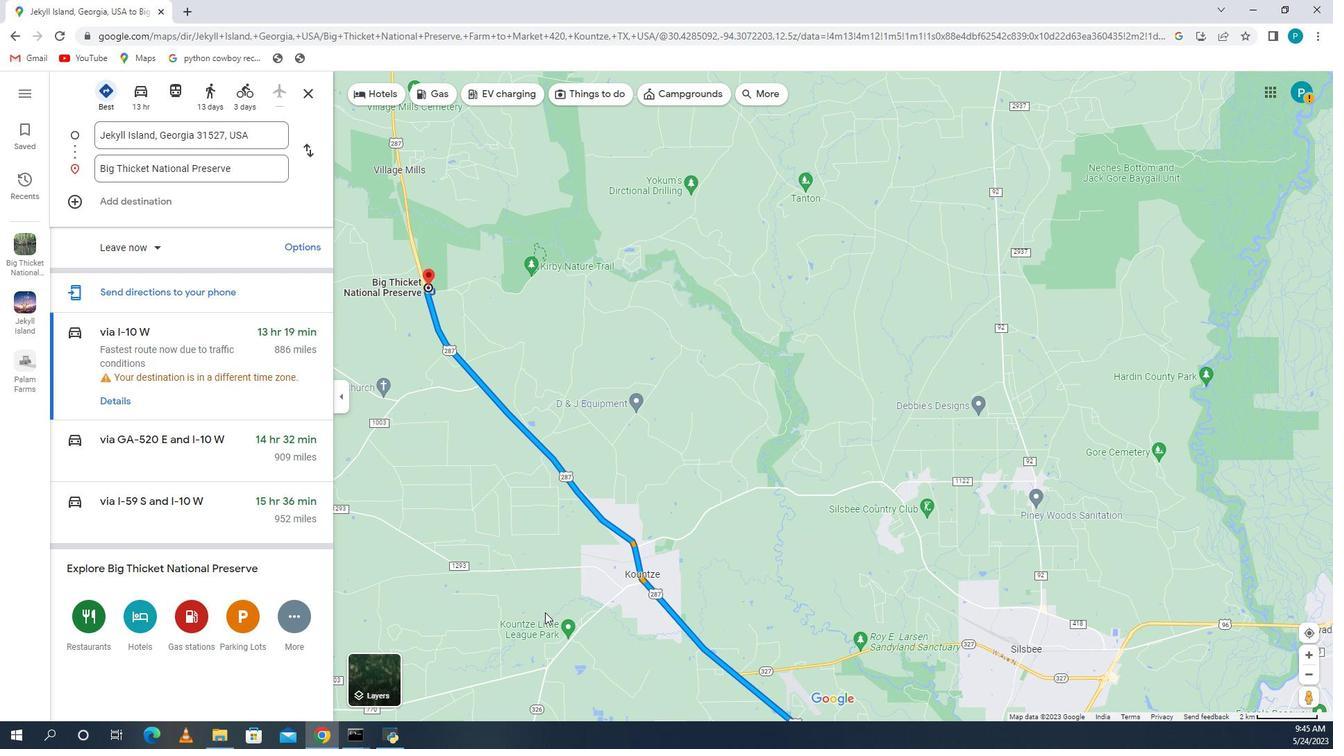 
Action: Mouse pressed left at (913, 431)
Screenshot: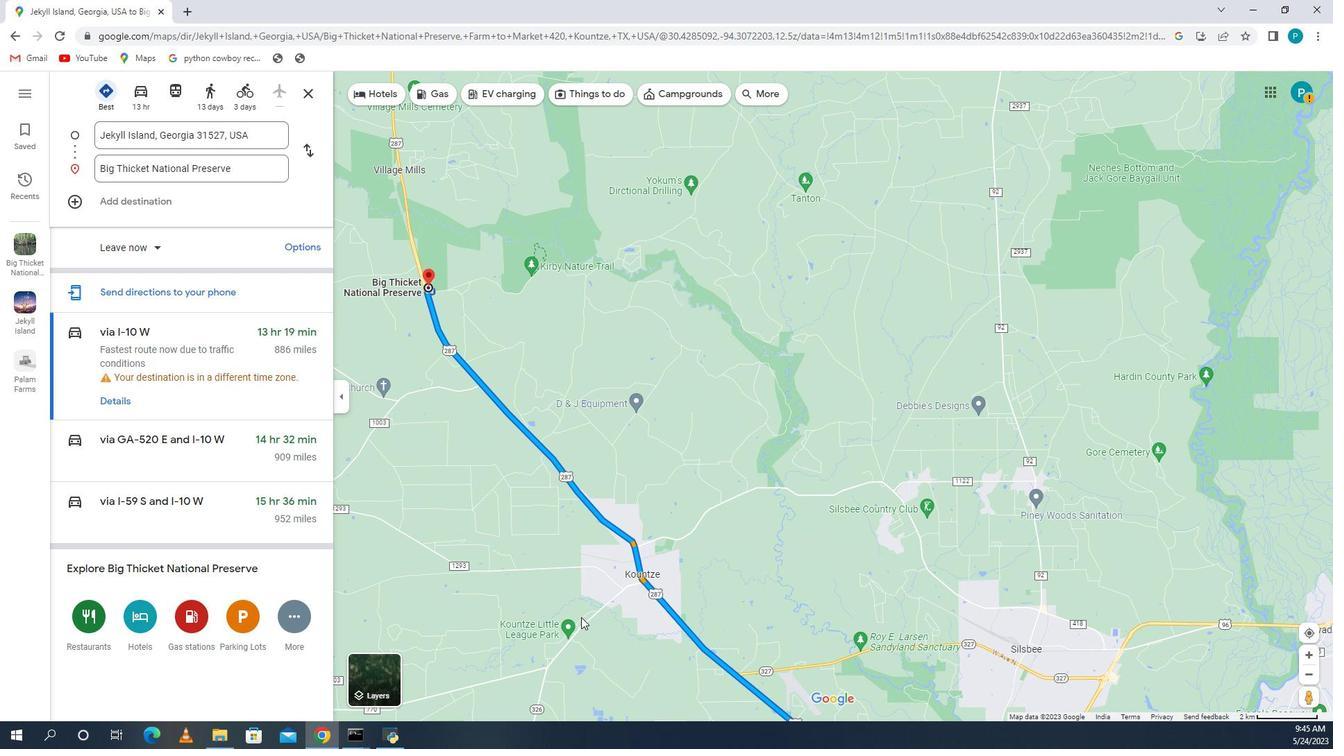 
Action: Mouse moved to (899, 435)
Screenshot: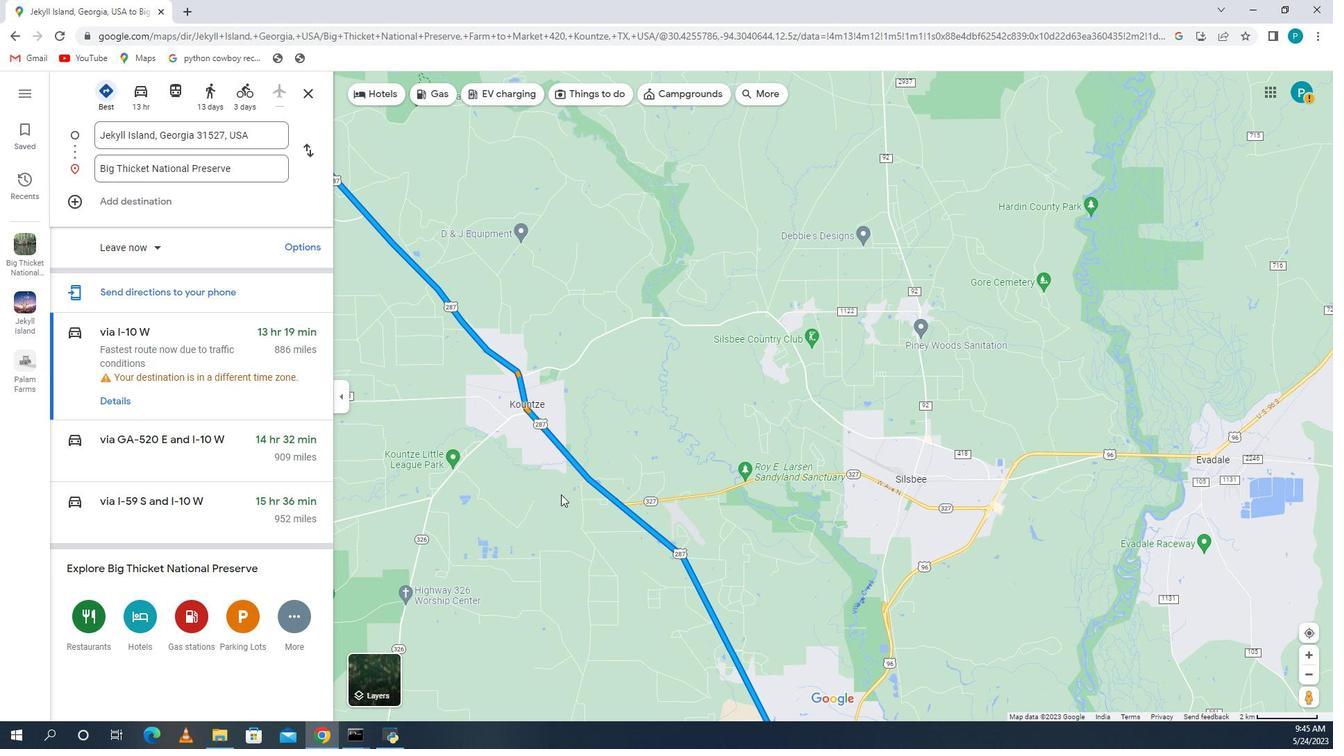 
Action: Mouse pressed left at (899, 435)
Screenshot: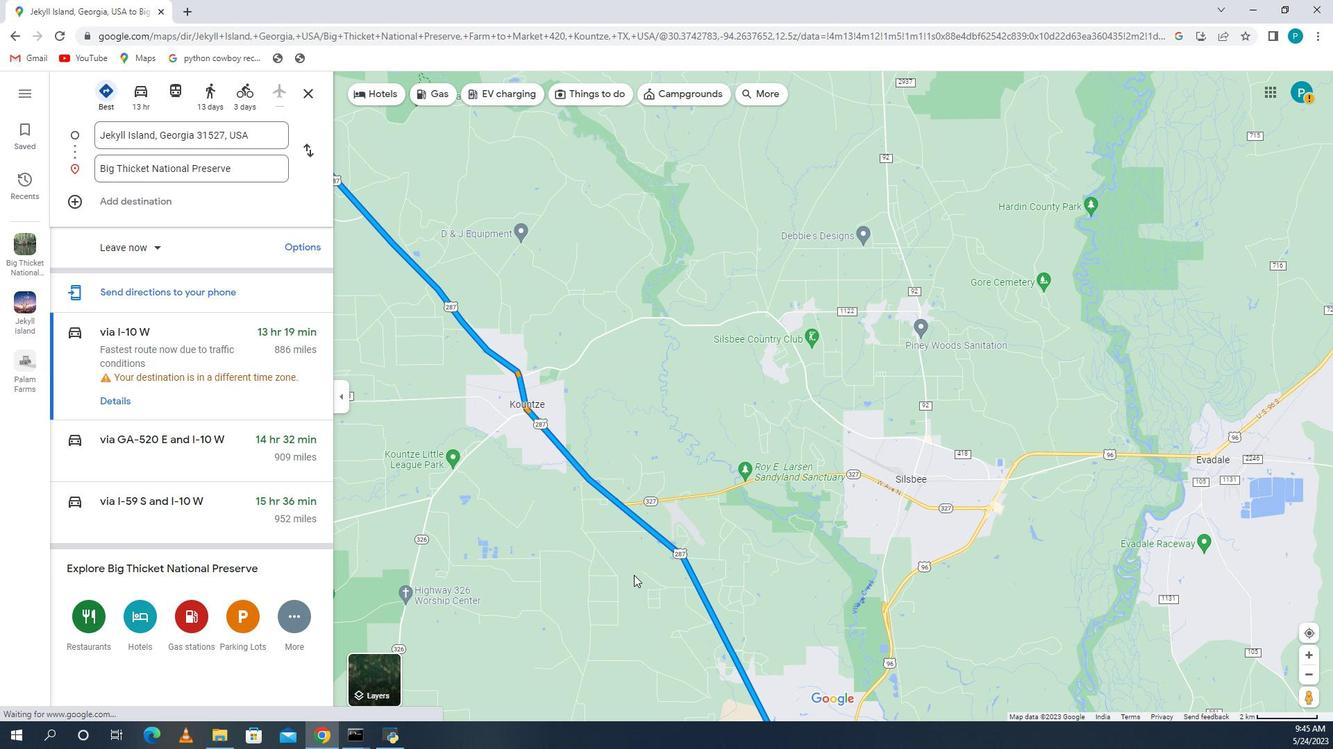 
Action: Mouse moved to (898, 419)
Screenshot: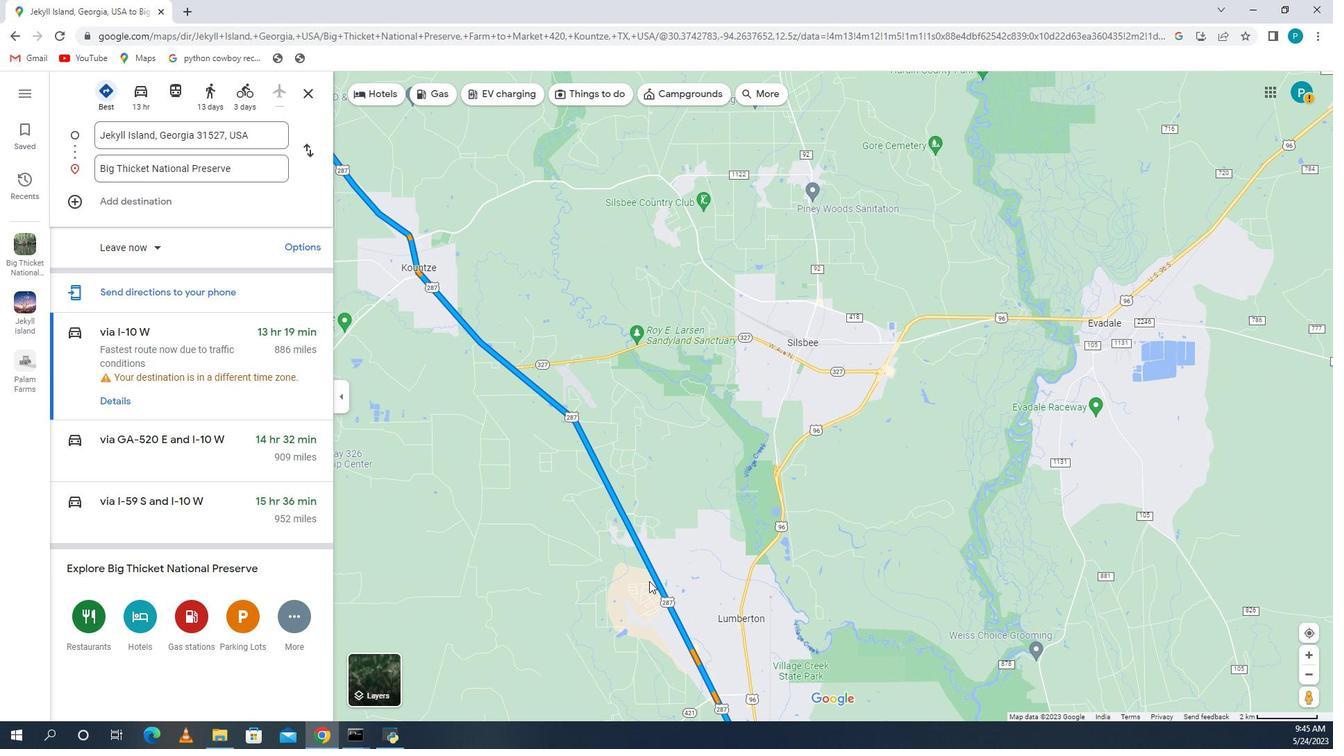 
Action: Mouse pressed left at (898, 419)
Screenshot: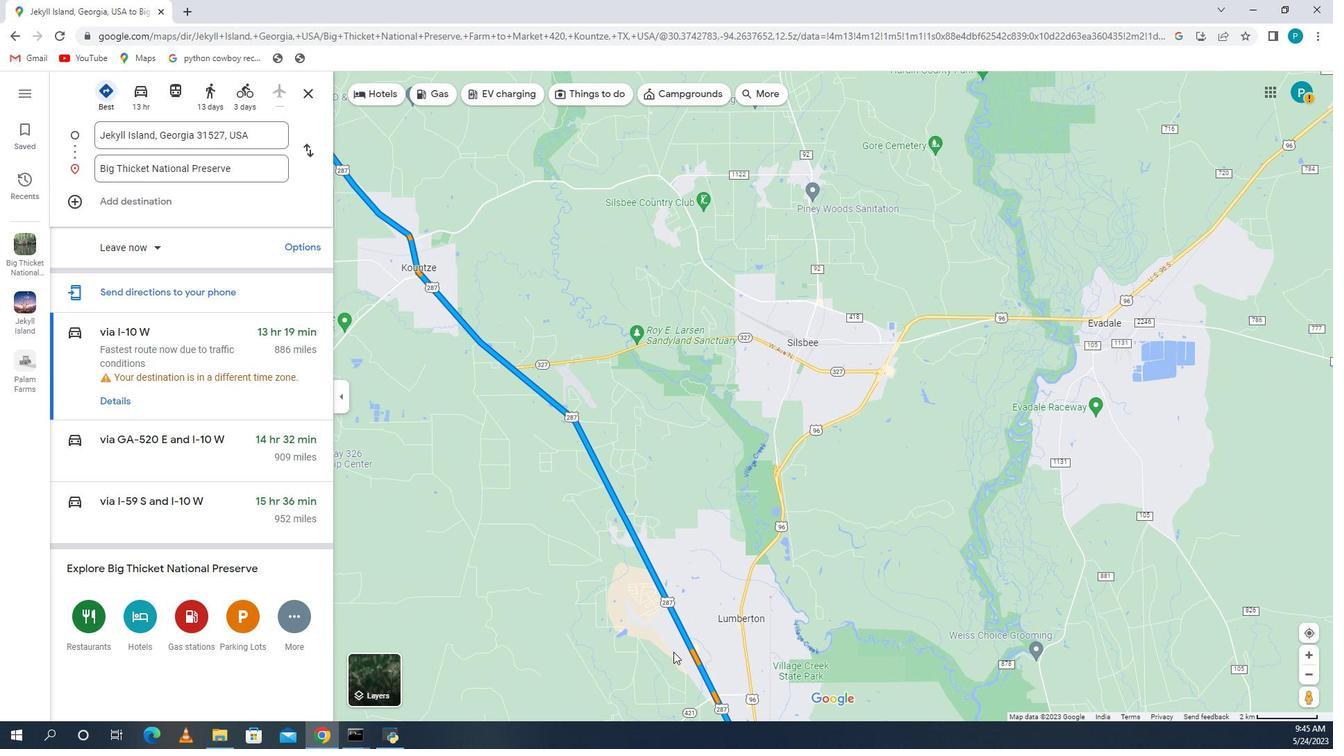 
Action: Mouse moved to (913, 429)
Screenshot: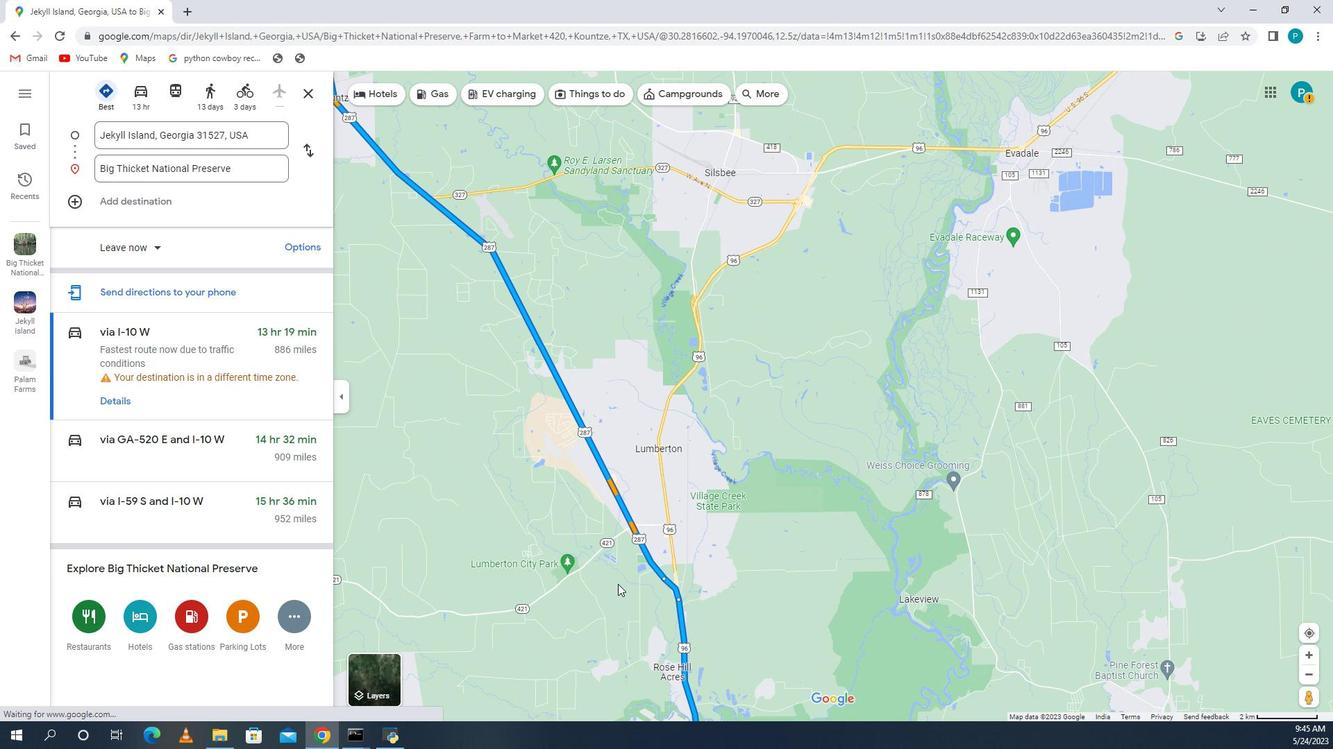 
Action: Mouse pressed left at (913, 429)
Screenshot: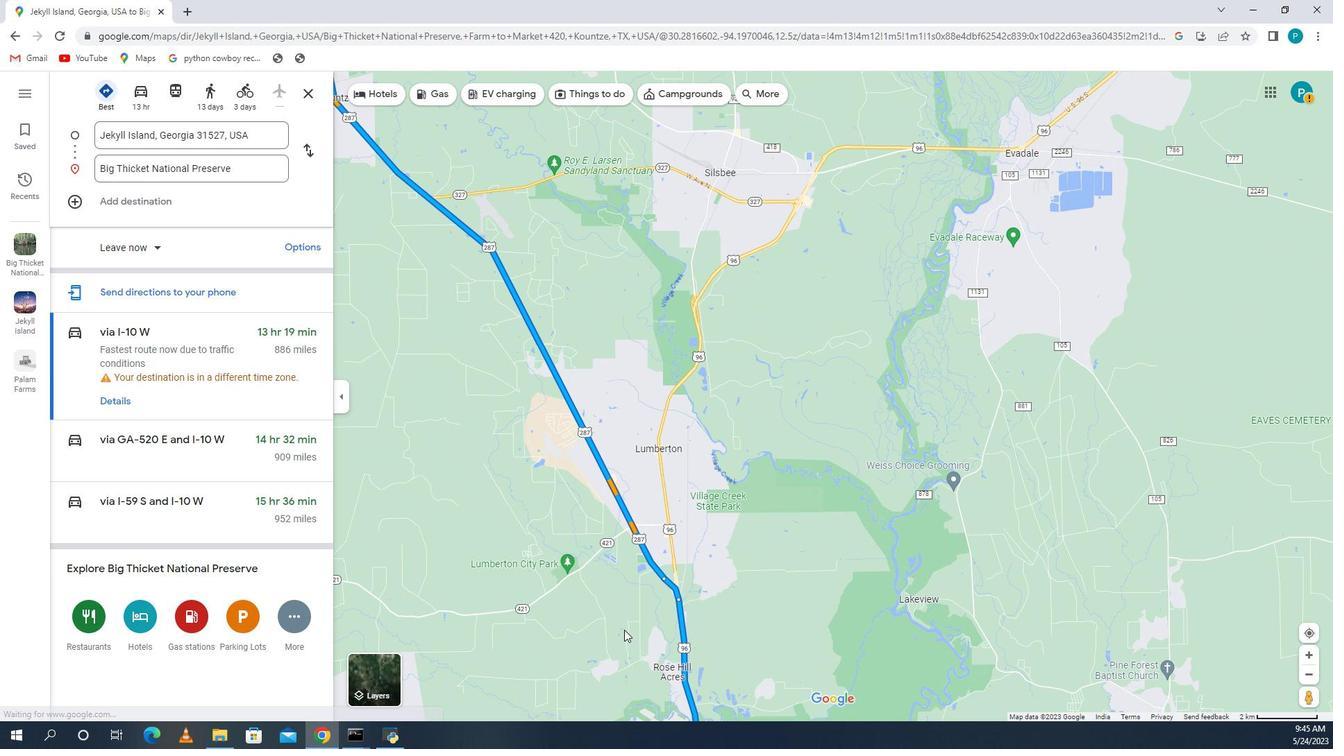 
Action: Mouse moved to (913, 440)
Screenshot: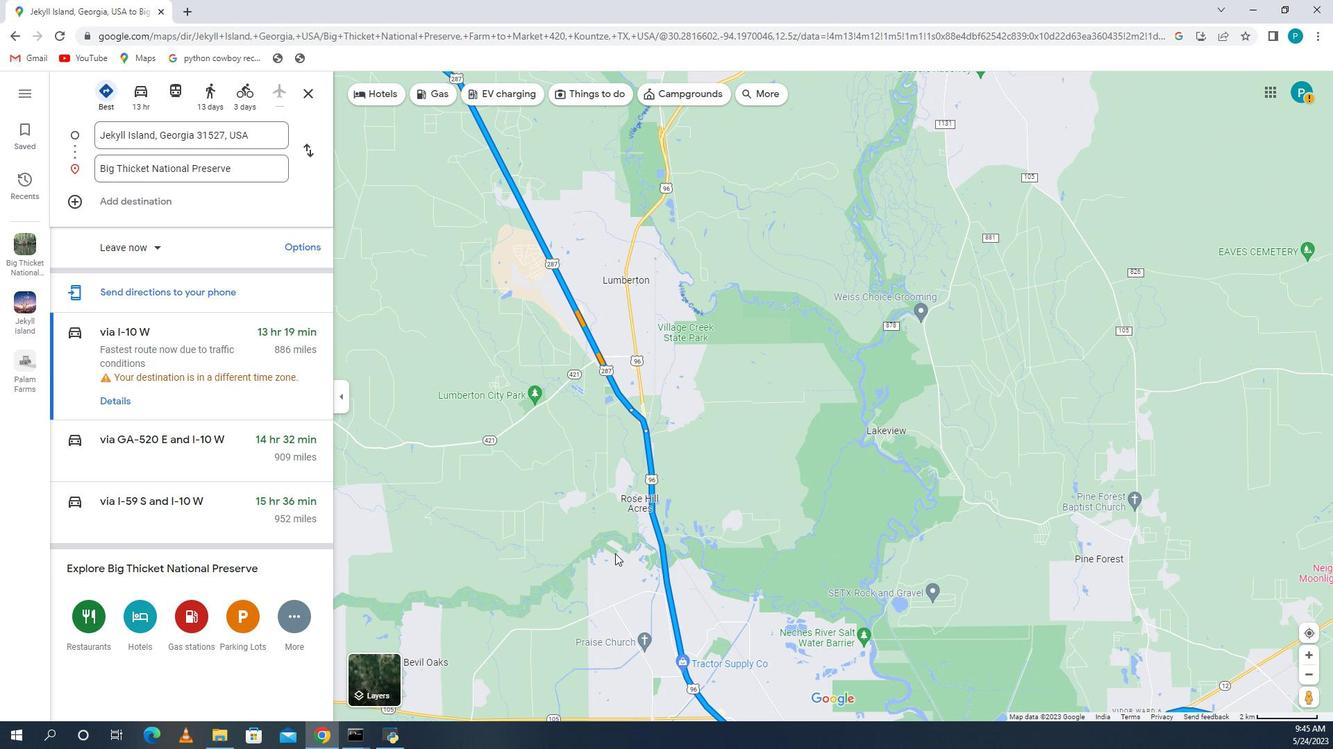 
Action: Mouse pressed left at (913, 440)
Screenshot: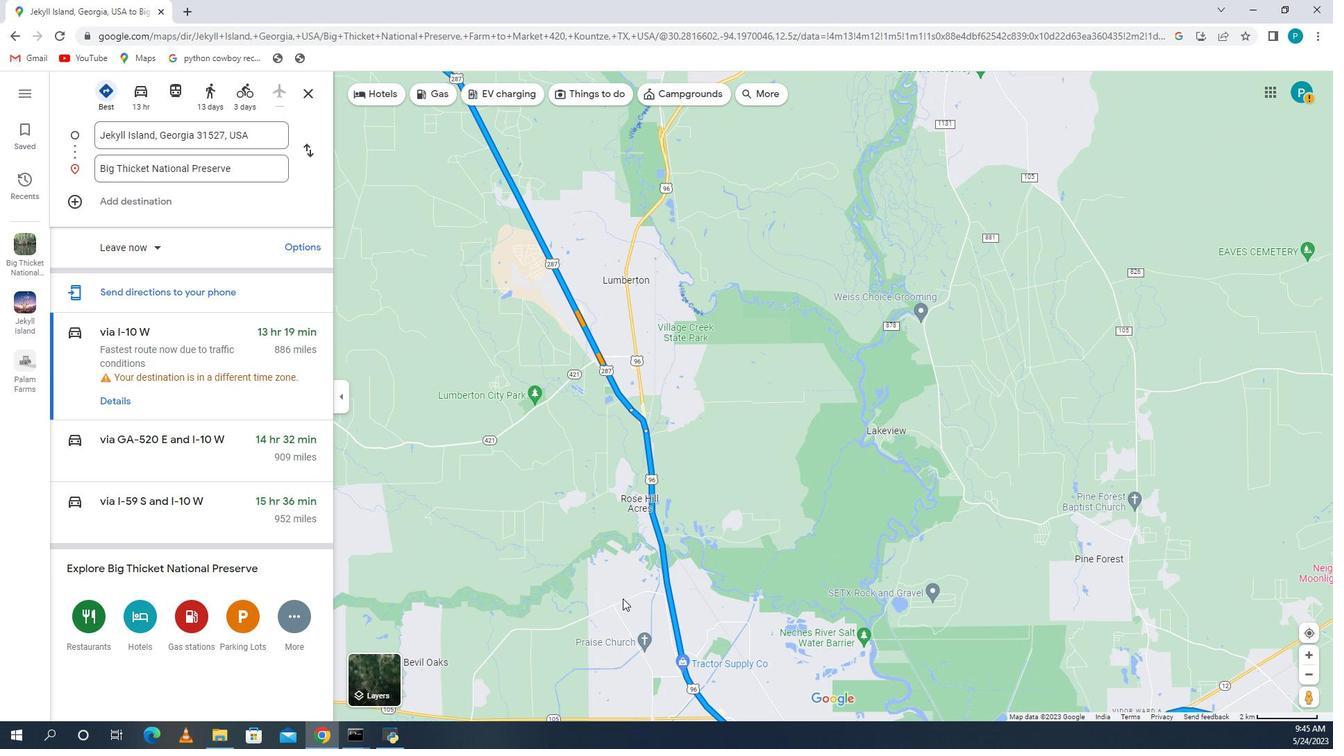 
Action: Mouse moved to (913, 438)
Screenshot: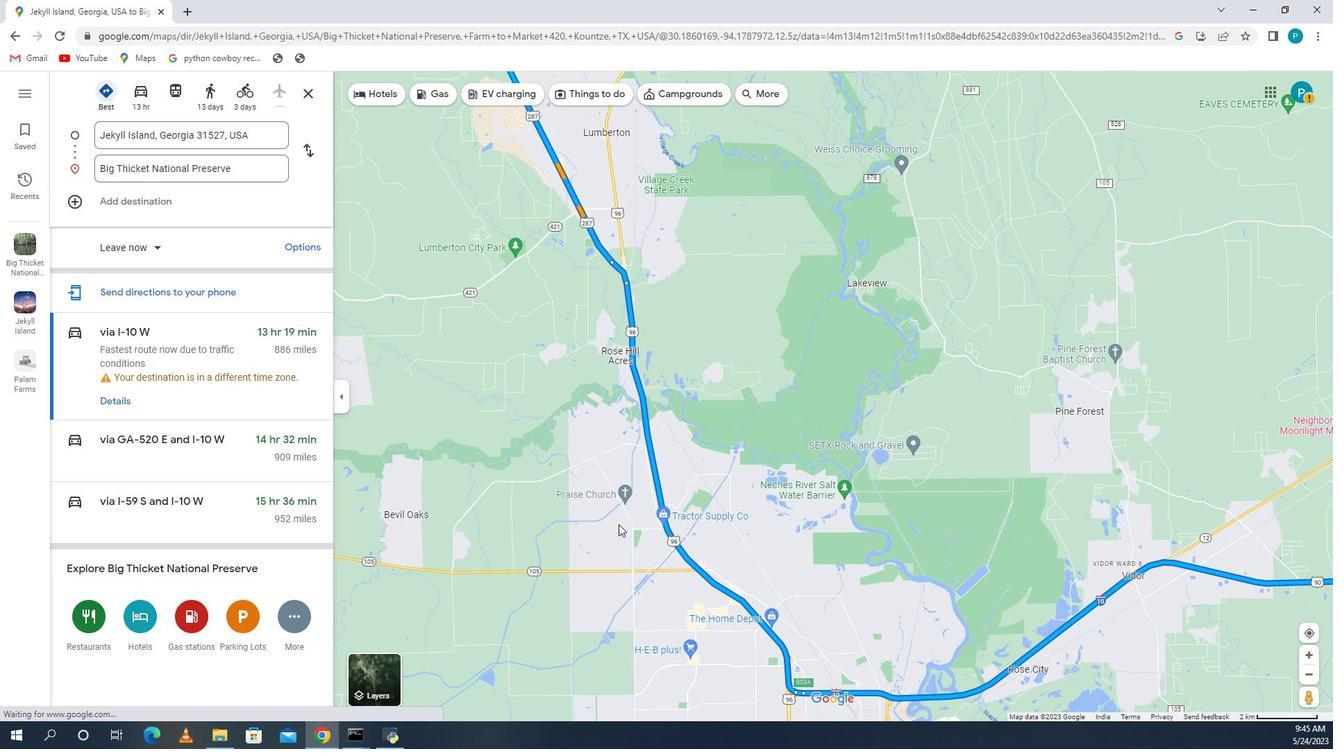 
Action: Mouse pressed left at (913, 438)
Screenshot: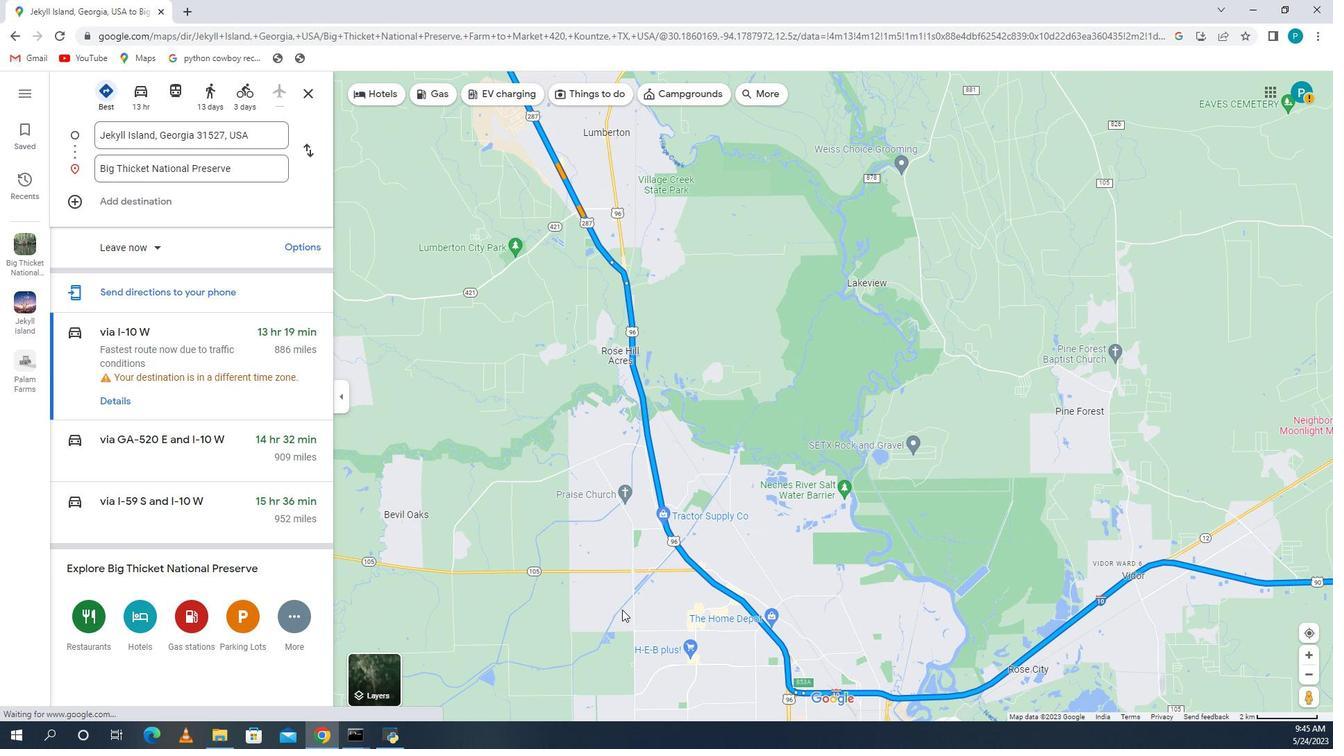 
Action: Mouse moved to (898, 461)
Screenshot: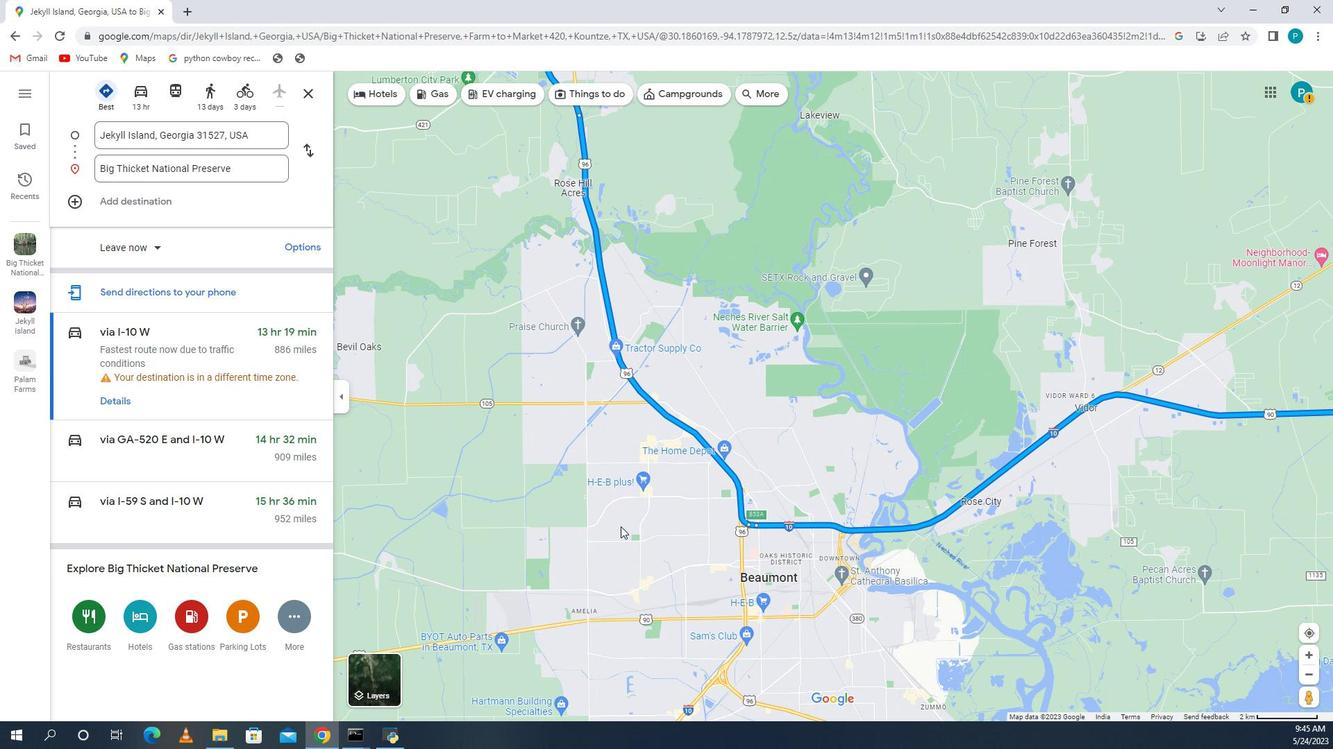 
Action: Mouse pressed left at (898, 461)
Screenshot: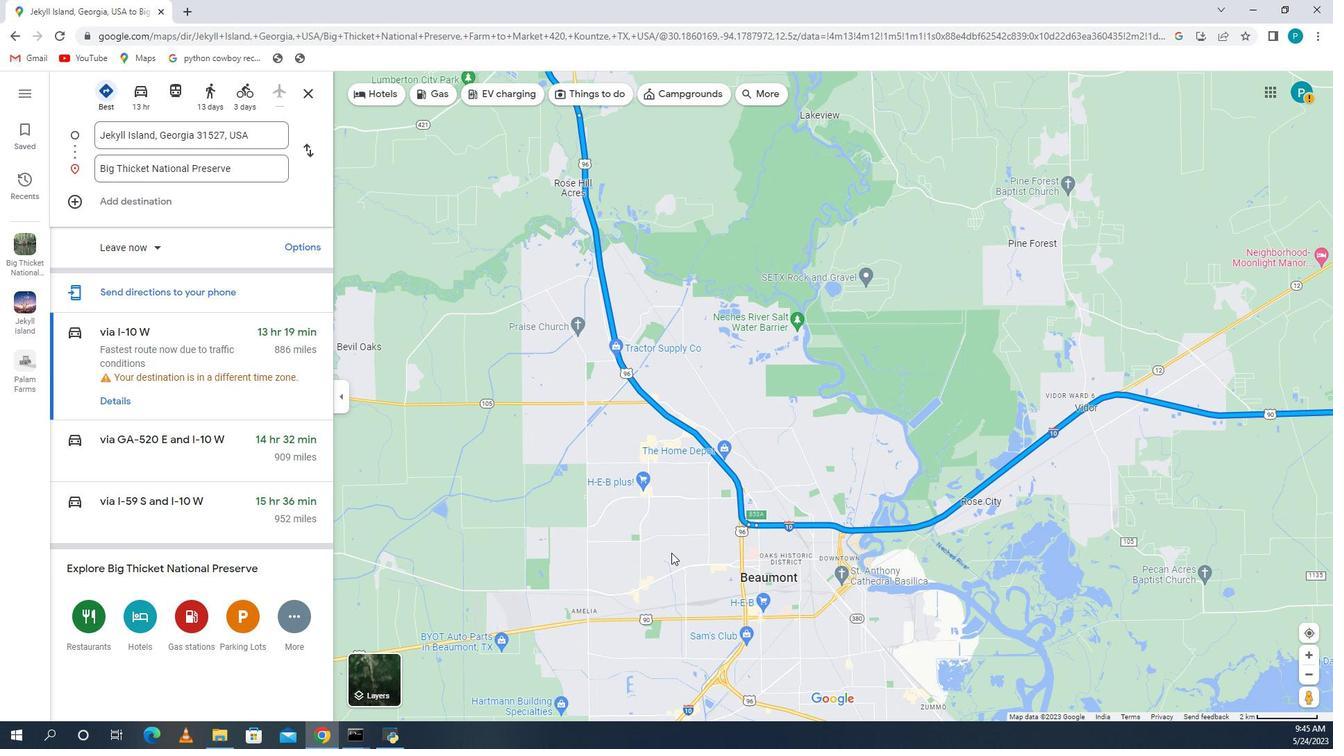 
Action: Mouse moved to (874, 474)
Screenshot: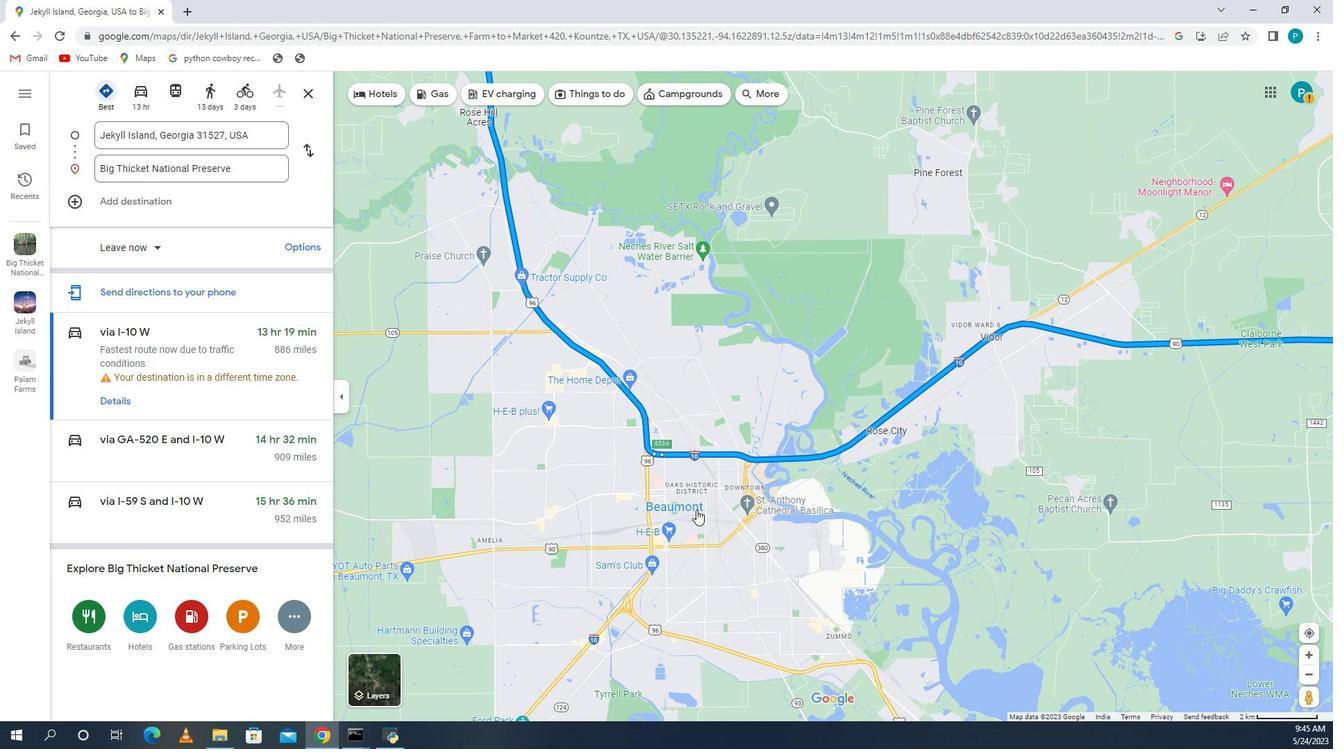 
Action: Mouse pressed left at (874, 474)
Screenshot: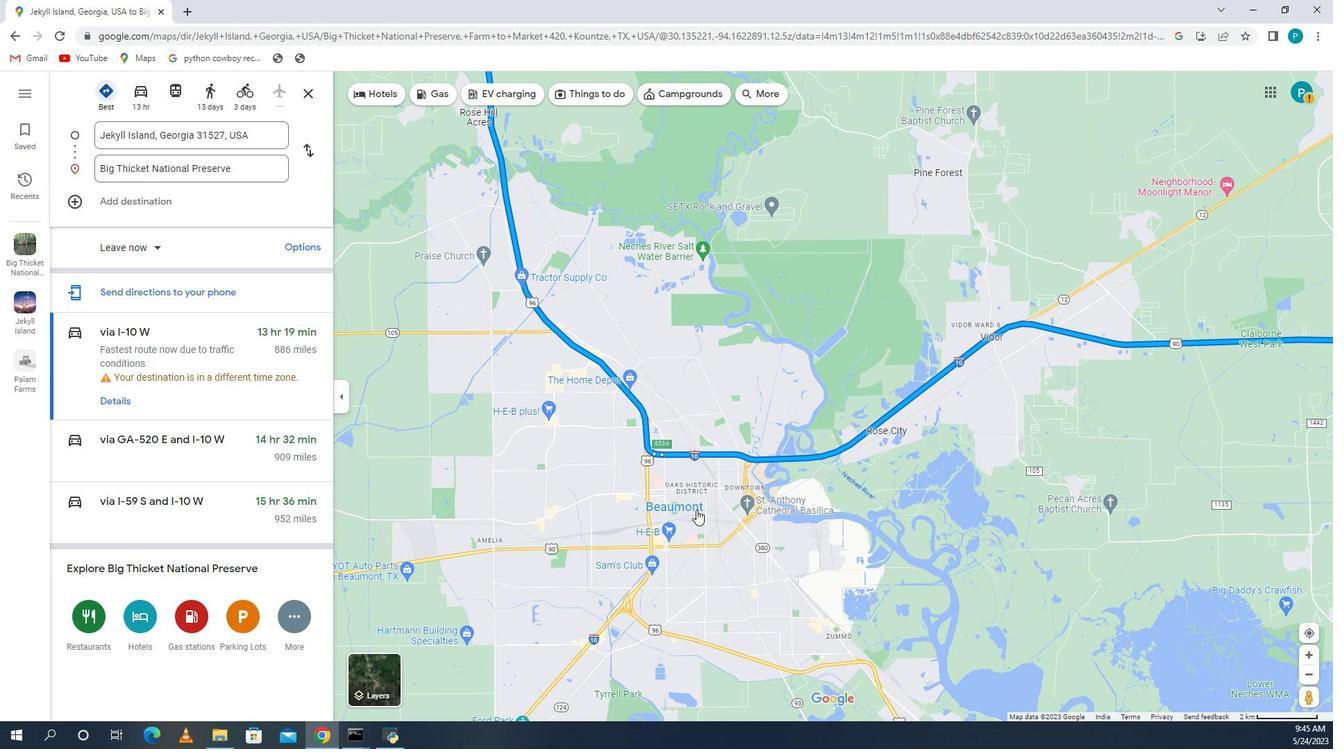 
Action: Mouse moved to (865, 495)
Screenshot: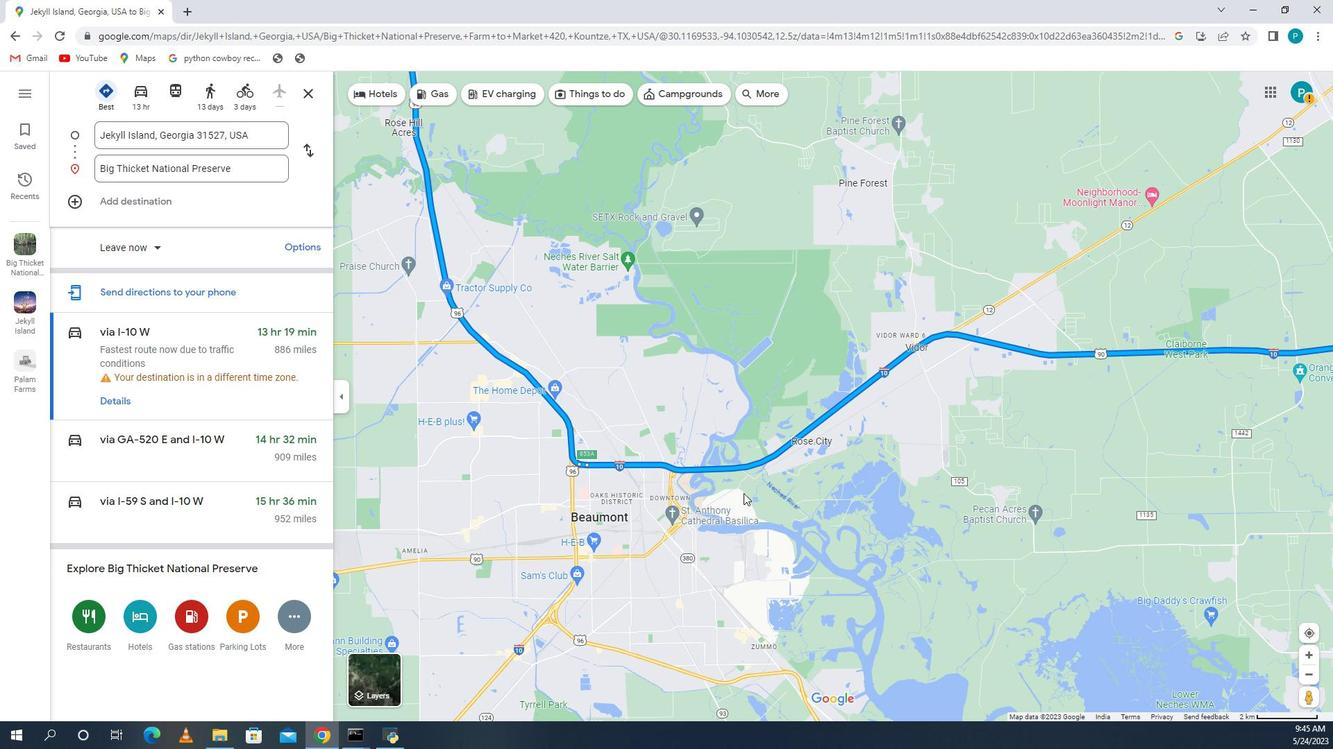 
Action: Mouse pressed left at (865, 495)
Screenshot: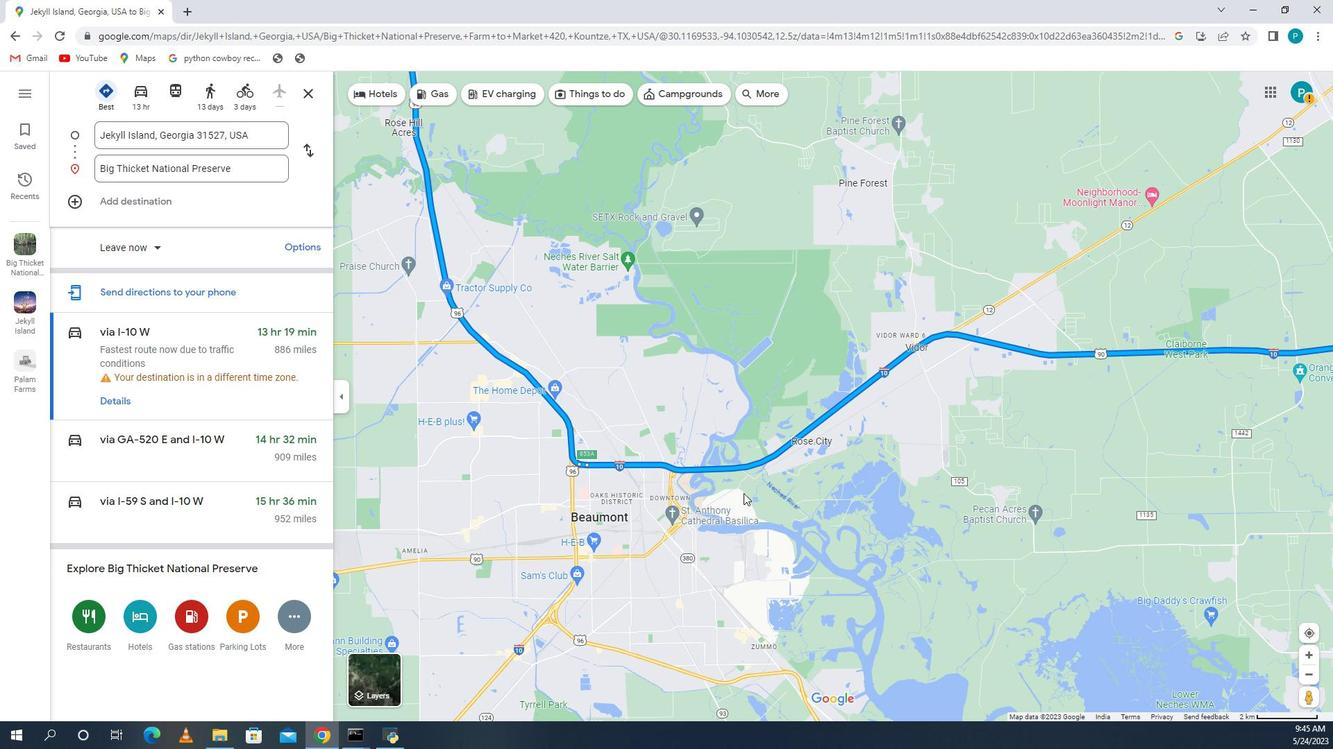 
Action: Mouse moved to (844, 484)
Screenshot: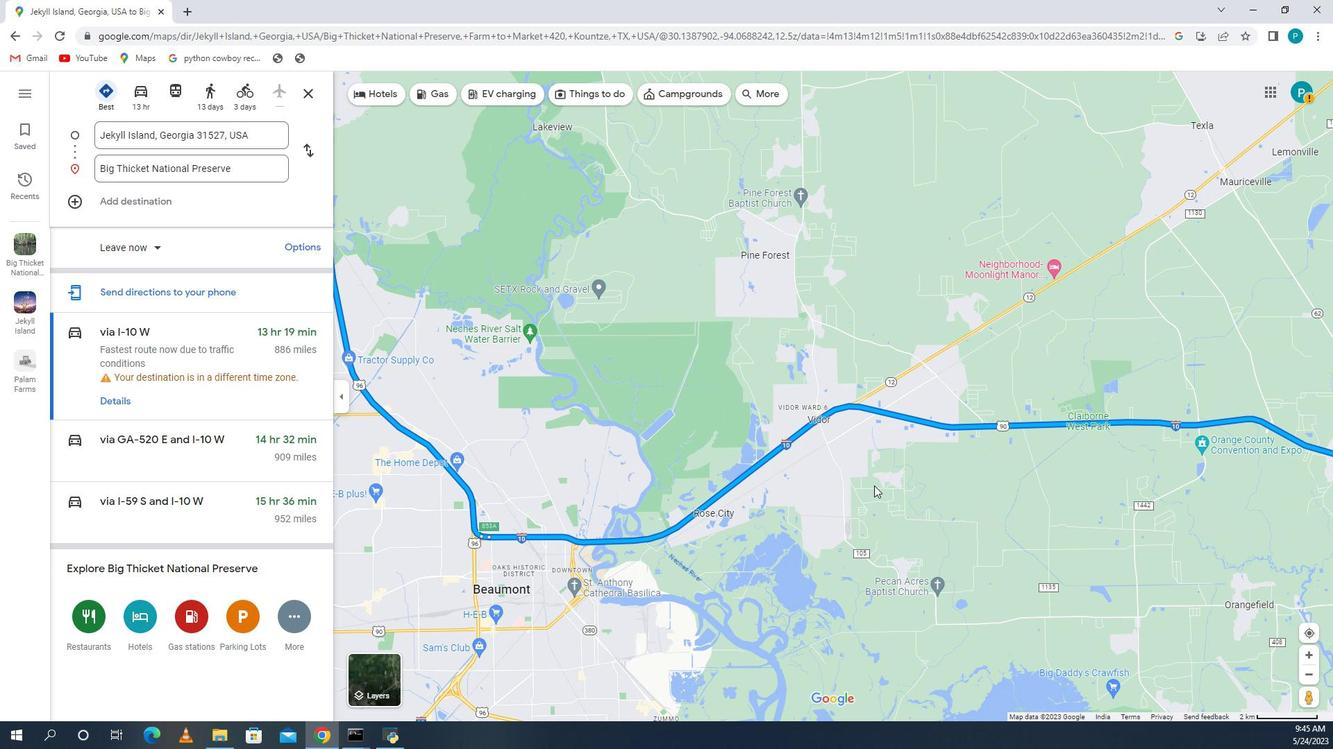
Action: Mouse pressed left at (840, 490)
Screenshot: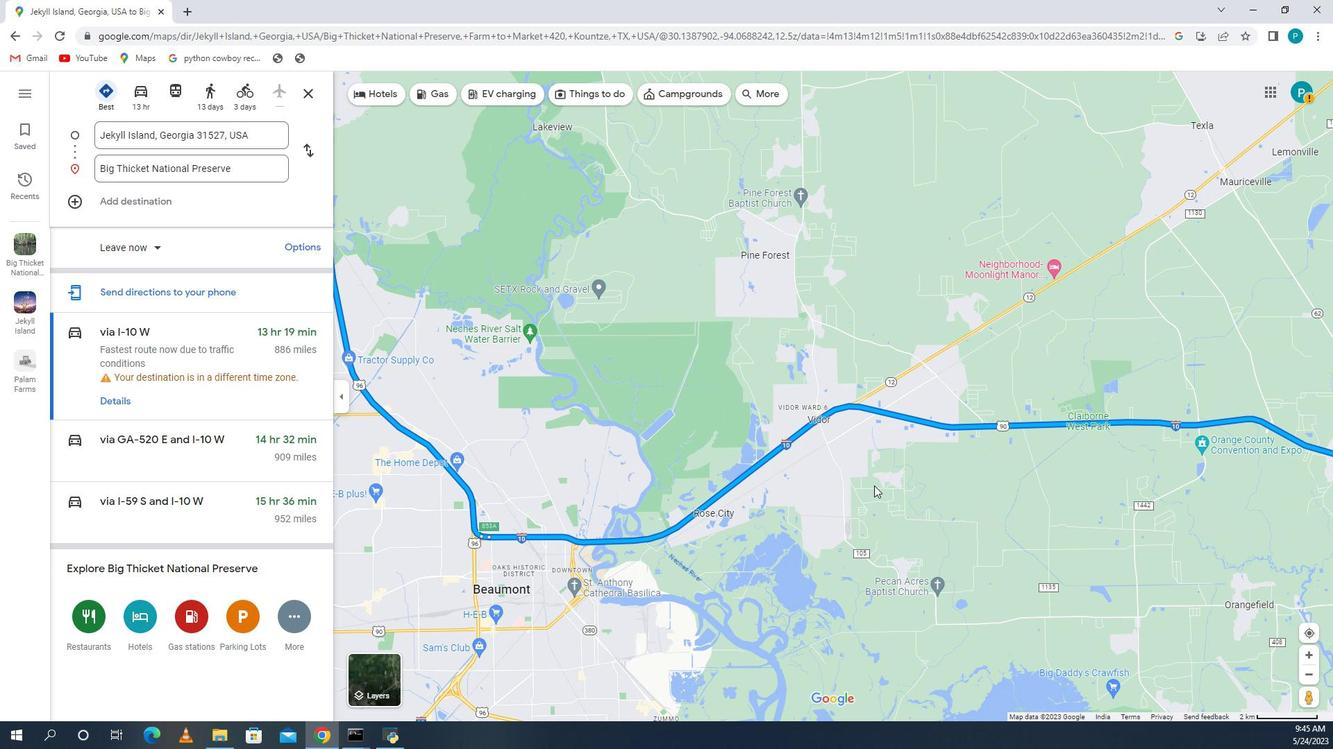 
Action: Mouse moved to (846, 457)
Screenshot: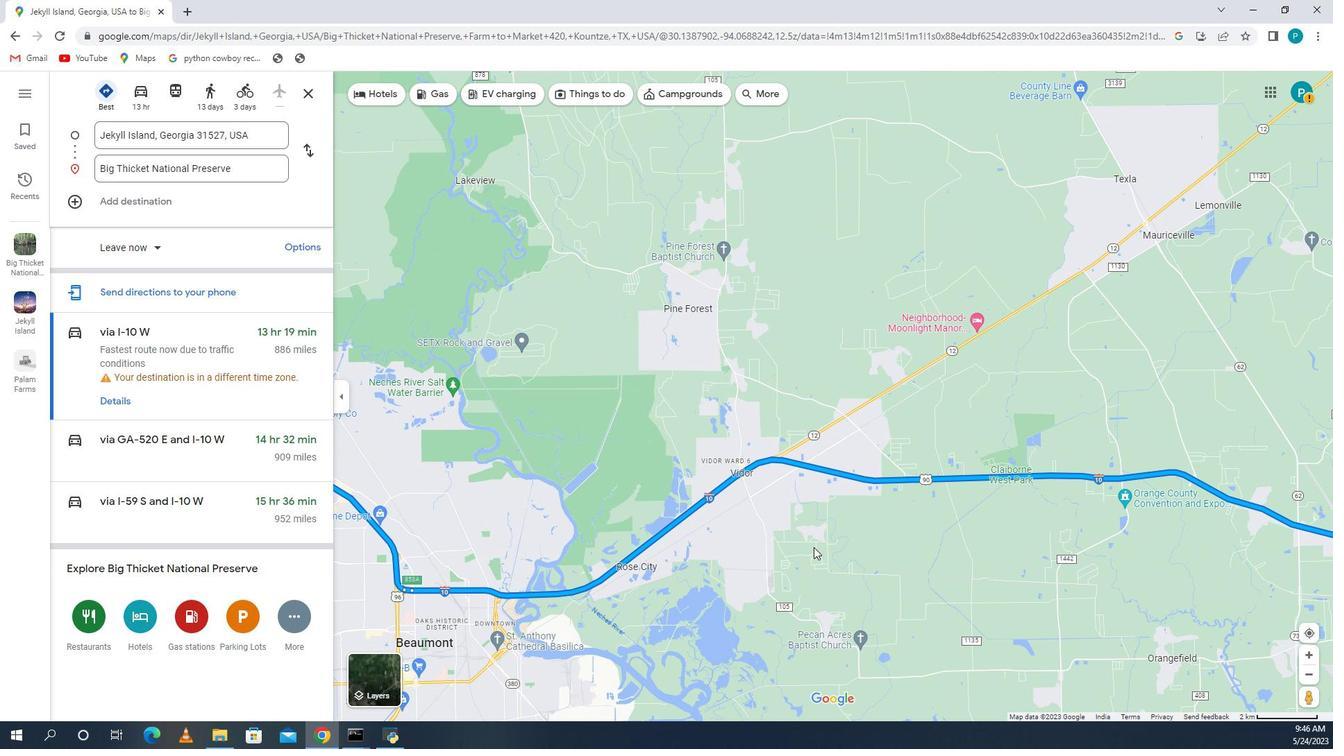 
Action: Mouse scrolled (846, 457) with delta (0, 0)
Screenshot: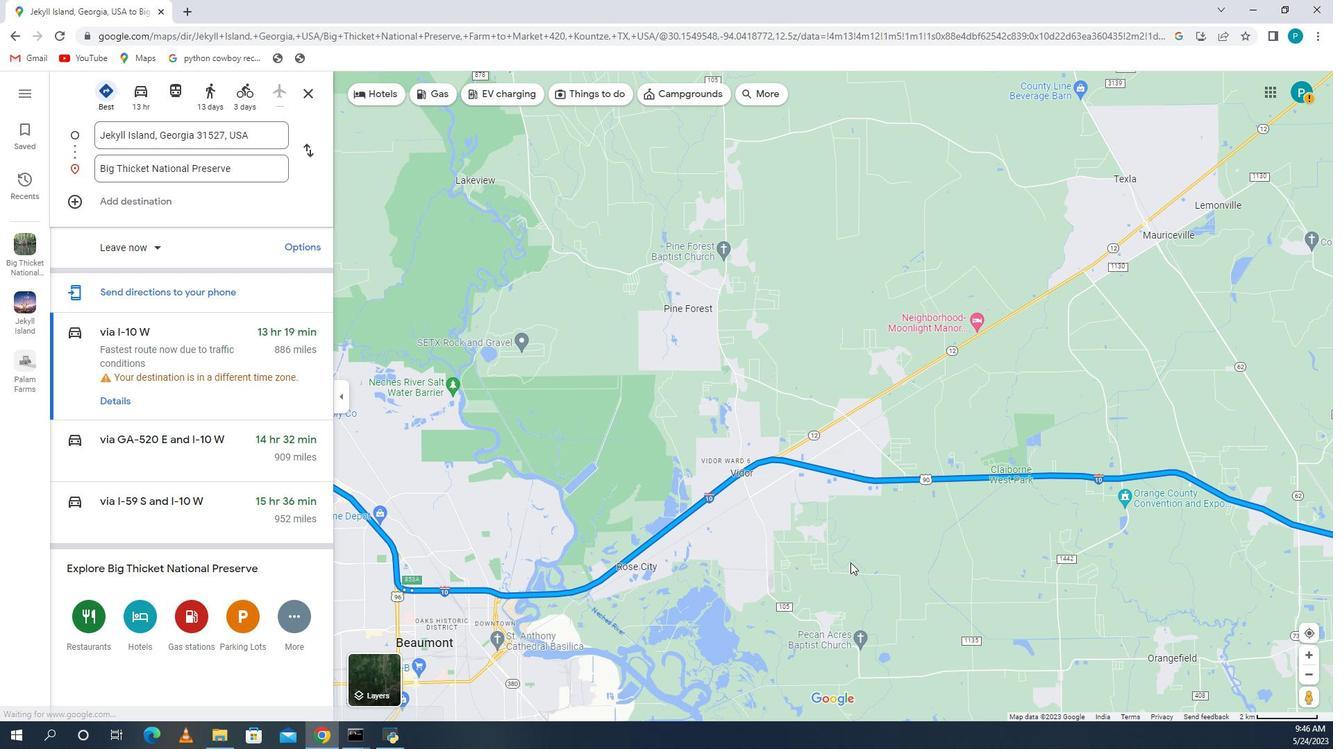 
Action: Mouse scrolled (846, 457) with delta (0, 0)
Screenshot: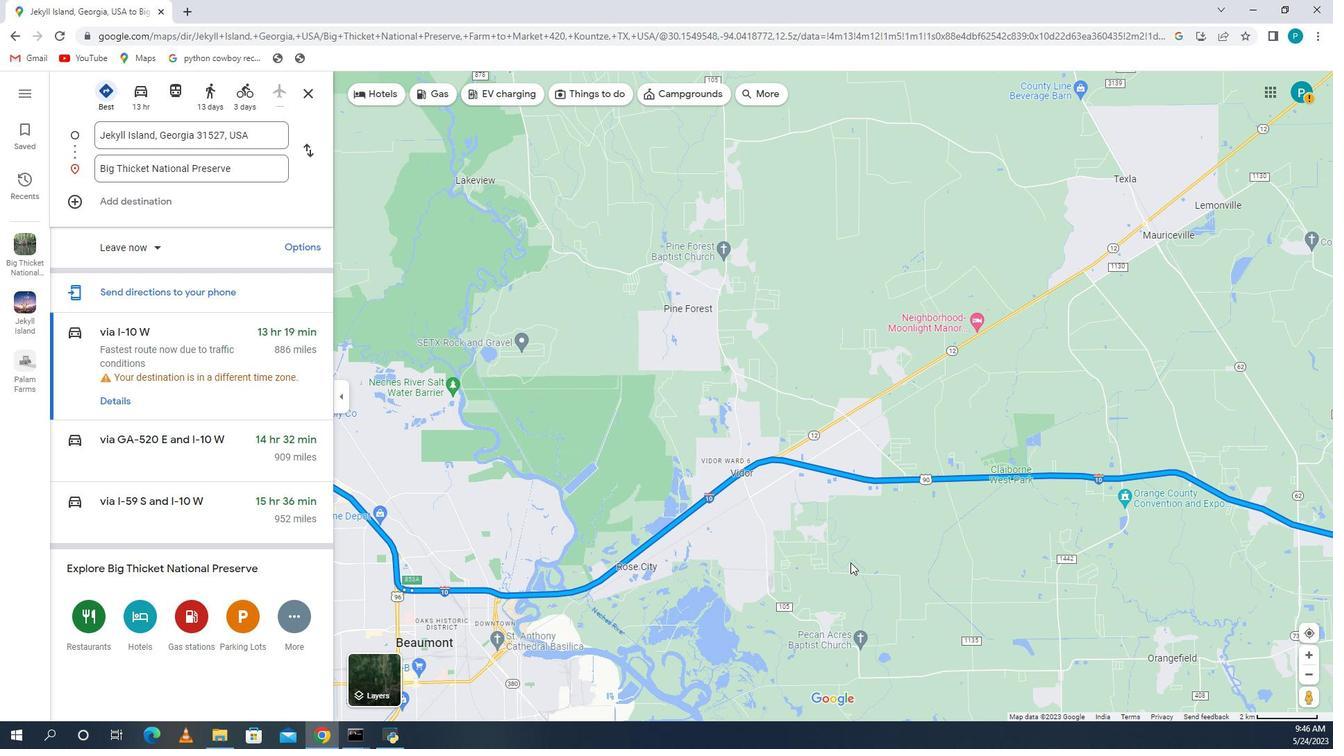 
Action: Mouse moved to (852, 468)
Screenshot: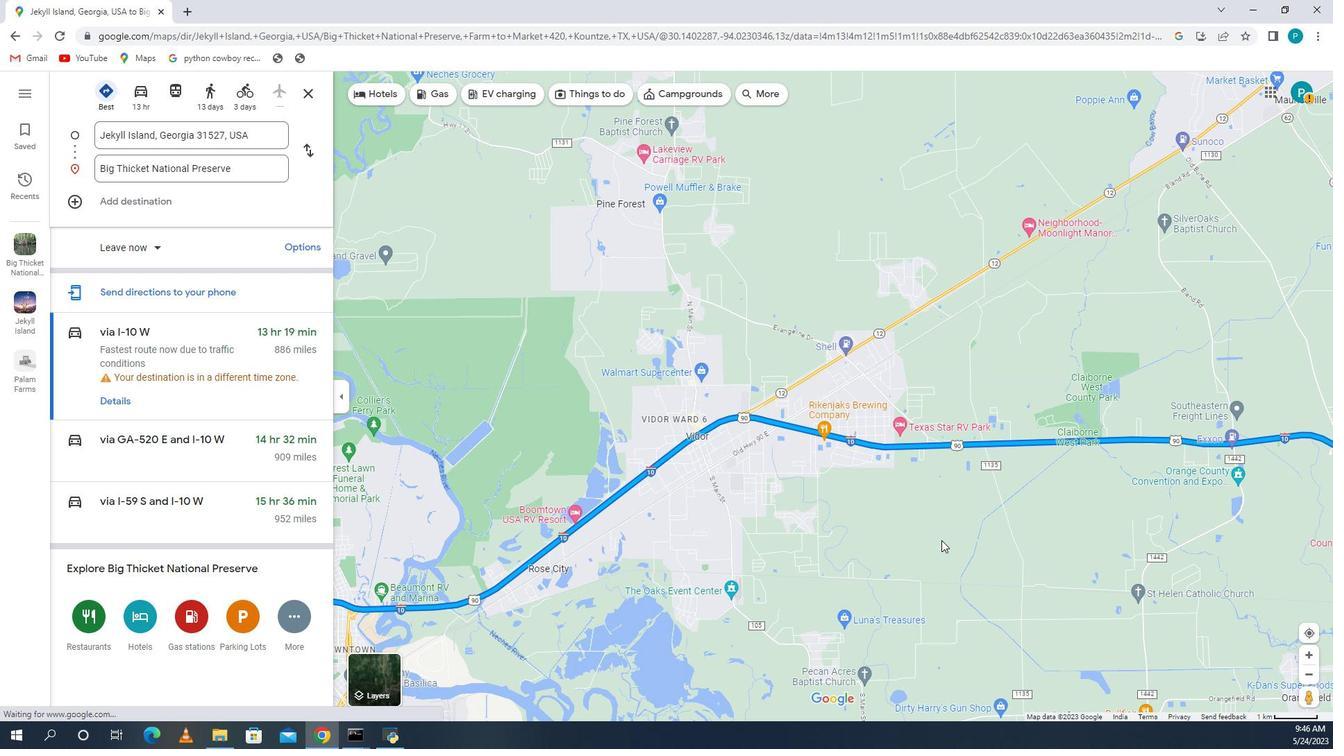 
Action: Mouse pressed left at (822, 467)
Screenshot: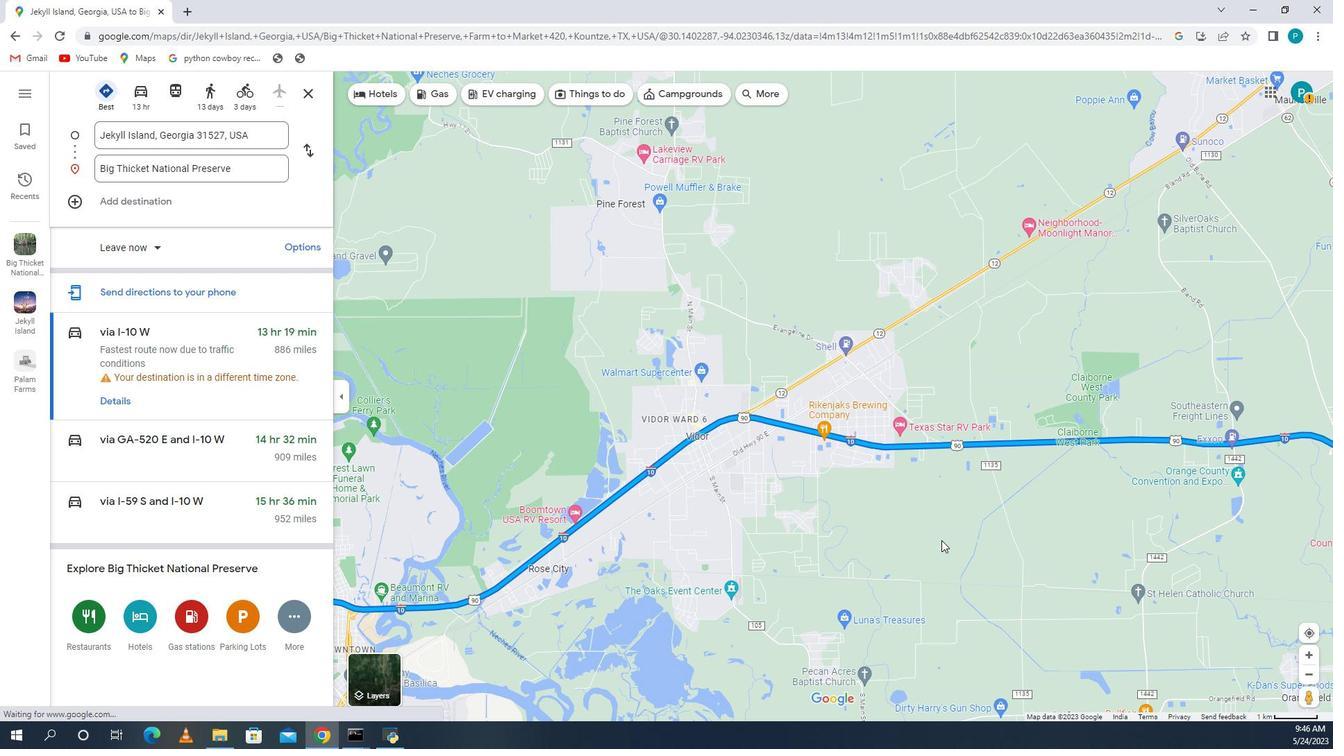 
Action: Mouse moved to (874, 475)
Screenshot: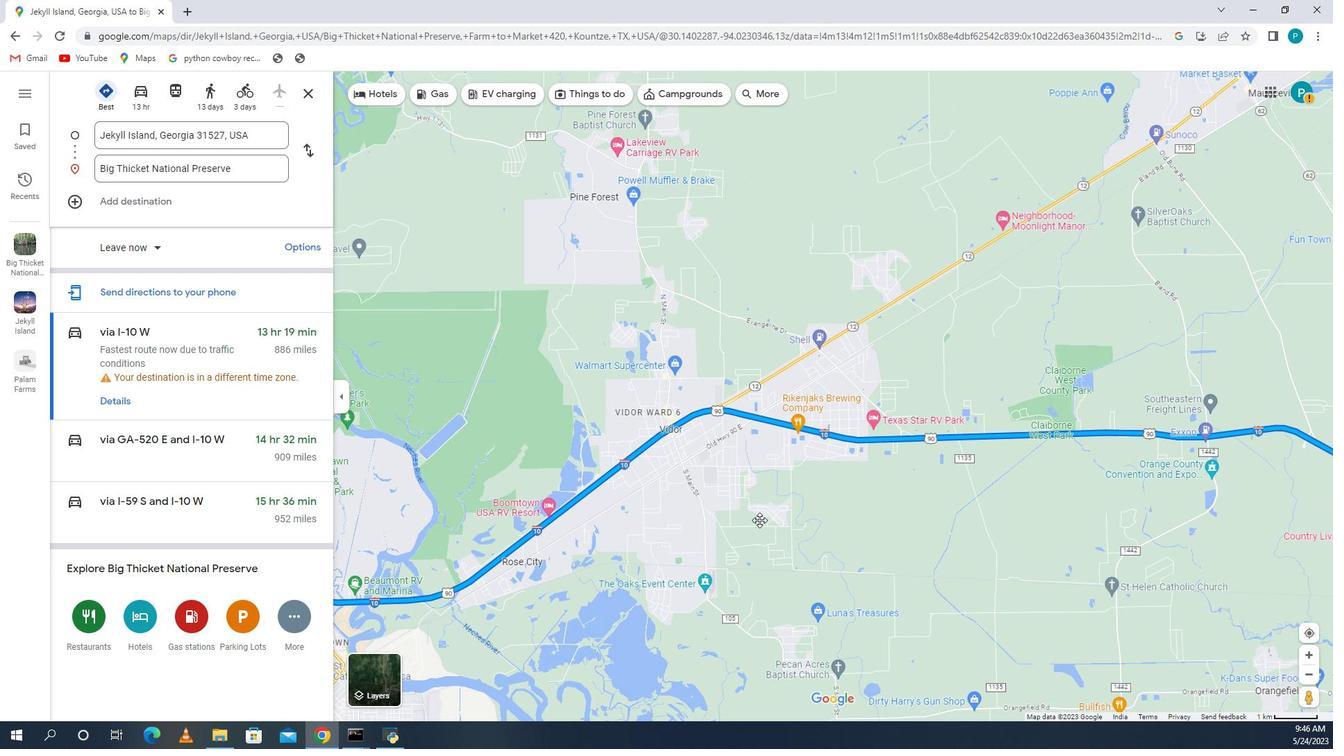 
Action: Mouse scrolled (874, 474) with delta (0, 0)
Screenshot: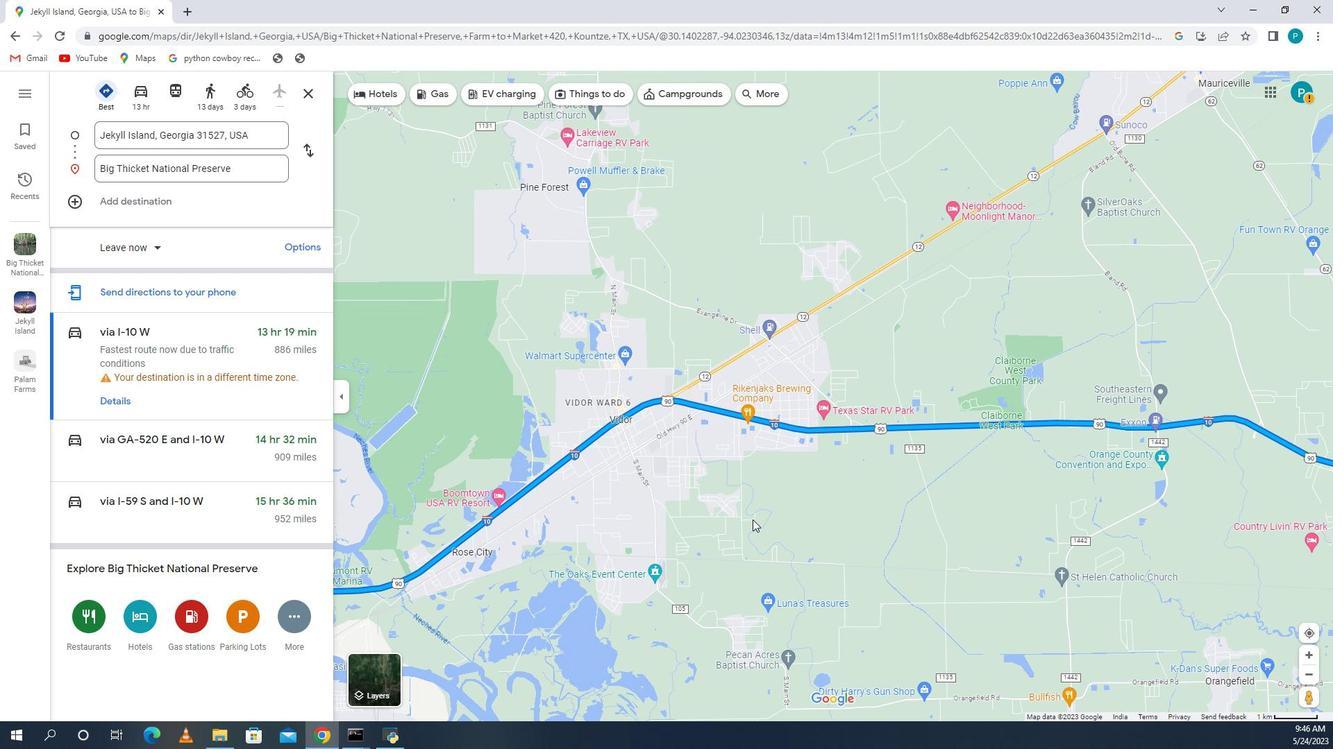 
Action: Mouse scrolled (874, 474) with delta (0, 0)
Screenshot: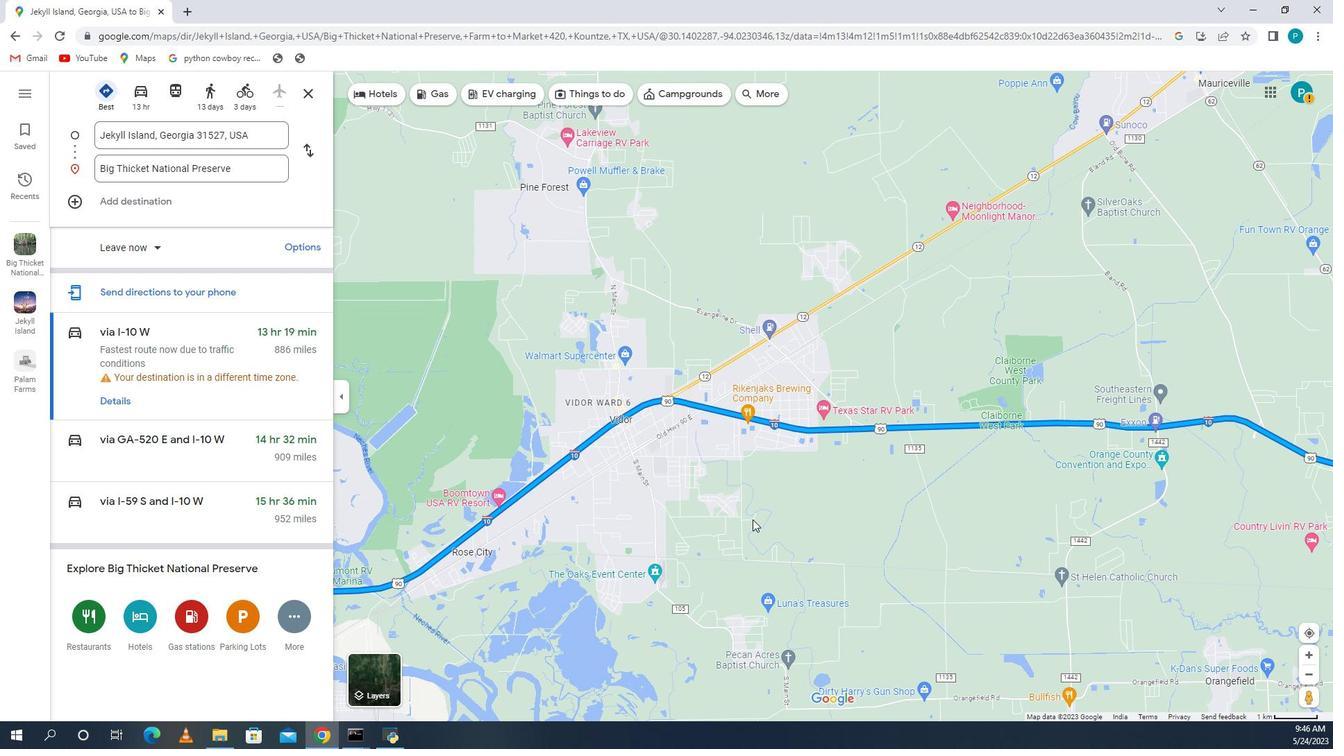 
Action: Mouse scrolled (874, 474) with delta (0, 0)
Screenshot: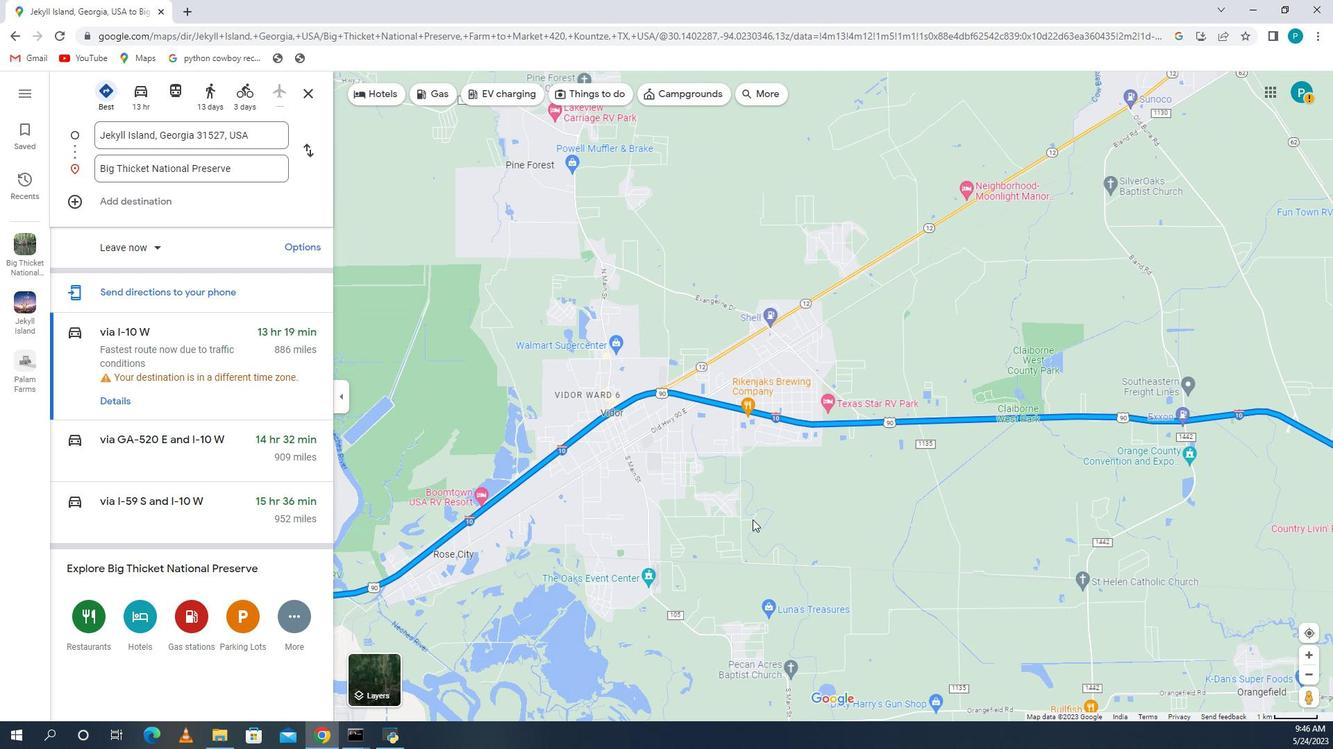 
Action: Mouse scrolled (874, 474) with delta (0, 0)
Screenshot: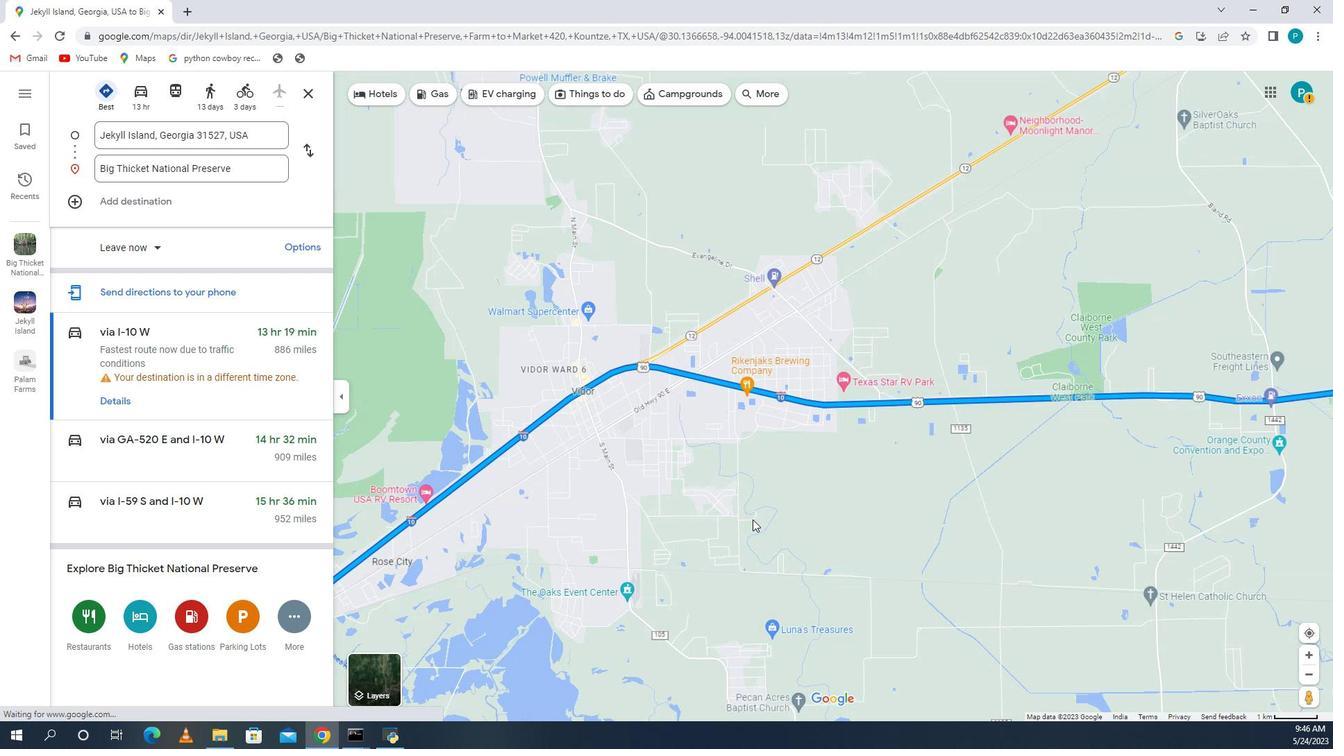 
Action: Mouse scrolled (874, 474) with delta (0, 0)
Screenshot: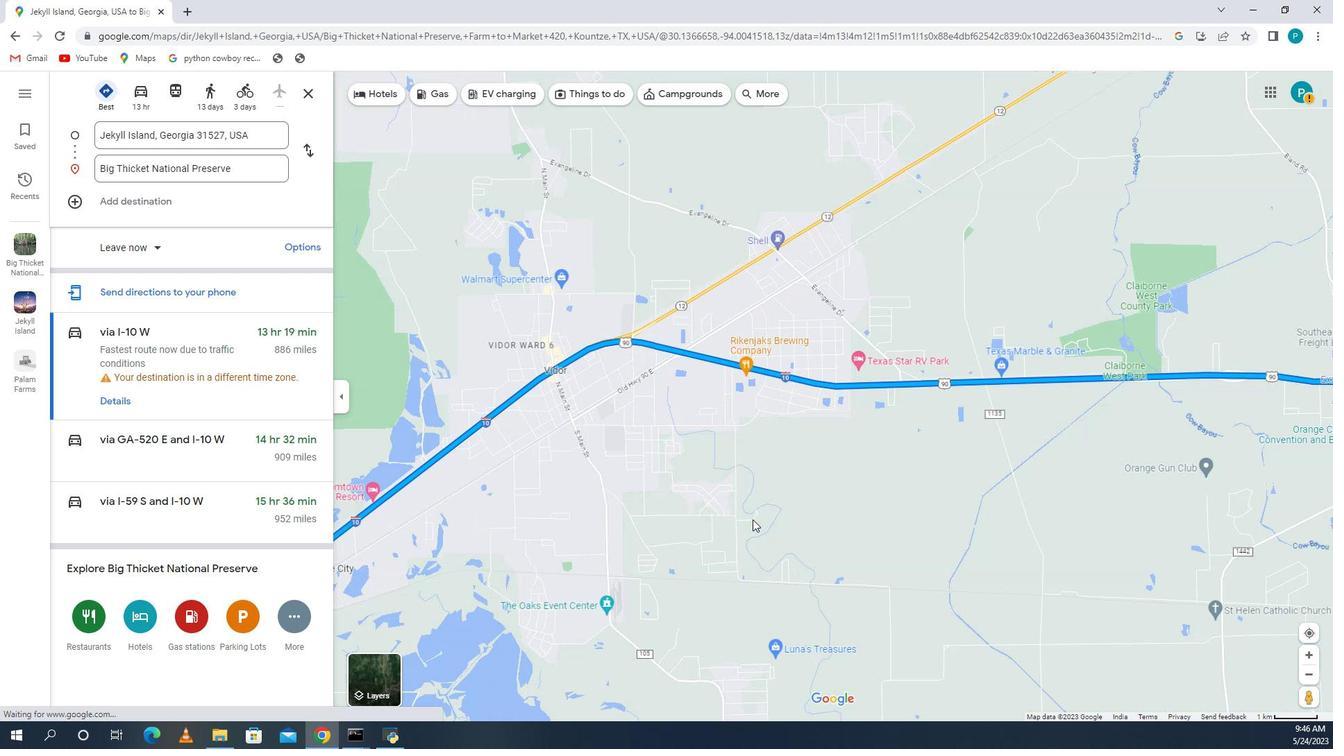 
Action: Mouse moved to (855, 481)
Screenshot: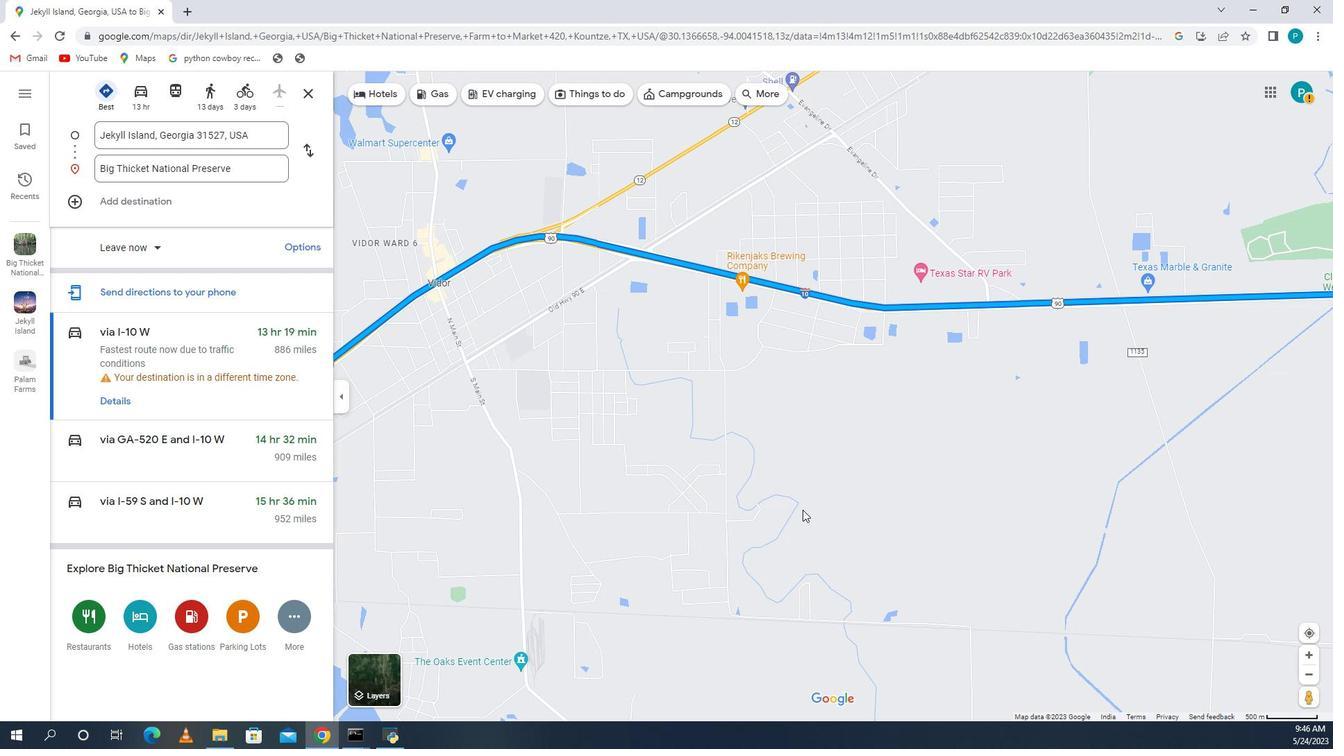 
Action: Mouse pressed left at (855, 481)
Screenshot: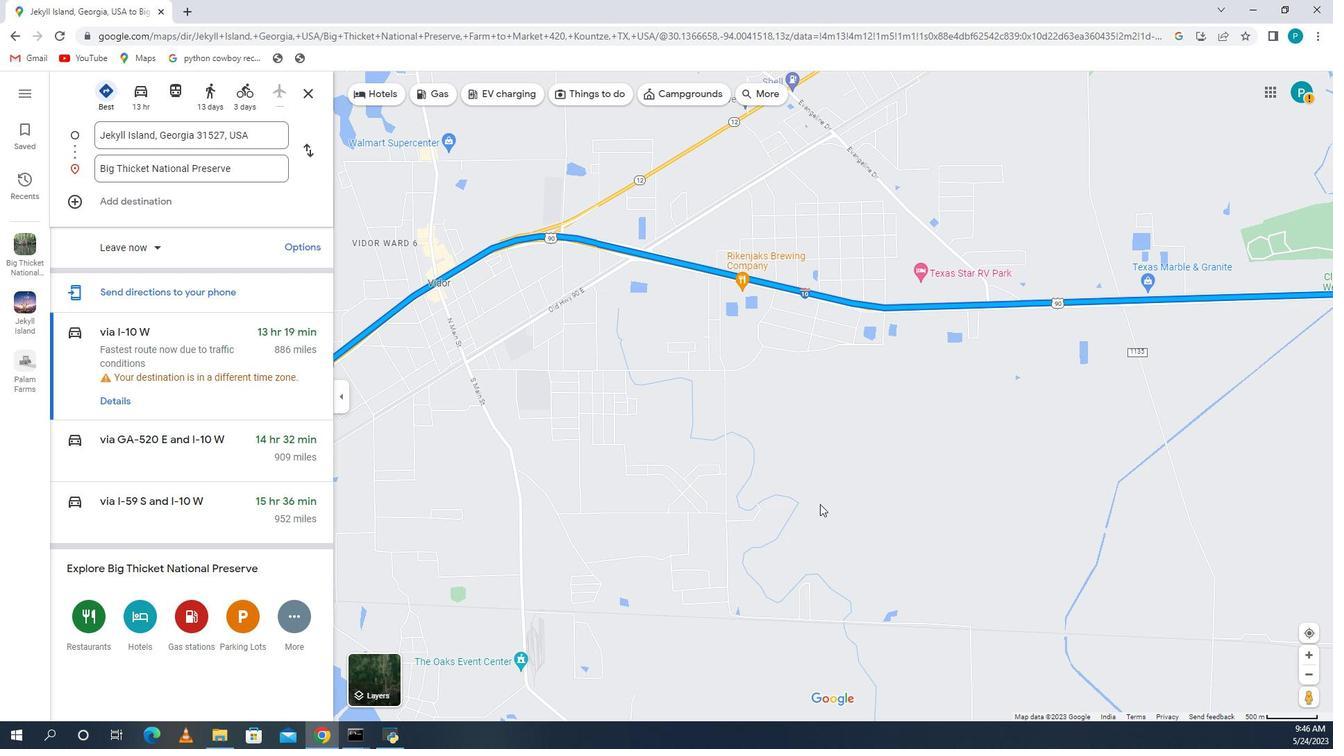 
Action: Mouse moved to (820, 464)
Screenshot: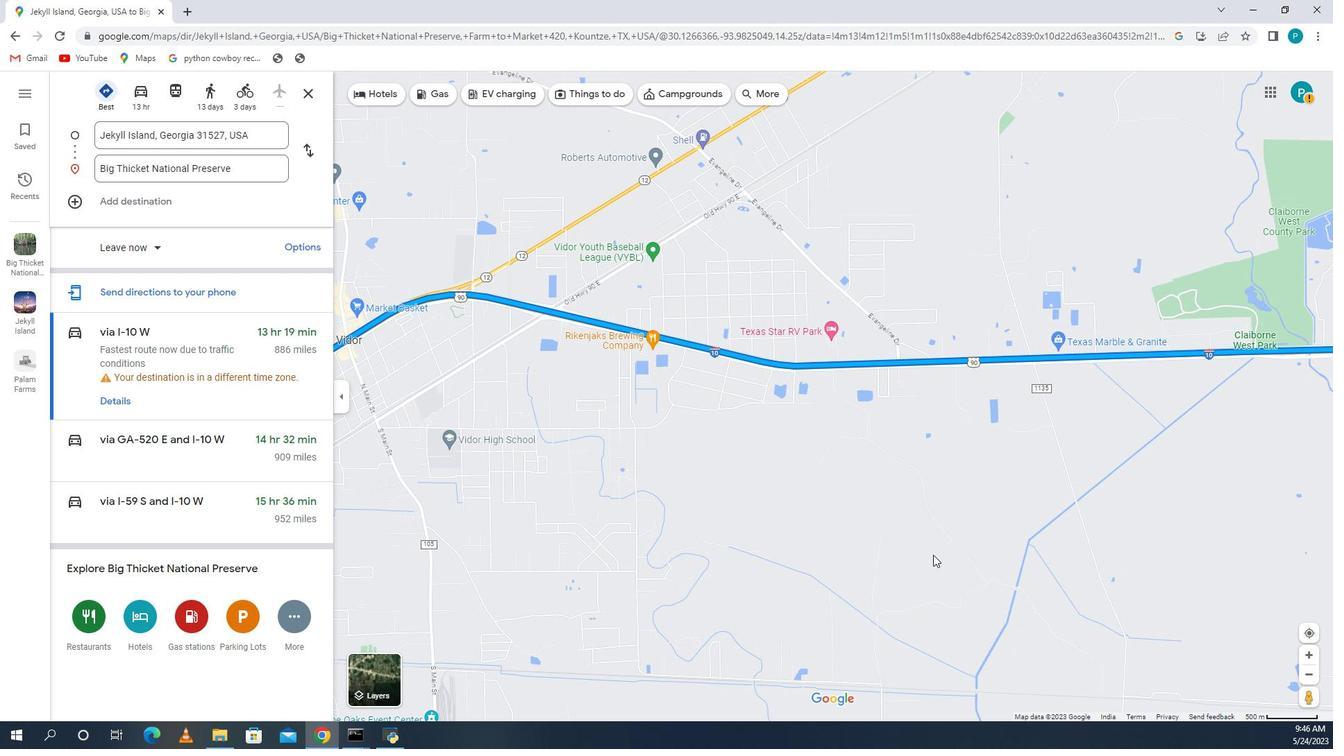 
Action: Mouse pressed left at (820, 464)
Screenshot: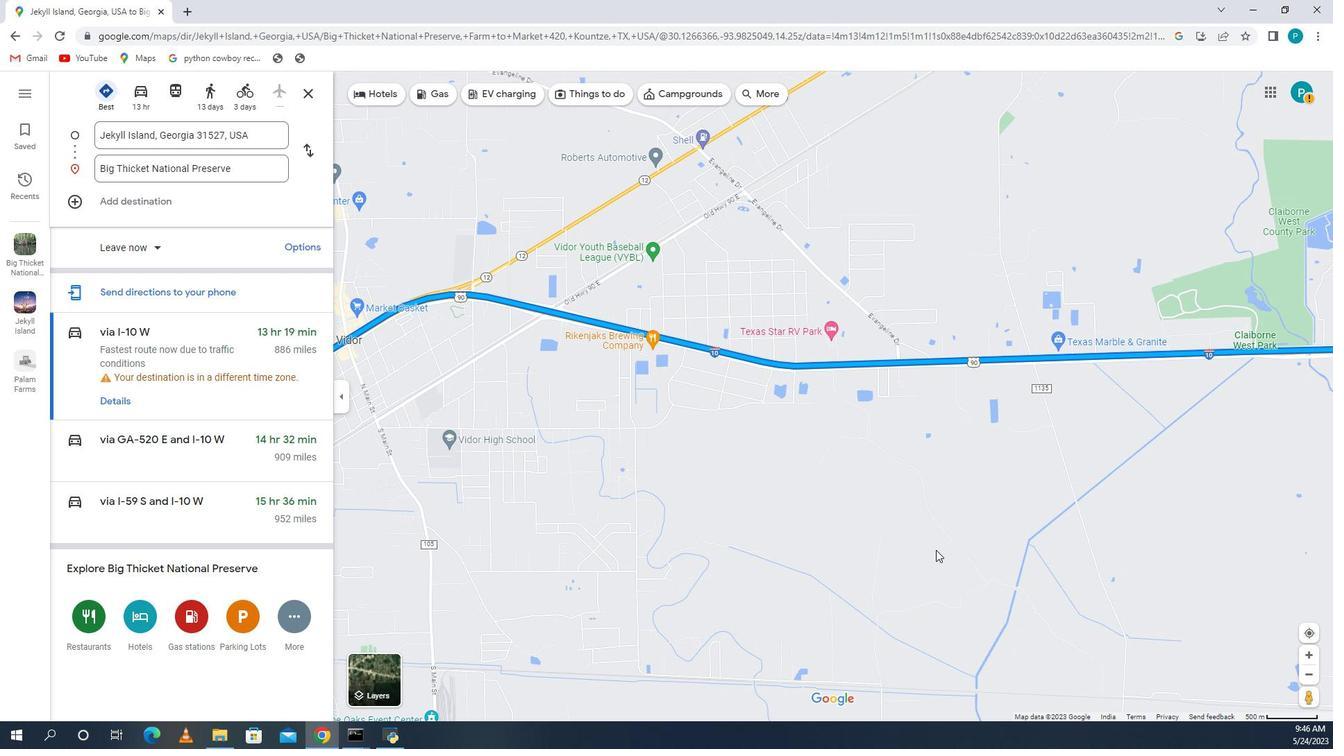 
Action: Mouse moved to (833, 482)
Screenshot: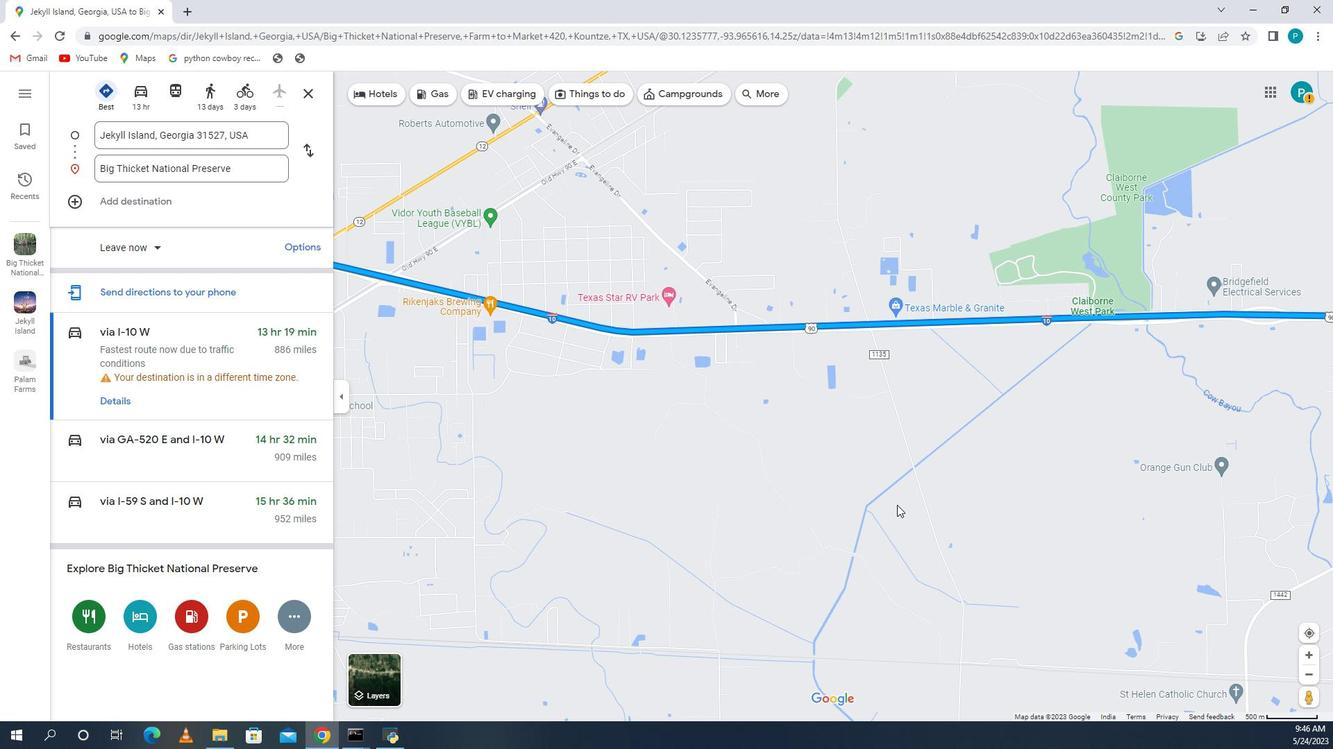 
Action: Mouse pressed left at (833, 482)
Screenshot: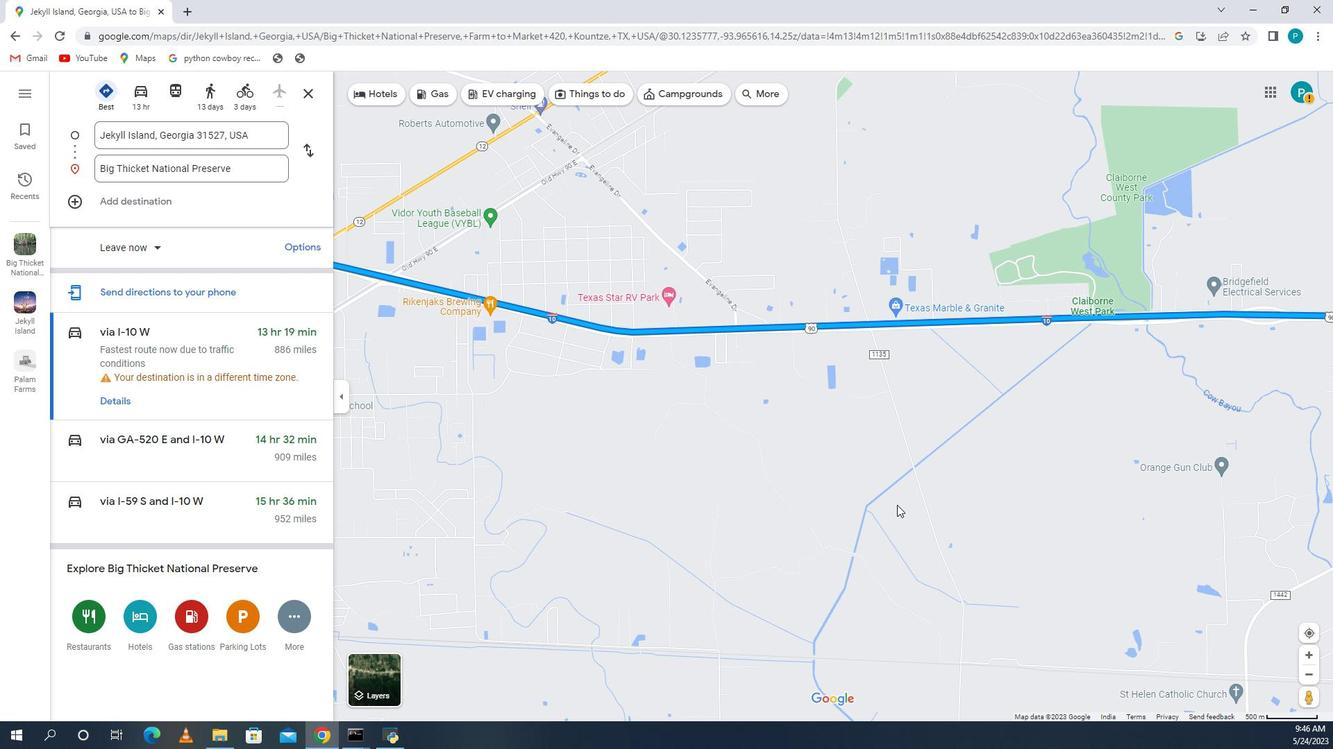 
Action: Mouse moved to (818, 513)
Screenshot: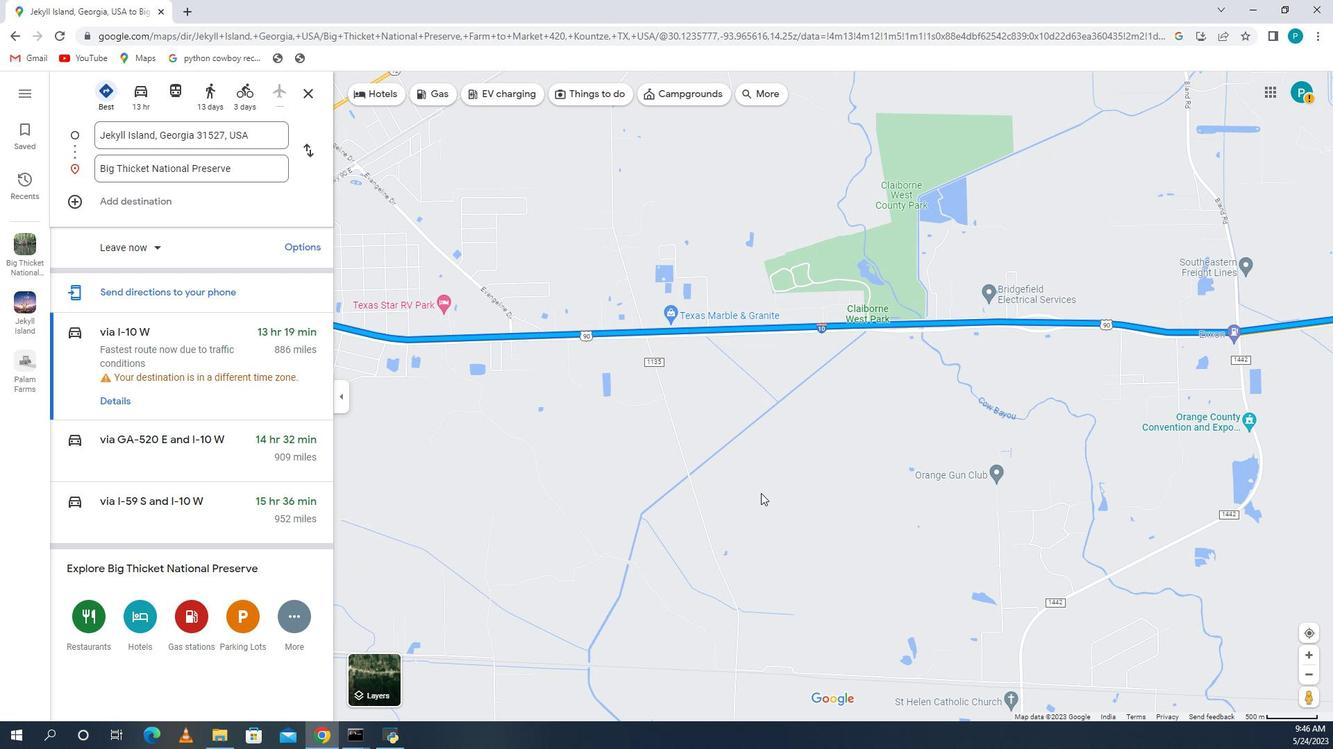 
Action: Mouse pressed left at (818, 513)
Screenshot: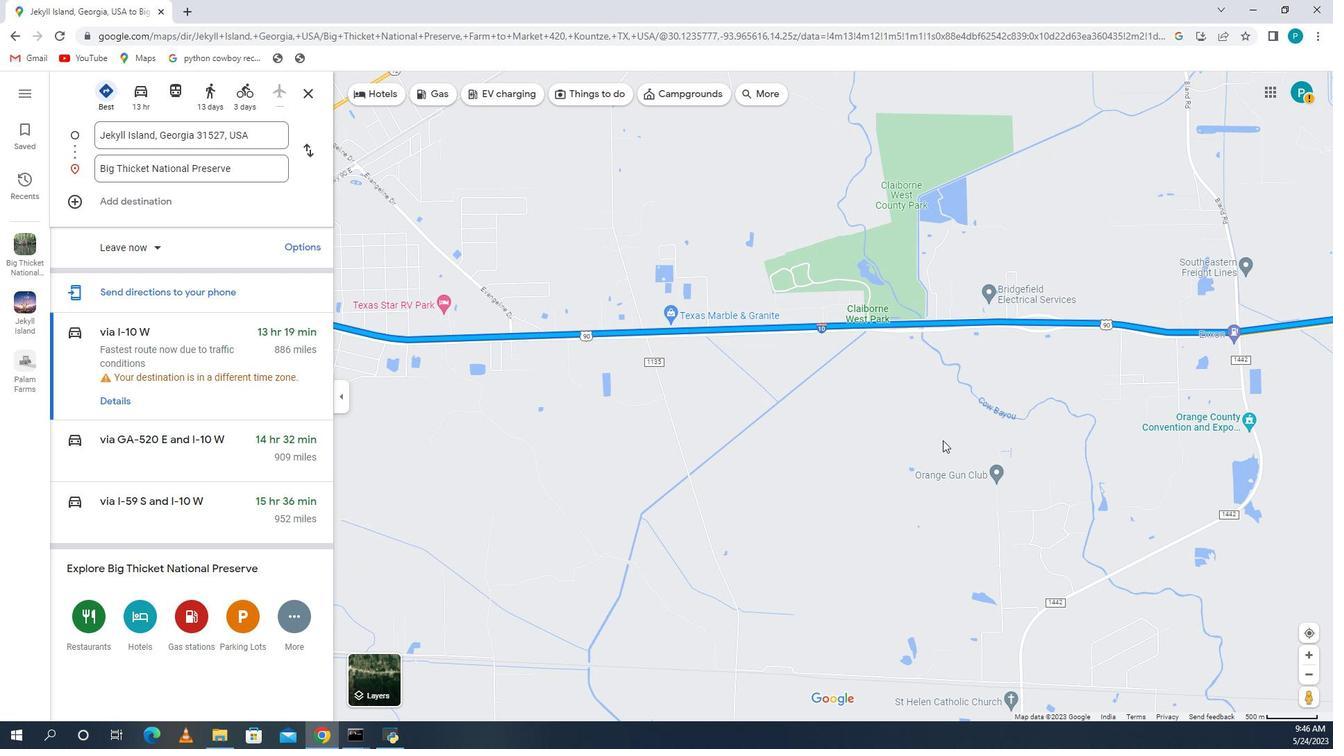 
Action: Mouse moved to (784, 486)
Screenshot: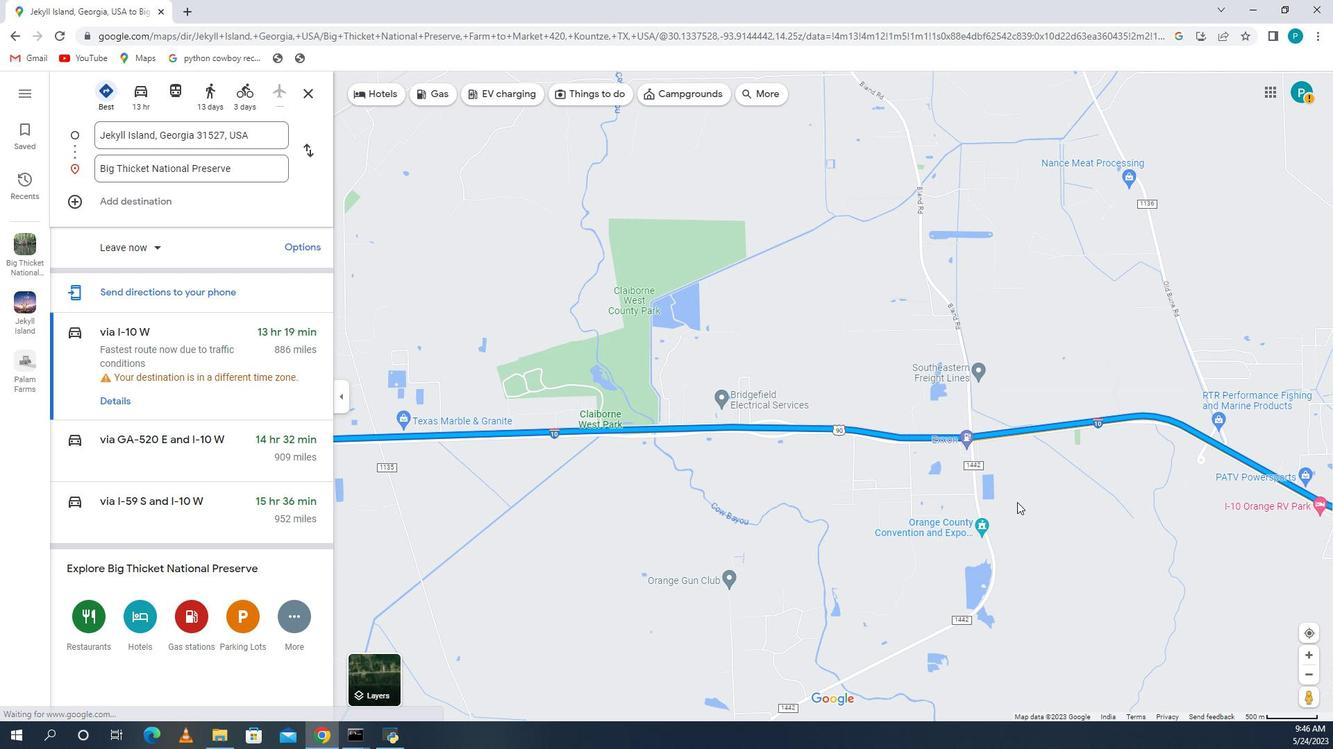 
Action: Mouse pressed left at (784, 486)
Screenshot: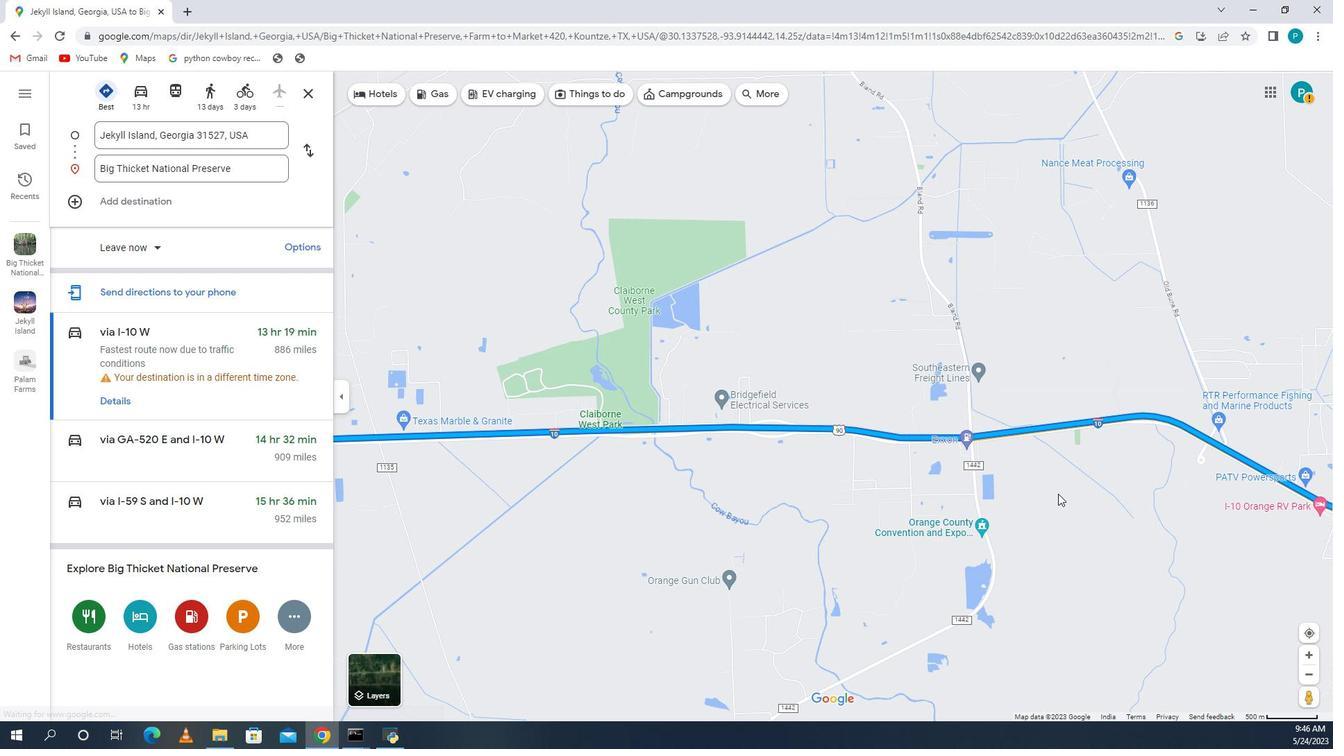 
Action: Mouse moved to (840, 465)
Screenshot: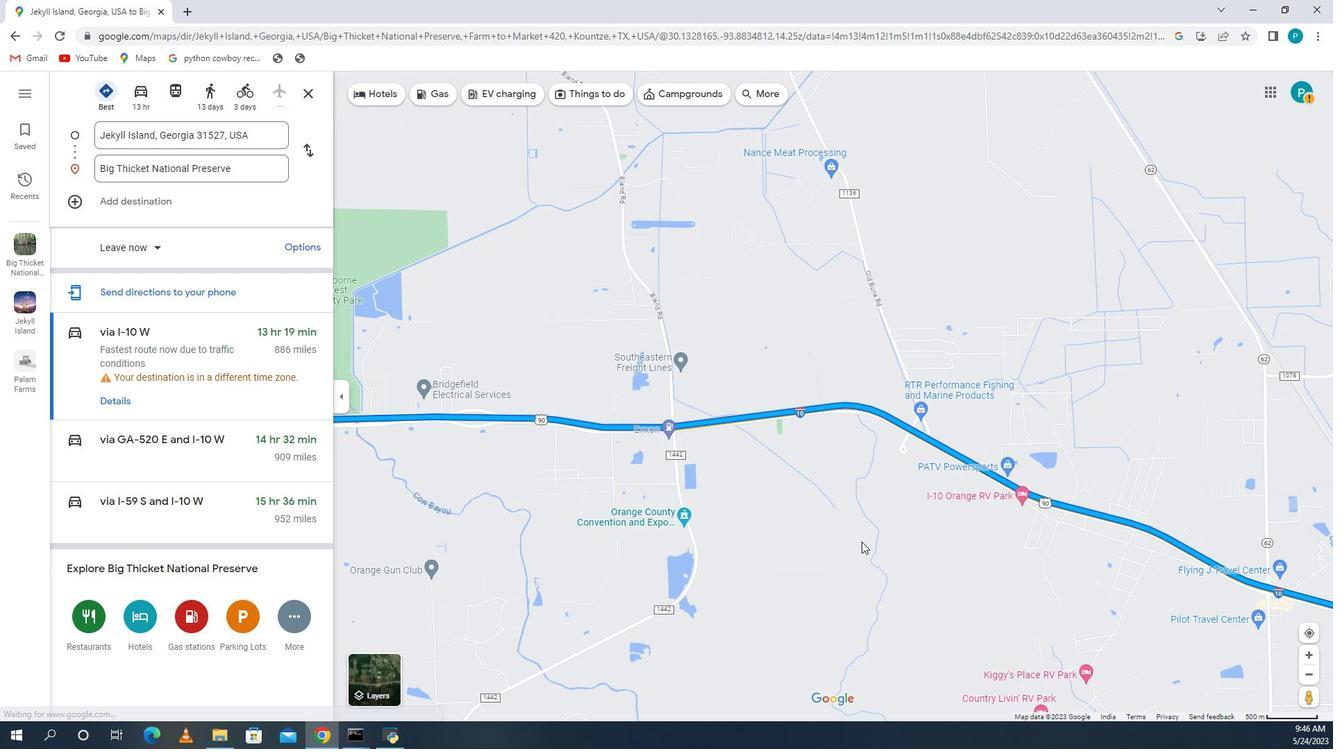 
Action: Mouse pressed left at (840, 465)
Screenshot: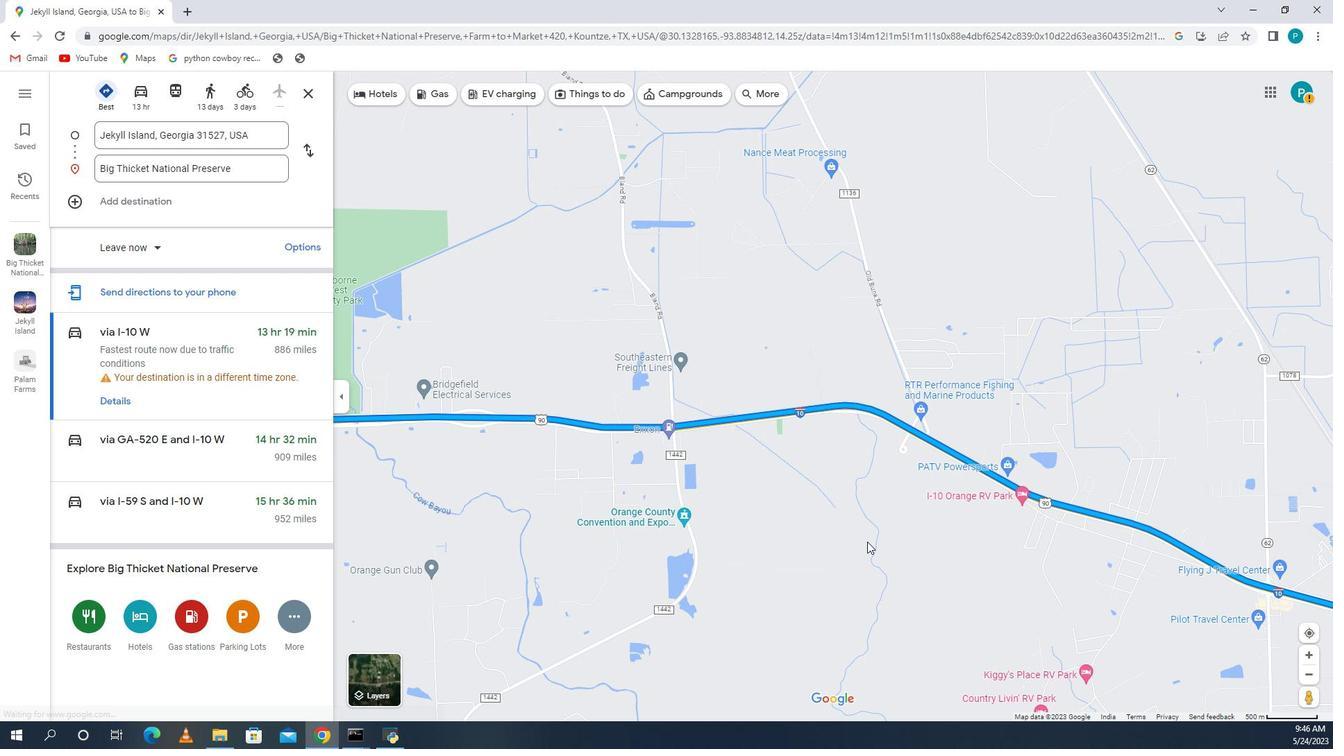 
Action: Mouse moved to (856, 485)
Screenshot: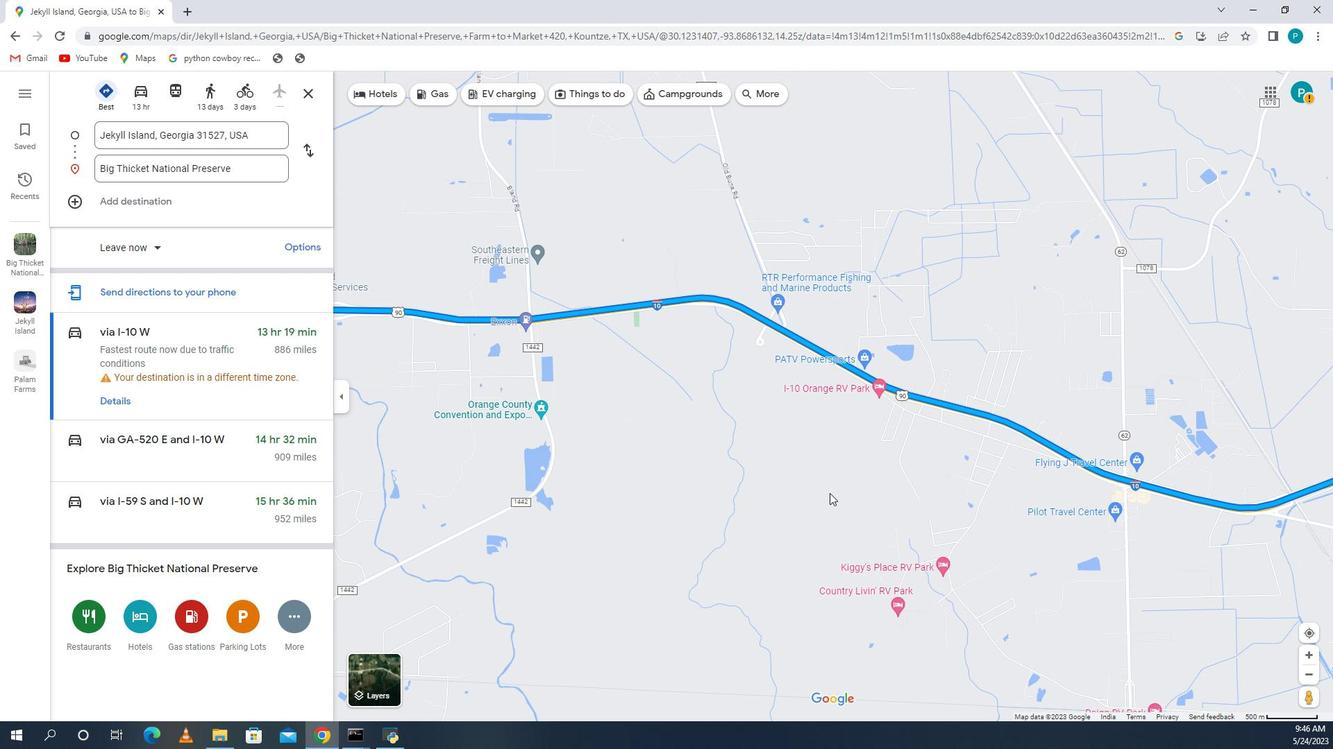 
Action: Mouse pressed left at (856, 485)
Screenshot: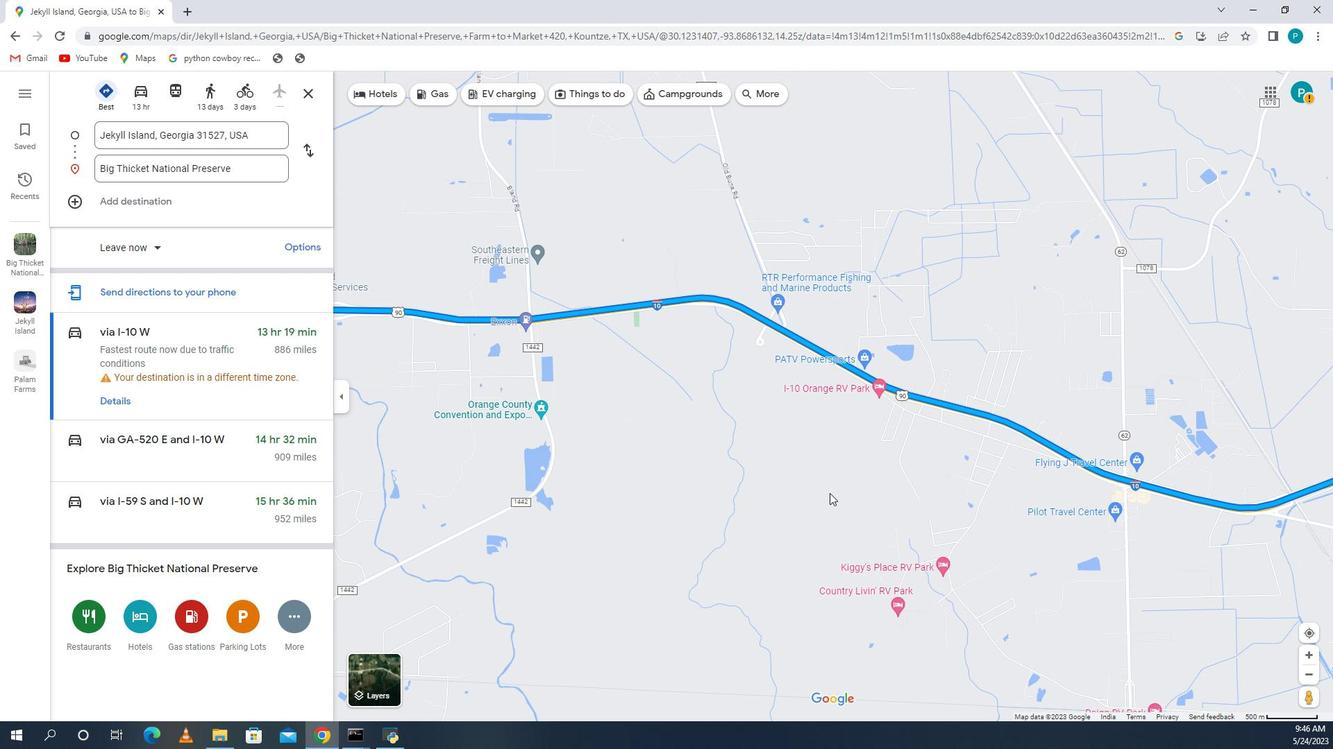 
Action: Mouse moved to (799, 497)
Screenshot: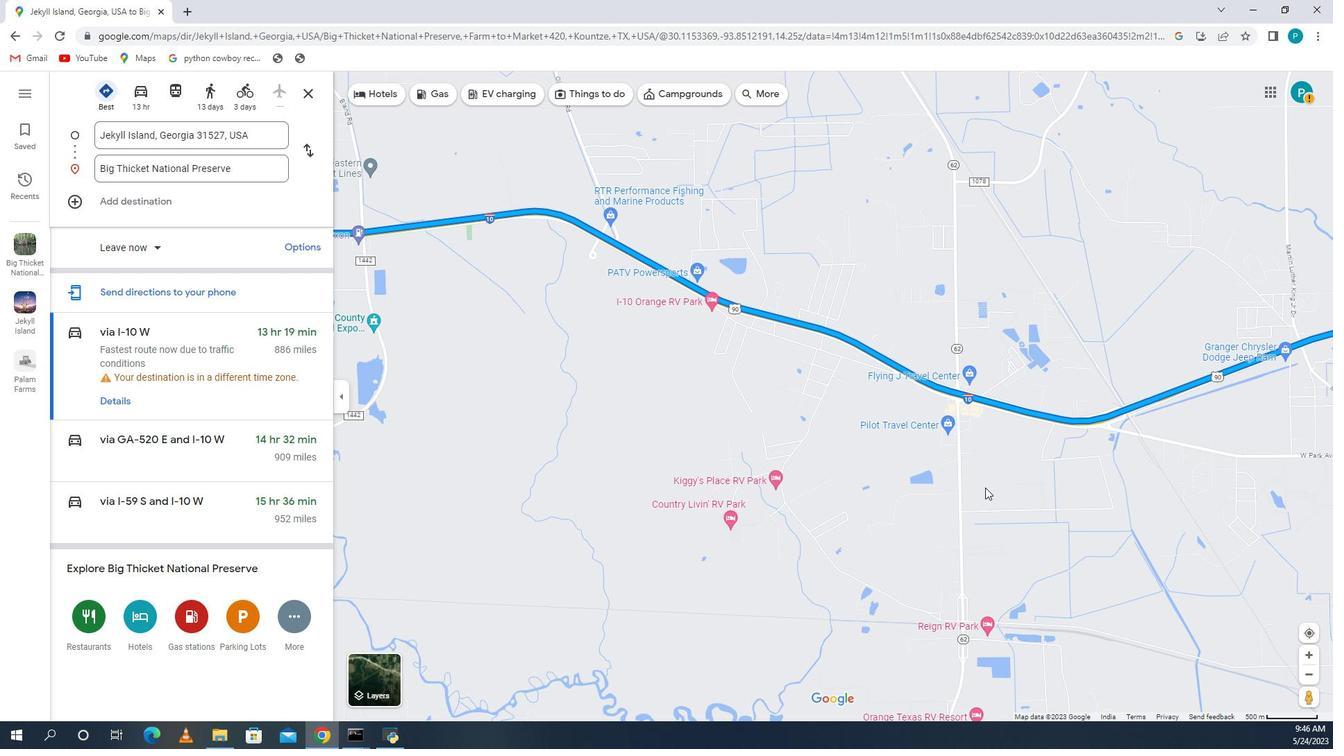 
Action: Mouse pressed left at (799, 497)
Screenshot: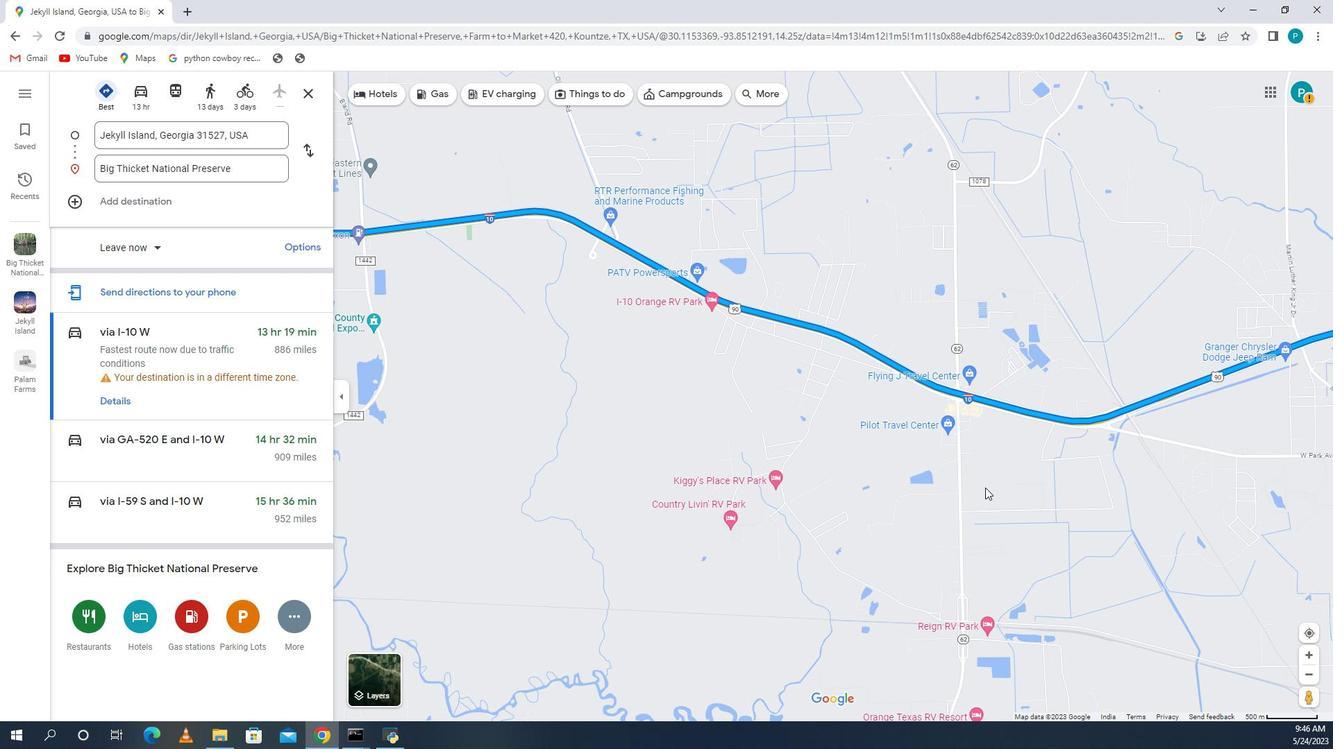 
Action: Mouse moved to (796, 529)
Screenshot: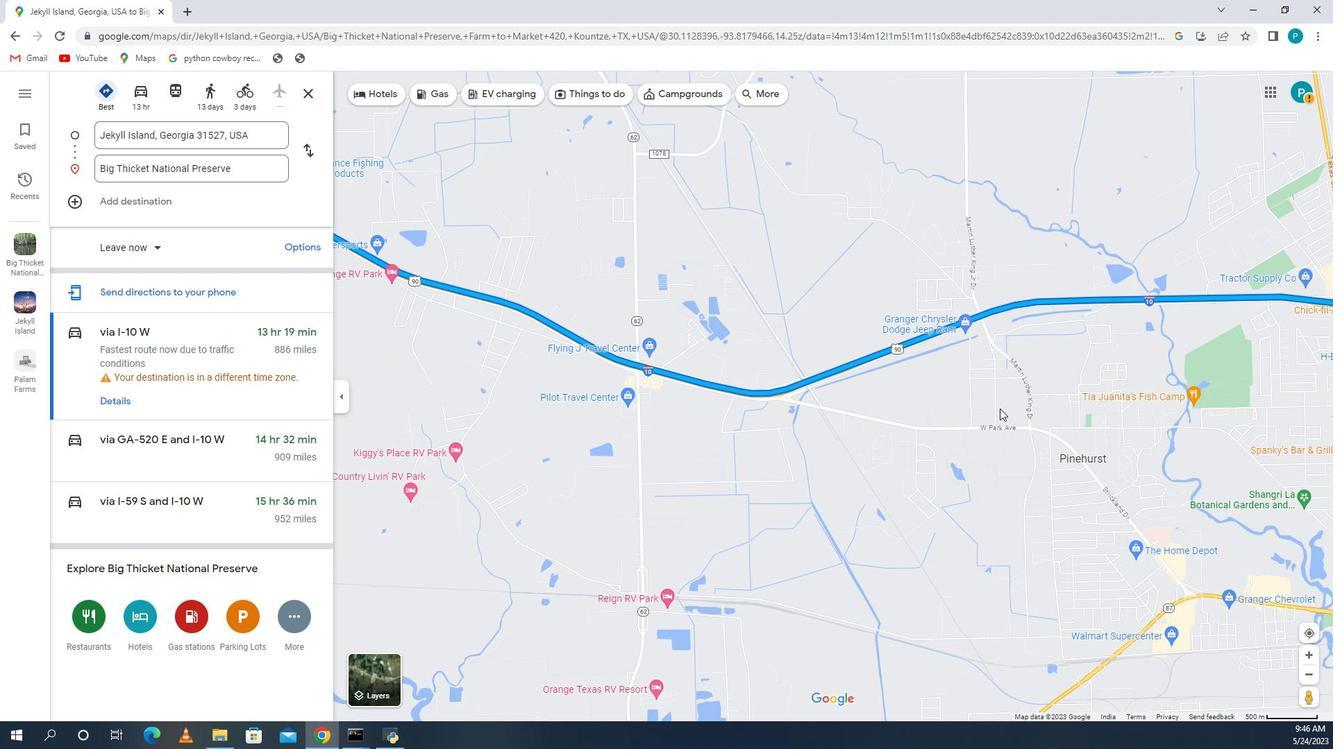 
Action: Mouse pressed left at (796, 529)
Screenshot: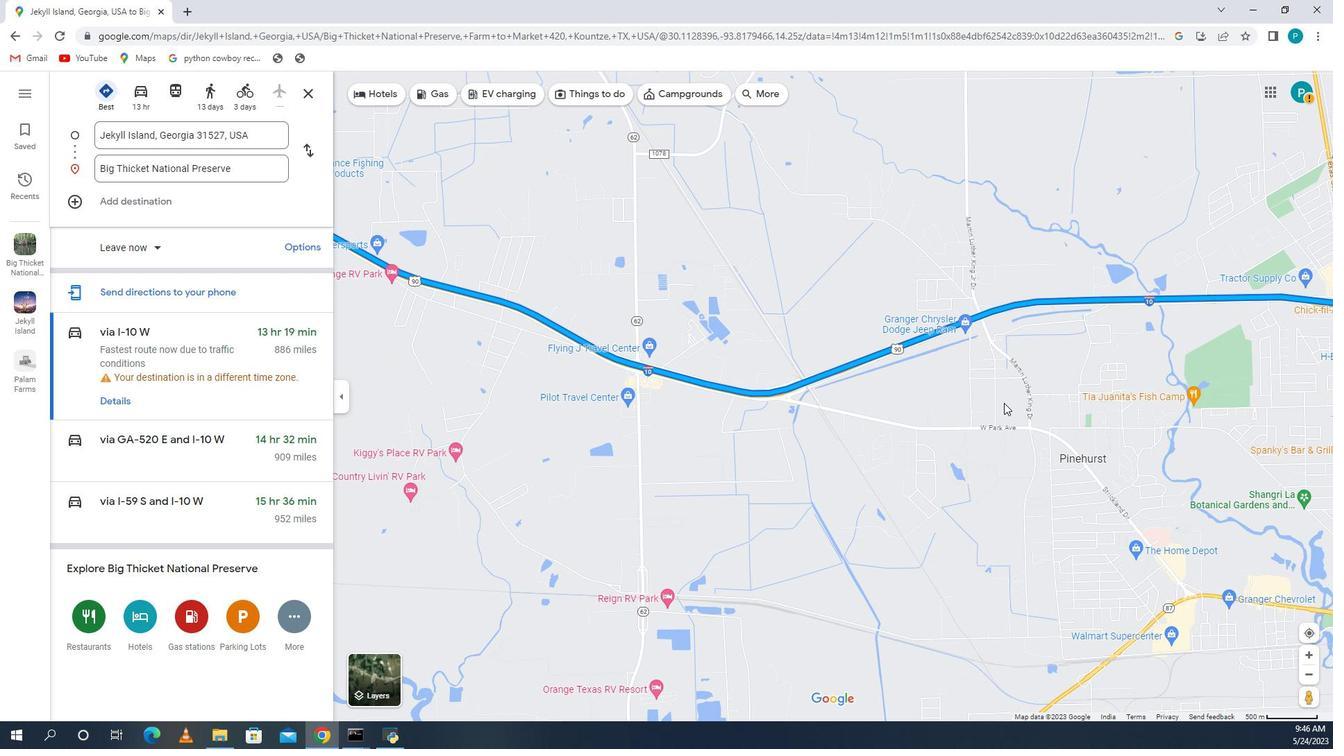 
Action: Mouse moved to (794, 519)
Screenshot: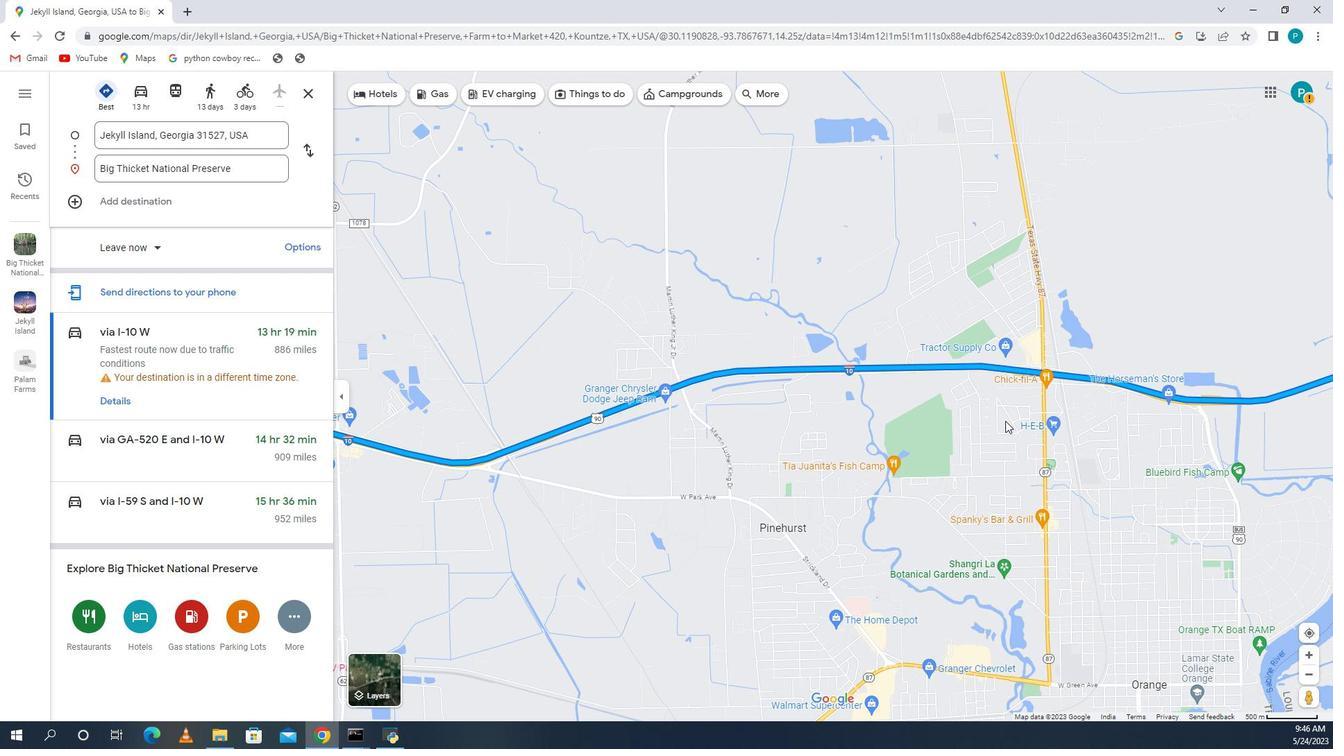 
Action: Mouse pressed left at (794, 519)
Screenshot: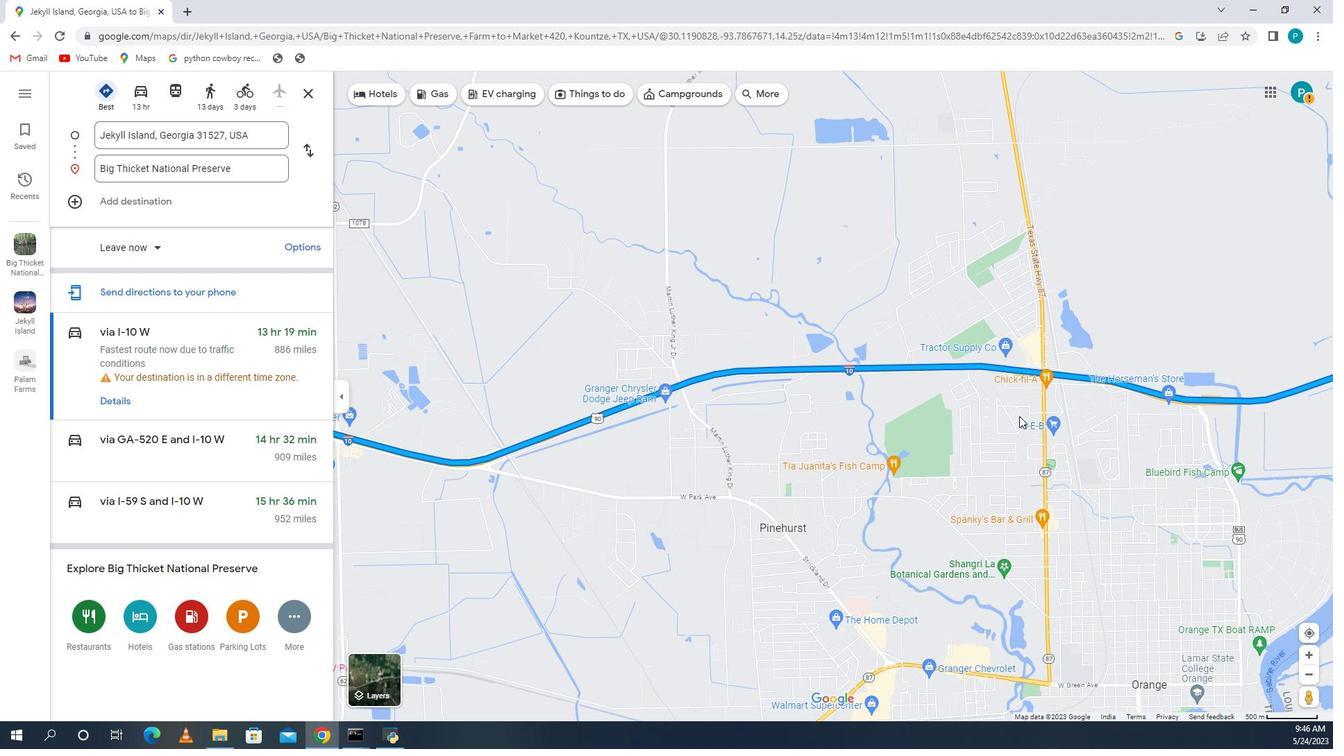 
Action: Mouse moved to (830, 510)
Screenshot: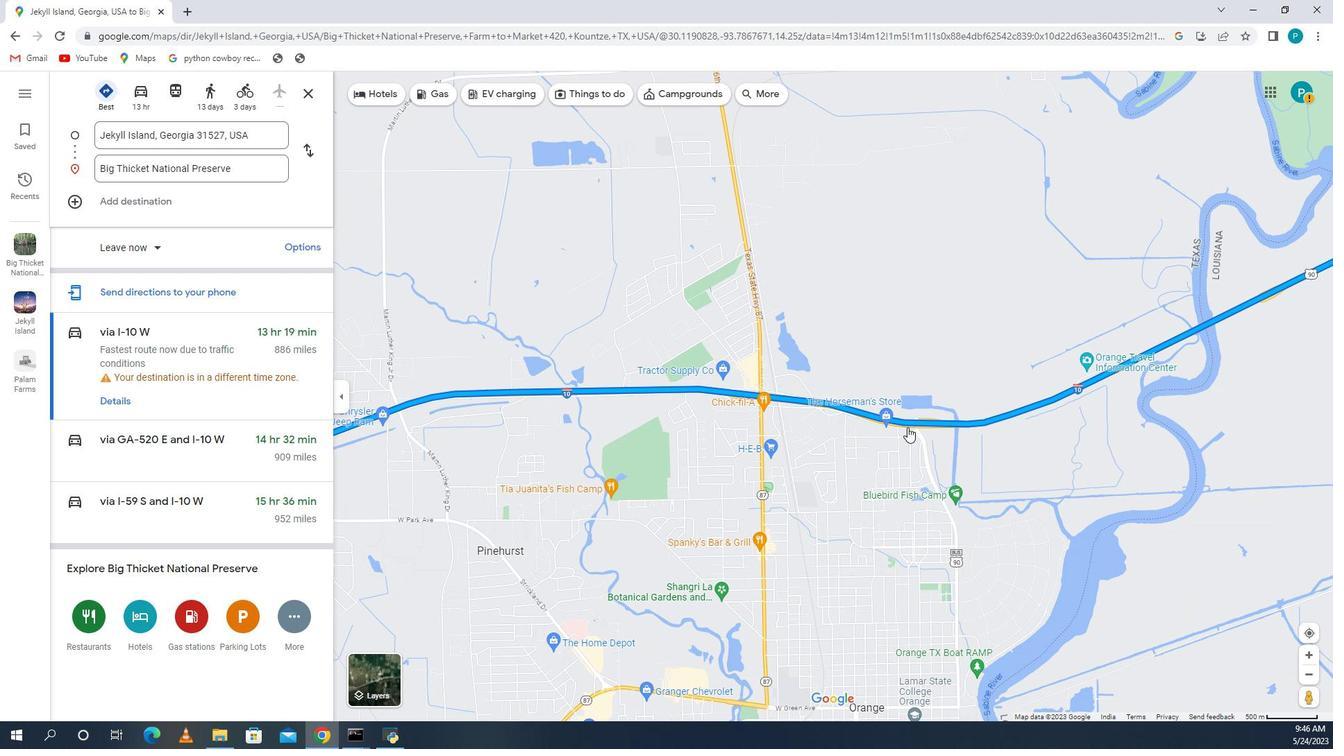 
Action: Mouse pressed left at (830, 510)
Screenshot: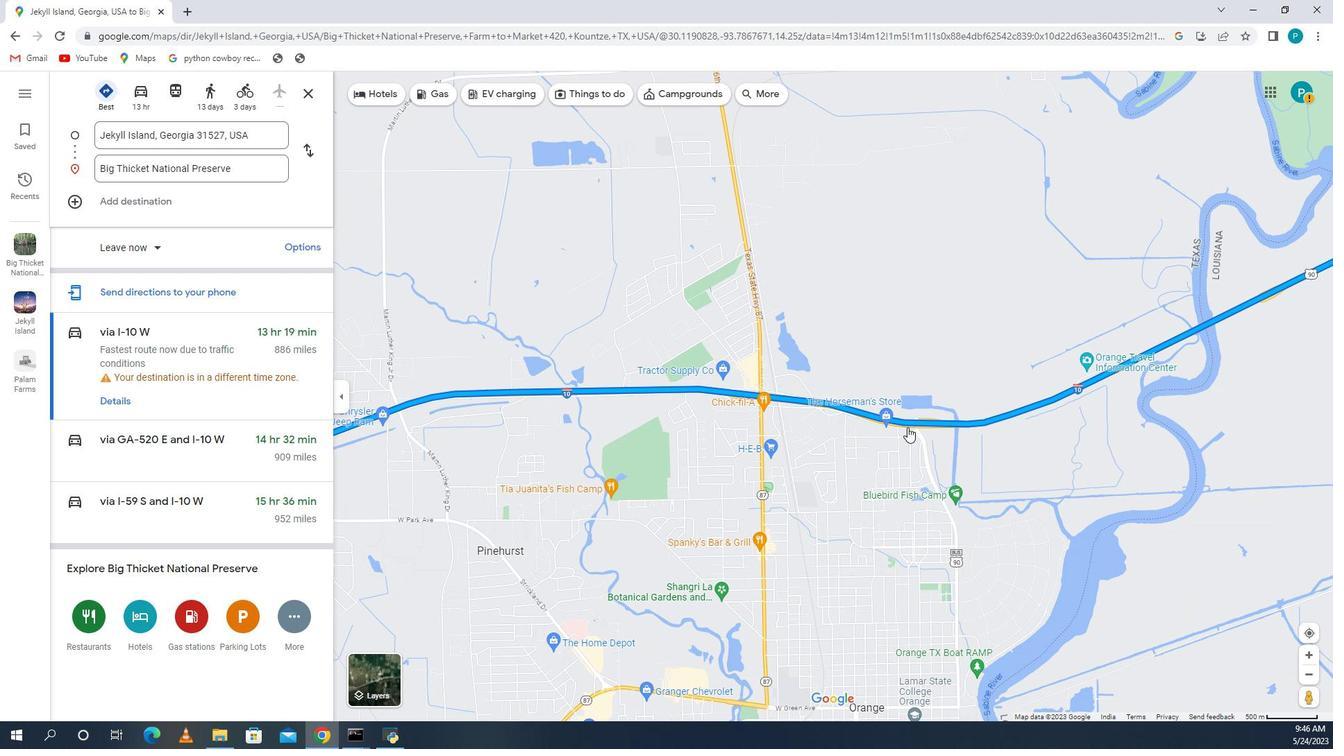 
Action: Mouse moved to (797, 490)
Screenshot: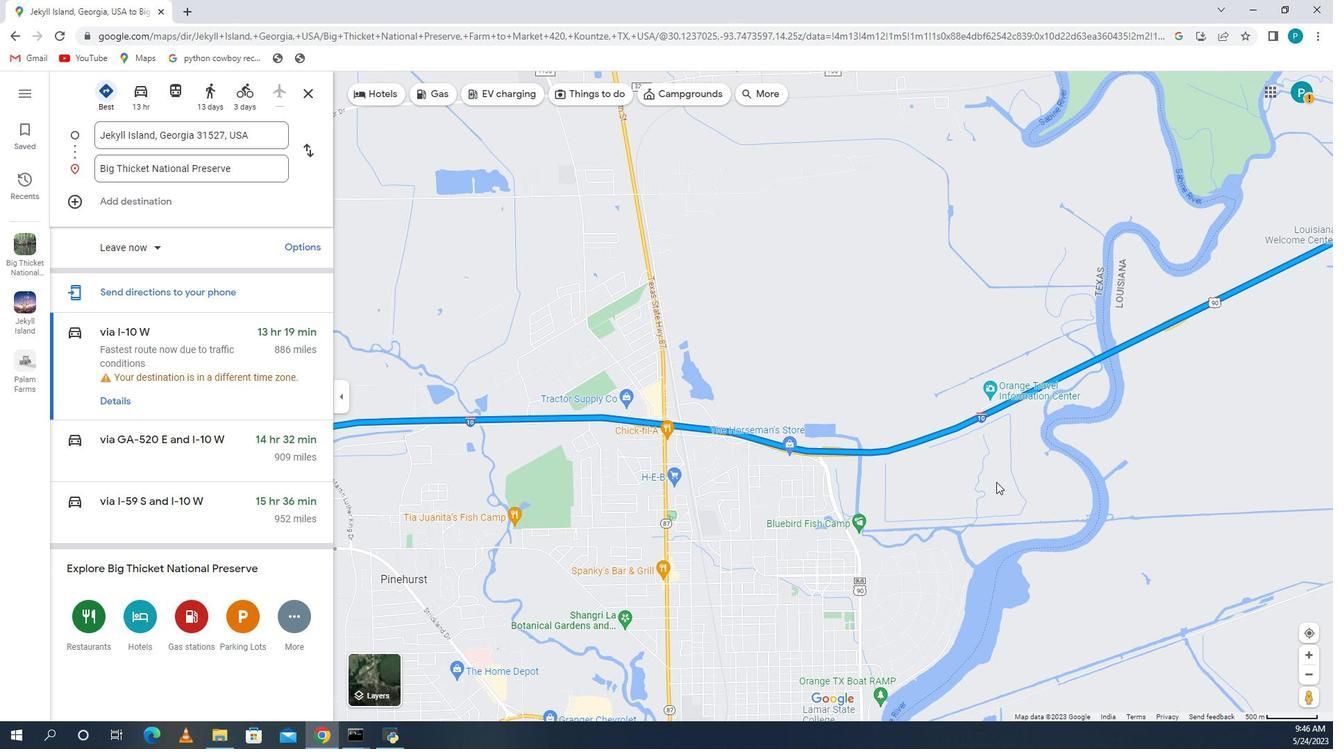 
Action: Mouse pressed left at (797, 490)
Screenshot: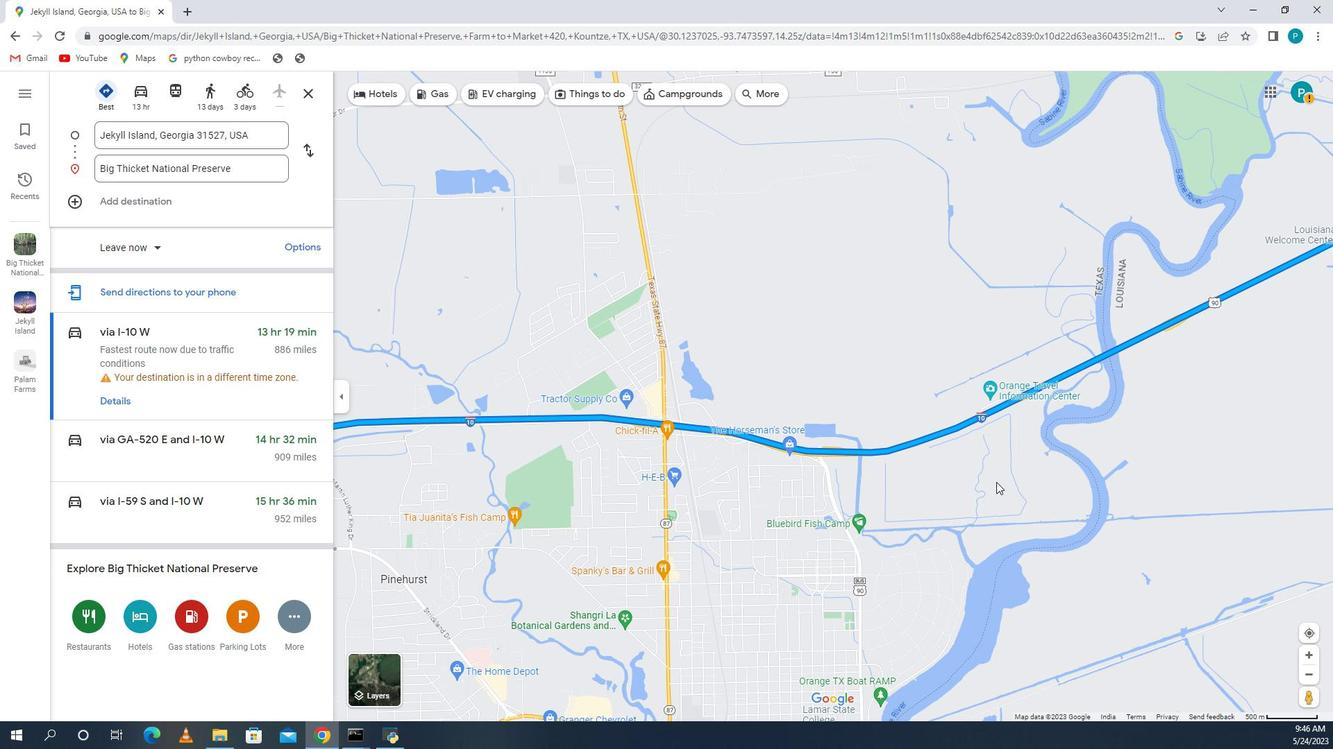 
Action: Mouse moved to (811, 517)
Screenshot: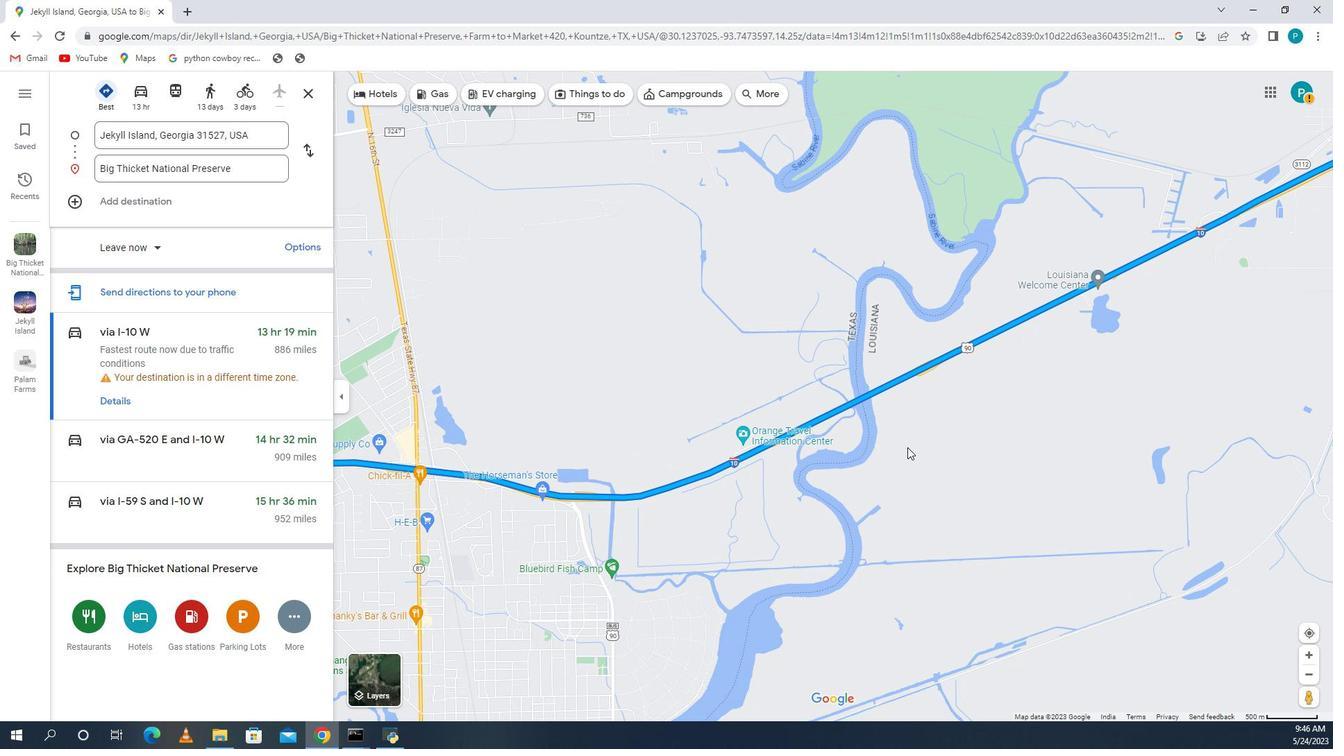 
Action: Mouse pressed left at (811, 517)
Screenshot: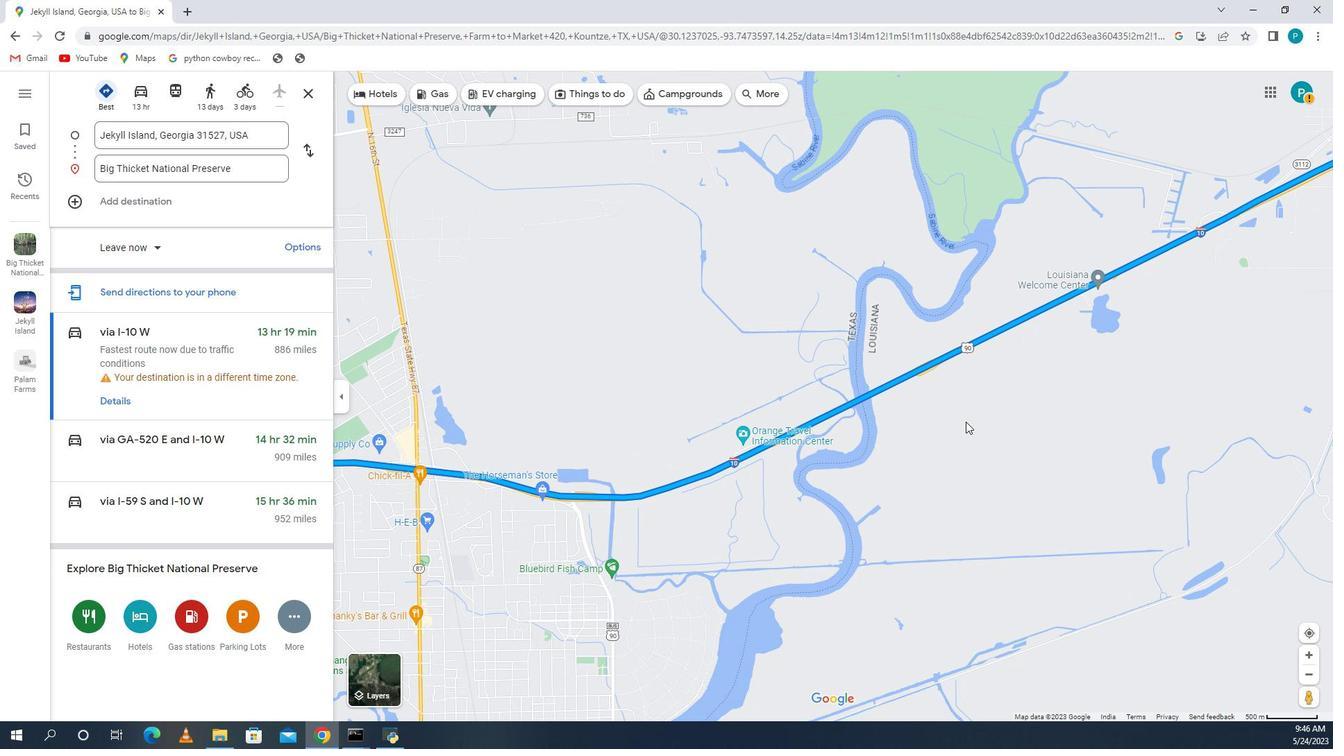
Action: Mouse moved to (783, 497)
Screenshot: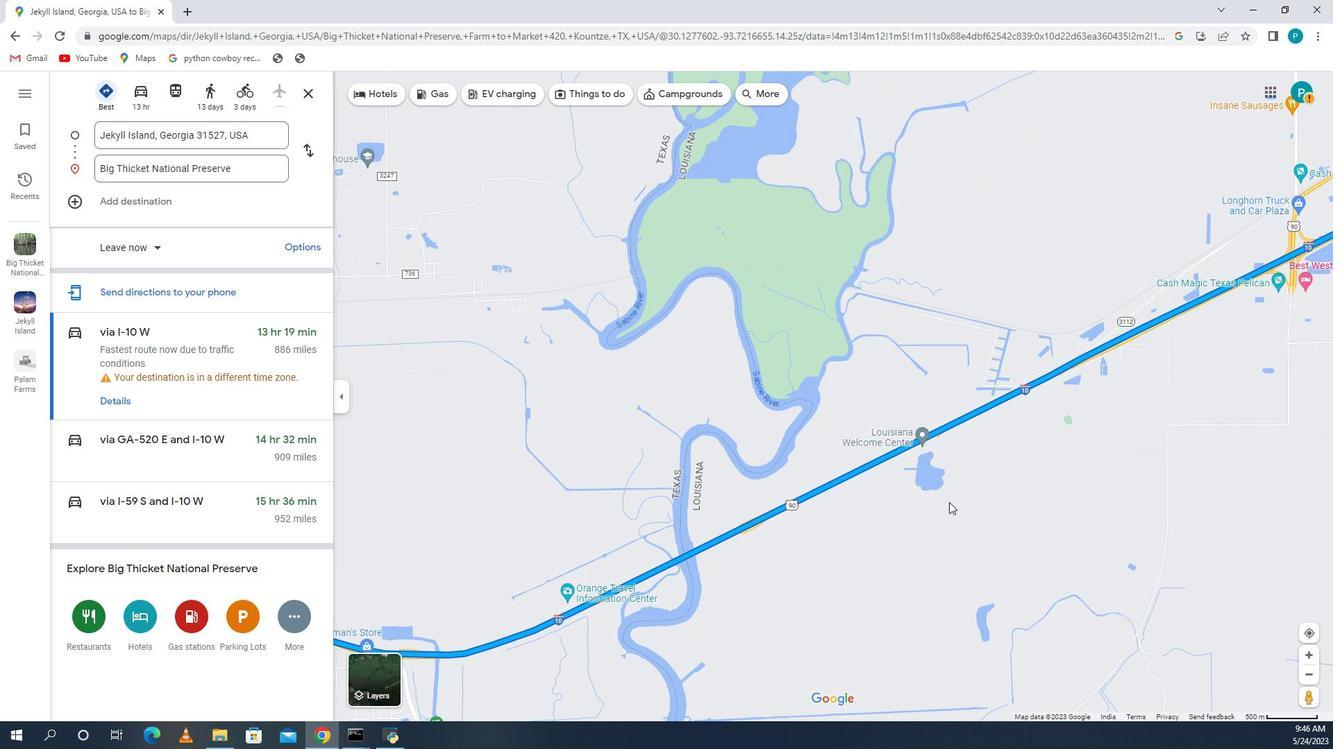 
Action: Mouse pressed left at (783, 497)
Screenshot: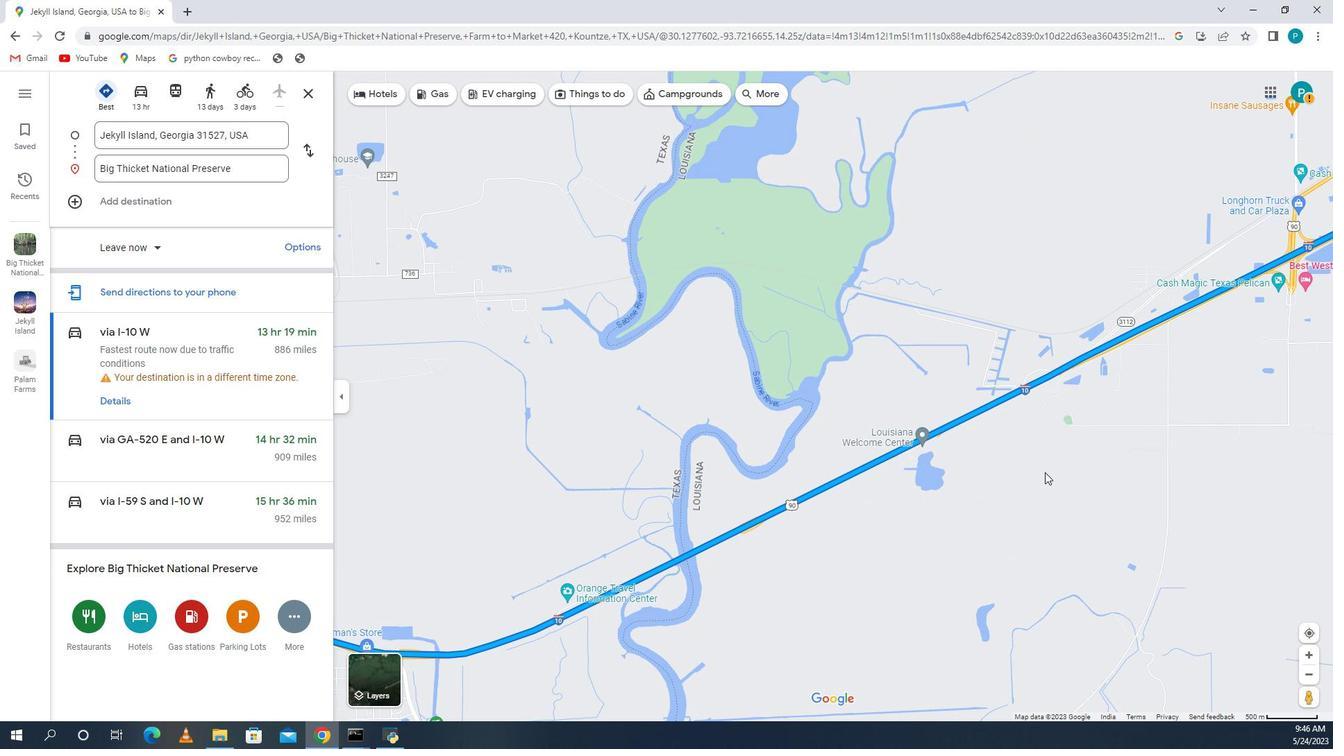 
Action: Mouse moved to (769, 477)
Screenshot: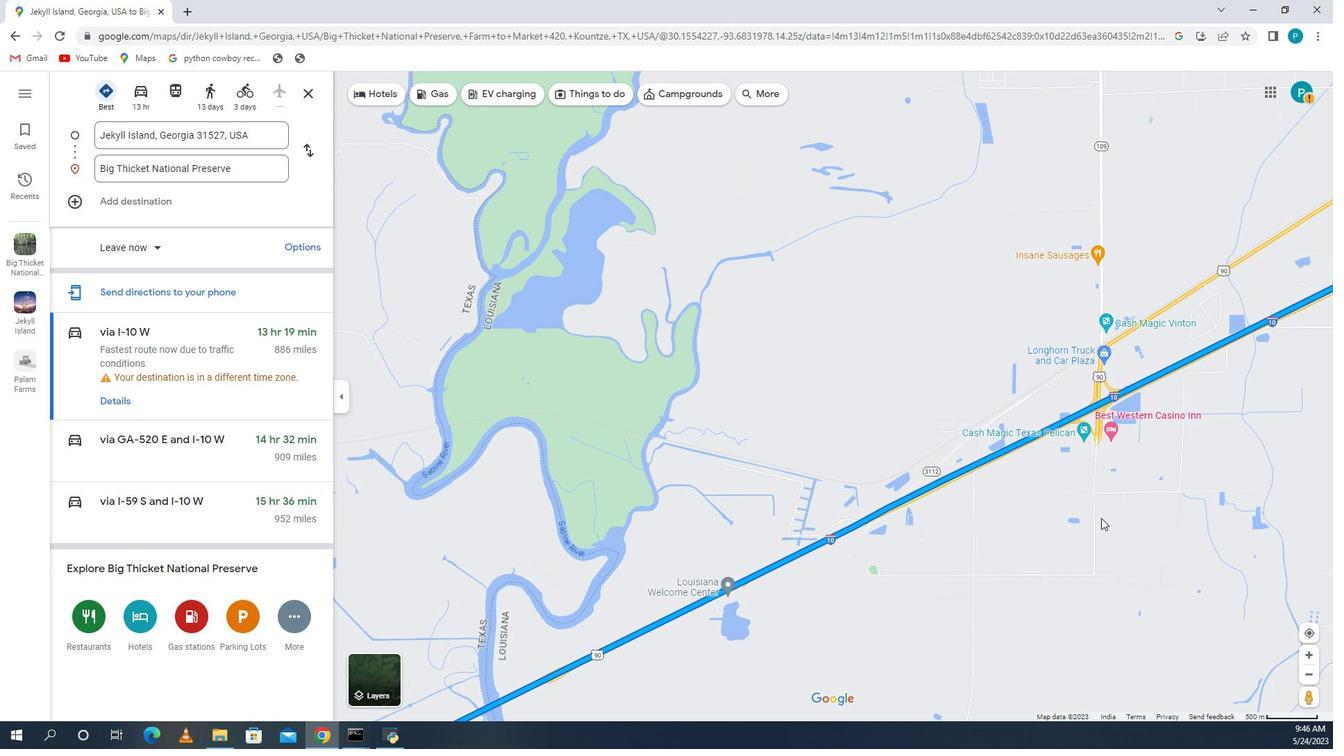 
Action: Mouse pressed left at (769, 477)
Screenshot: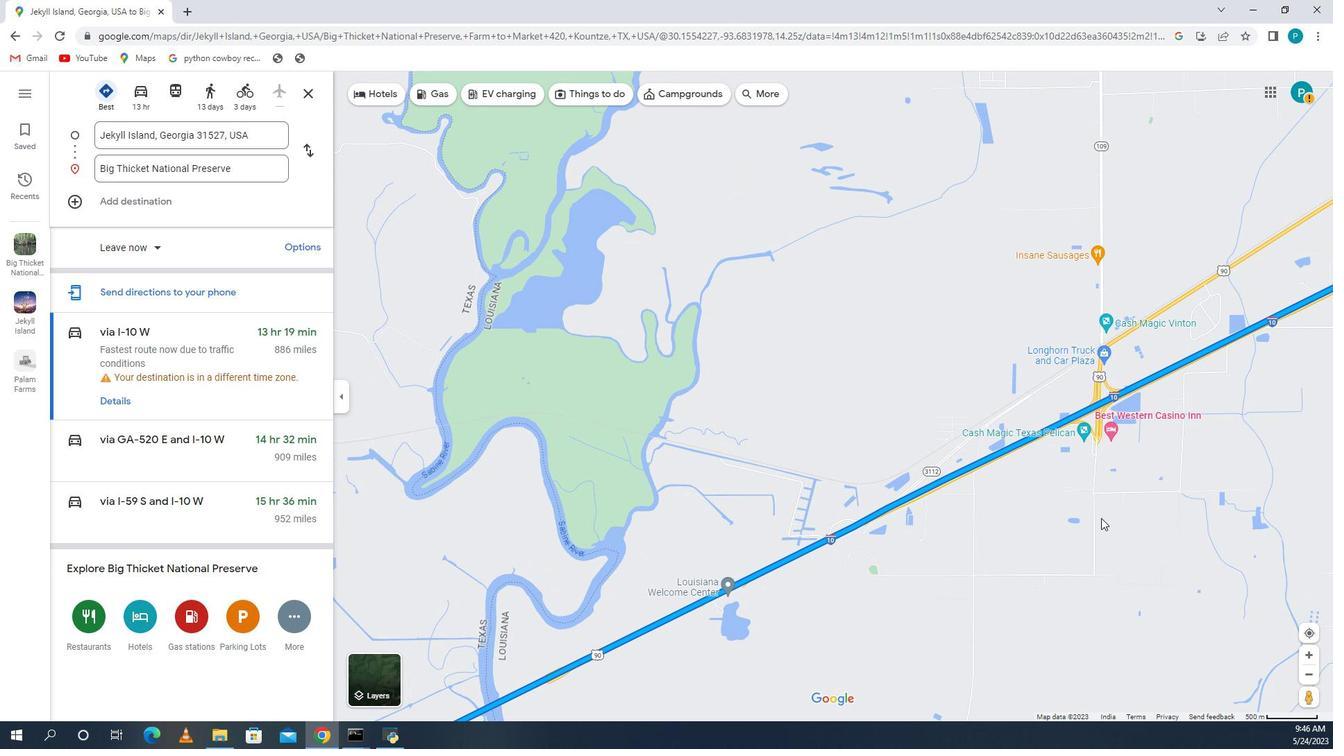 
Action: Mouse moved to (793, 490)
Screenshot: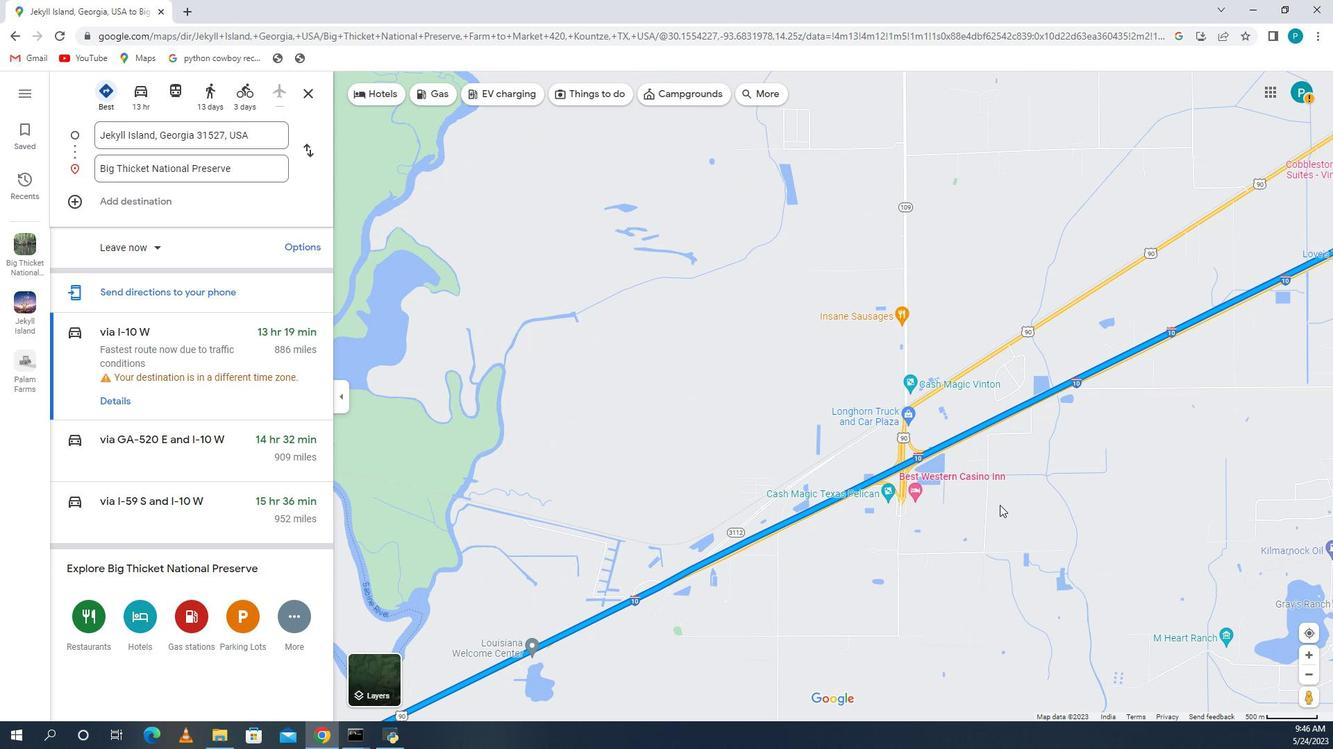 
Action: Mouse pressed left at (793, 490)
Screenshot: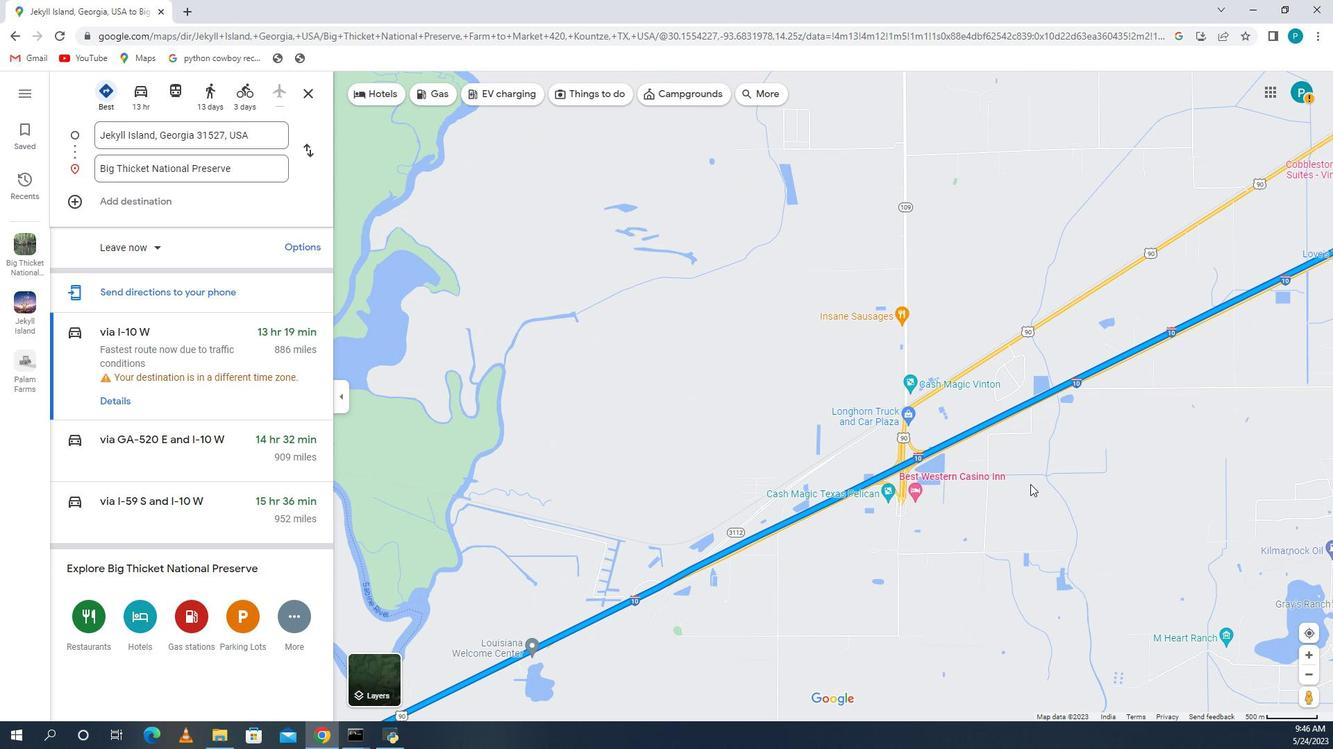 
Action: Mouse moved to (788, 486)
Screenshot: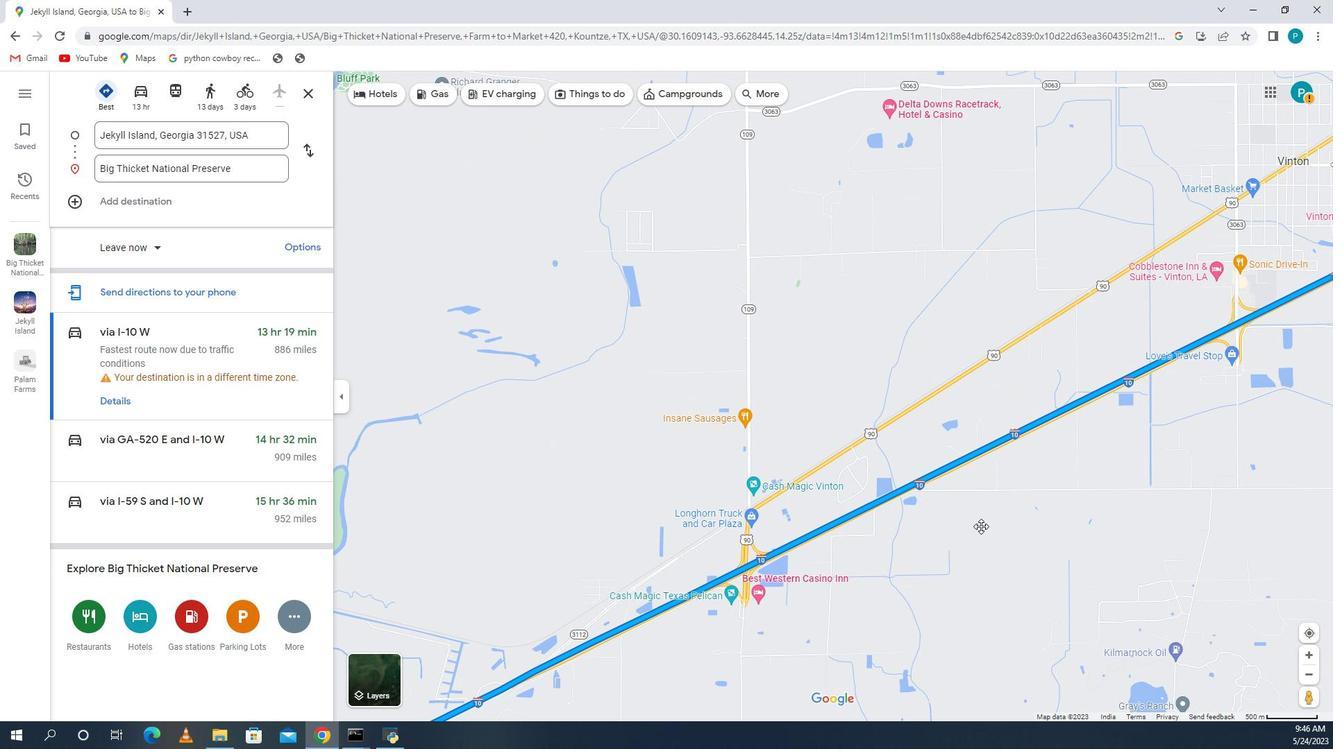 
Action: Mouse pressed left at (788, 486)
Screenshot: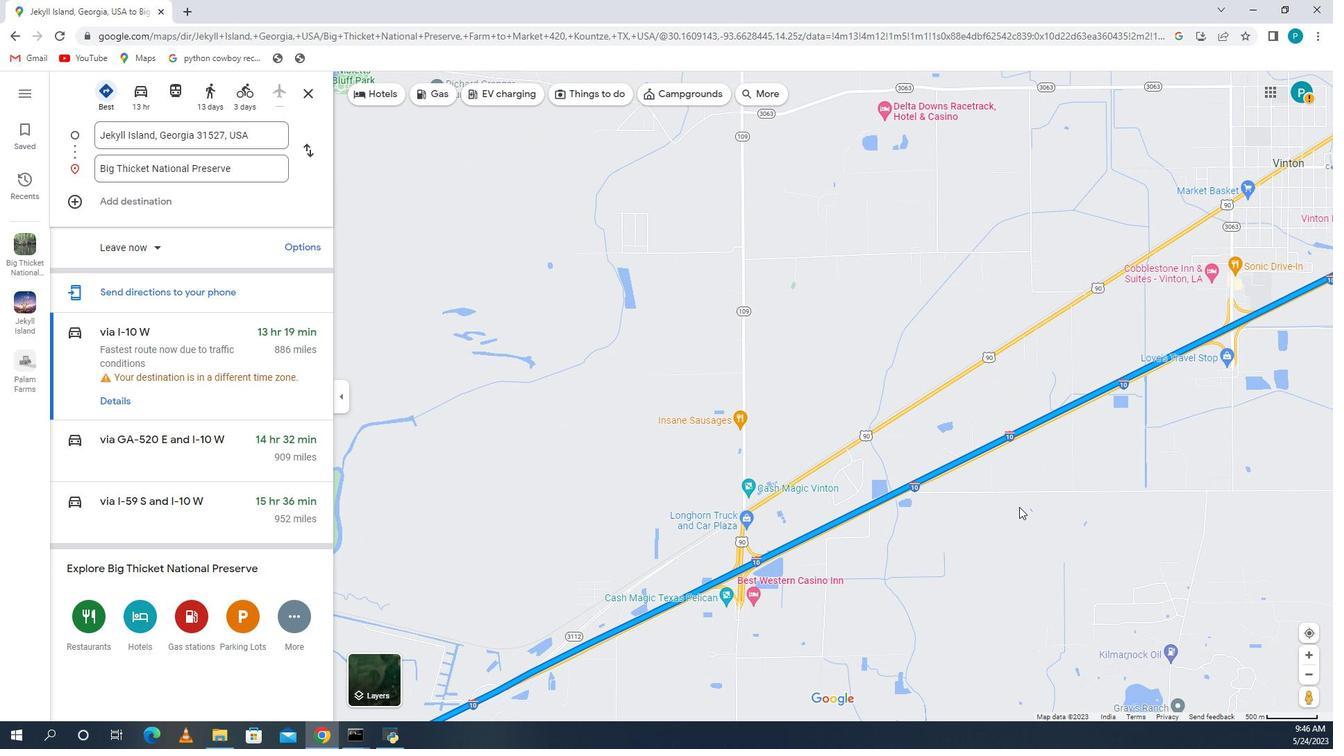 
Action: Mouse moved to (758, 491)
Screenshot: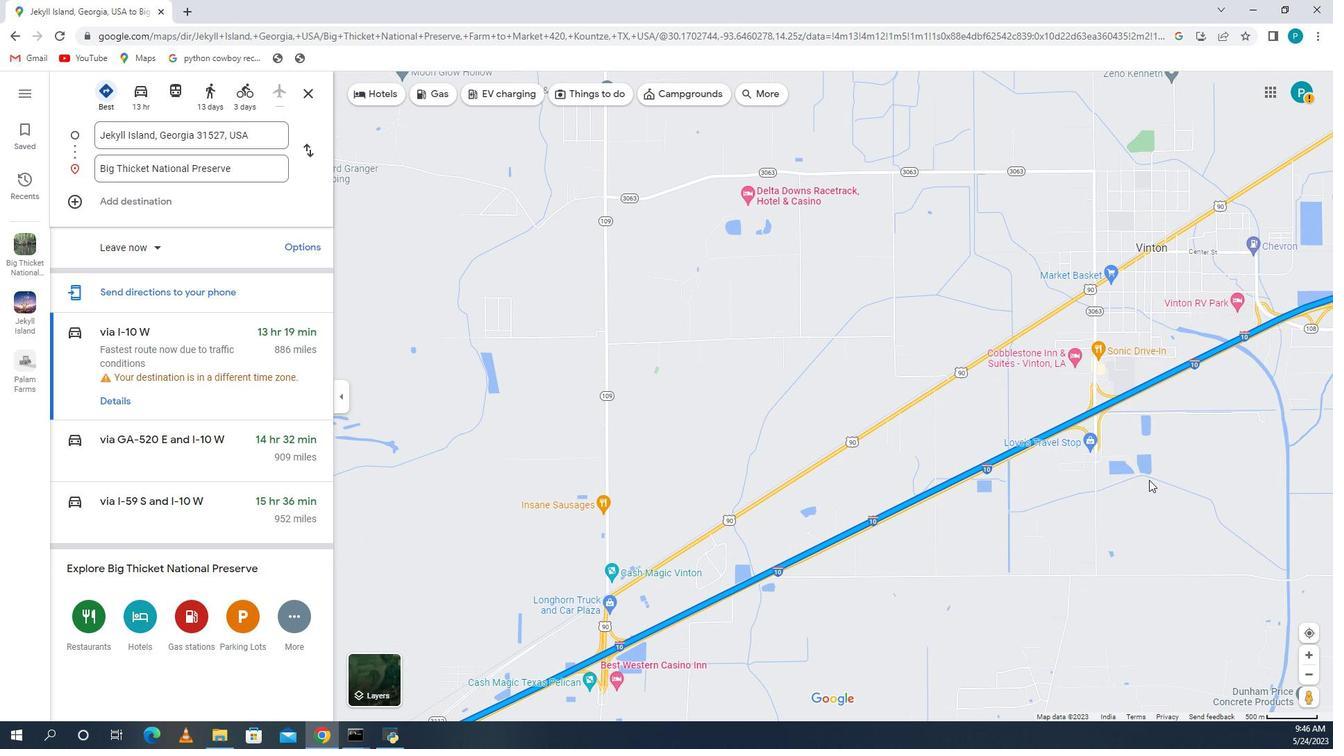 
Action: Mouse pressed left at (758, 491)
Screenshot: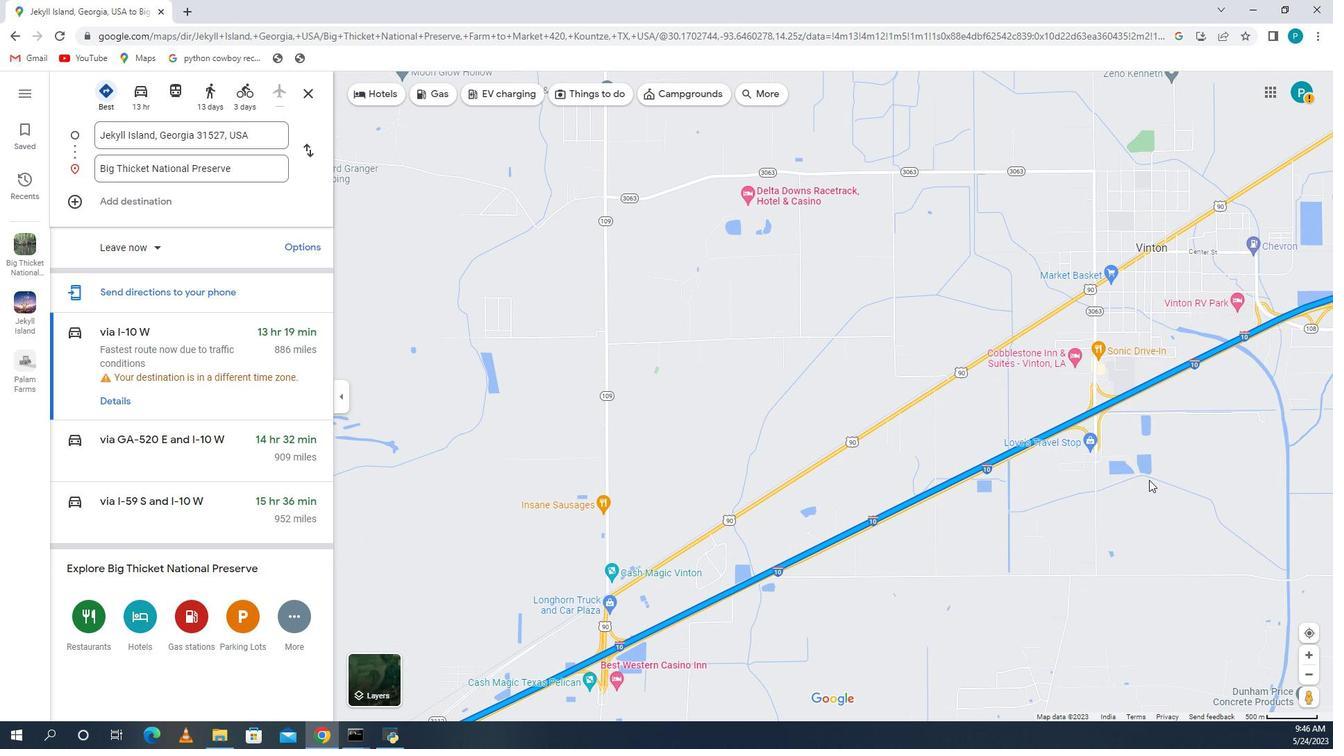 
Action: Mouse moved to (769, 470)
Screenshot: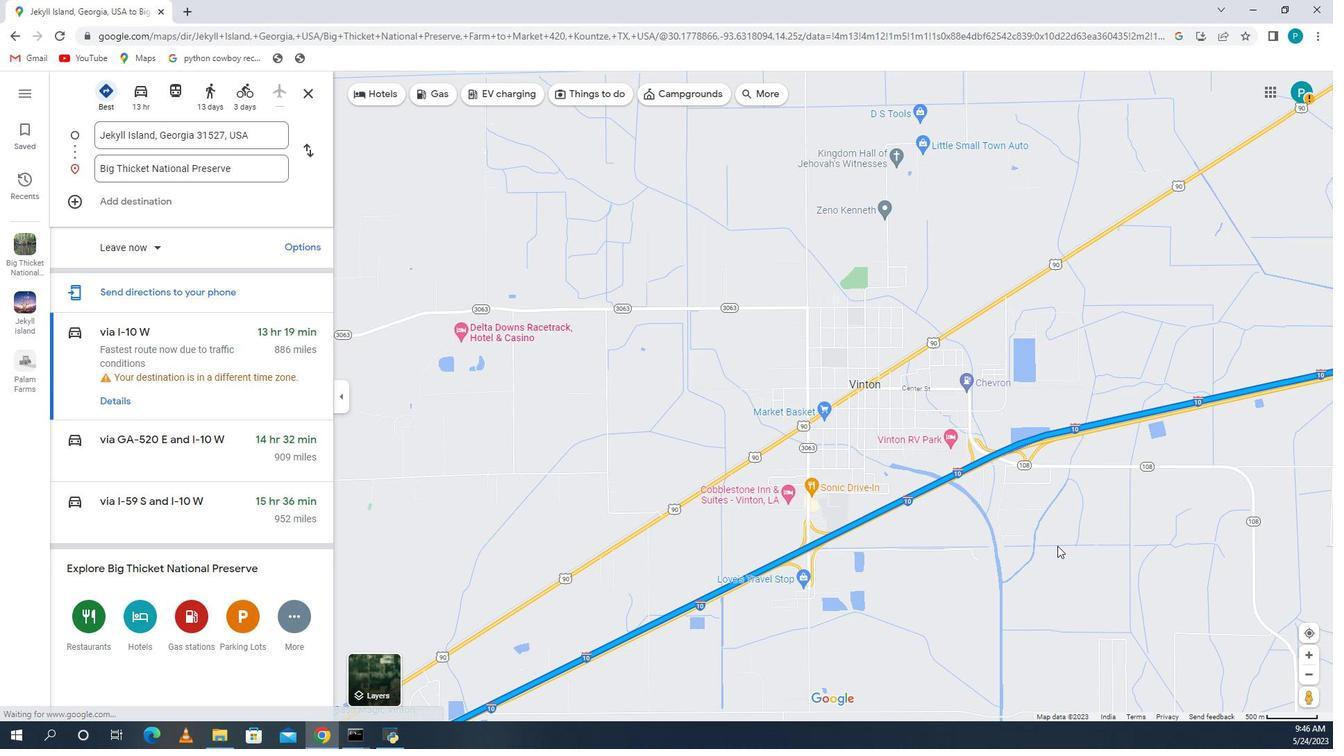 
Action: Mouse pressed left at (769, 470)
Screenshot: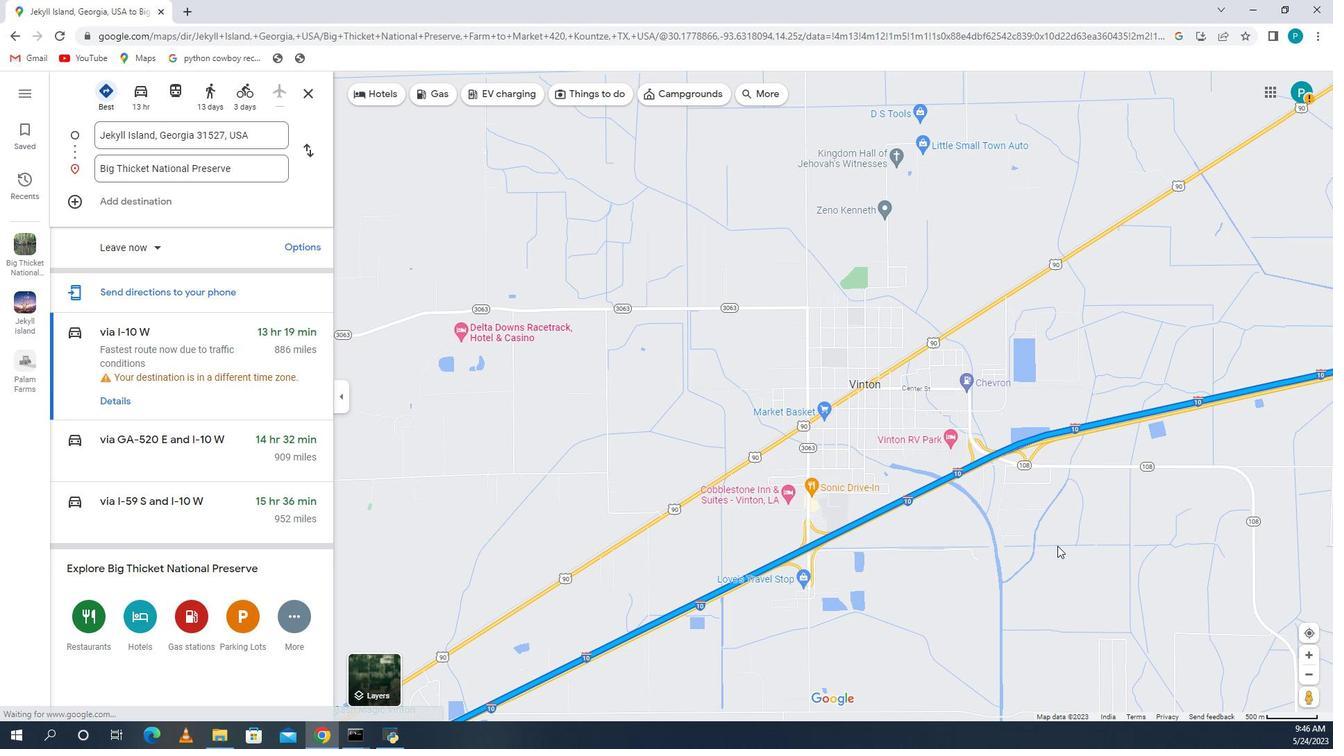 
Action: Mouse moved to (783, 491)
Screenshot: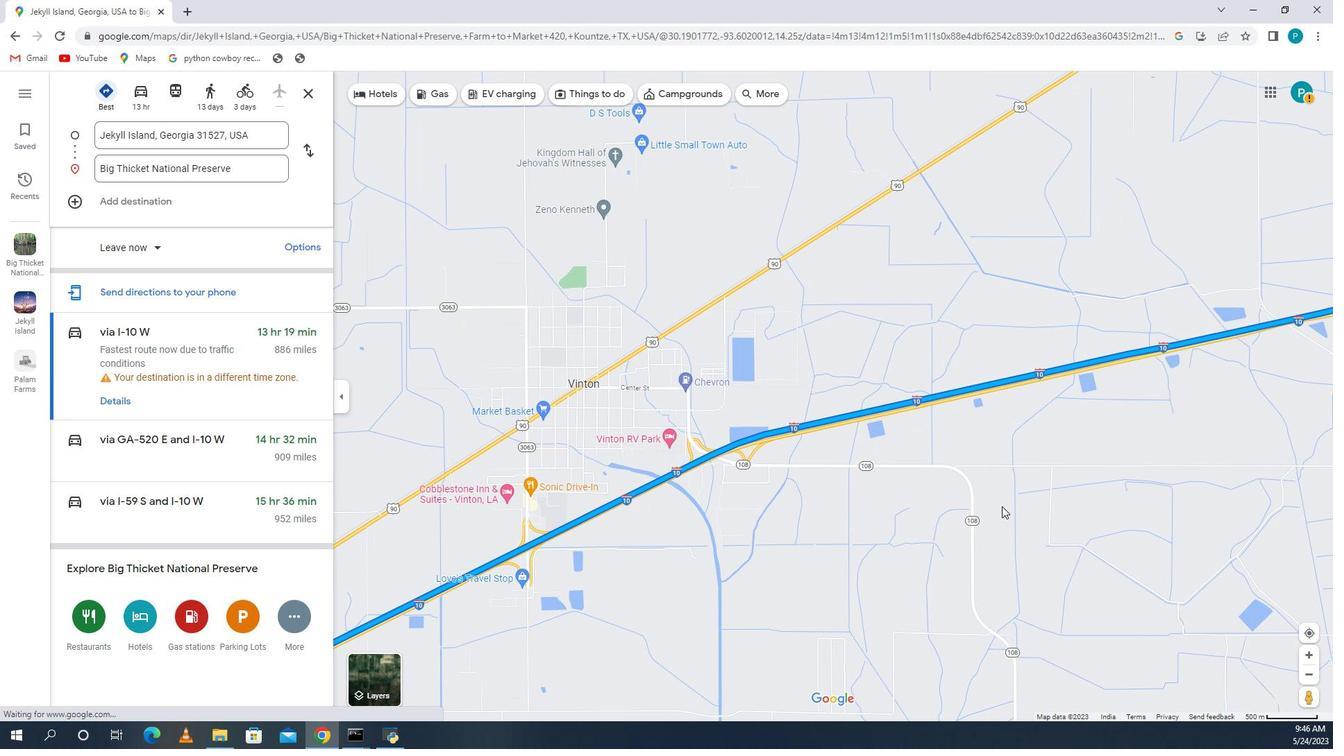 
Action: Mouse pressed left at (783, 491)
Screenshot: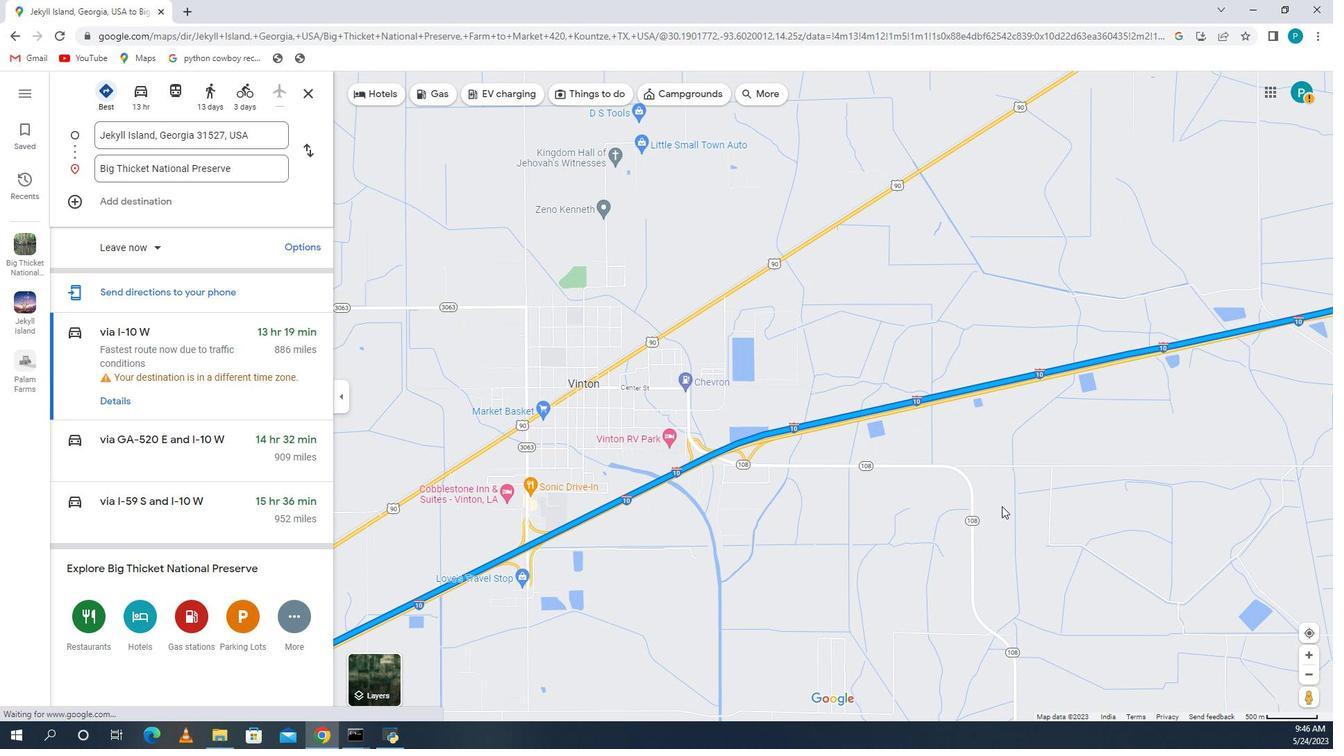 
Action: Mouse moved to (816, 506)
Screenshot: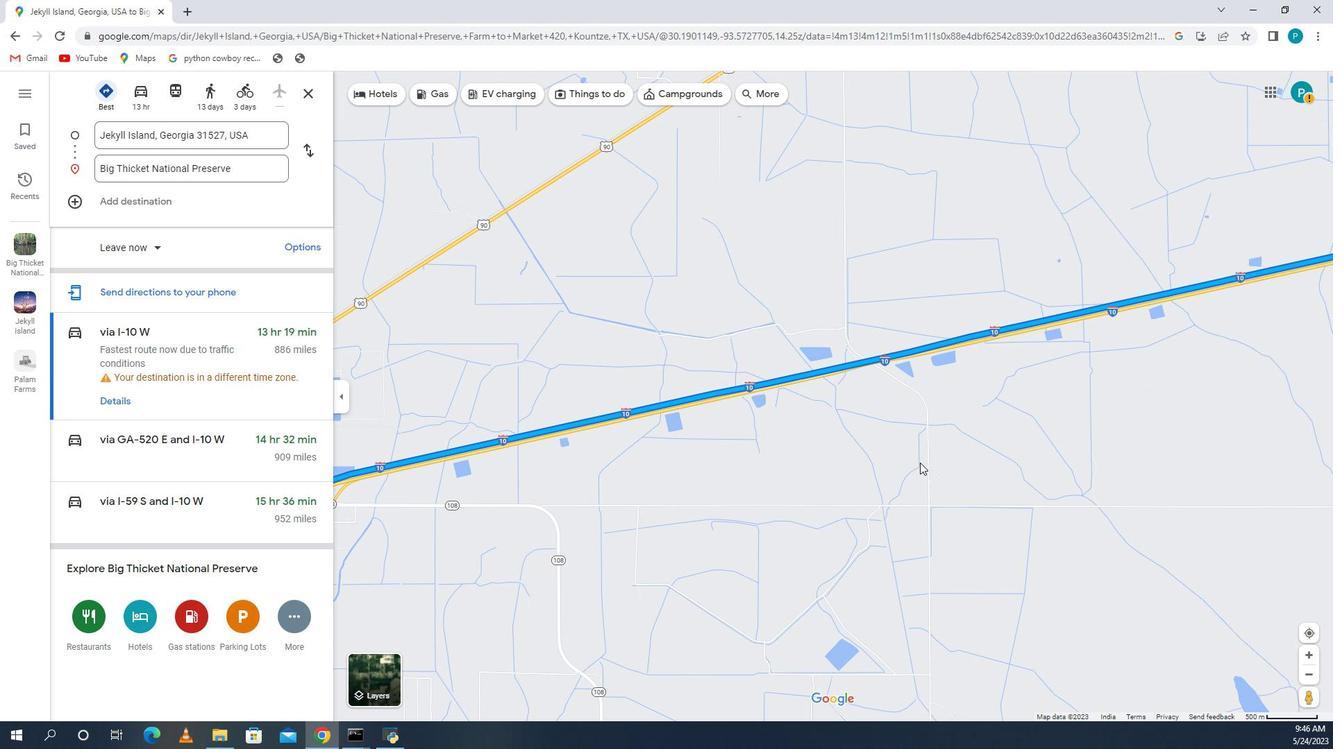 
Action: Mouse pressed left at (816, 506)
Screenshot: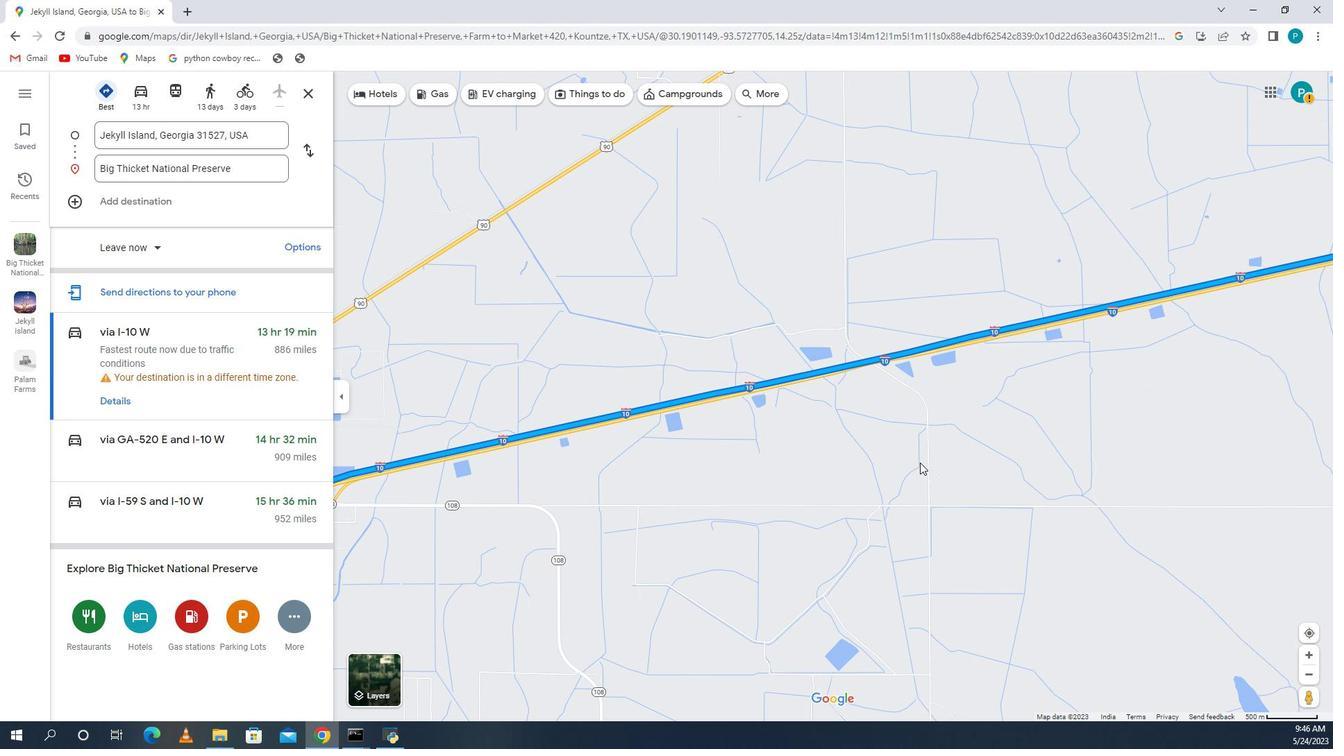 
Action: Mouse moved to (814, 475)
Screenshot: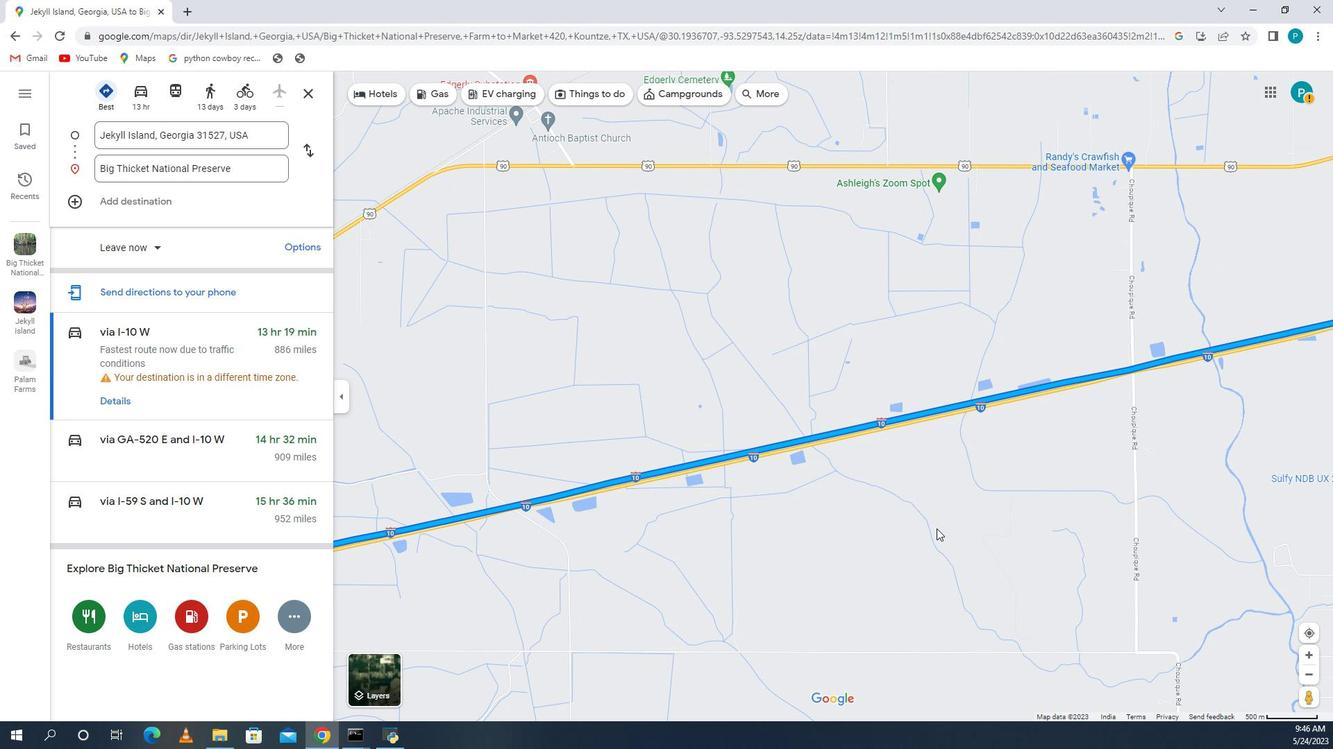 
Action: Mouse pressed left at (808, 477)
Screenshot: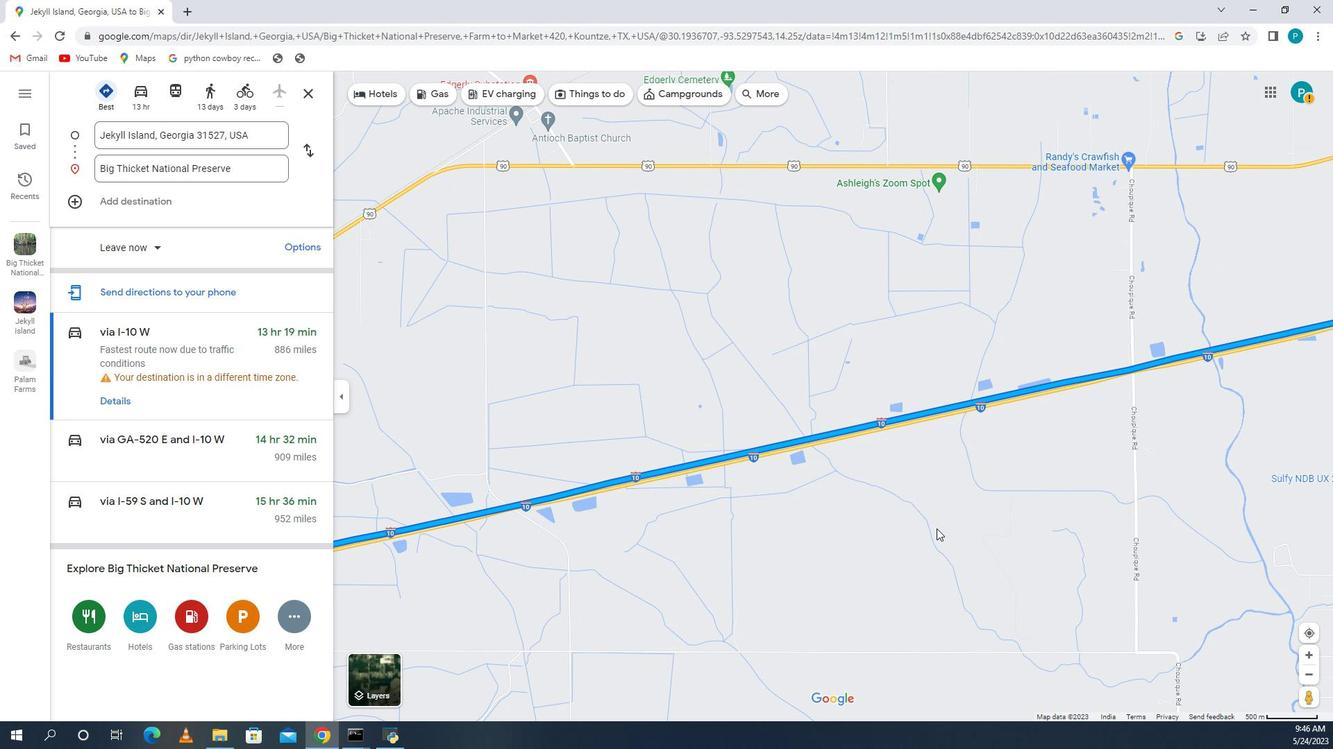 
Action: Mouse moved to (825, 475)
Screenshot: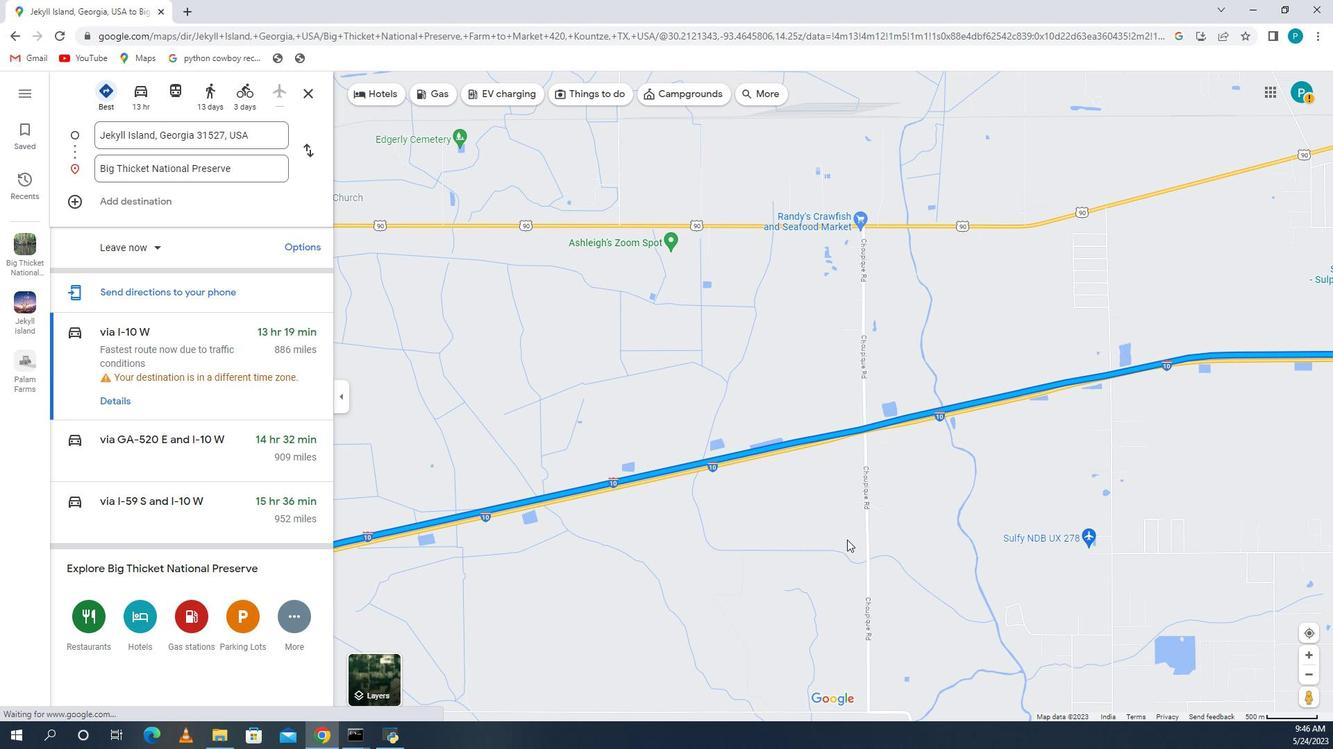 
Action: Mouse pressed left at (825, 475)
Screenshot: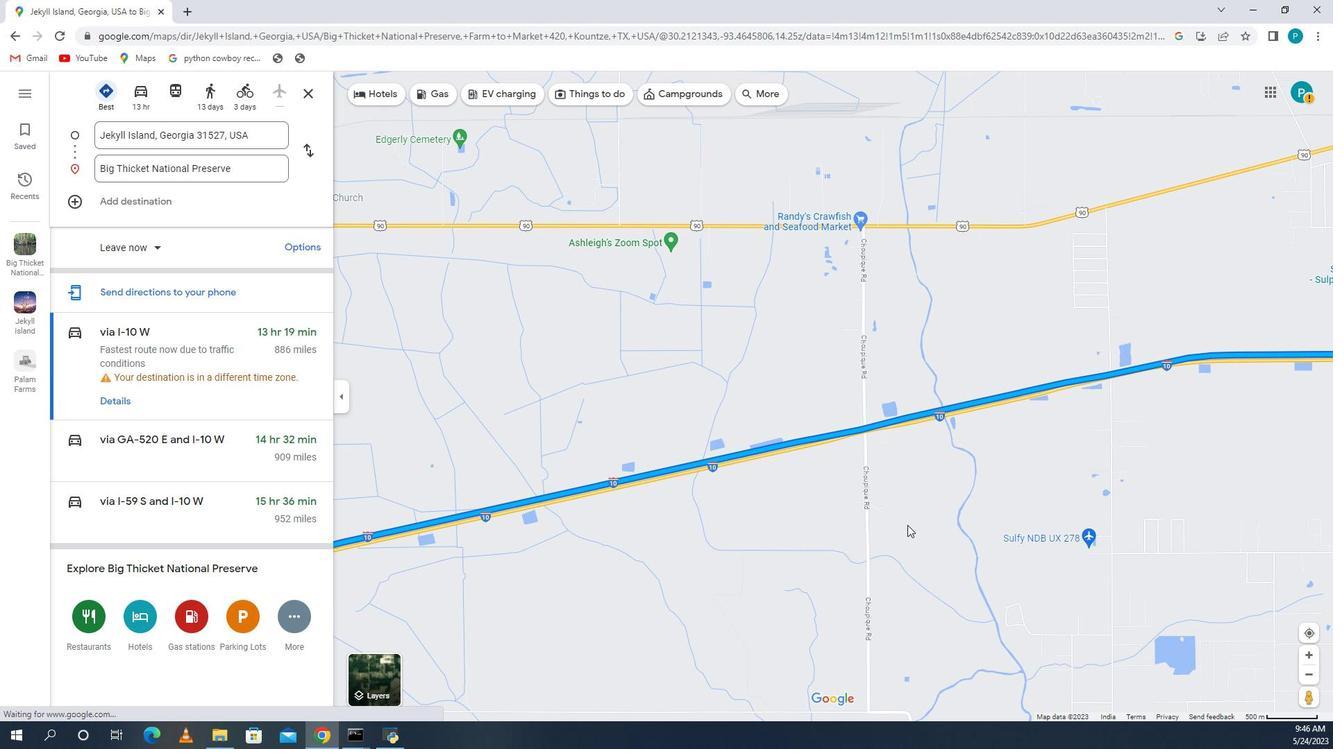 
Action: Mouse moved to (878, 484)
Screenshot: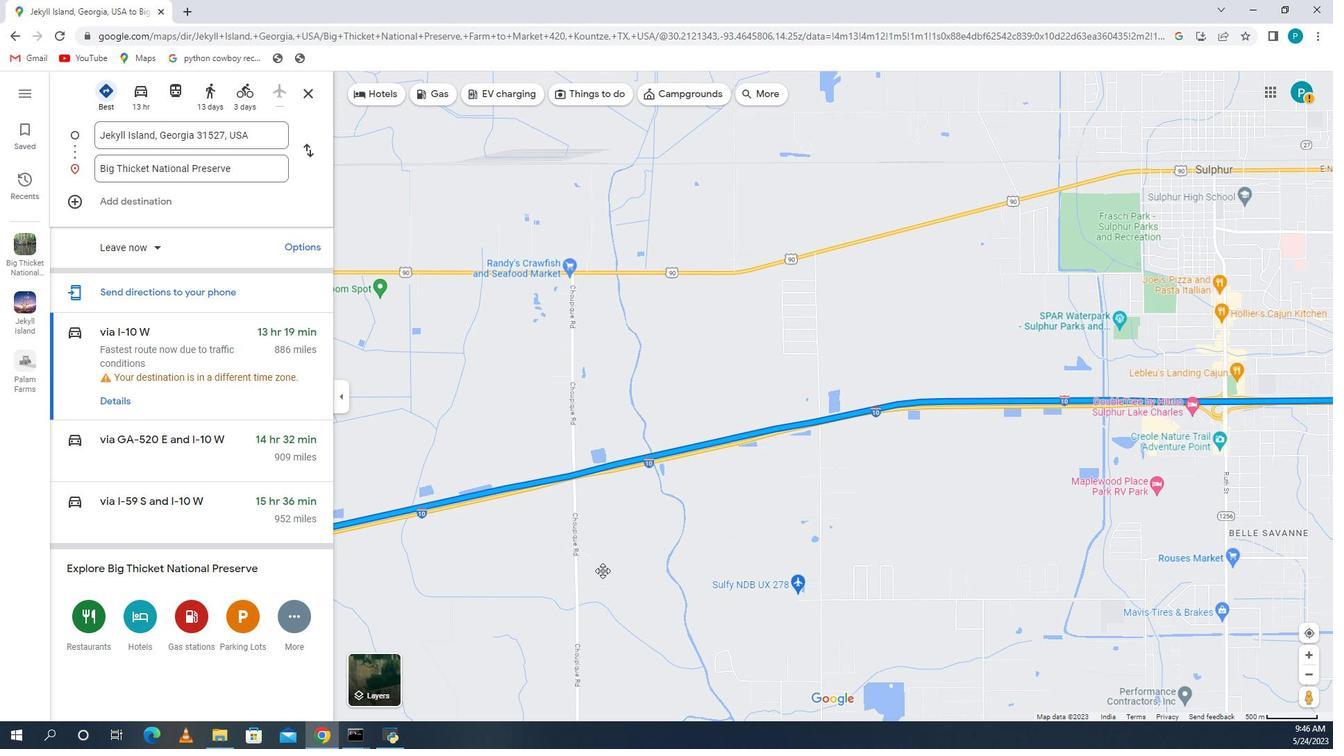 
Action: Mouse pressed left at (840, 484)
Screenshot: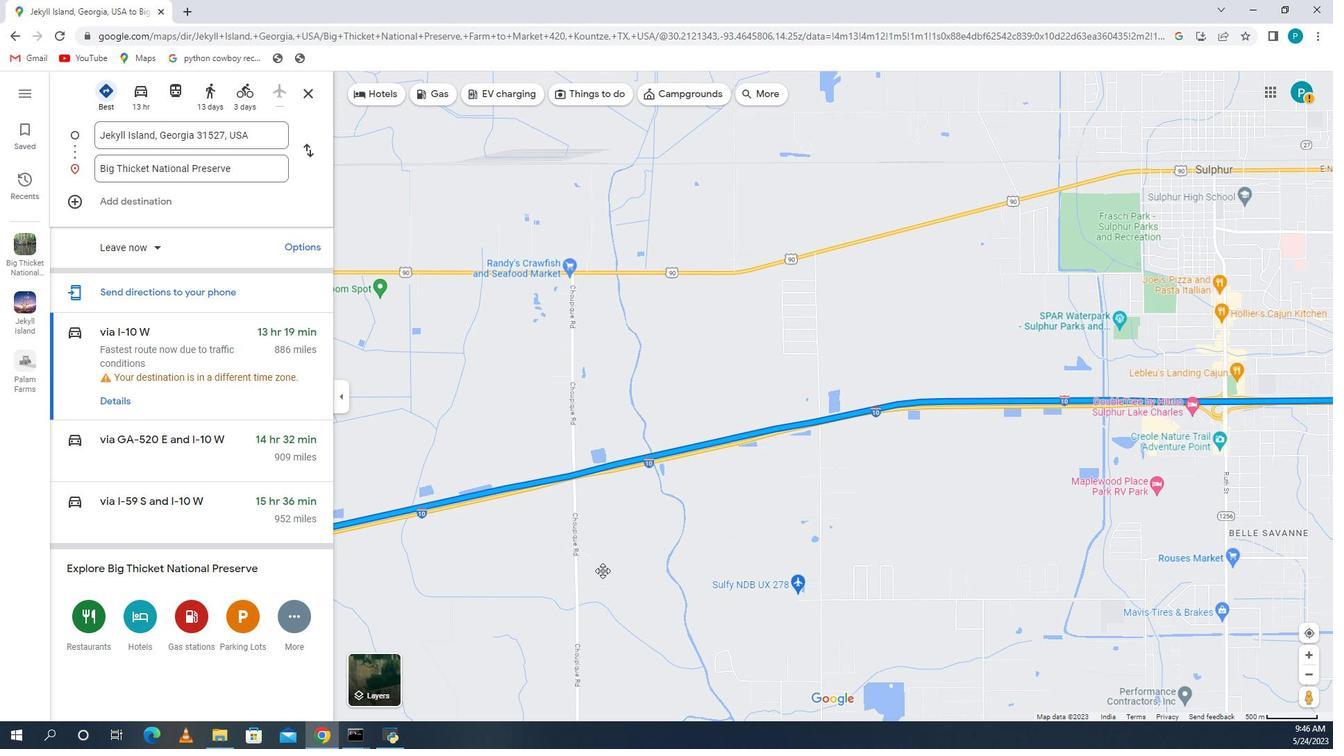 
Action: Mouse moved to (845, 488)
Screenshot: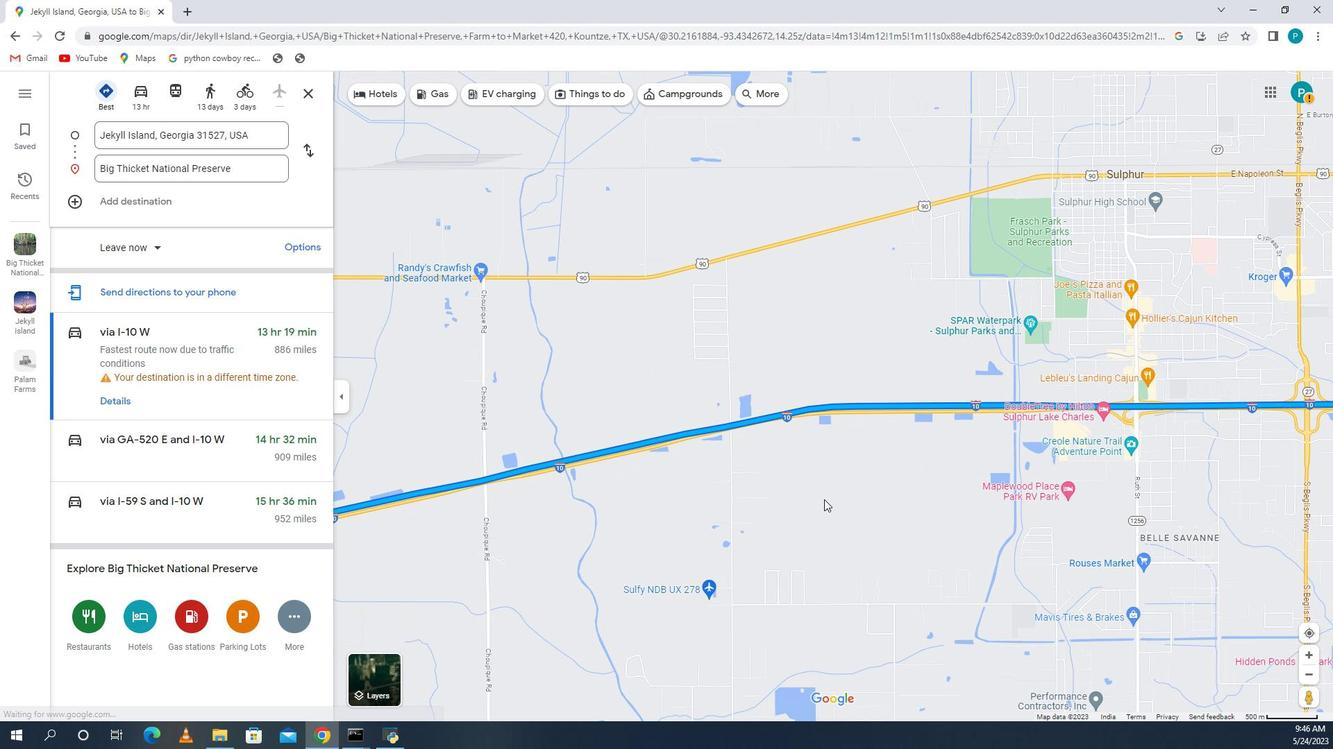 
Action: Mouse pressed left at (845, 488)
Screenshot: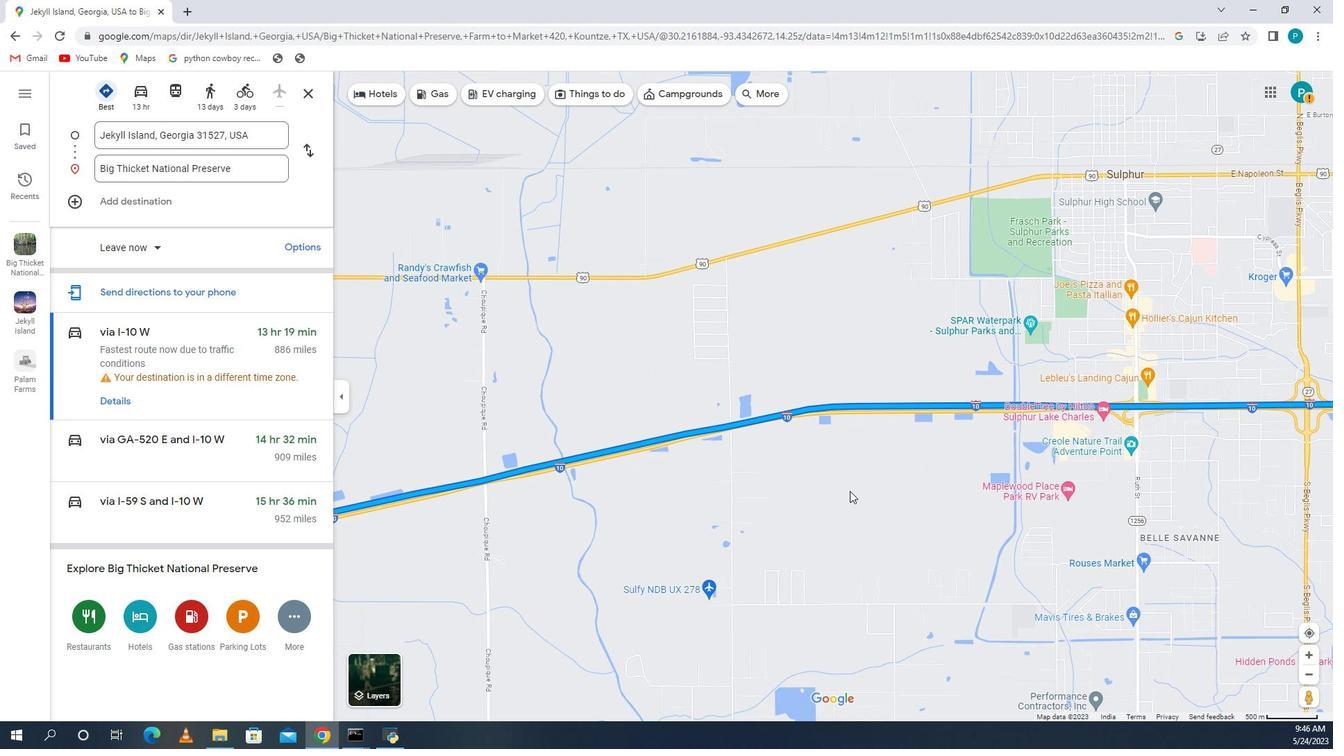 
Action: Mouse moved to (846, 488)
Screenshot: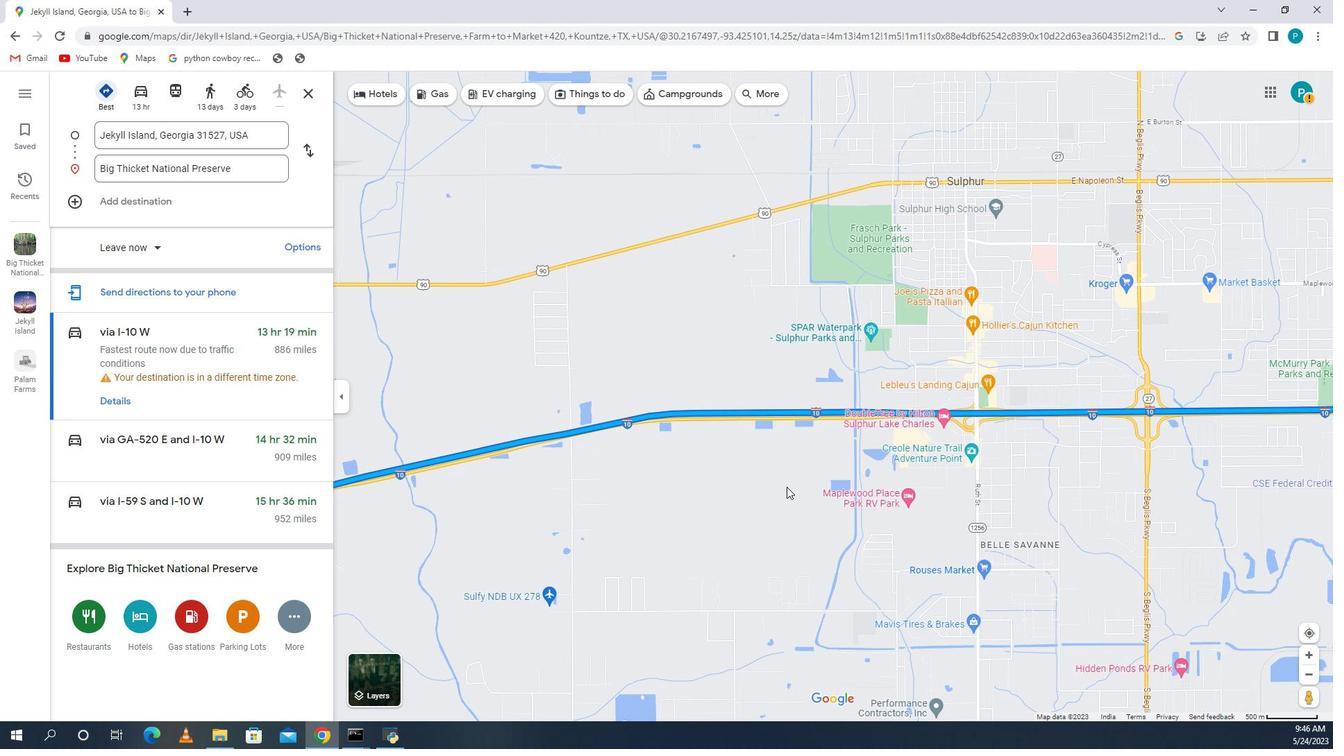 
Action: Mouse pressed left at (846, 488)
Screenshot: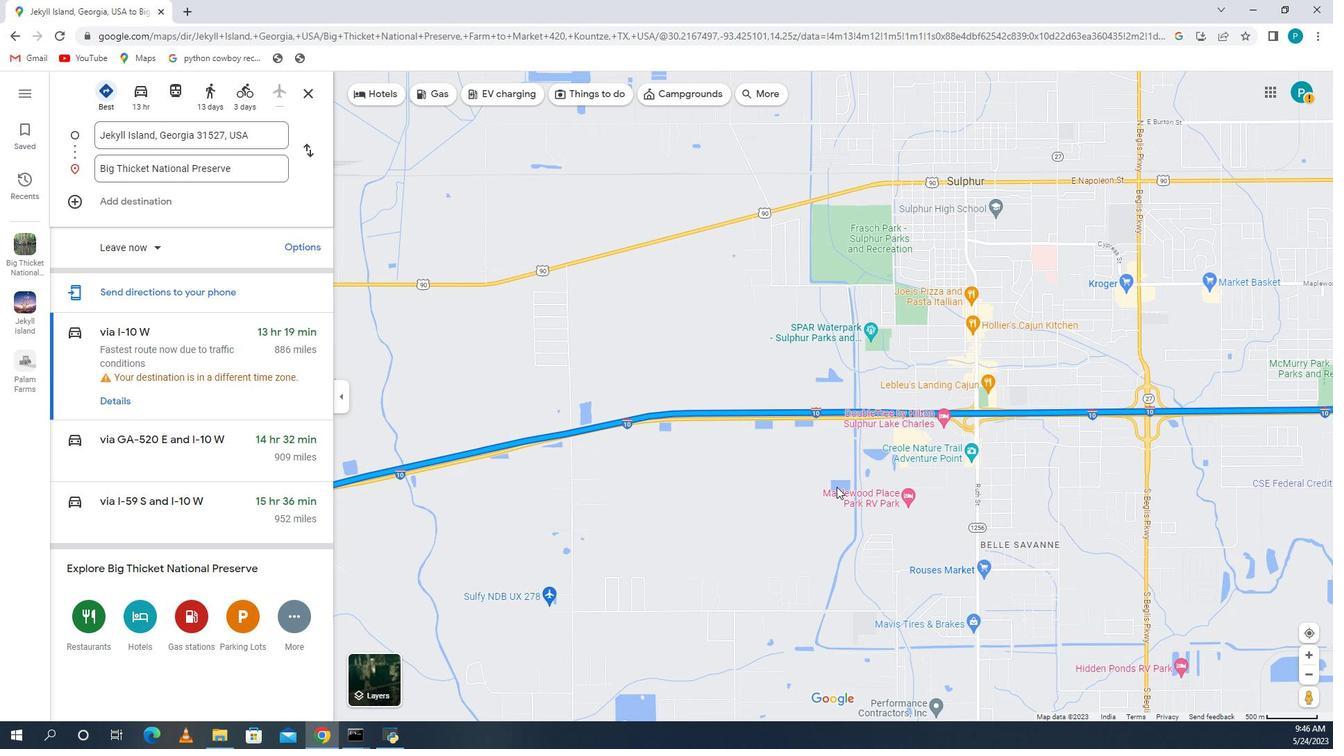 
Action: Mouse moved to (834, 488)
Screenshot: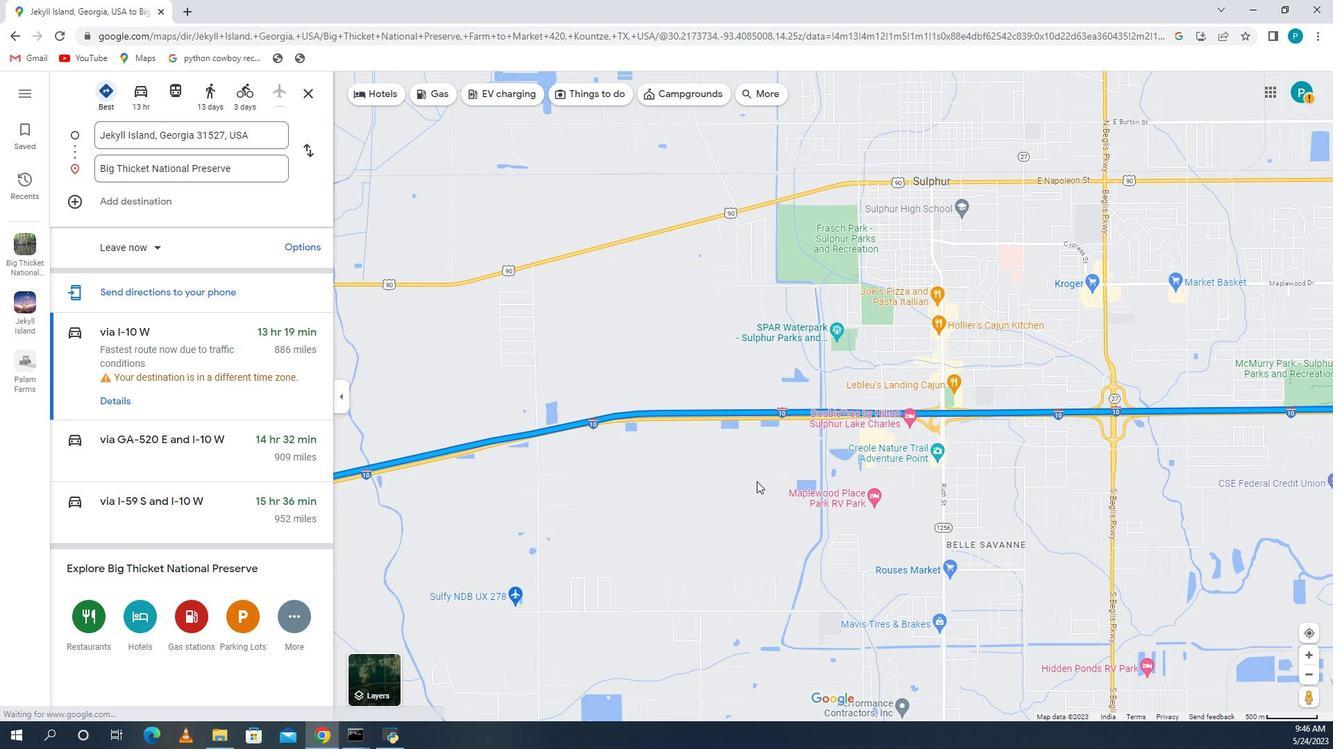 
Action: Mouse pressed left at (834, 488)
Screenshot: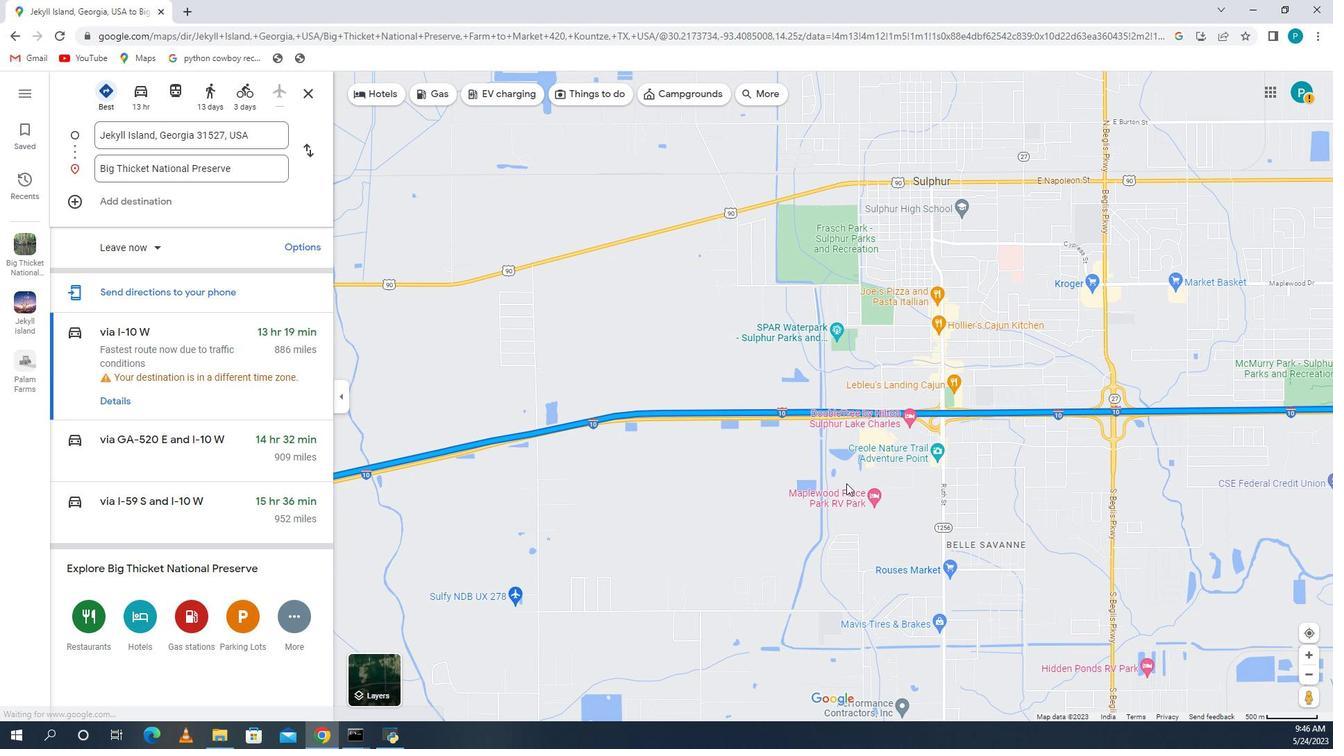 
Action: Mouse moved to (825, 479)
Screenshot: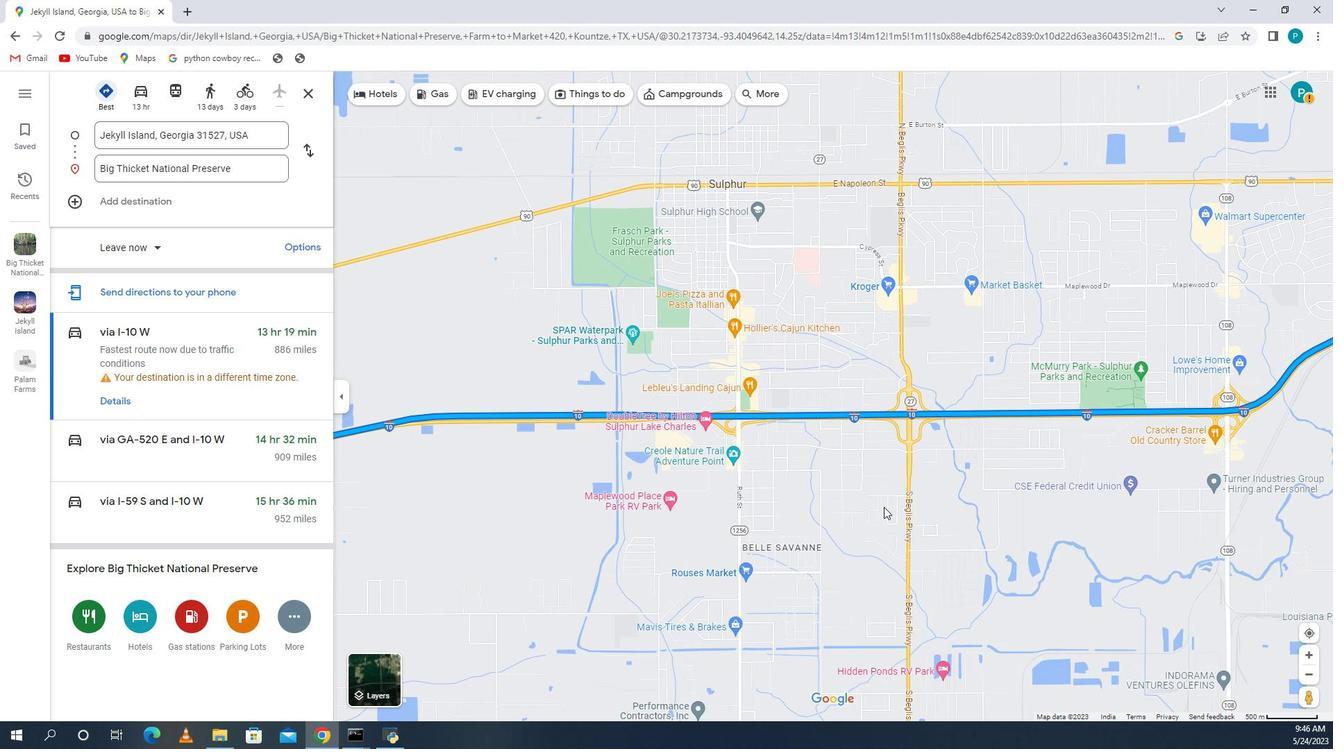
Action: Mouse pressed left at (825, 479)
Screenshot: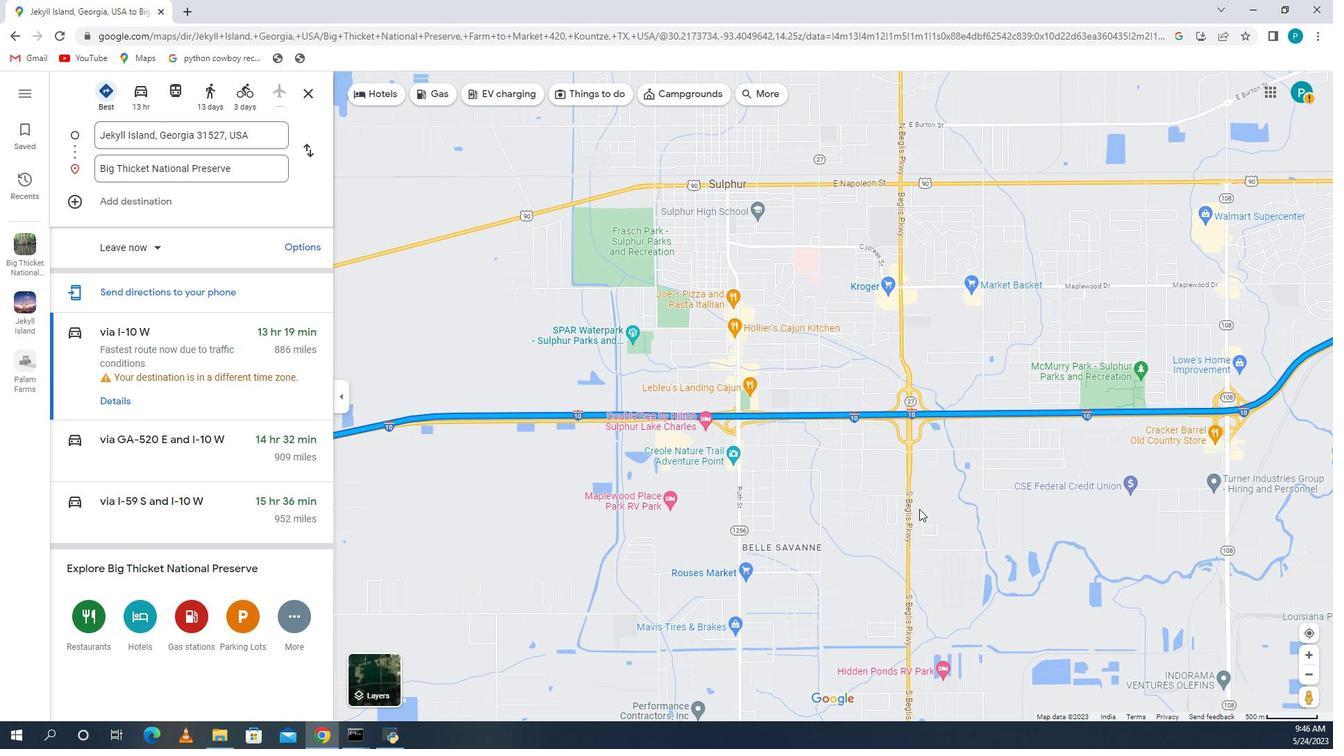 
Action: Mouse moved to (822, 472)
Screenshot: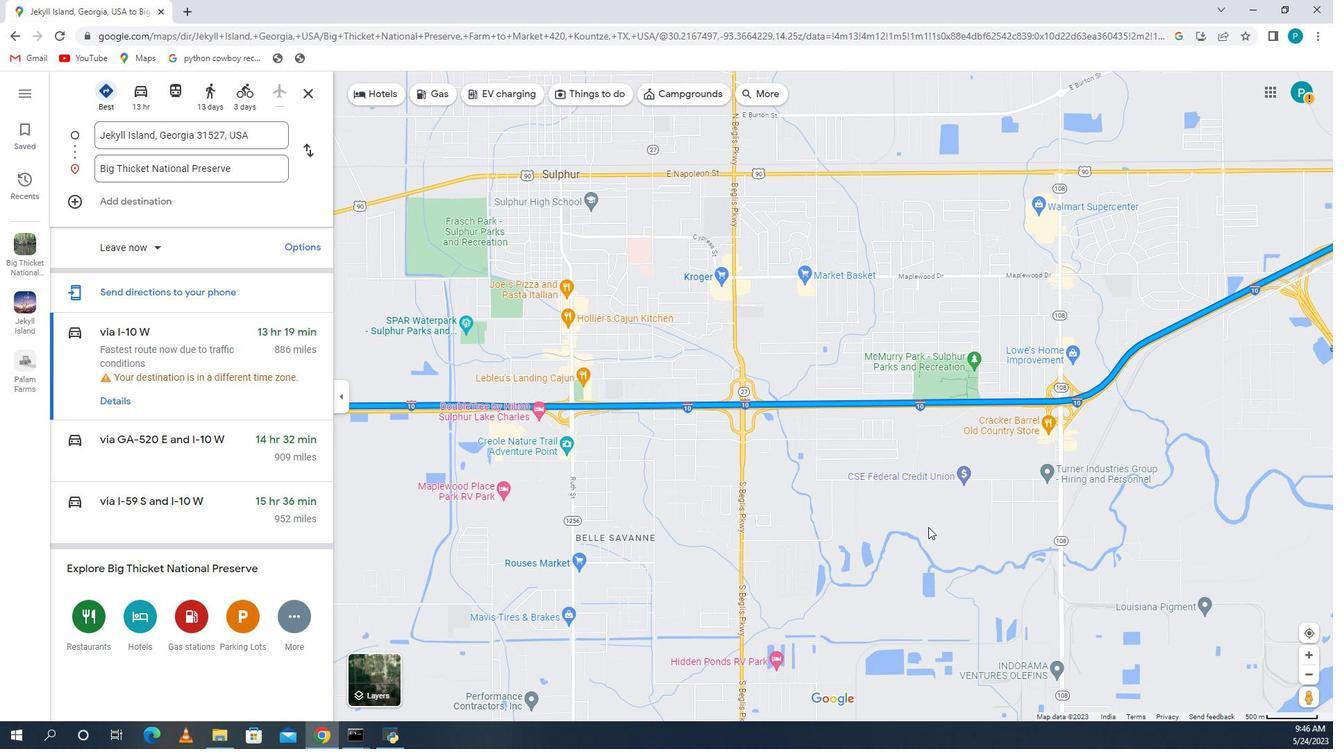 
Action: Mouse pressed left at (822, 472)
Screenshot: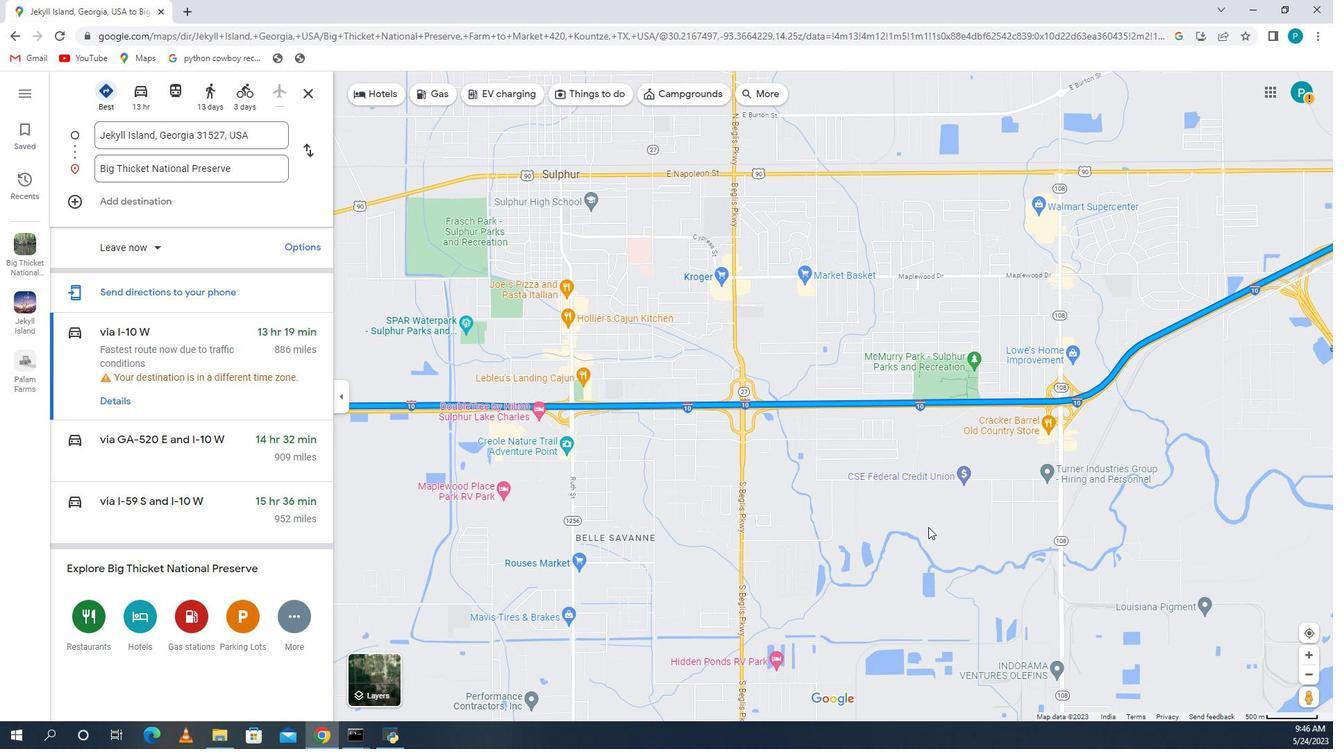 
Action: Mouse moved to (806, 493)
Screenshot: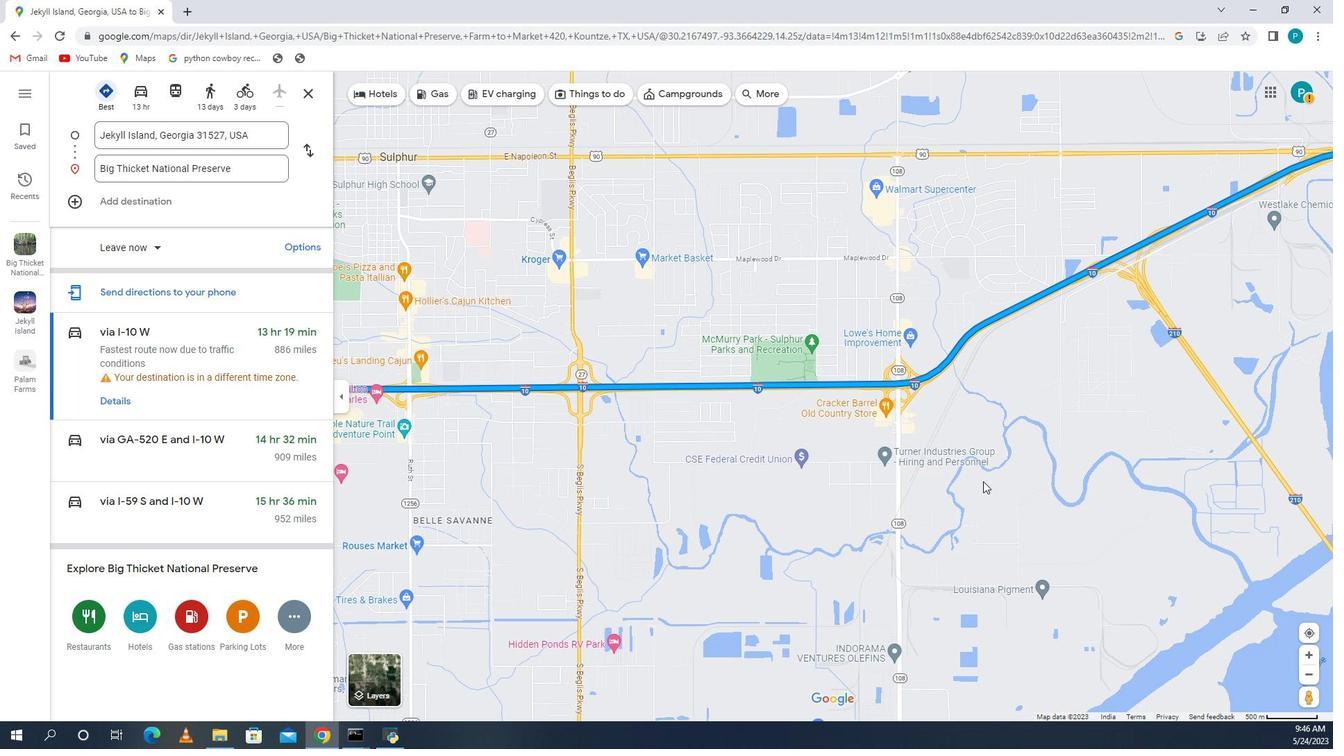 
Action: Mouse pressed left at (806, 493)
Screenshot: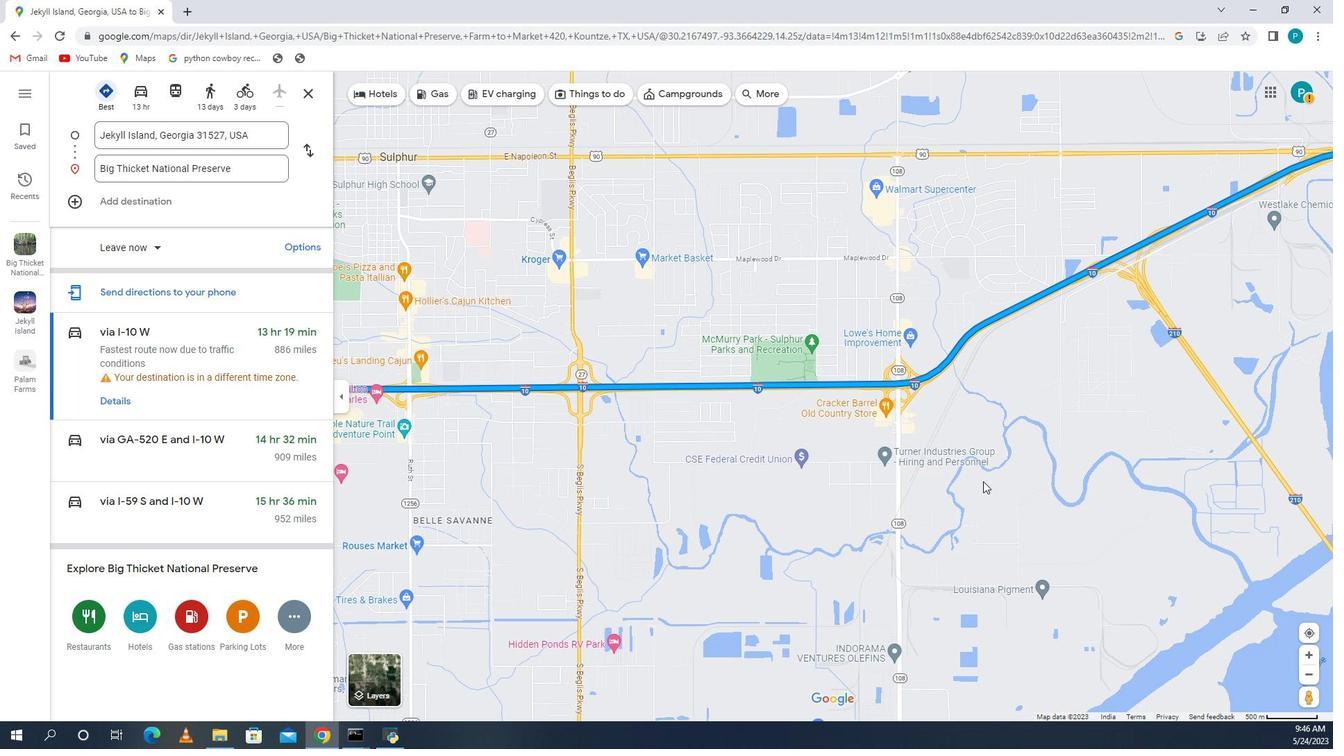 
Action: Mouse moved to (807, 506)
Screenshot: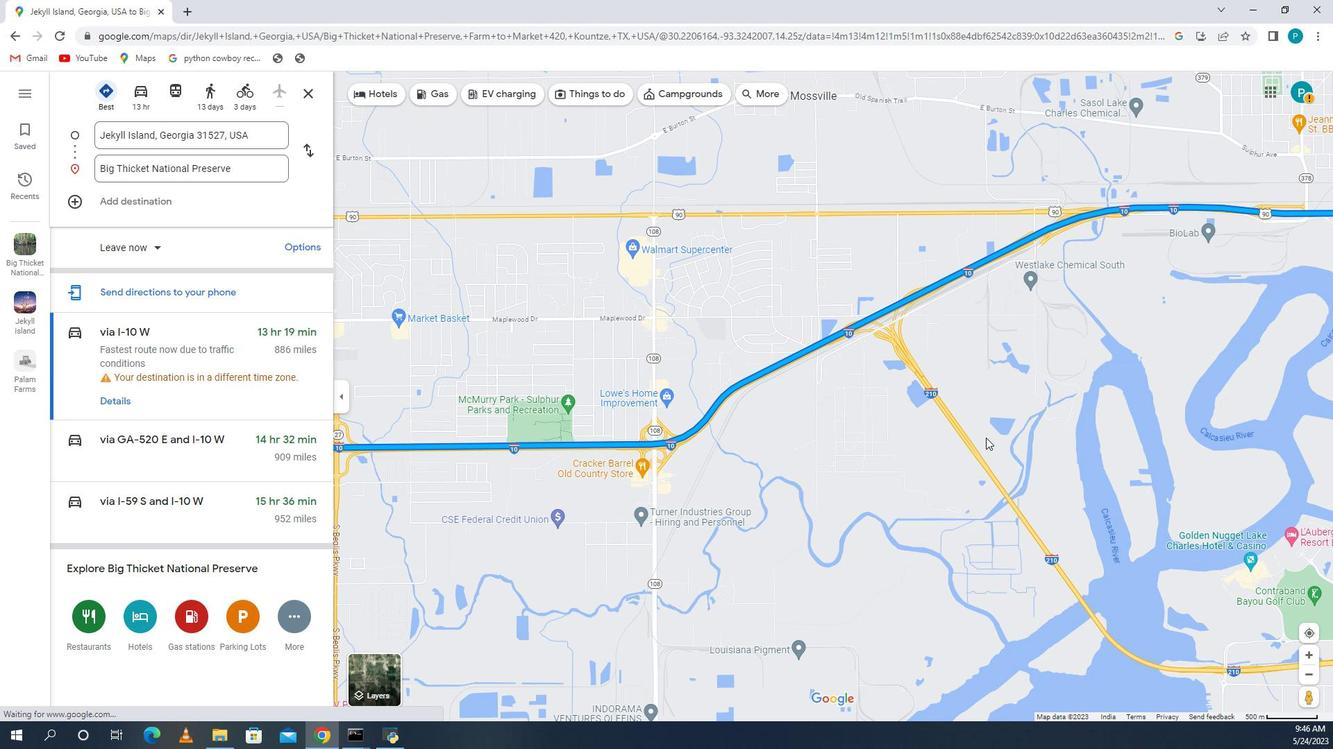 
Action: Mouse pressed left at (807, 506)
Screenshot: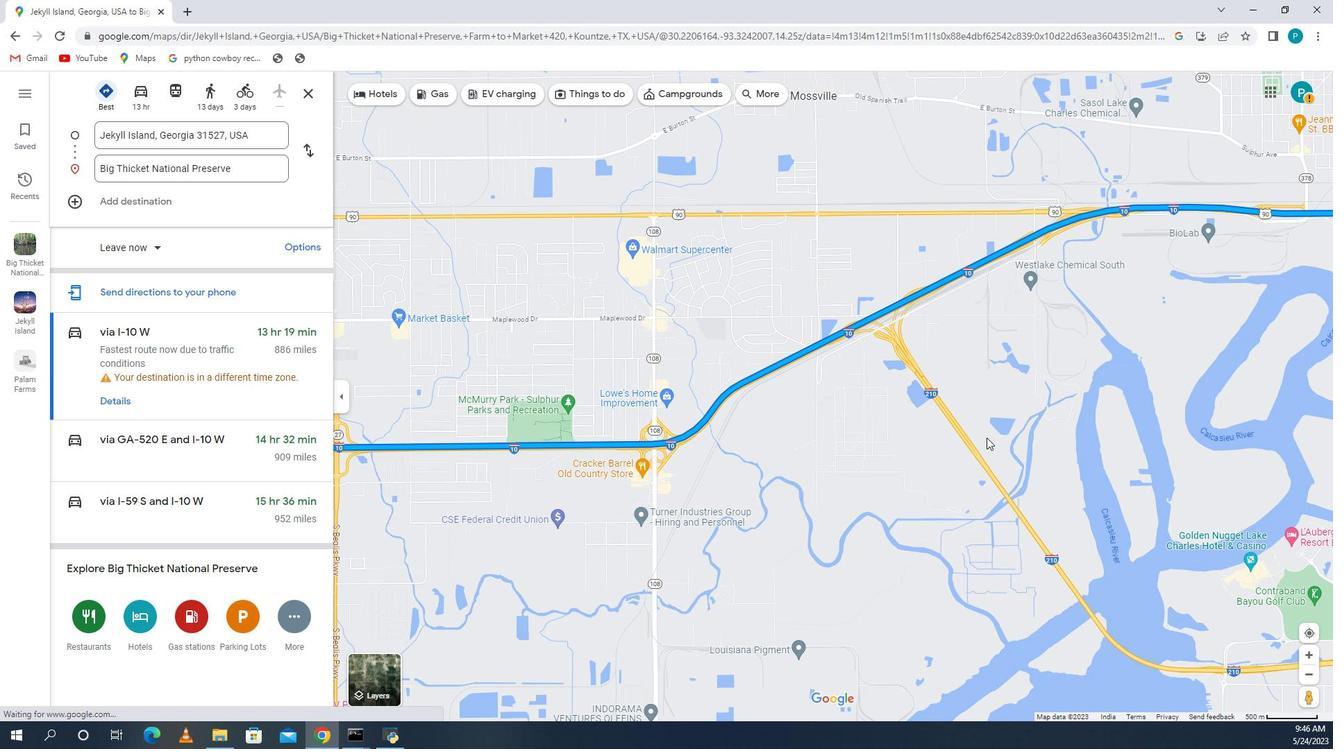 
Action: Mouse moved to (813, 490)
Screenshot: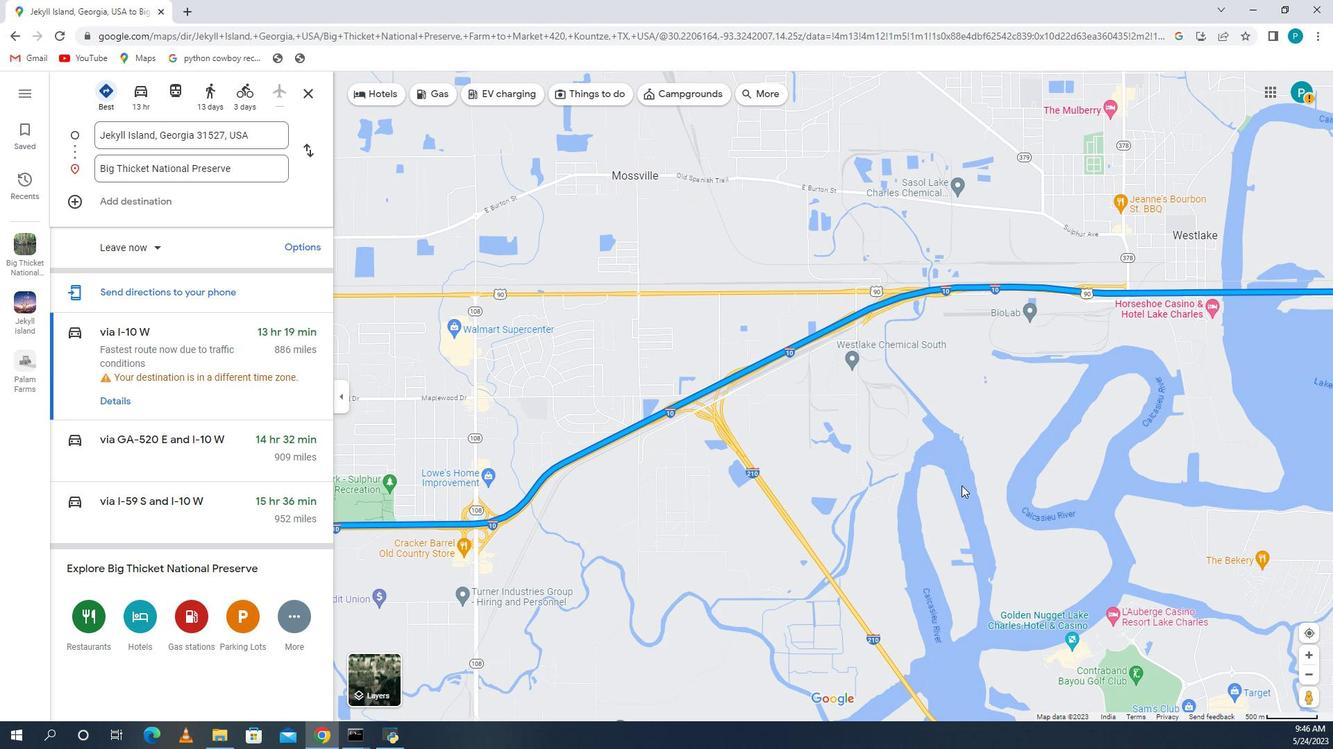 
Action: Mouse pressed left at (813, 490)
Screenshot: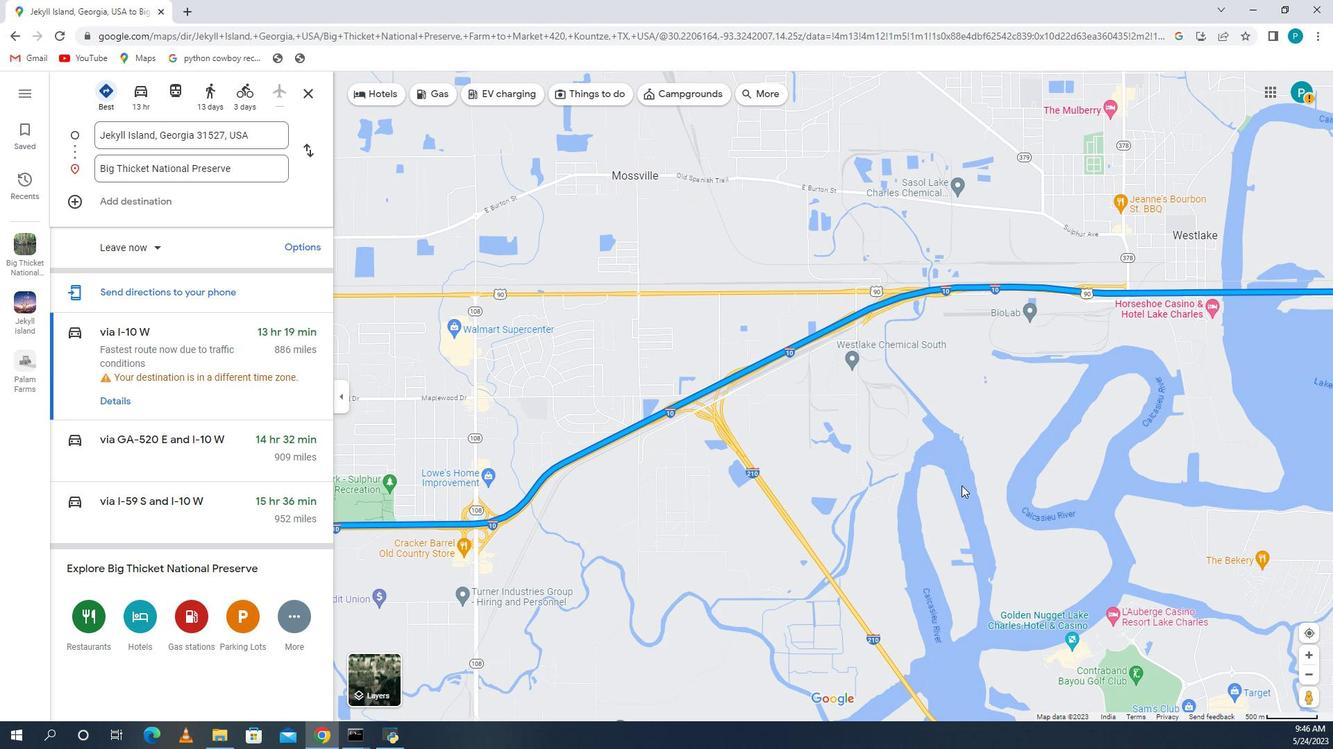 
Action: Mouse moved to (797, 514)
Screenshot: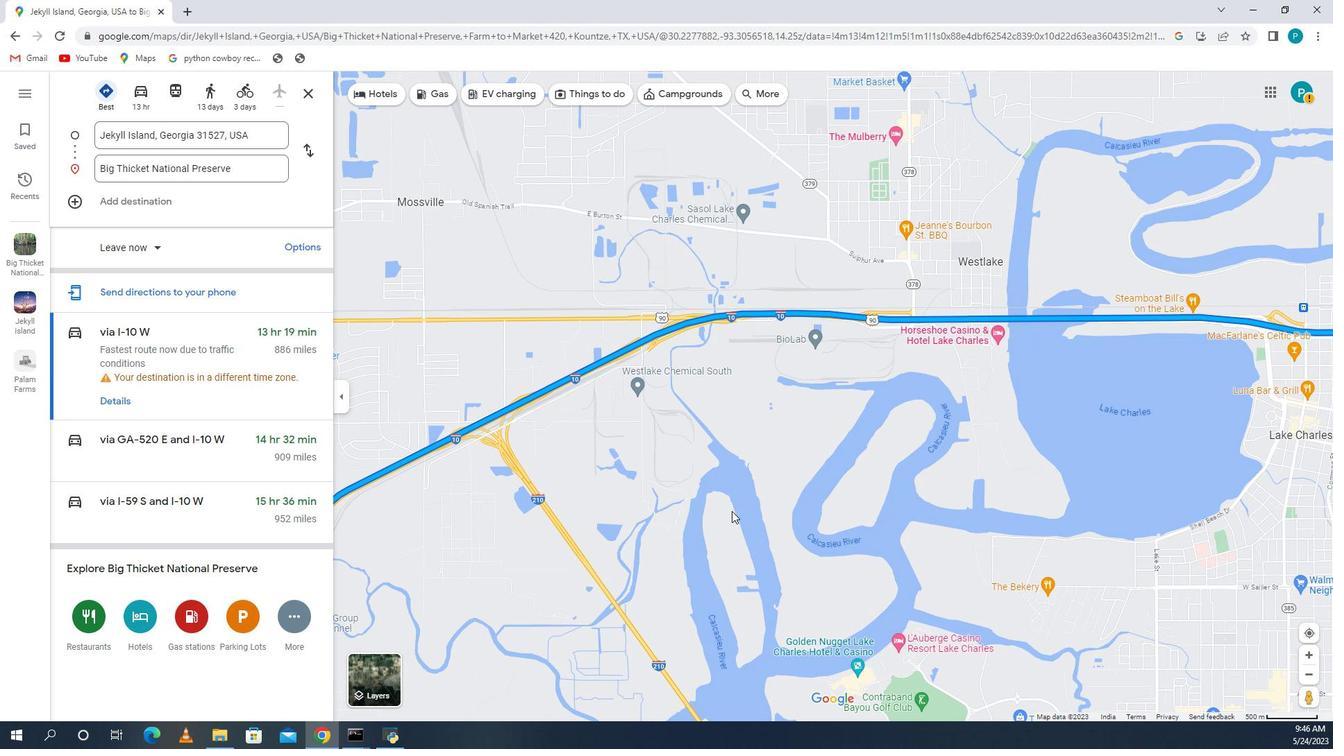 
Action: Mouse pressed left at (797, 514)
Screenshot: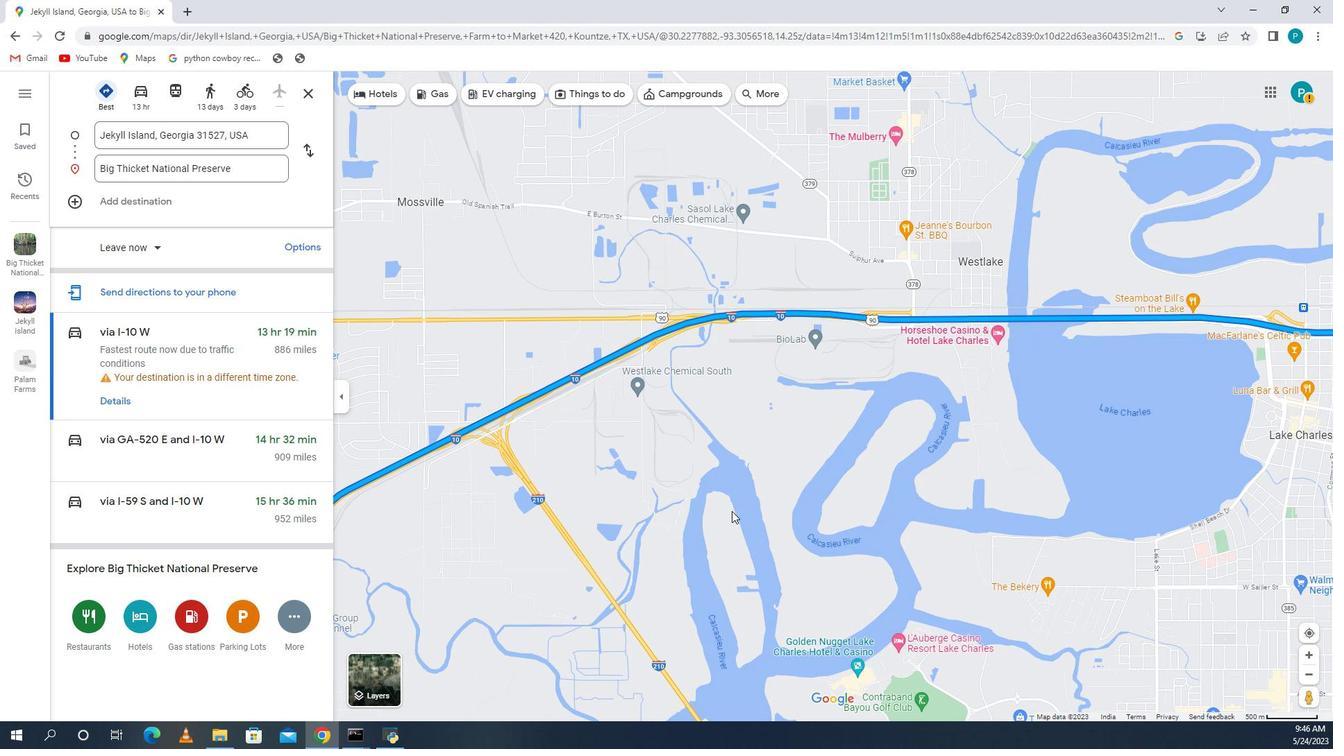 
Action: Mouse moved to (755, 479)
Screenshot: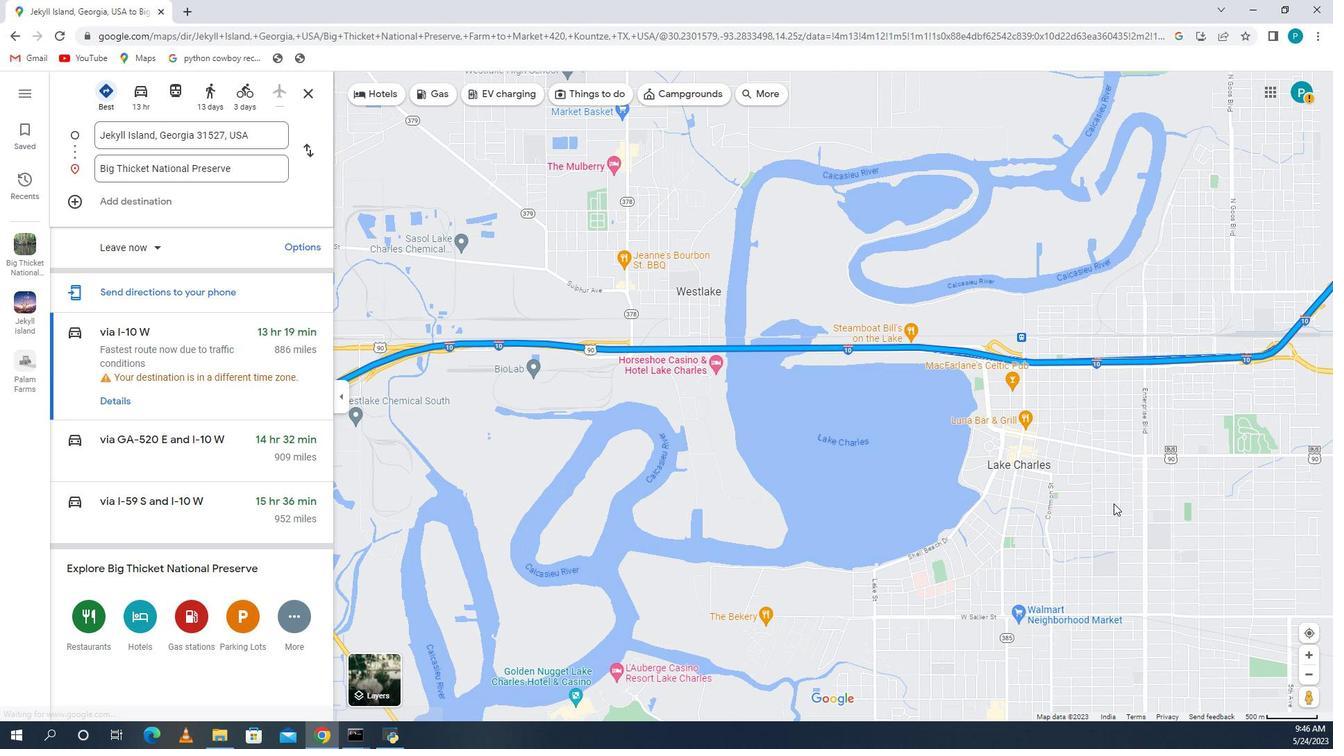 
Action: Mouse pressed left at (755, 479)
Screenshot: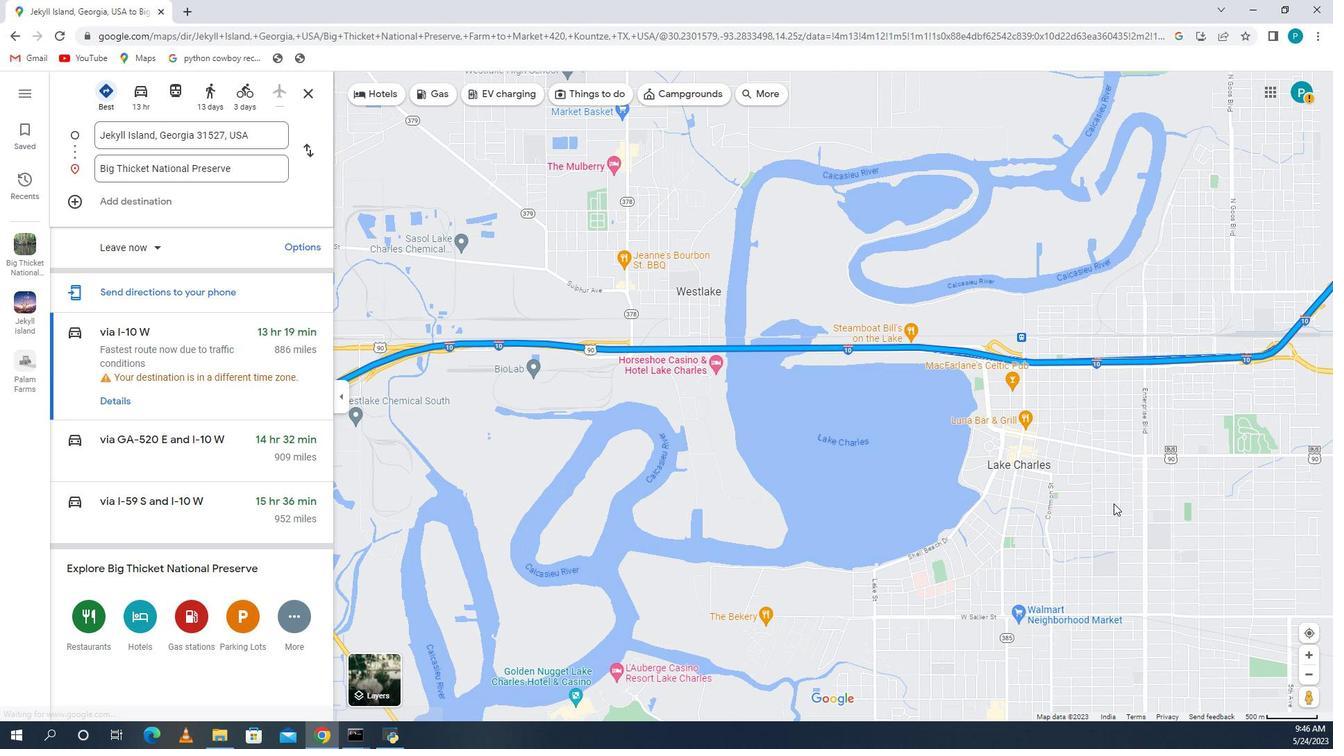 
Action: Mouse moved to (782, 530)
Screenshot: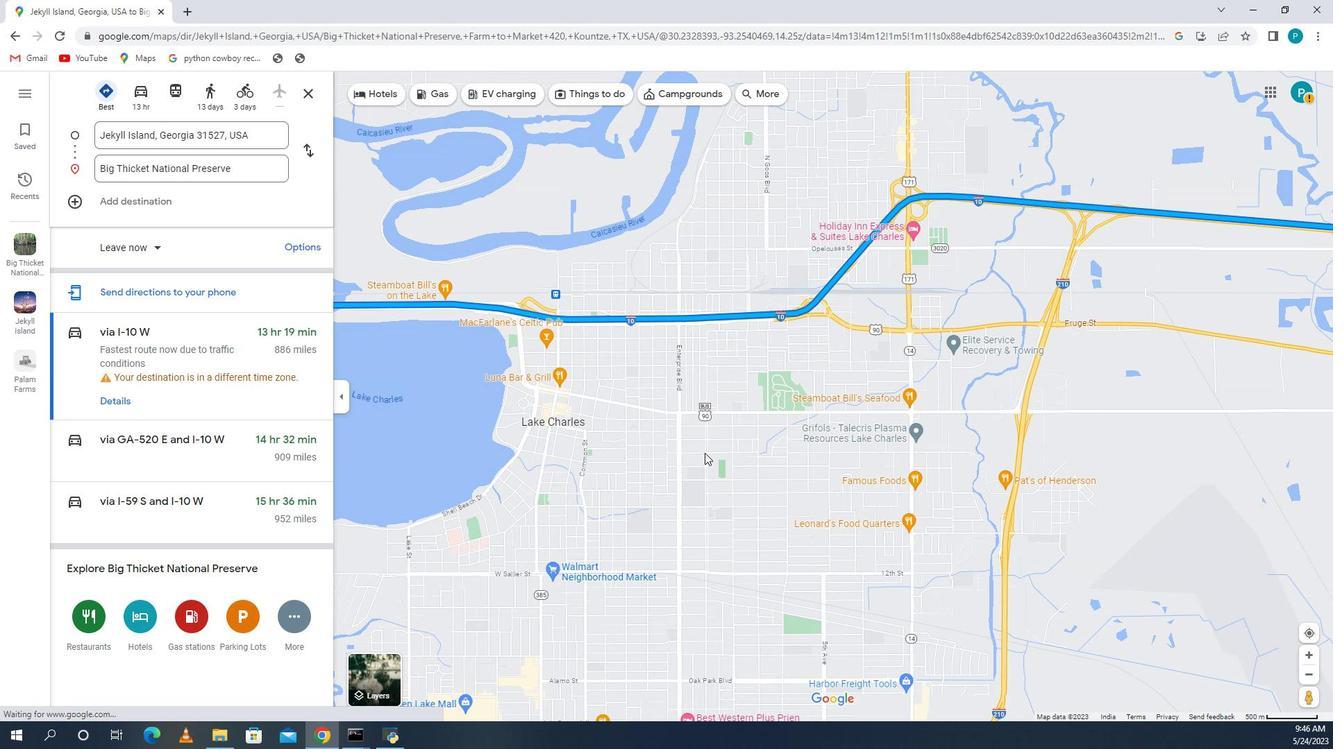 
Action: Mouse pressed left at (782, 530)
Screenshot: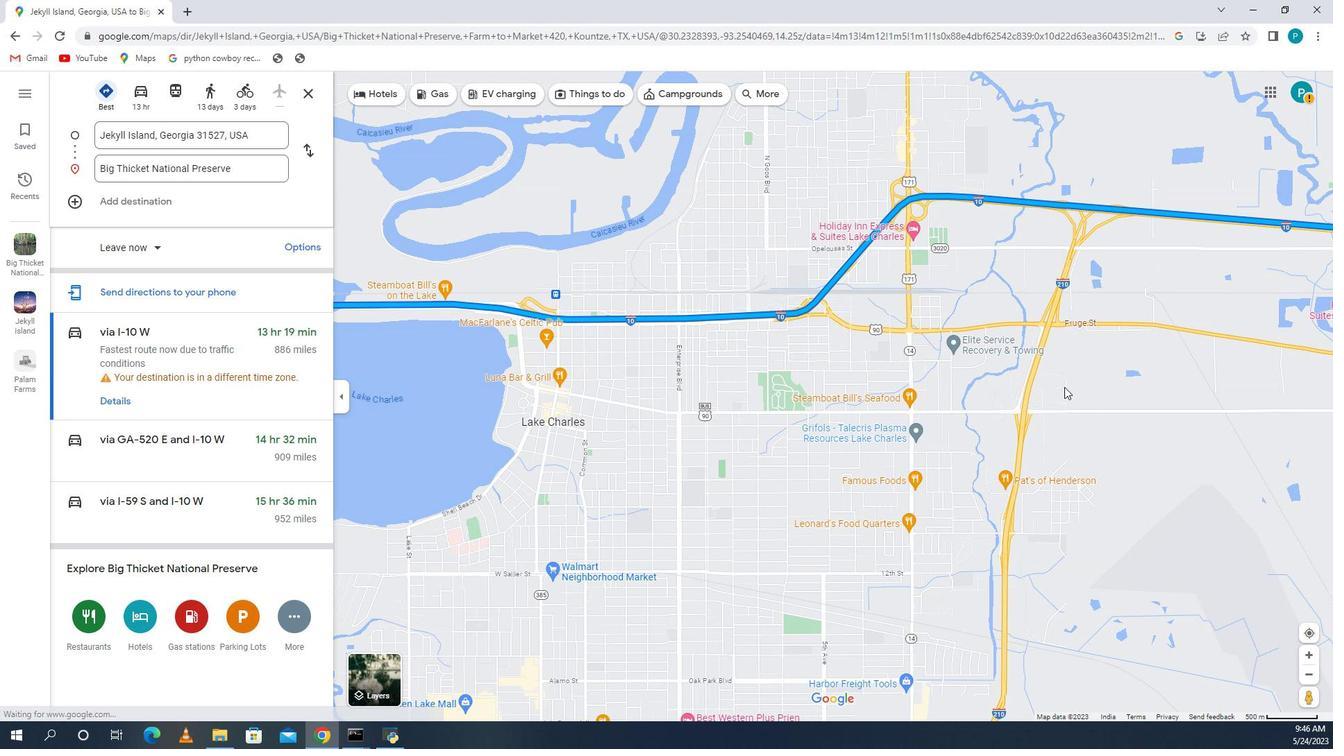 
Action: Mouse moved to (765, 481)
Screenshot: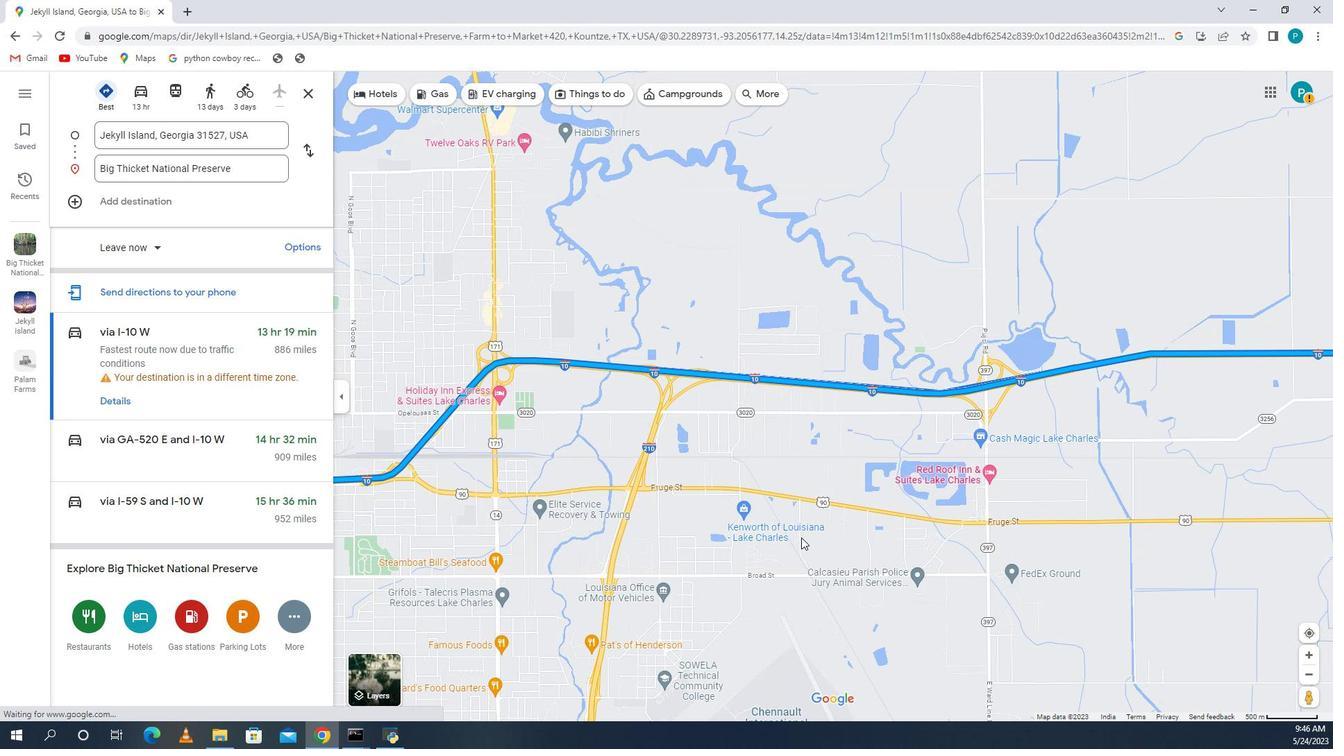 
Action: Mouse pressed left at (765, 481)
Screenshot: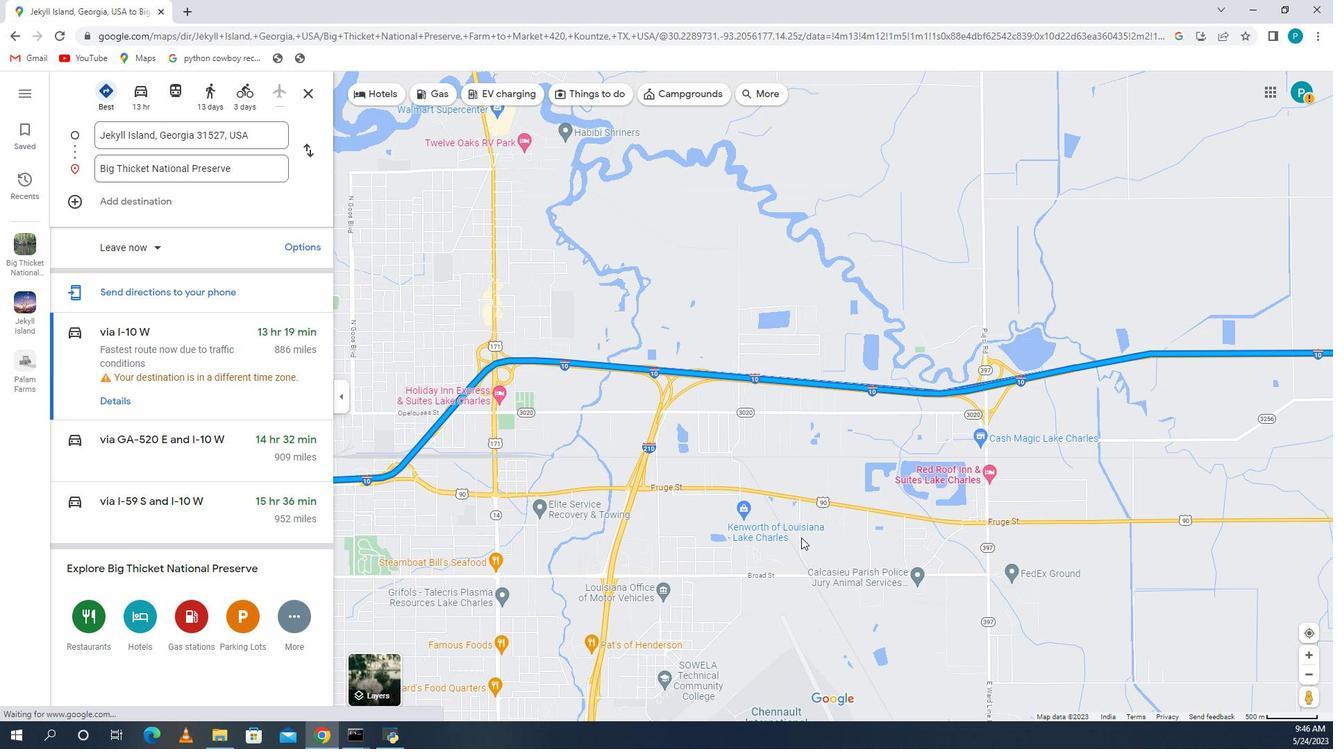 
Action: Mouse moved to (815, 484)
Screenshot: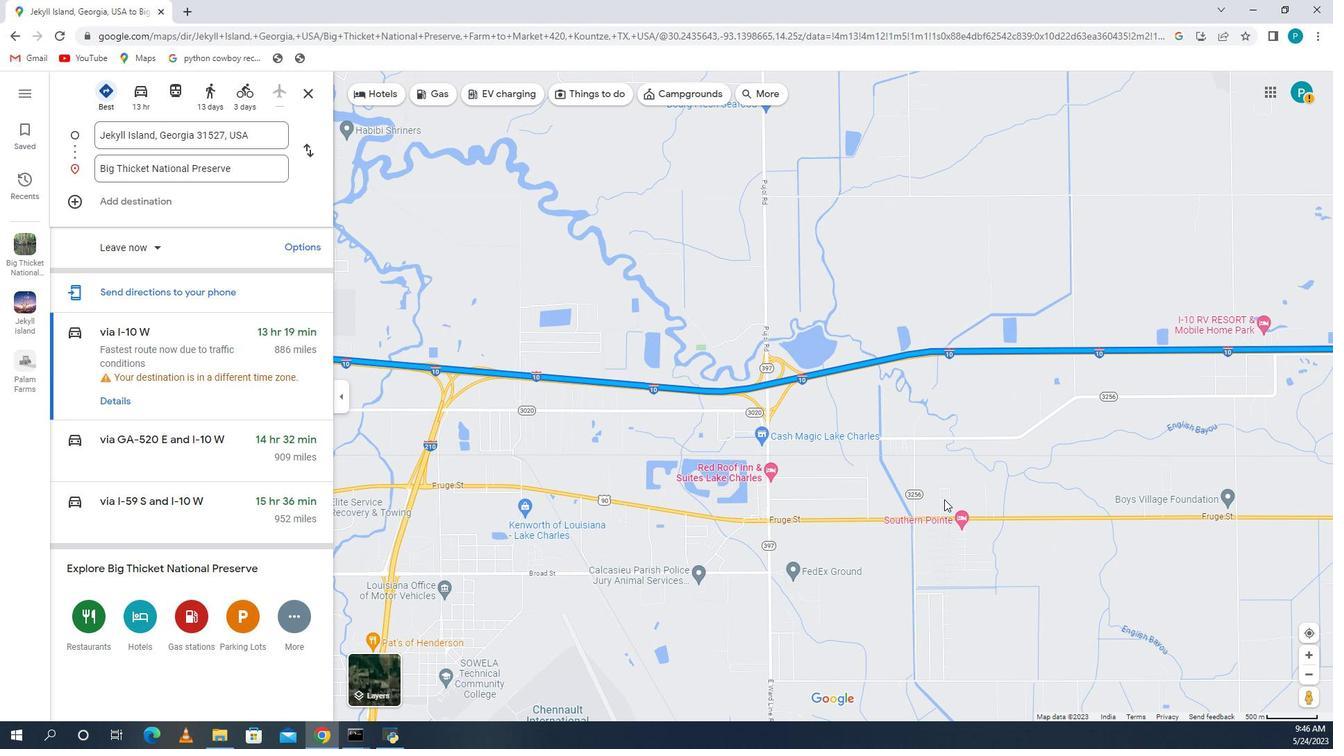 
Action: Mouse scrolled (815, 484) with delta (0, 0)
Screenshot: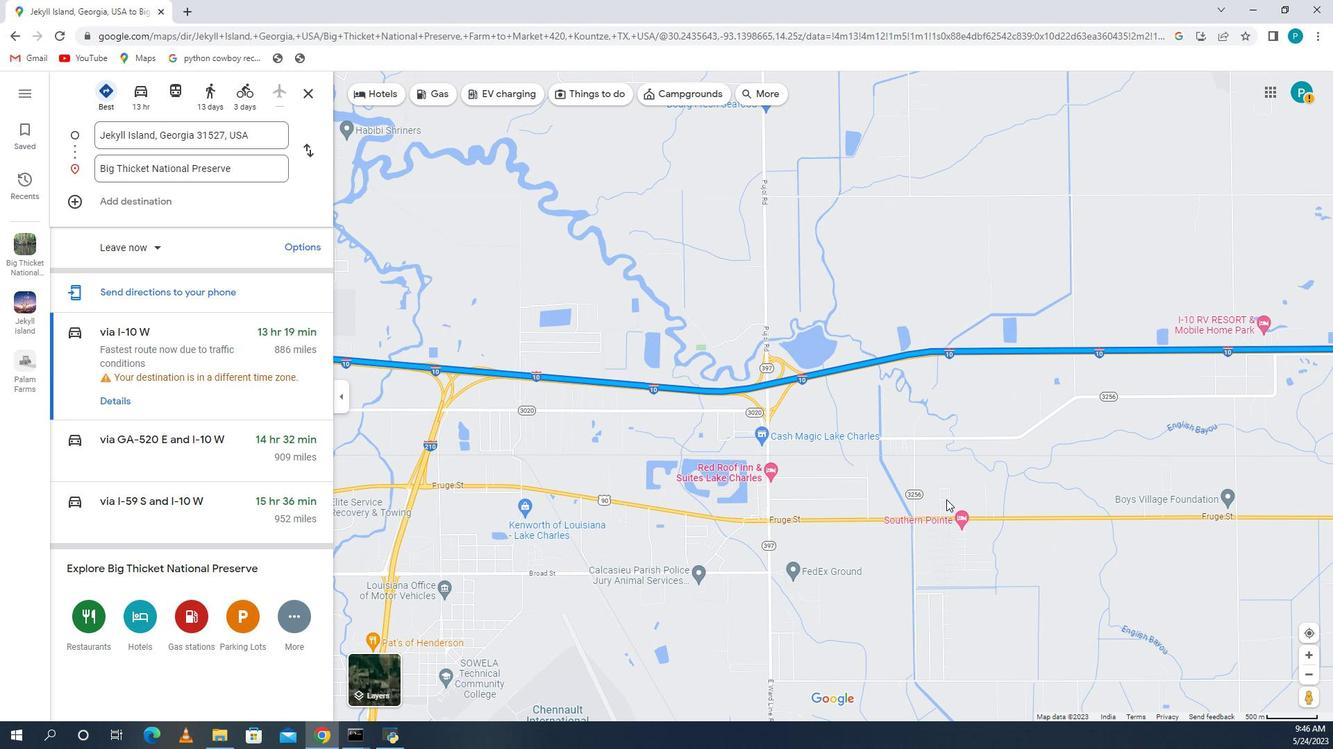 
Action: Mouse moved to (814, 483)
Screenshot: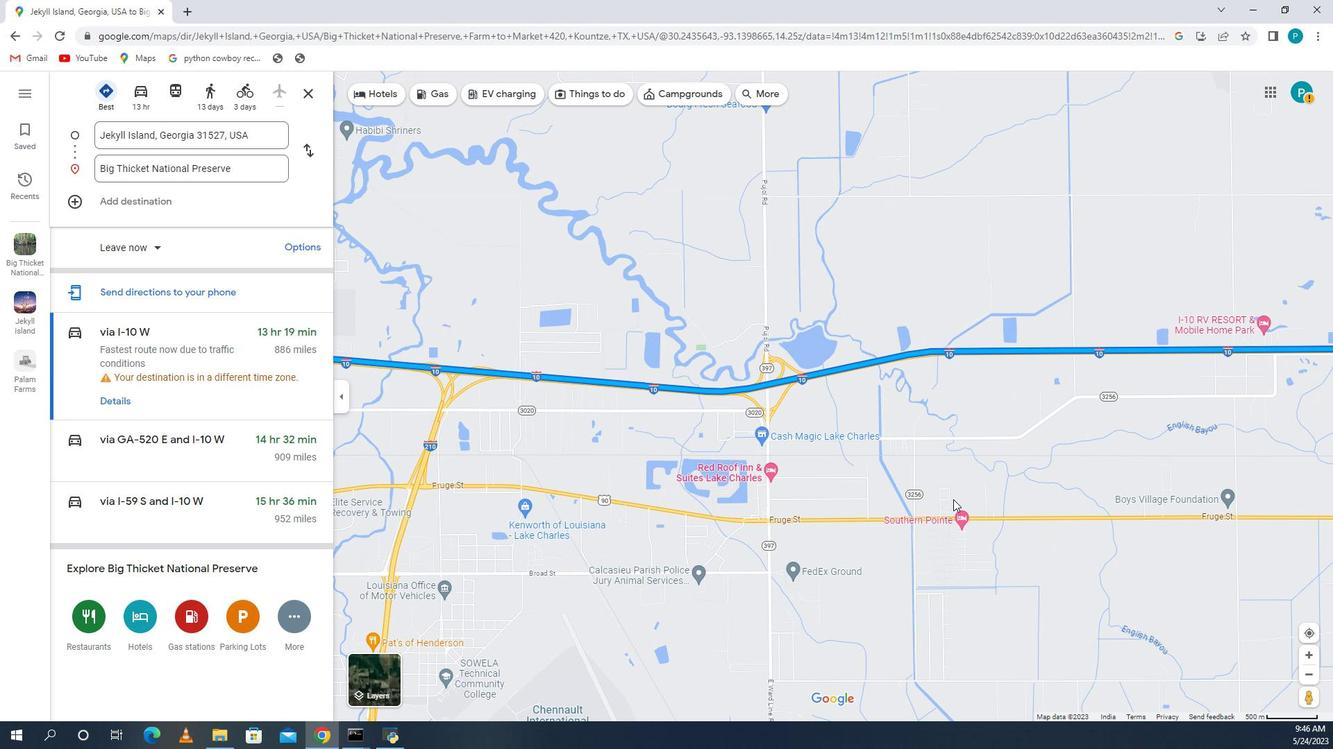 
Action: Mouse scrolled (814, 484) with delta (0, 0)
Screenshot: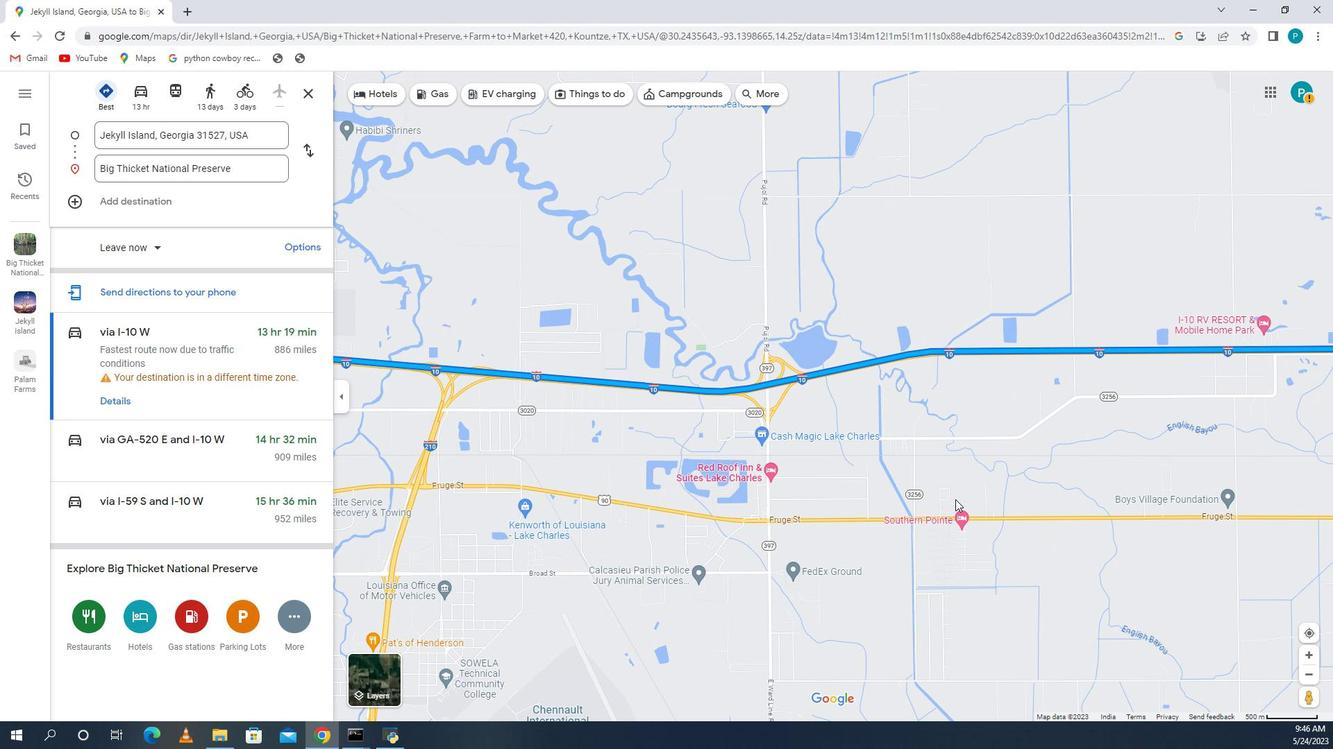 
Action: Mouse moved to (778, 495)
Screenshot: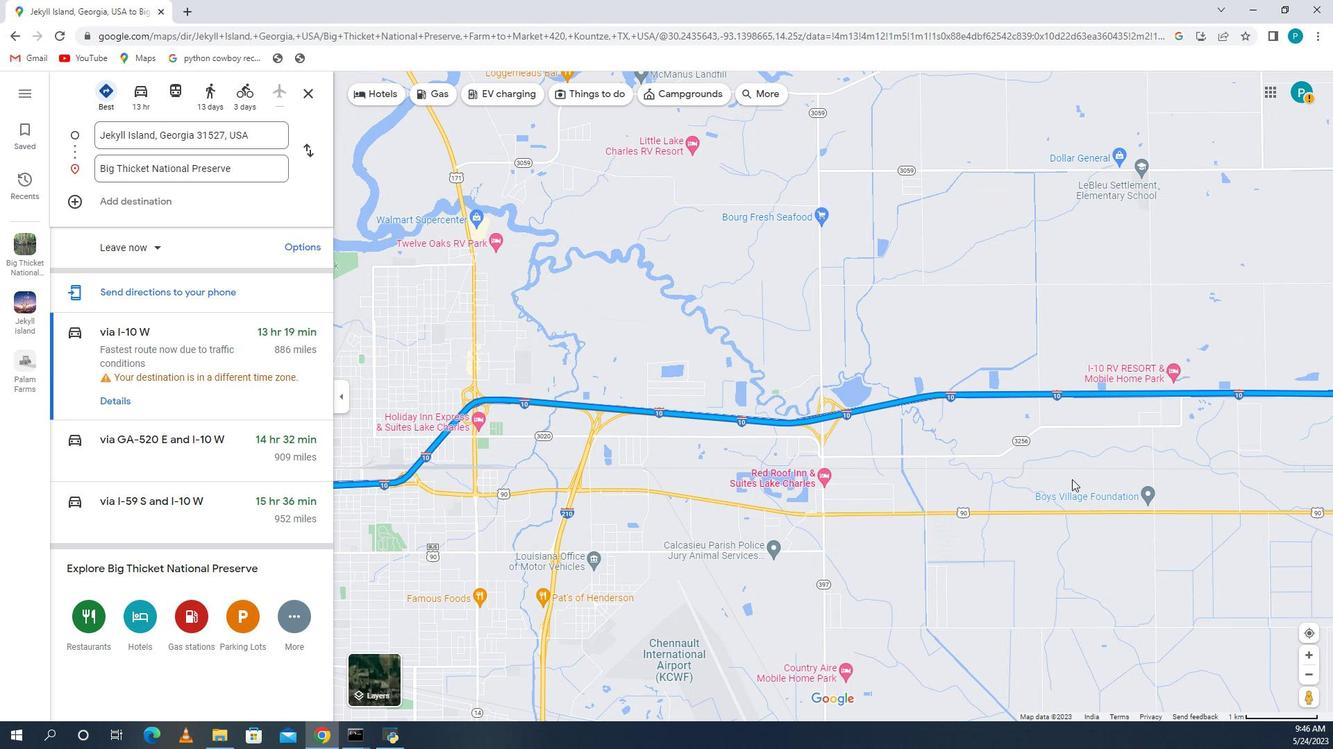 
Action: Mouse pressed left at (778, 495)
Screenshot: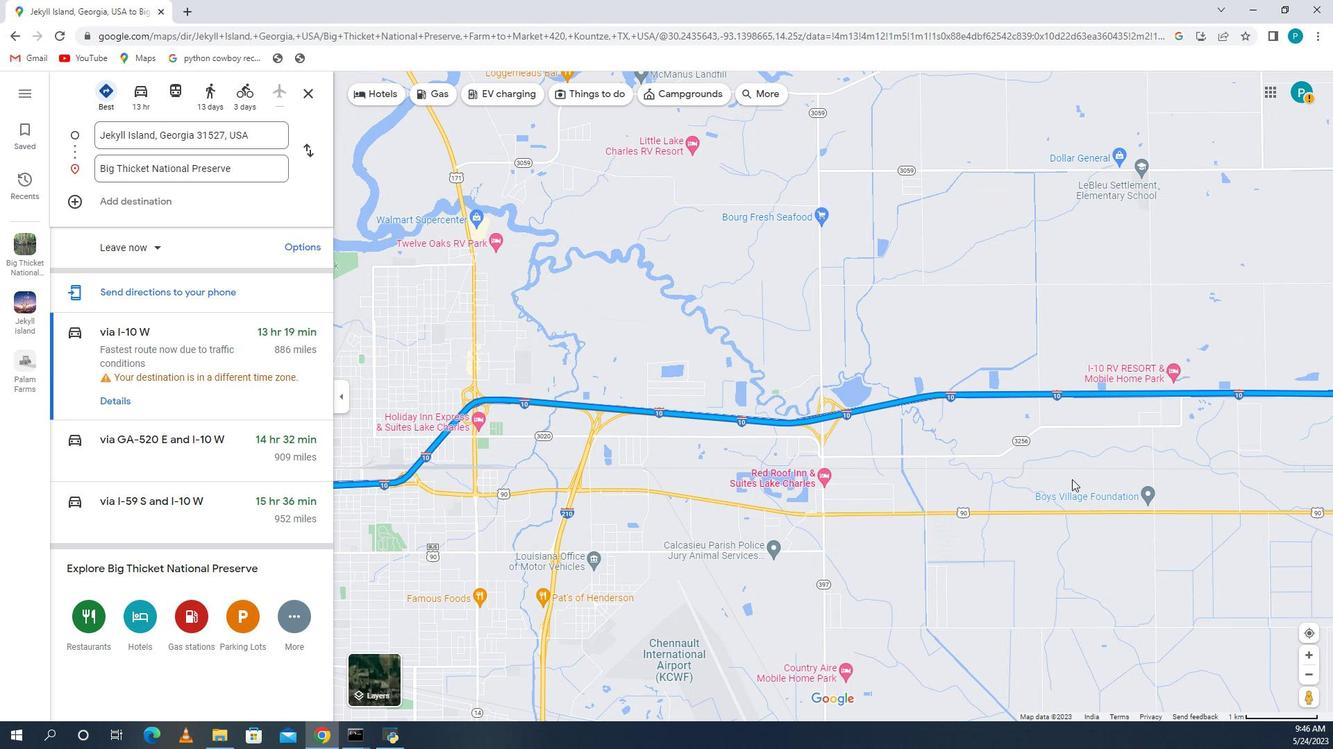 
Action: Mouse moved to (806, 484)
Screenshot: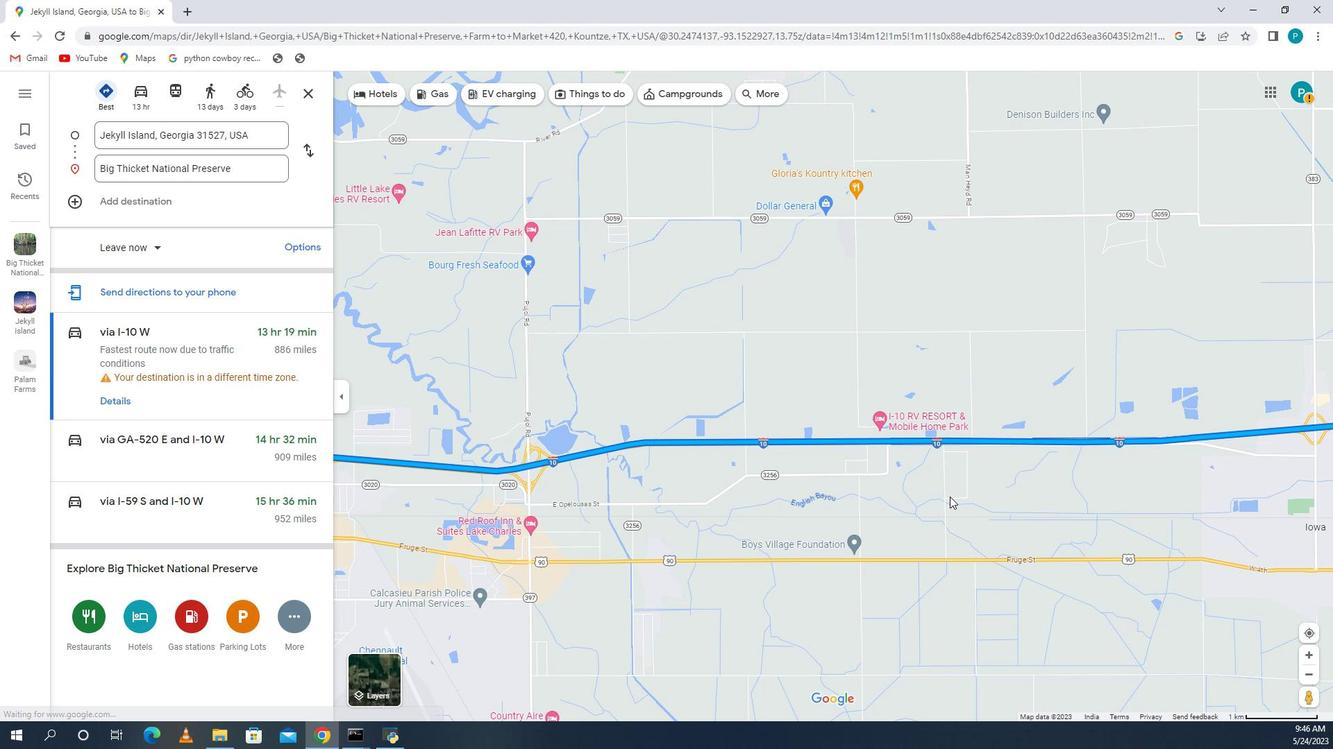 
Action: Mouse scrolled (806, 485) with delta (0, 0)
Screenshot: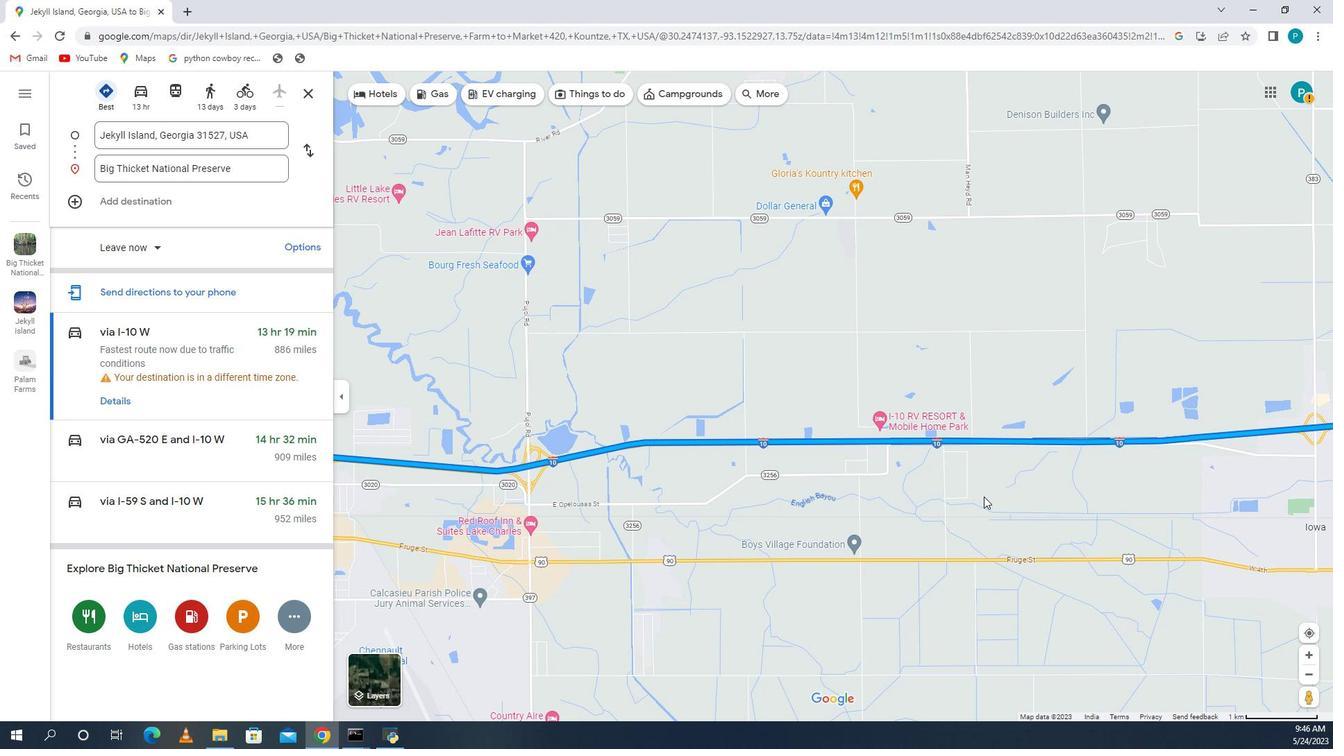 
Action: Mouse moved to (792, 483)
Screenshot: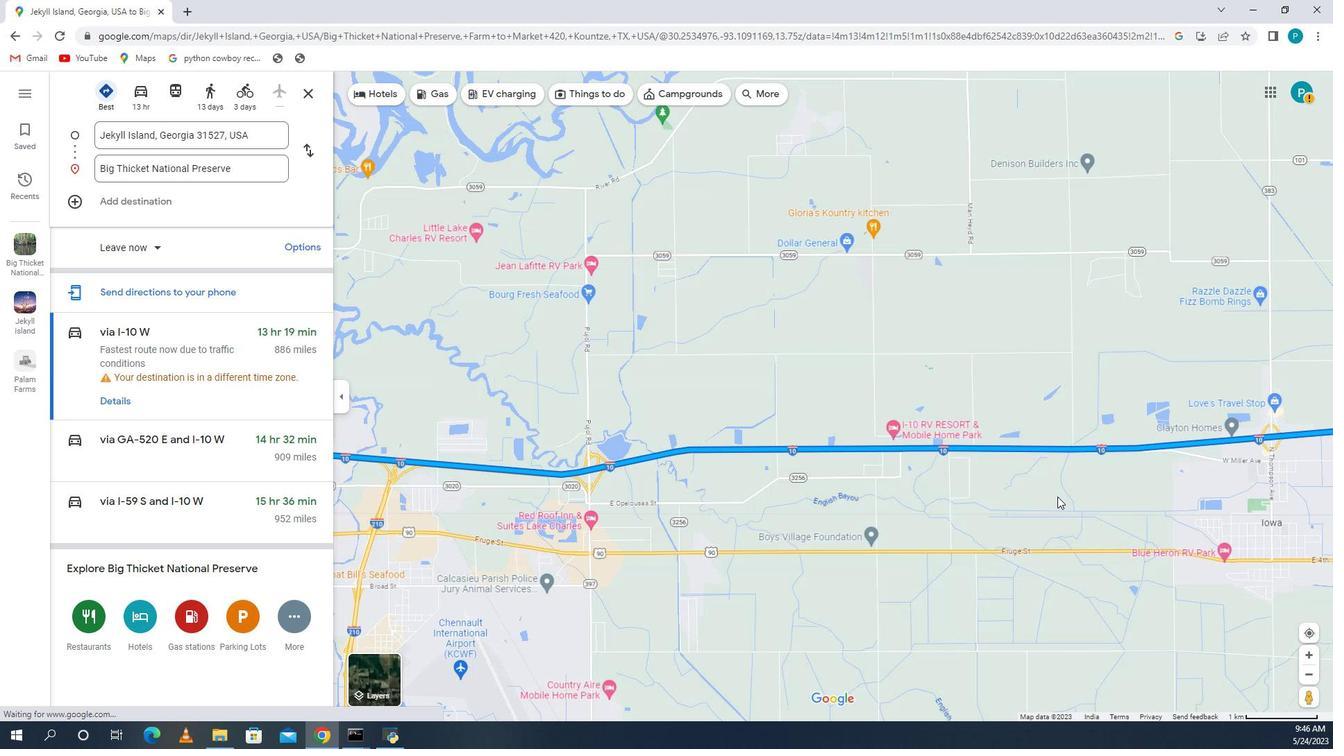 
Action: Mouse pressed left at (790, 484)
